 Task: Slide 55 - A Picture Of Us.
Action: Mouse moved to (217, 76)
Screenshot: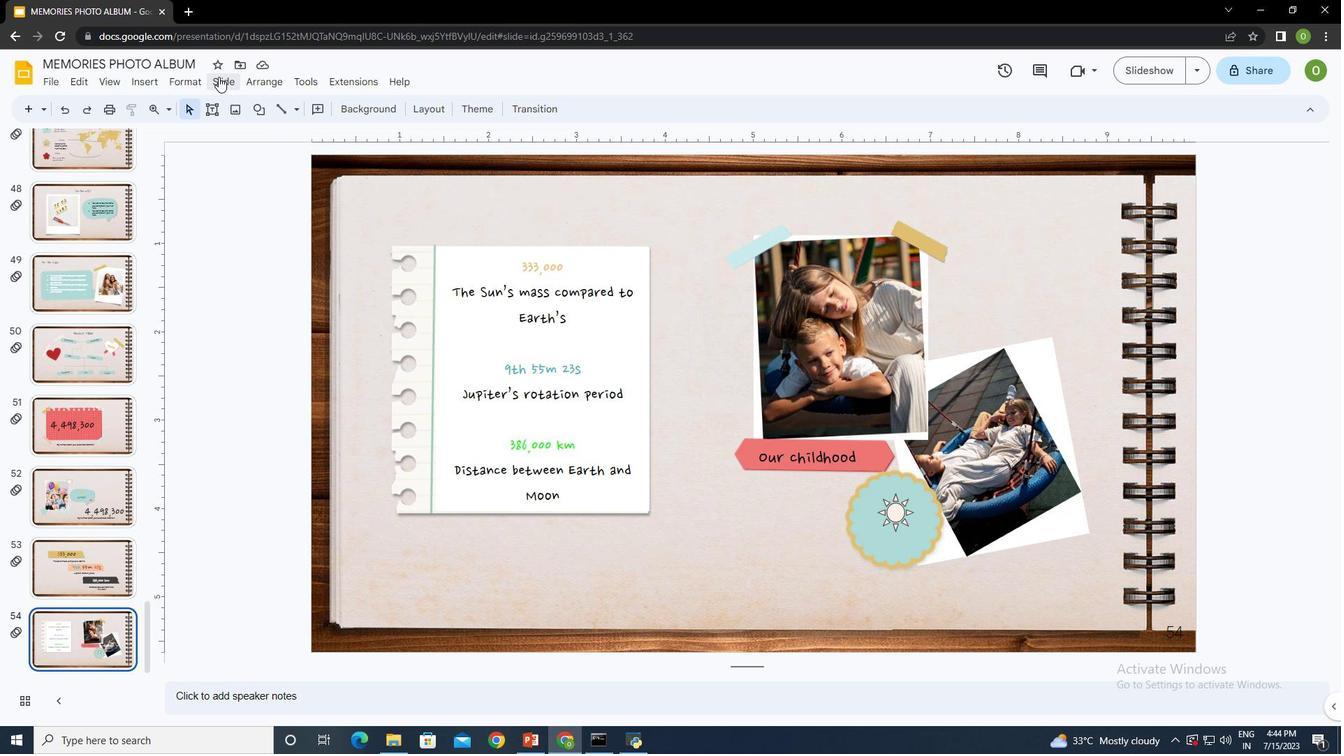 
Action: Mouse pressed left at (217, 76)
Screenshot: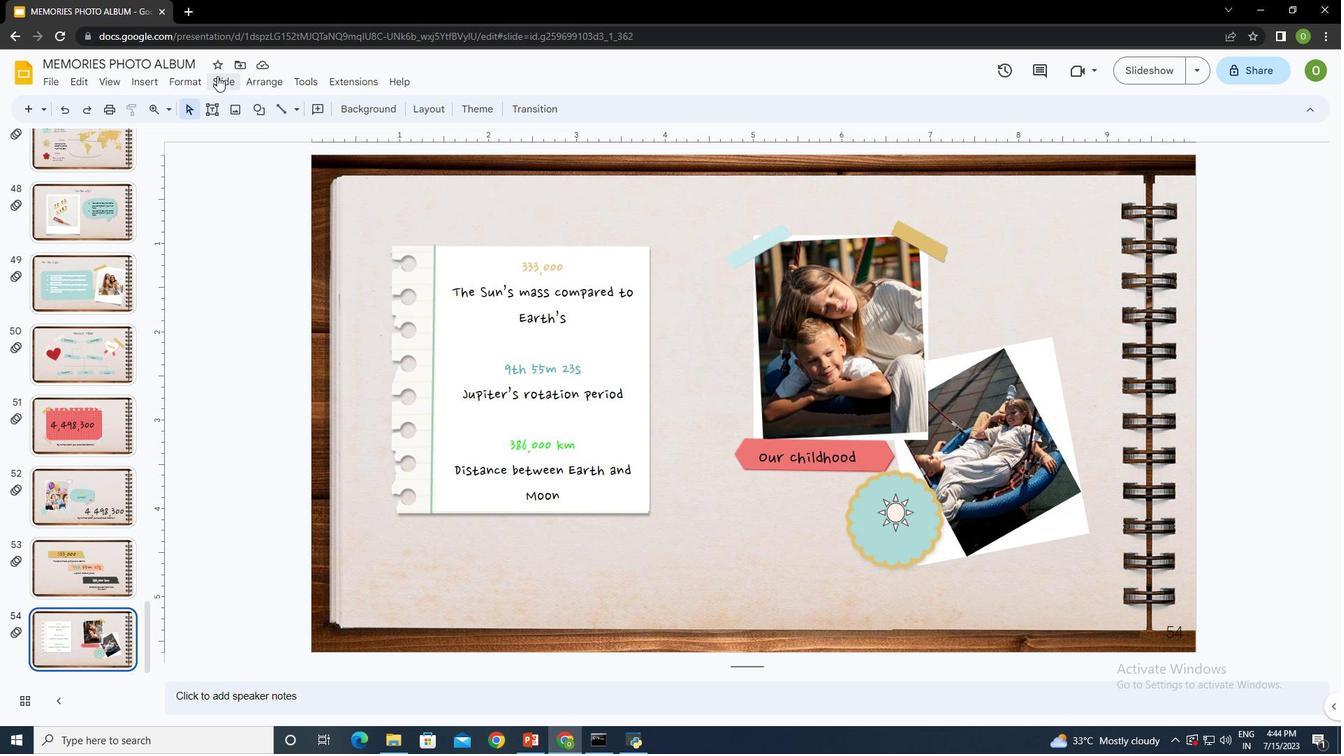 
Action: Mouse moved to (251, 109)
Screenshot: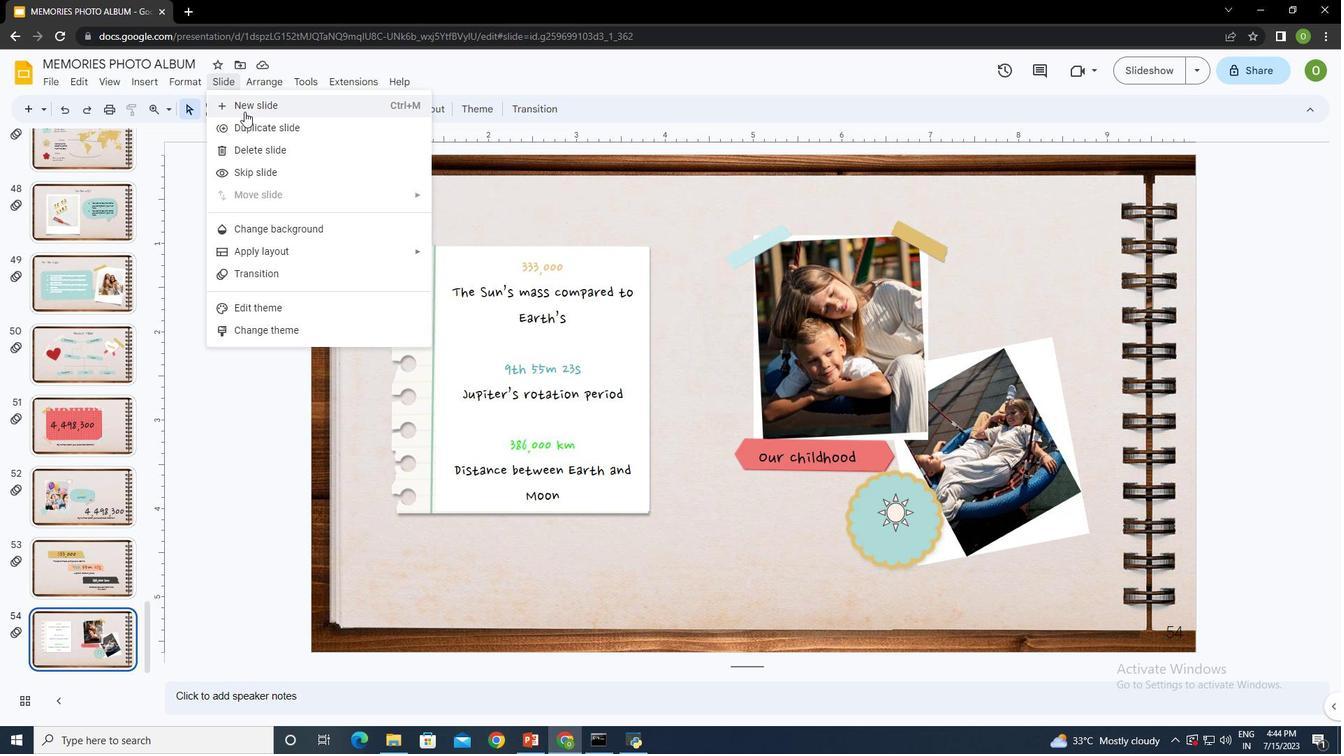 
Action: Mouse pressed left at (251, 109)
Screenshot: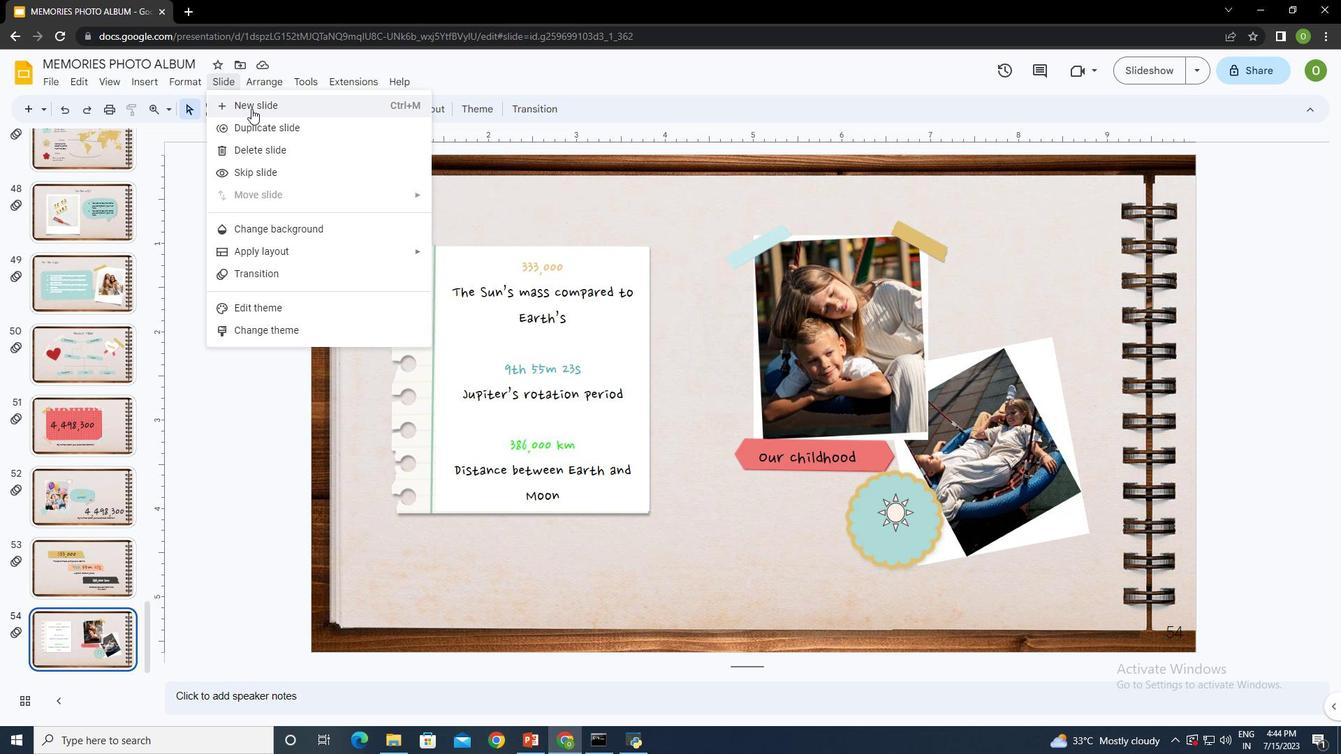 
Action: Mouse moved to (607, 301)
Screenshot: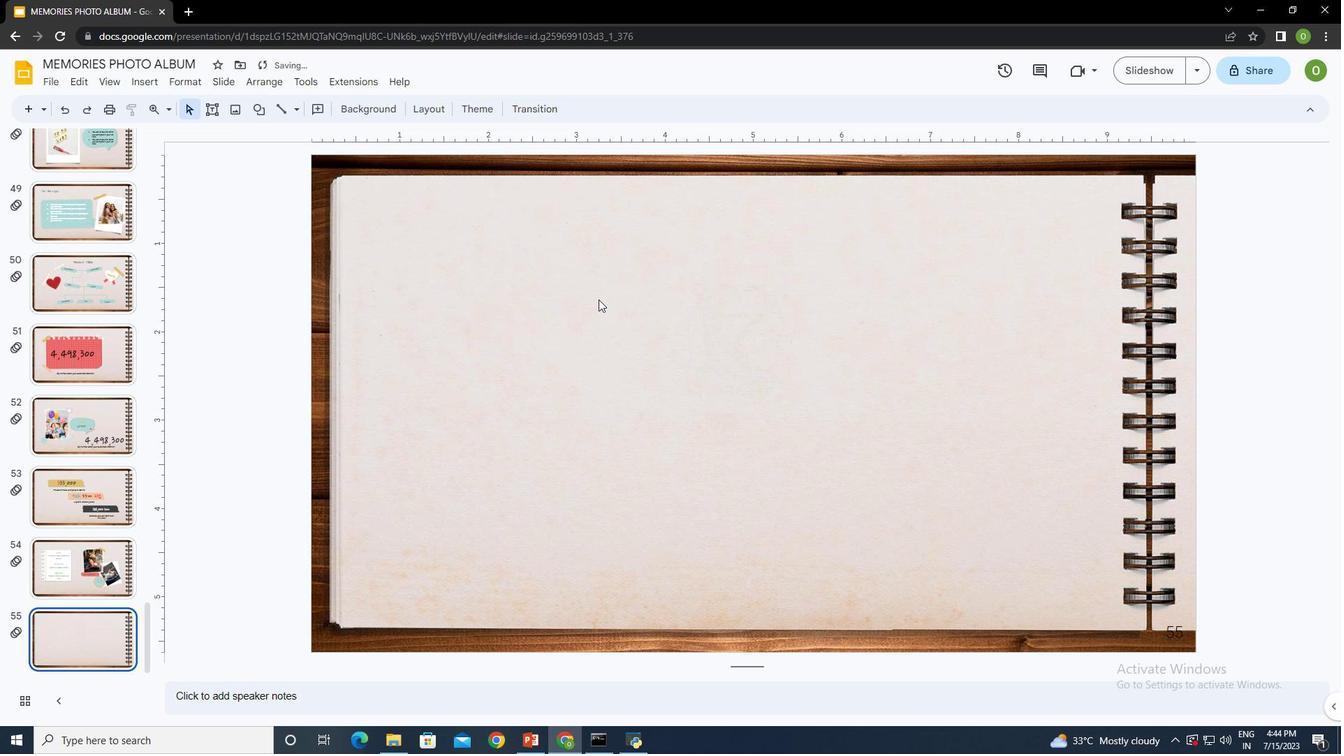 
Action: Mouse pressed left at (607, 301)
Screenshot: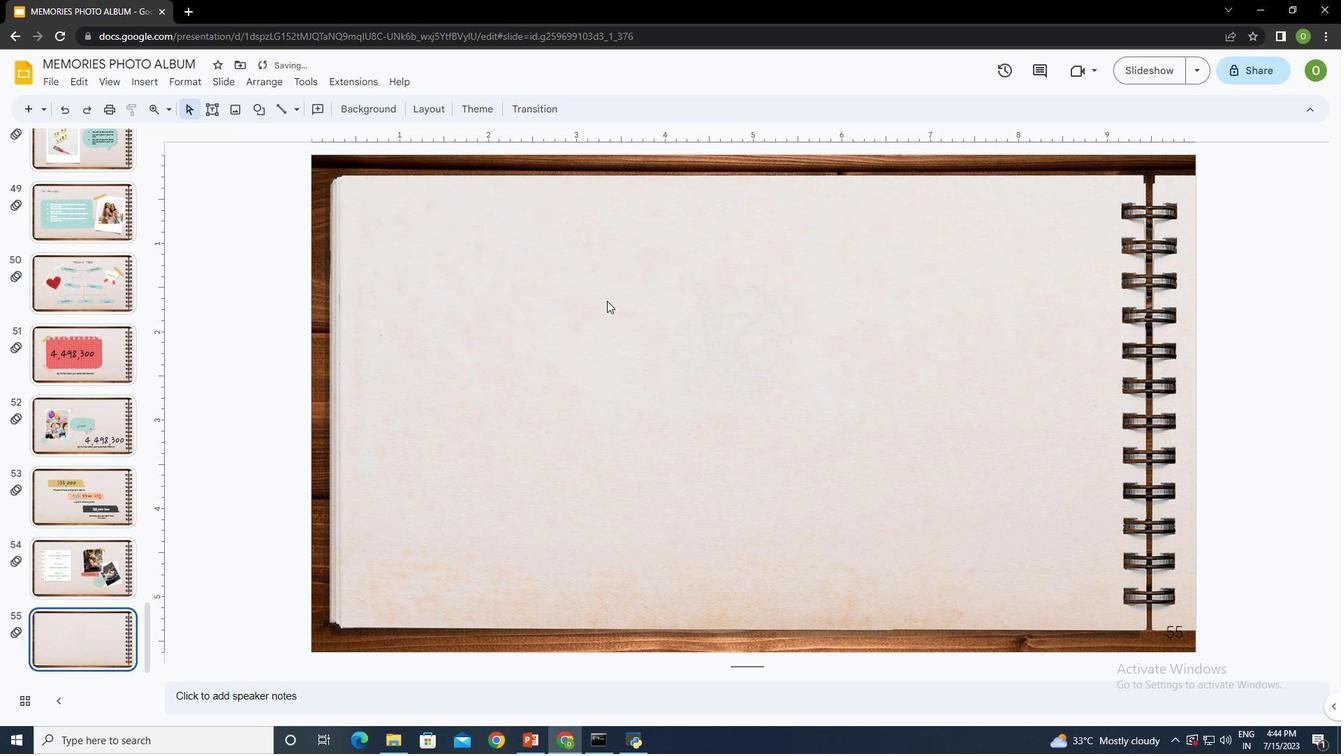 
Action: Mouse moved to (213, 111)
Screenshot: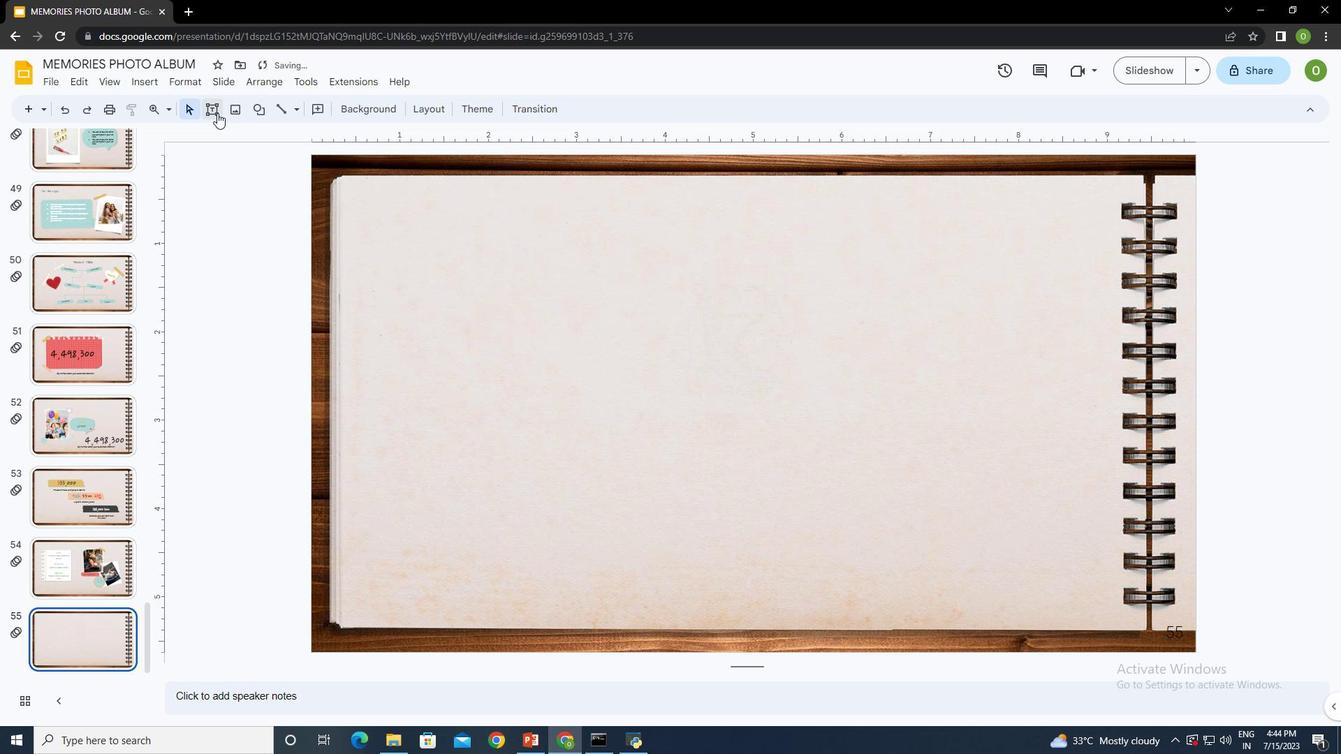 
Action: Mouse pressed left at (213, 111)
Screenshot: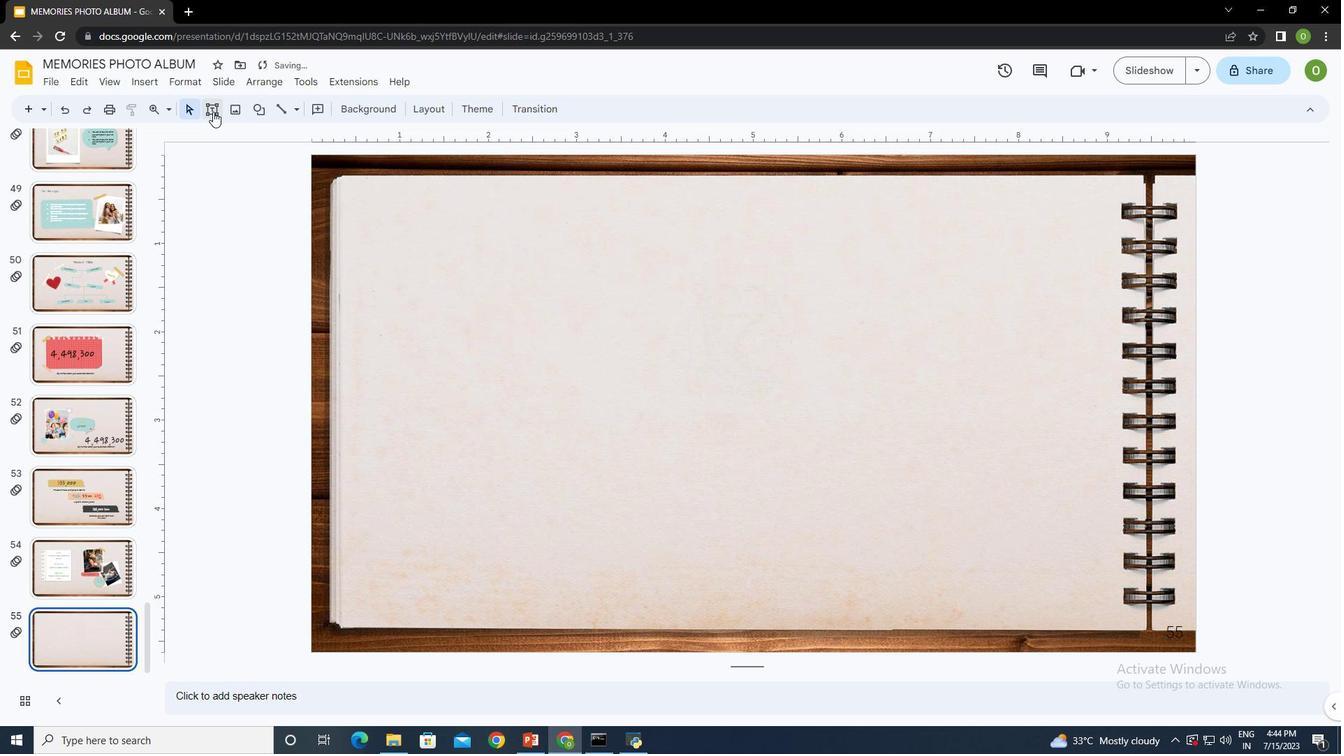 
Action: Mouse moved to (490, 186)
Screenshot: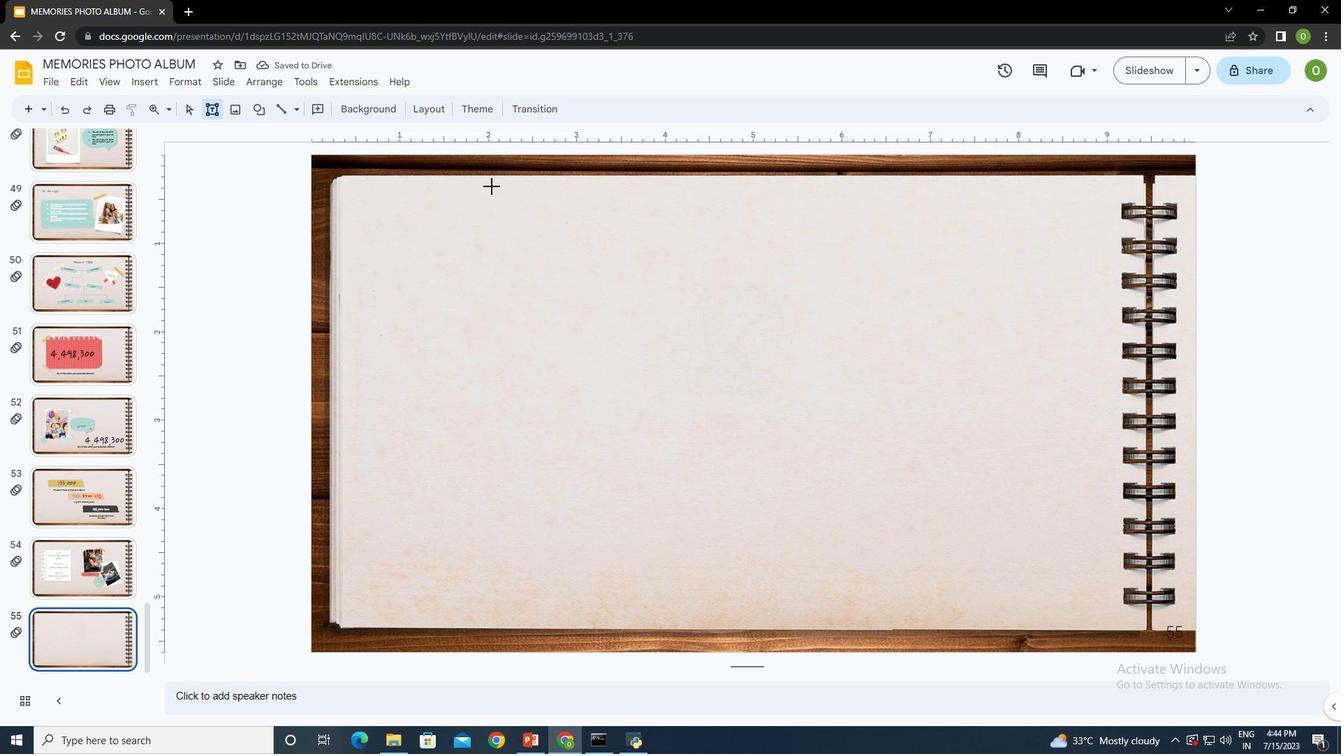 
Action: Mouse pressed left at (490, 186)
Screenshot: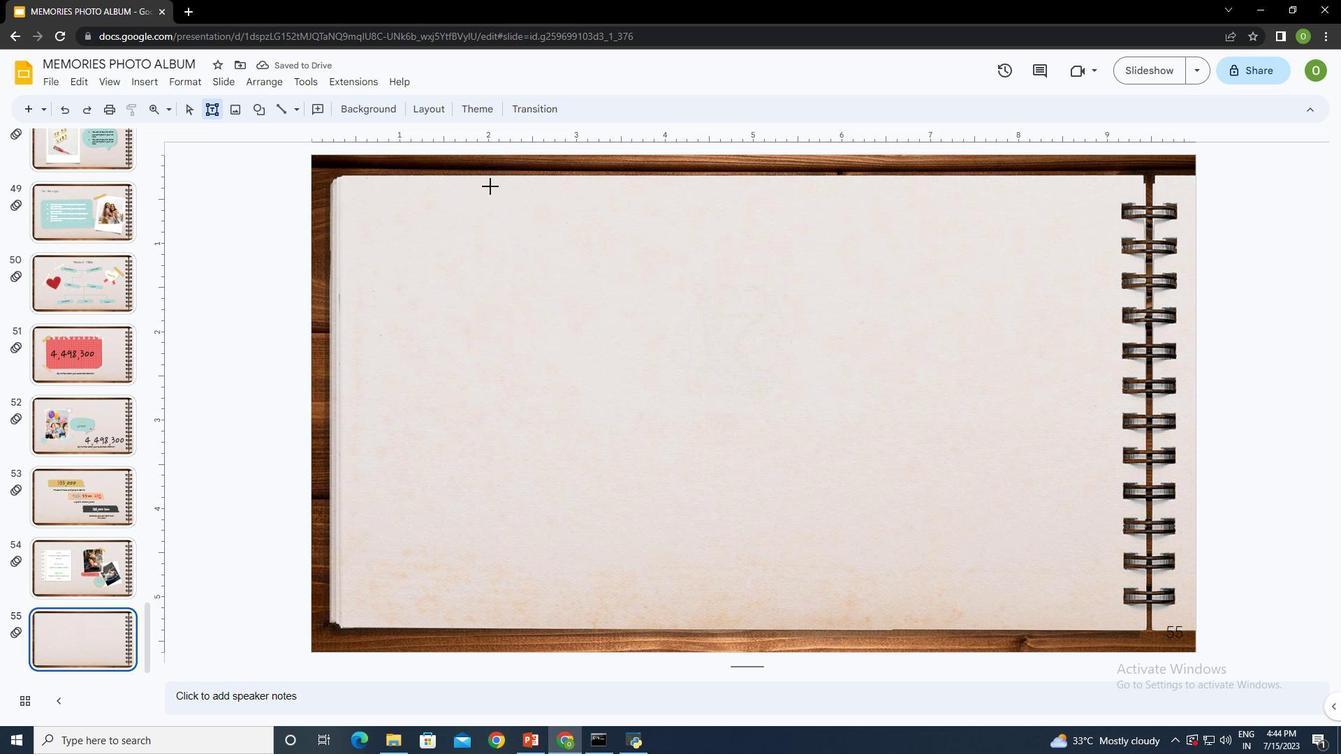 
Action: Mouse moved to (700, 234)
Screenshot: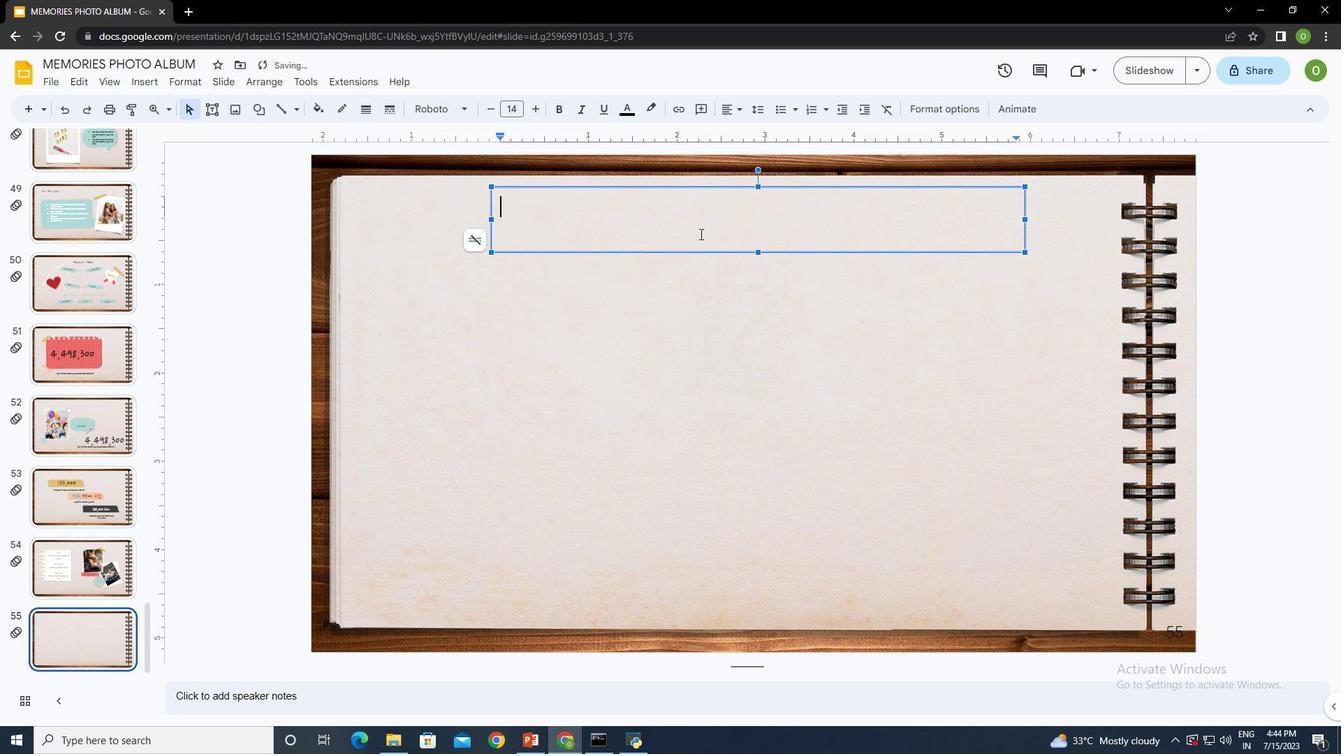 
Action: Key pressed <Key.shift>A<Key.space><Key.shift>Picture<Key.space>of<Key.space><Key.shift><Key.shift><Key.shift><Key.shift><Key.shift><Key.shift>Us
Screenshot: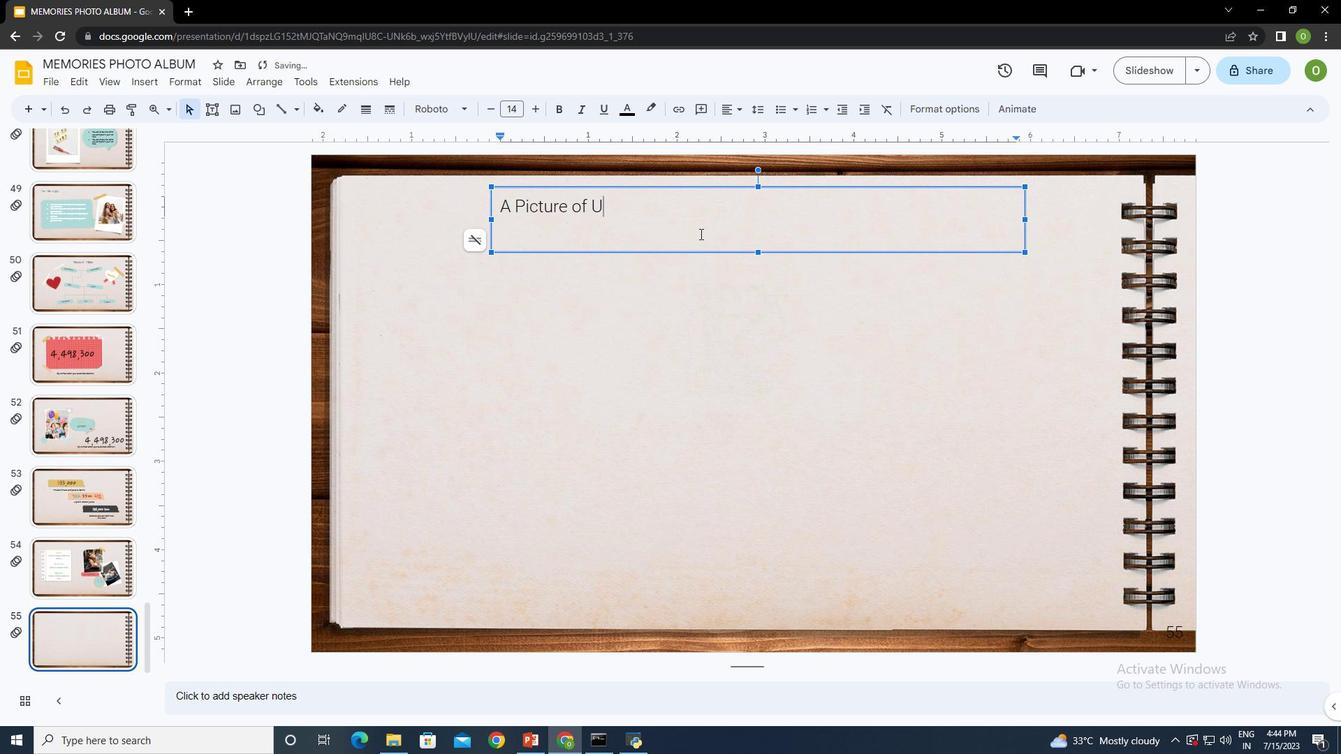 
Action: Mouse moved to (664, 309)
Screenshot: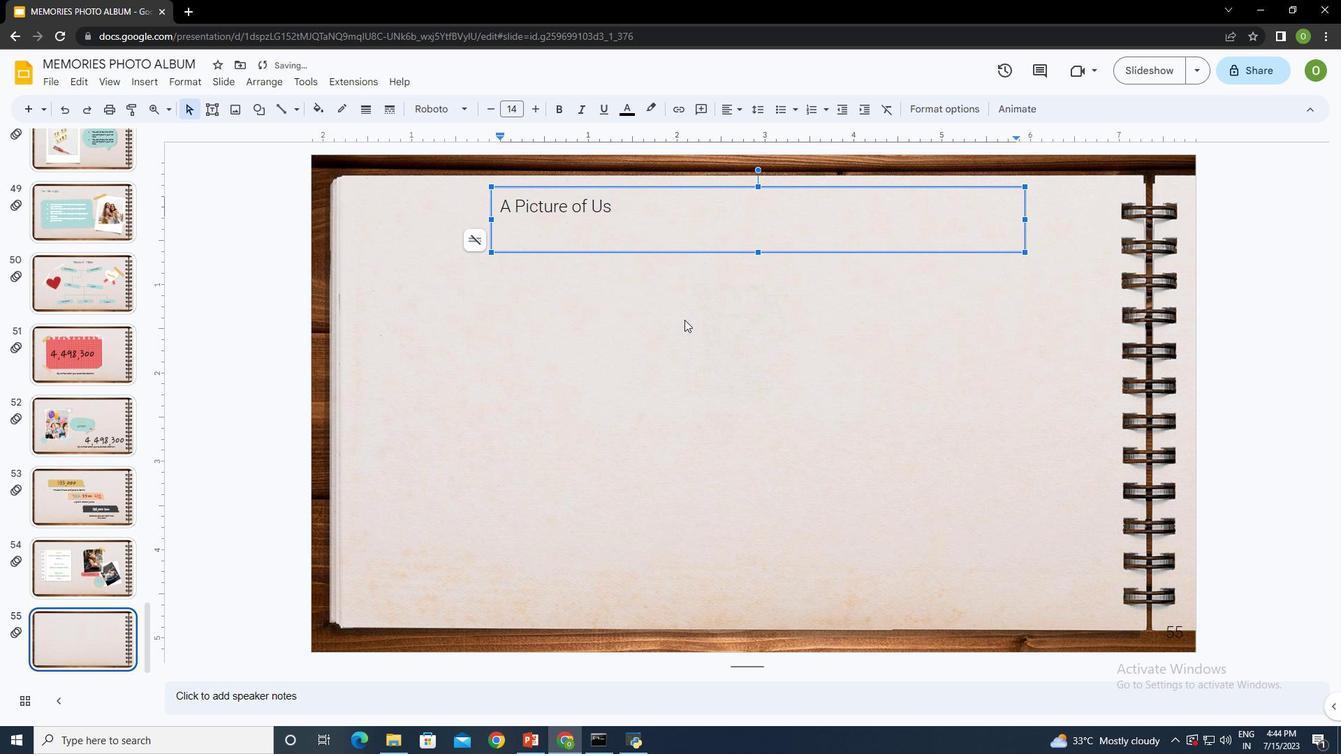 
Action: Mouse pressed left at (664, 309)
Screenshot: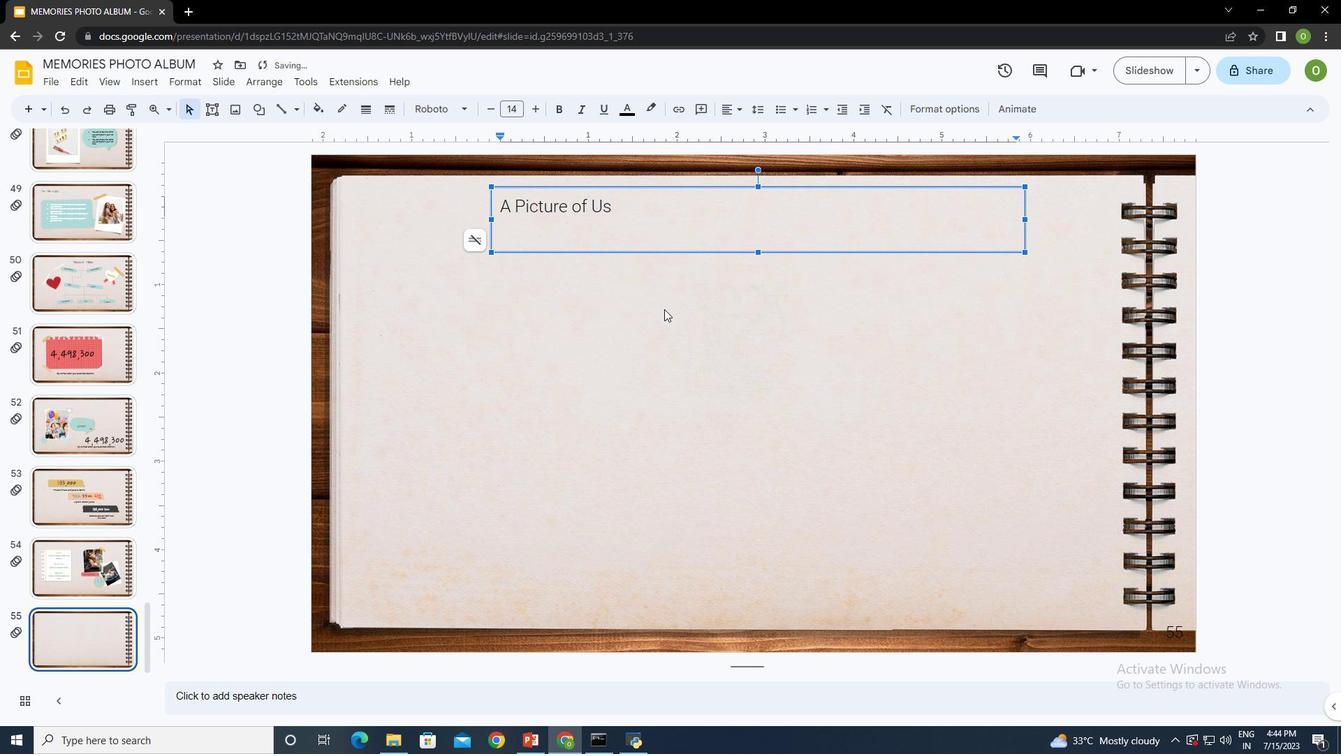 
Action: Mouse moved to (137, 77)
Screenshot: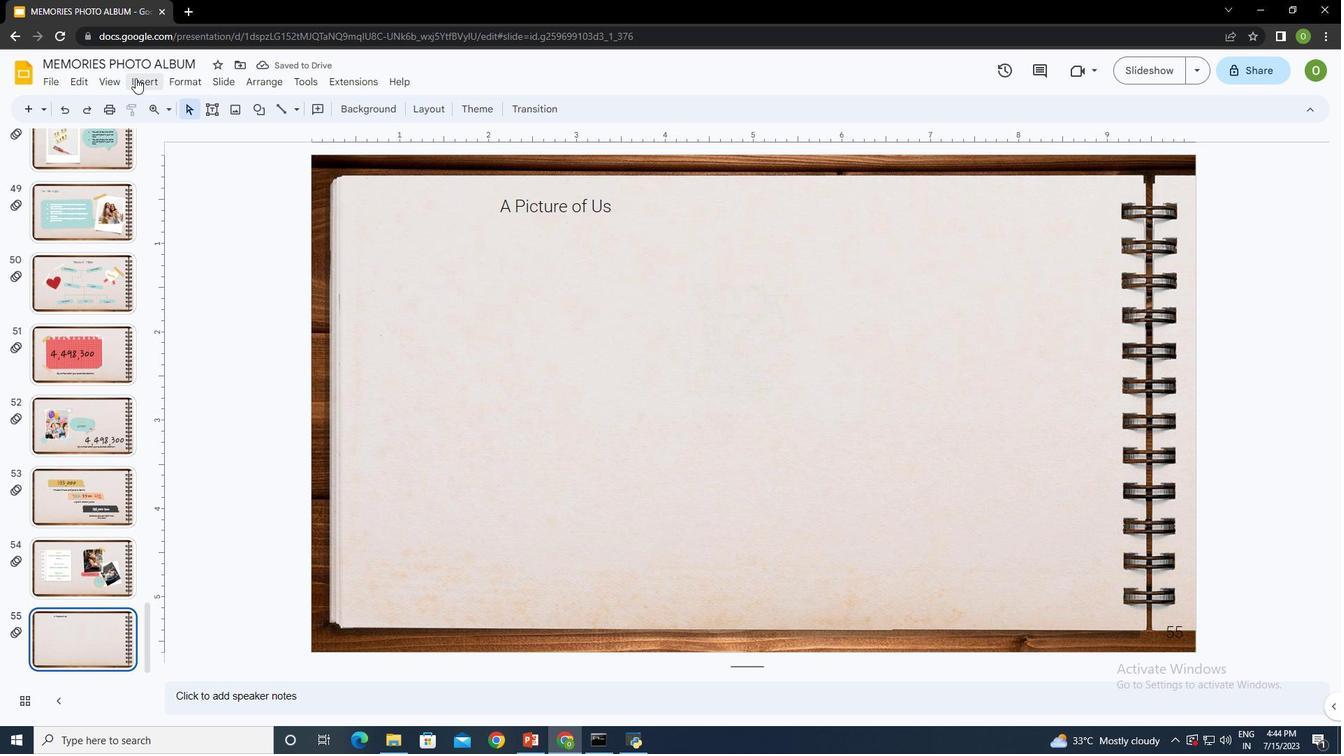 
Action: Mouse pressed left at (137, 77)
Screenshot: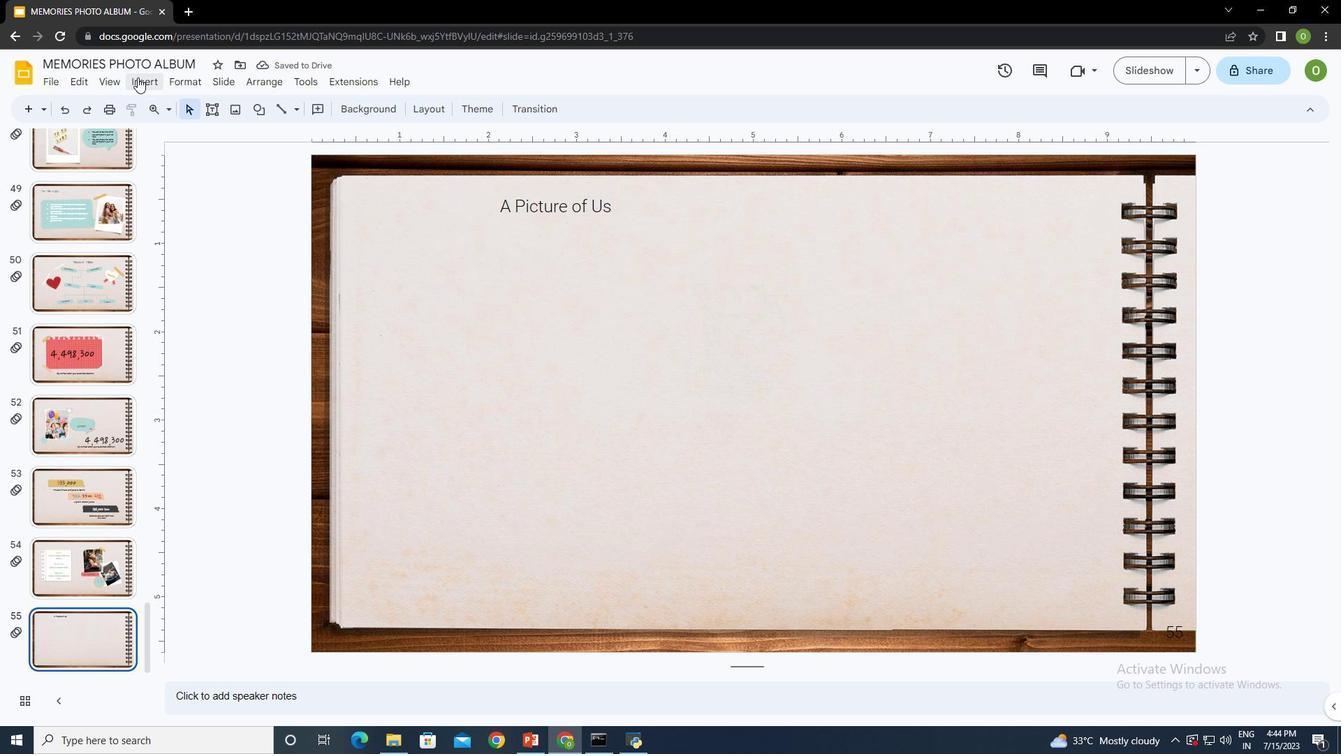 
Action: Mouse moved to (204, 105)
Screenshot: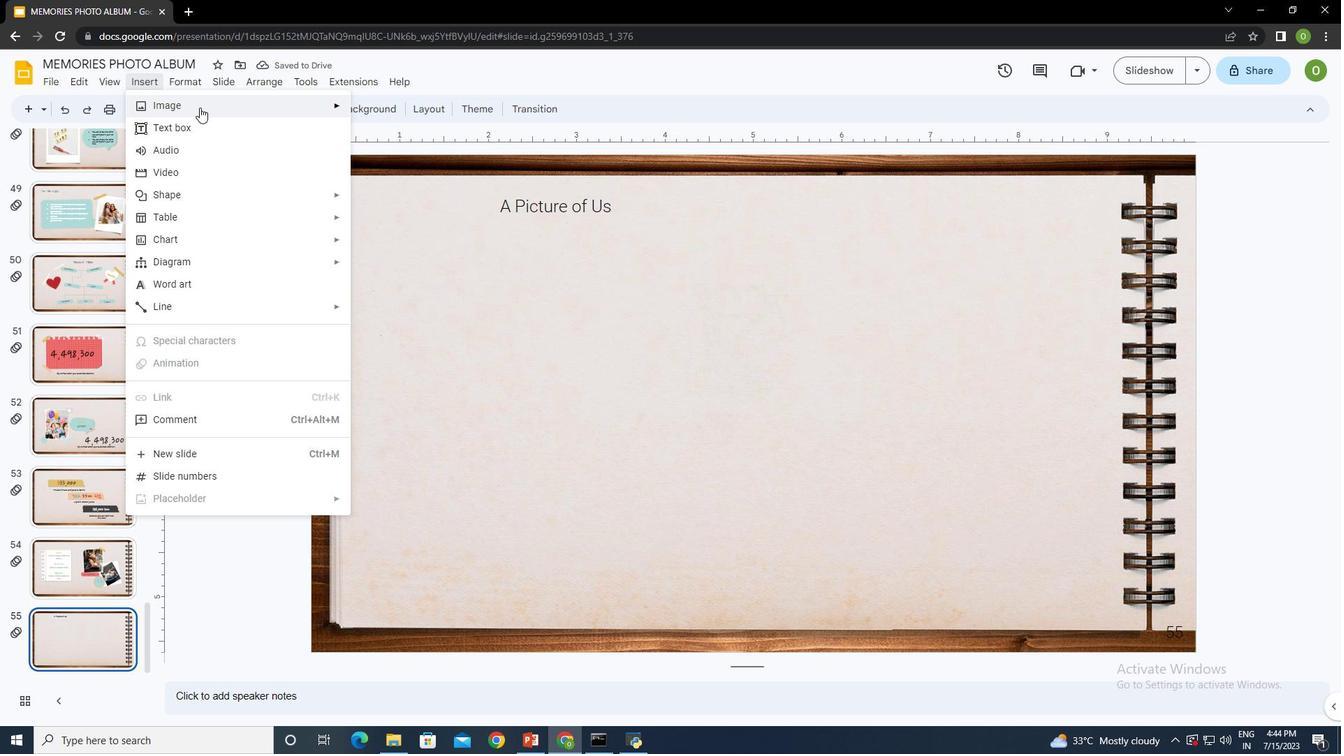 
Action: Mouse pressed left at (204, 105)
Screenshot: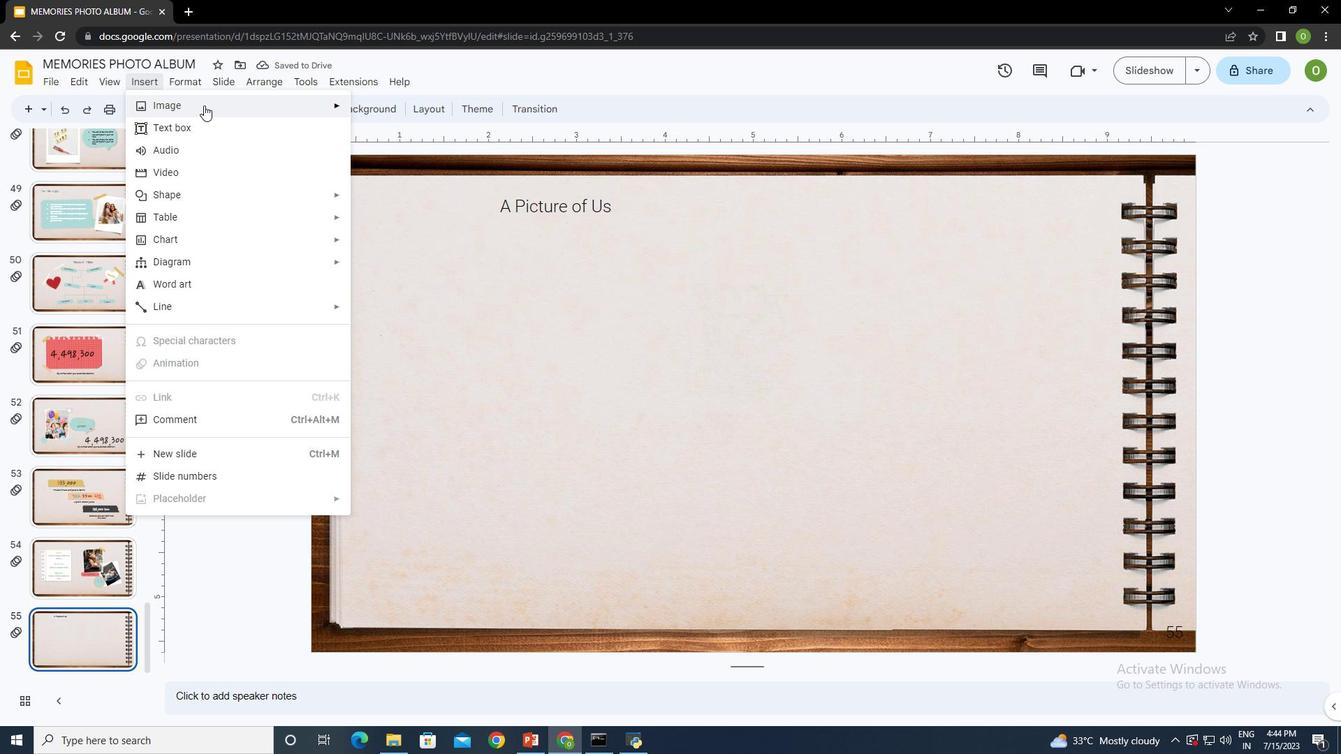 
Action: Mouse moved to (402, 109)
Screenshot: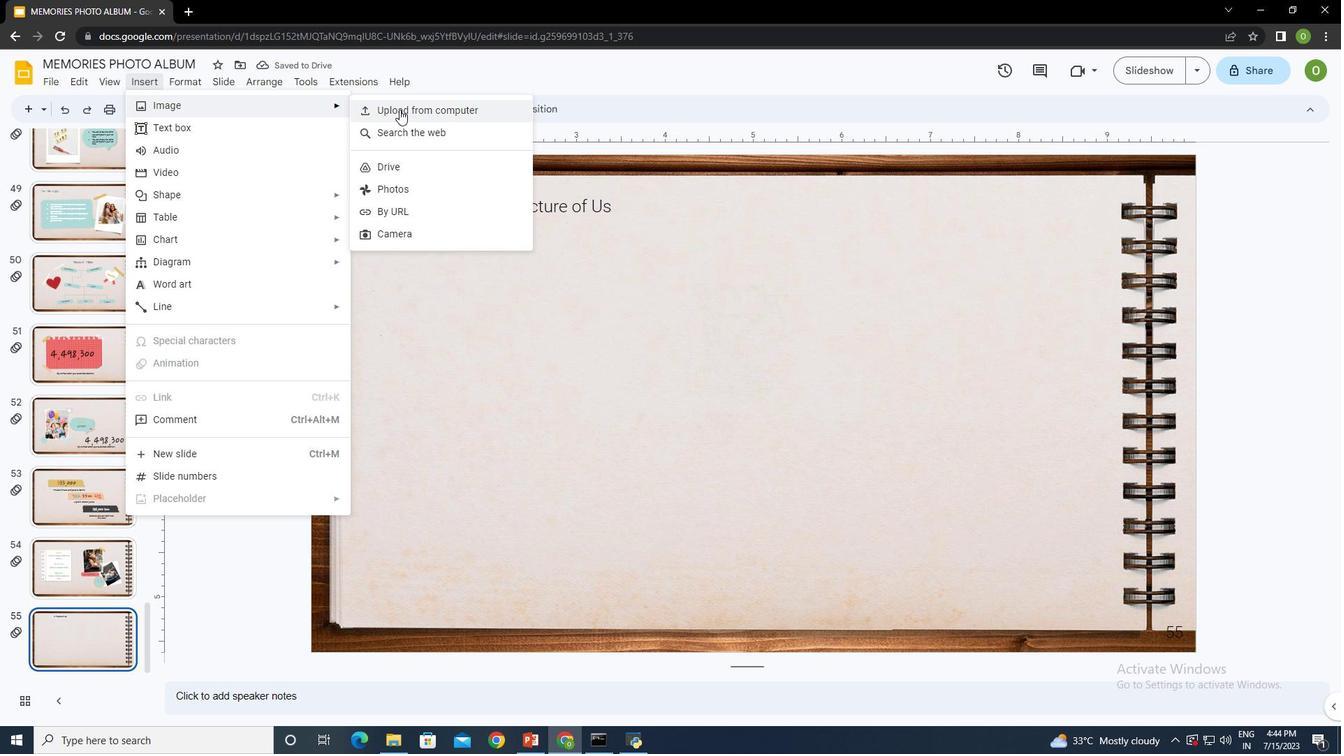 
Action: Mouse pressed left at (402, 109)
Screenshot: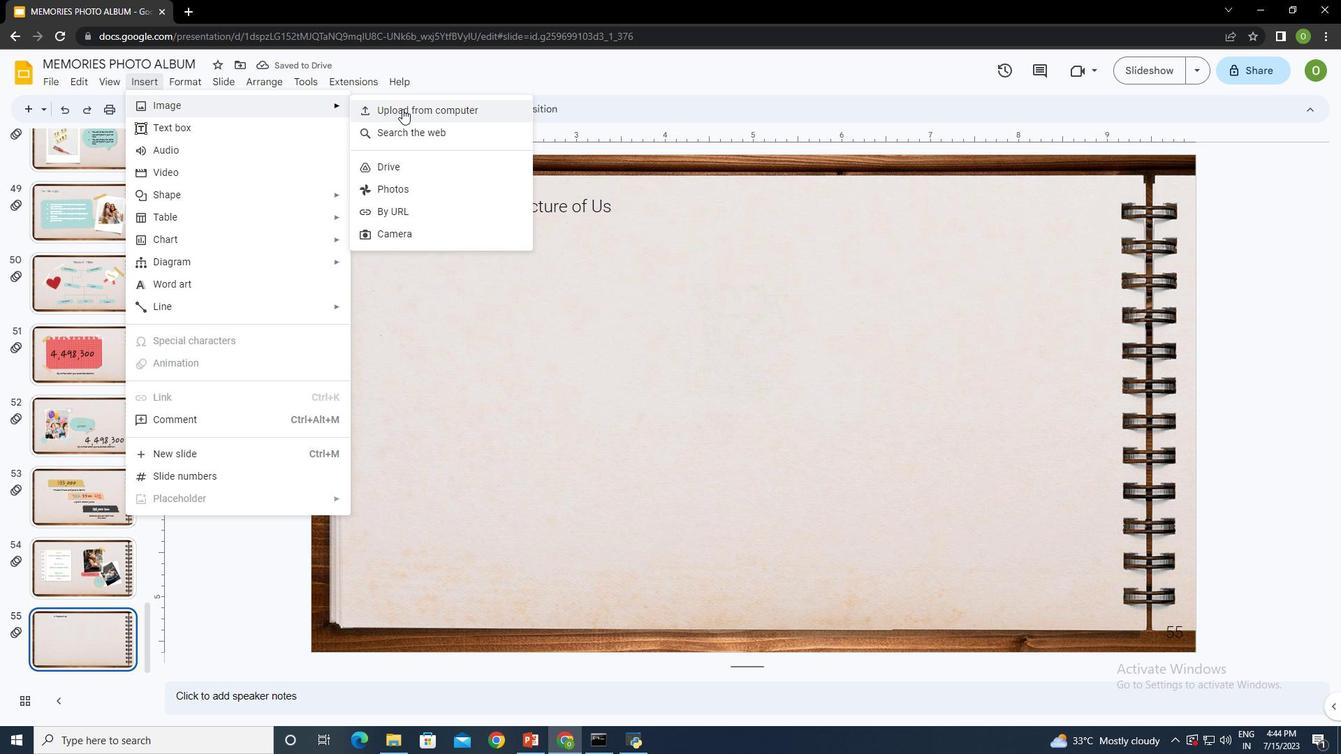 
Action: Mouse moved to (656, 312)
Screenshot: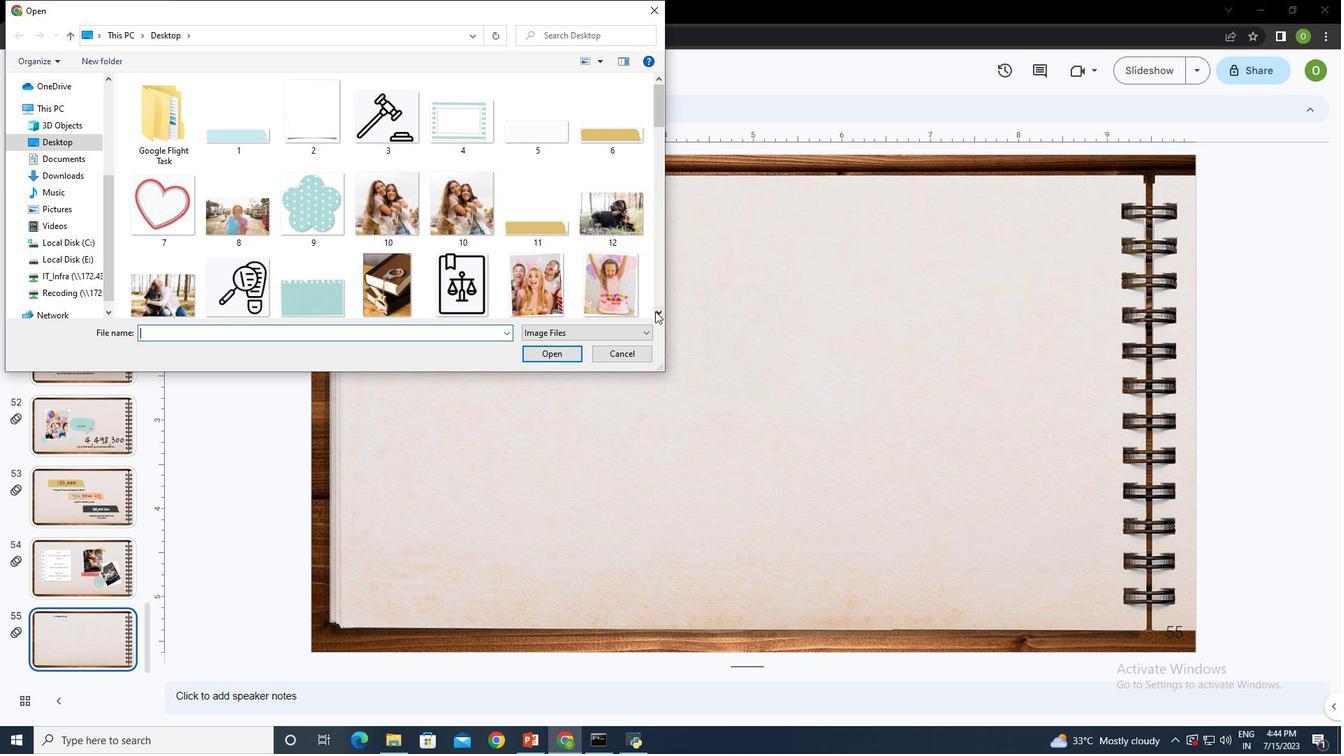 
Action: Mouse pressed left at (656, 312)
Screenshot: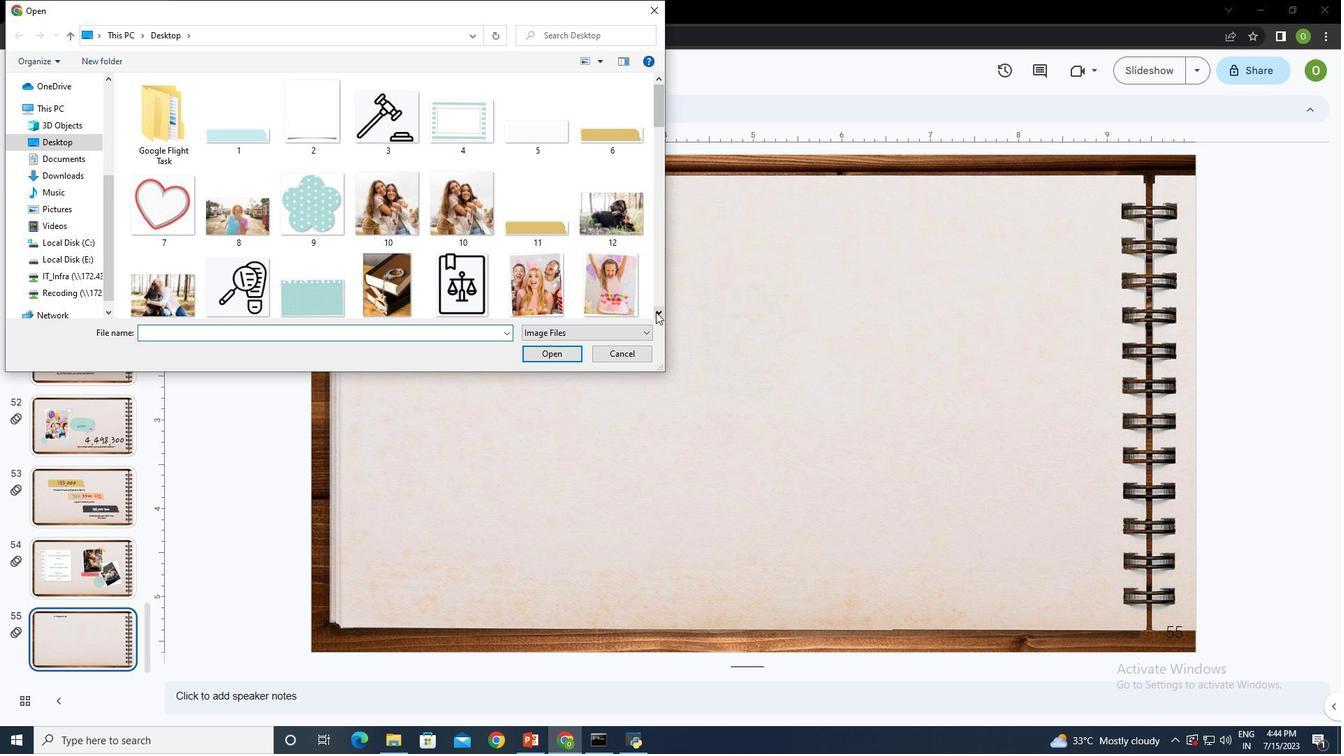 
Action: Mouse pressed left at (656, 312)
Screenshot: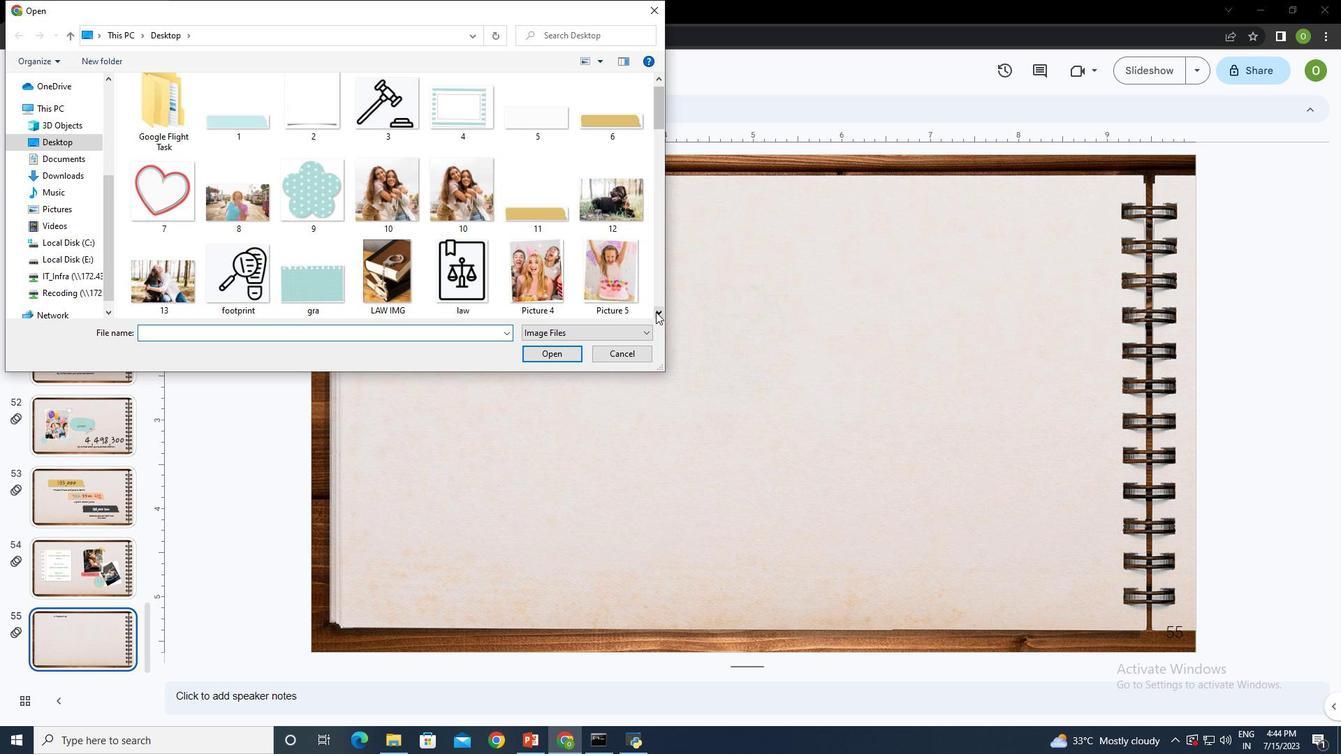 
Action: Mouse pressed left at (656, 312)
Screenshot: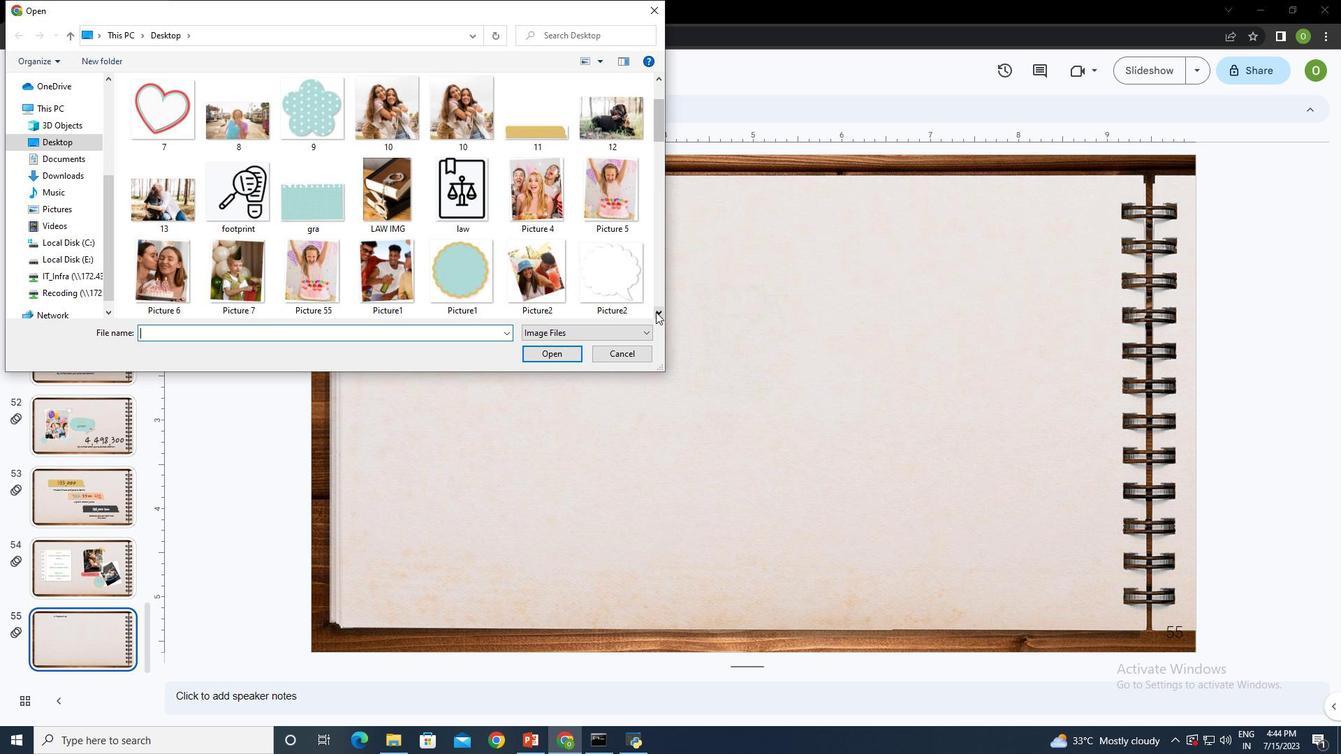 
Action: Mouse pressed left at (656, 312)
Screenshot: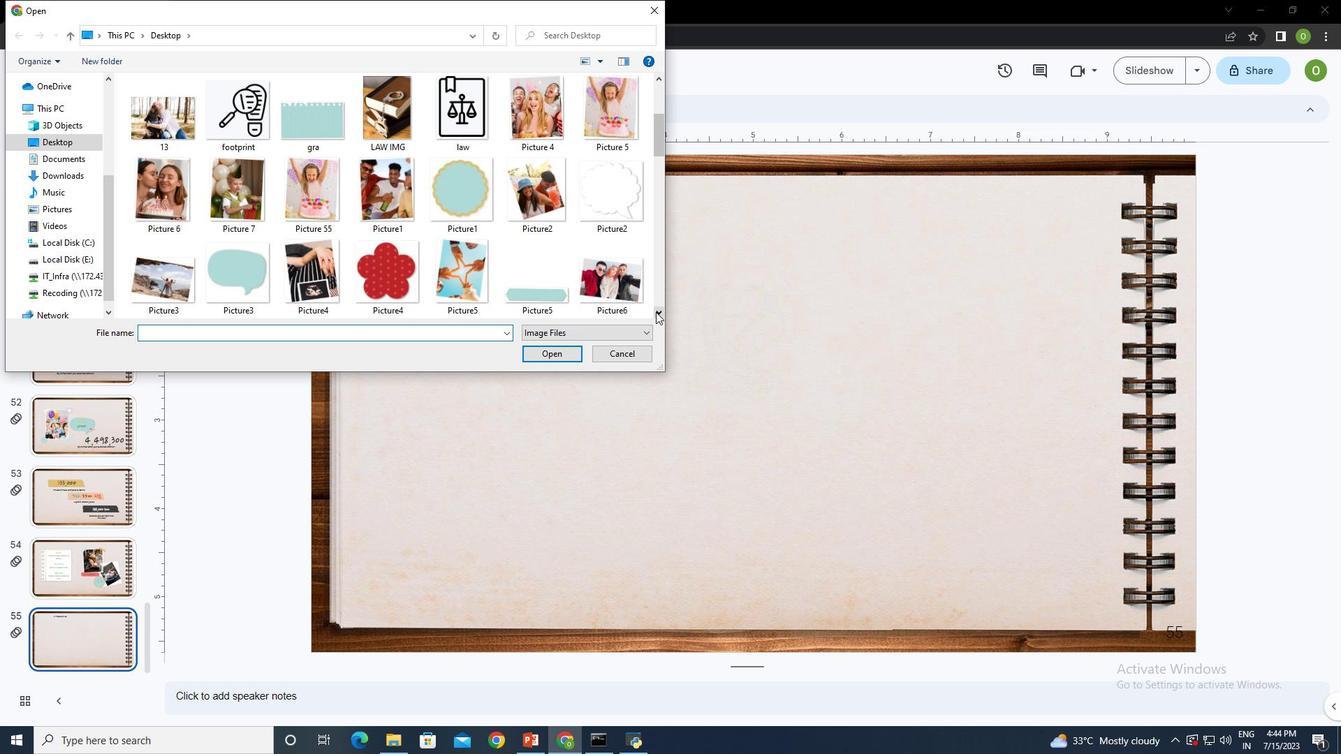 
Action: Mouse pressed left at (656, 312)
Screenshot: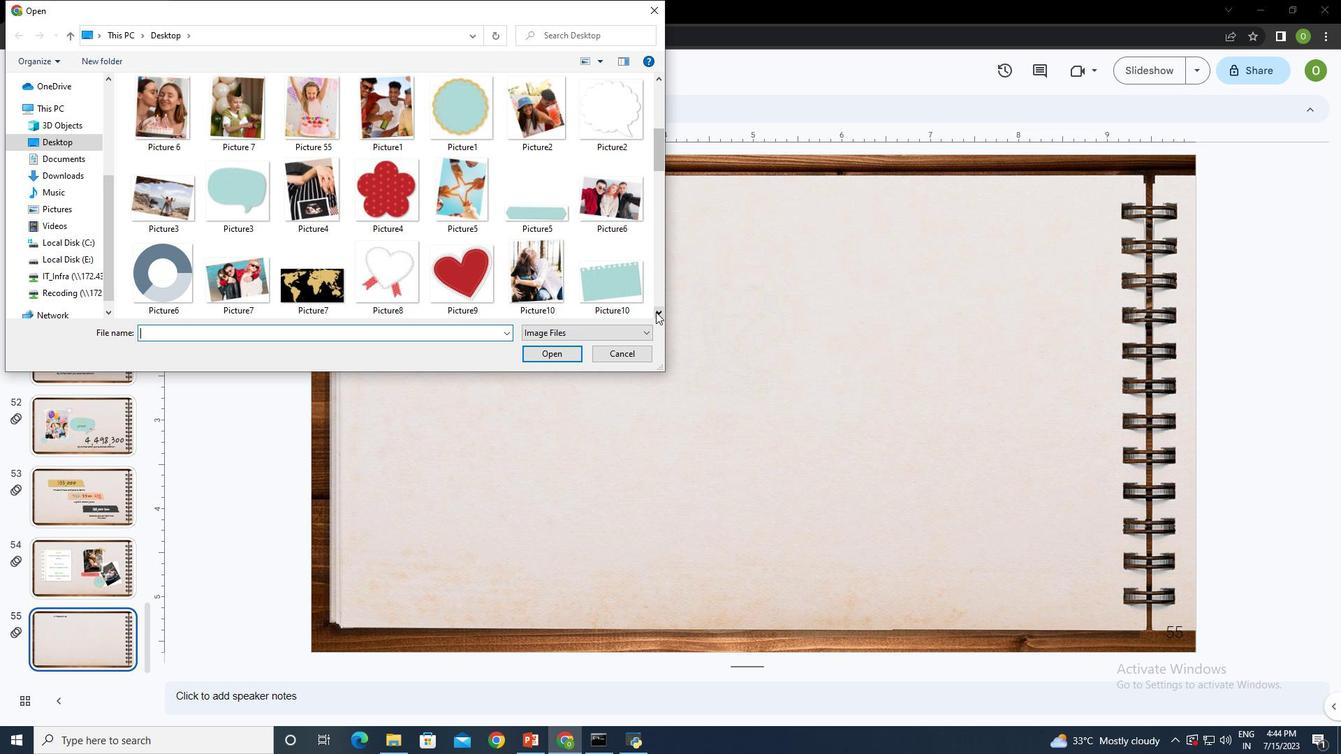 
Action: Mouse pressed left at (656, 312)
Screenshot: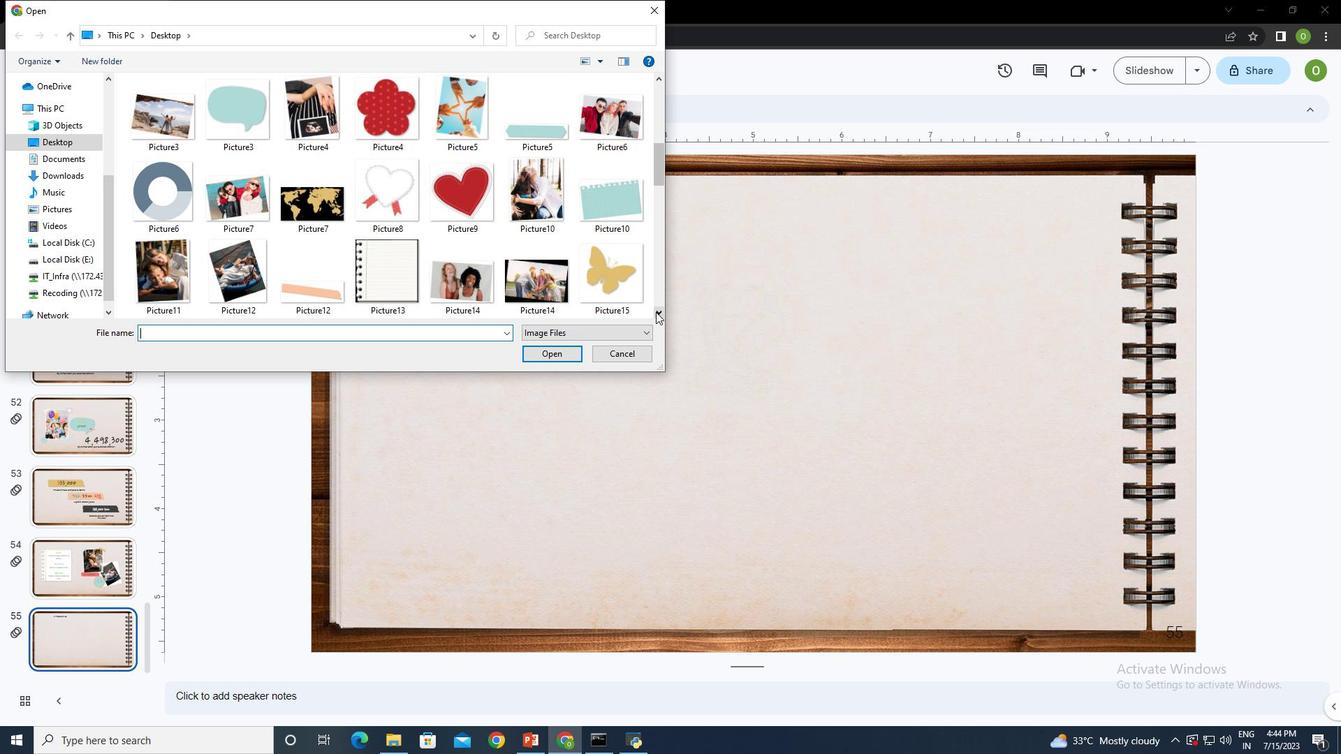 
Action: Mouse pressed left at (656, 312)
Screenshot: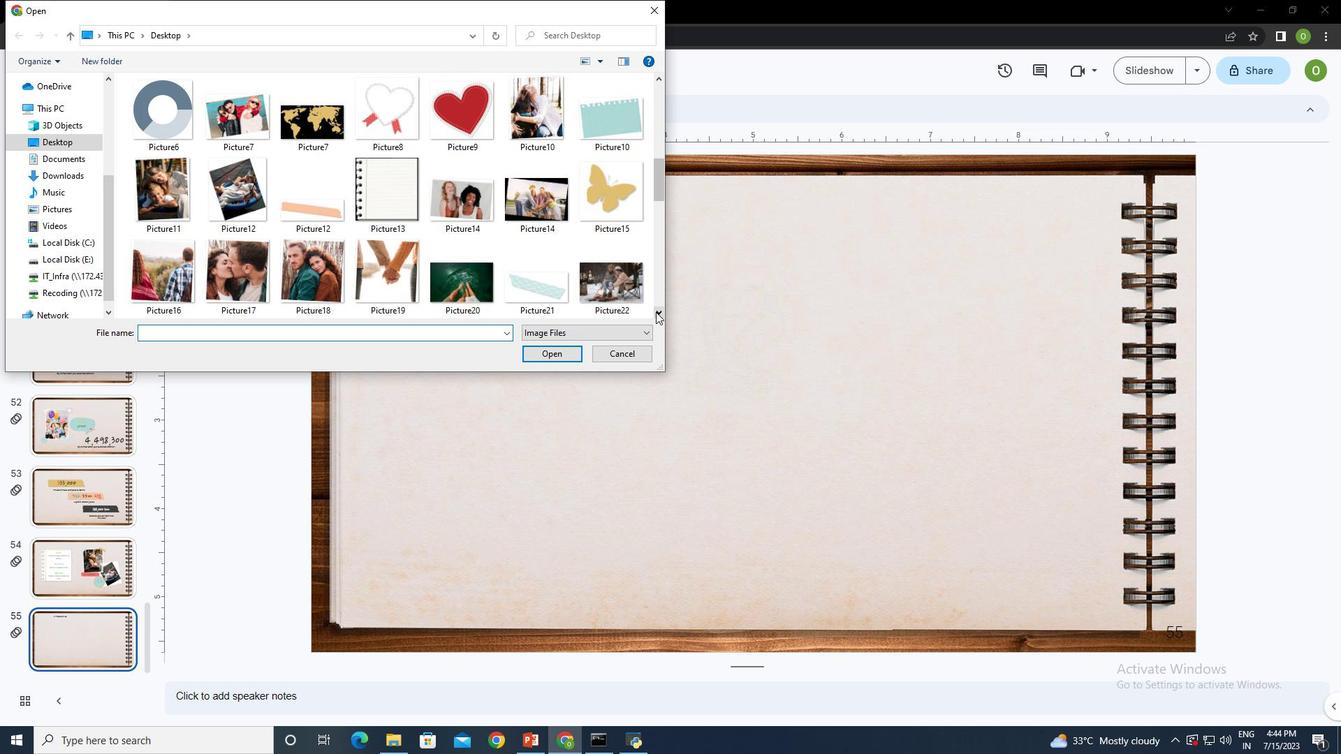 
Action: Mouse moved to (464, 110)
Screenshot: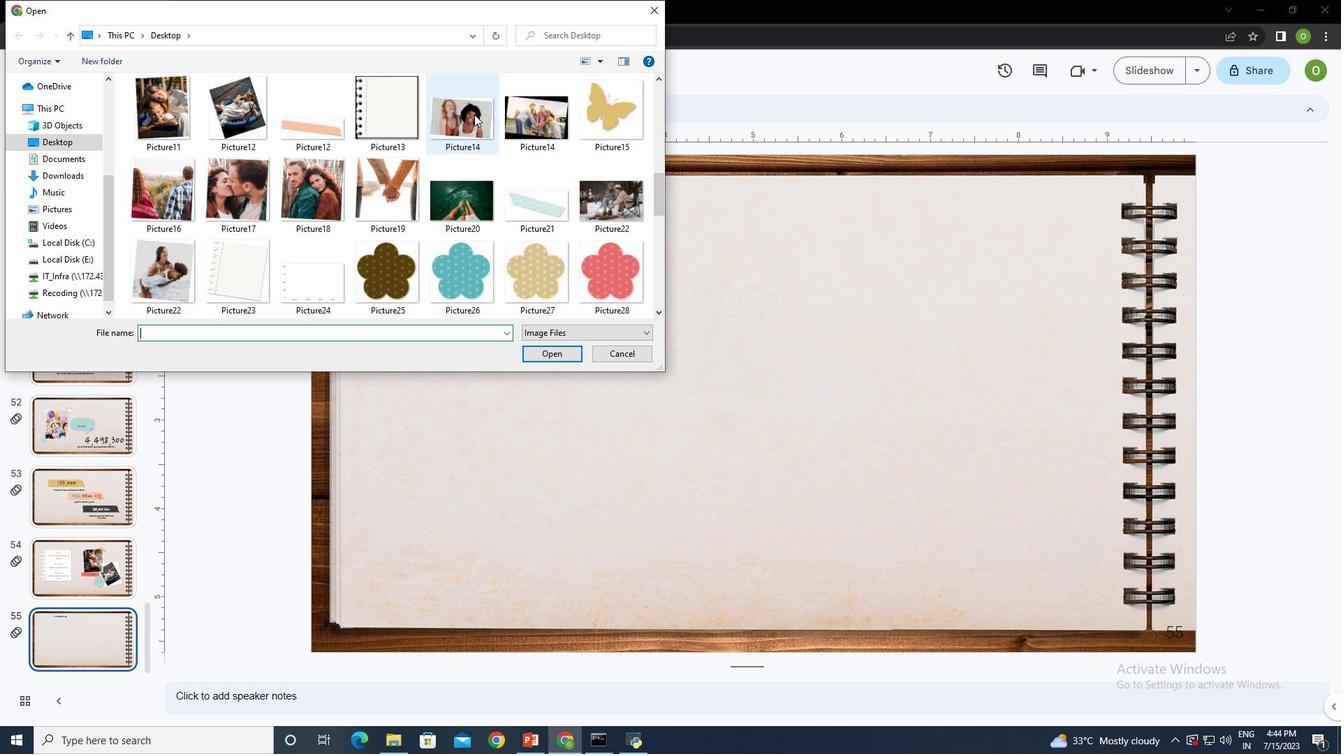 
Action: Mouse pressed left at (464, 110)
Screenshot: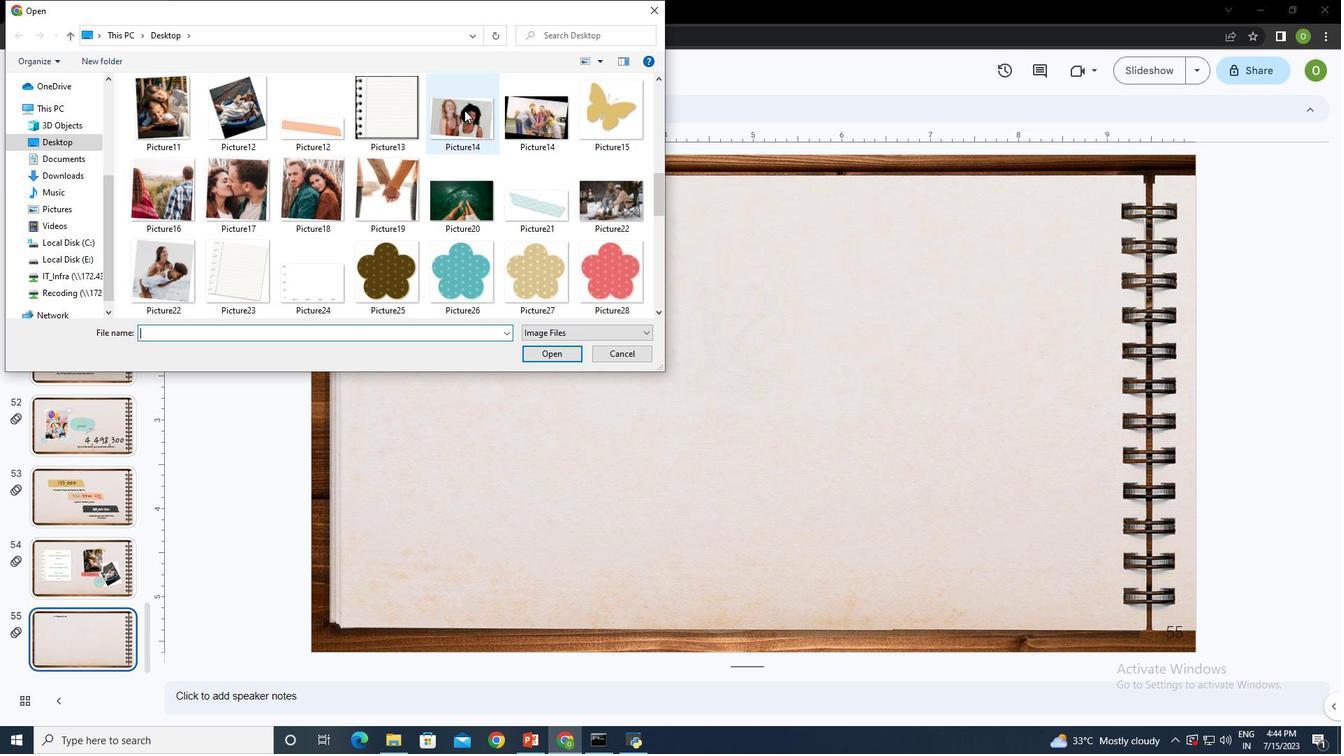
Action: Mouse moved to (563, 349)
Screenshot: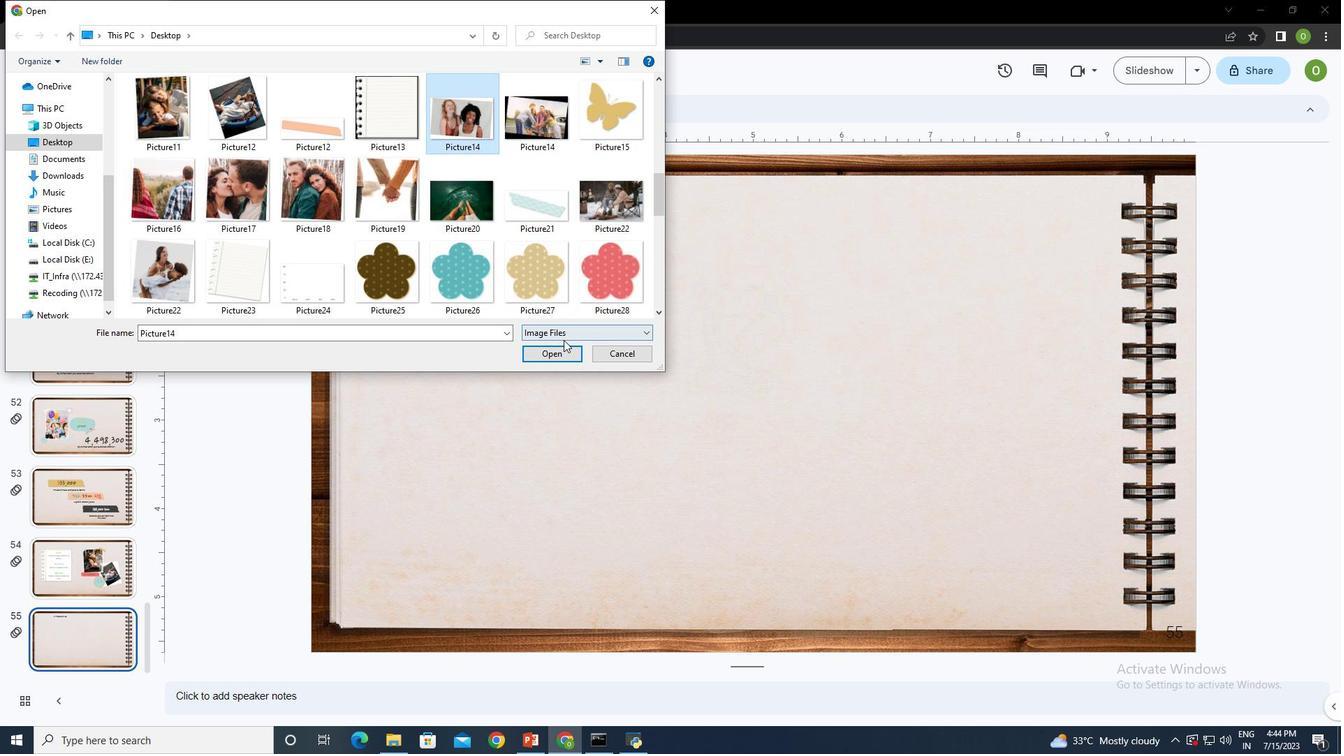 
Action: Mouse pressed left at (563, 349)
Screenshot: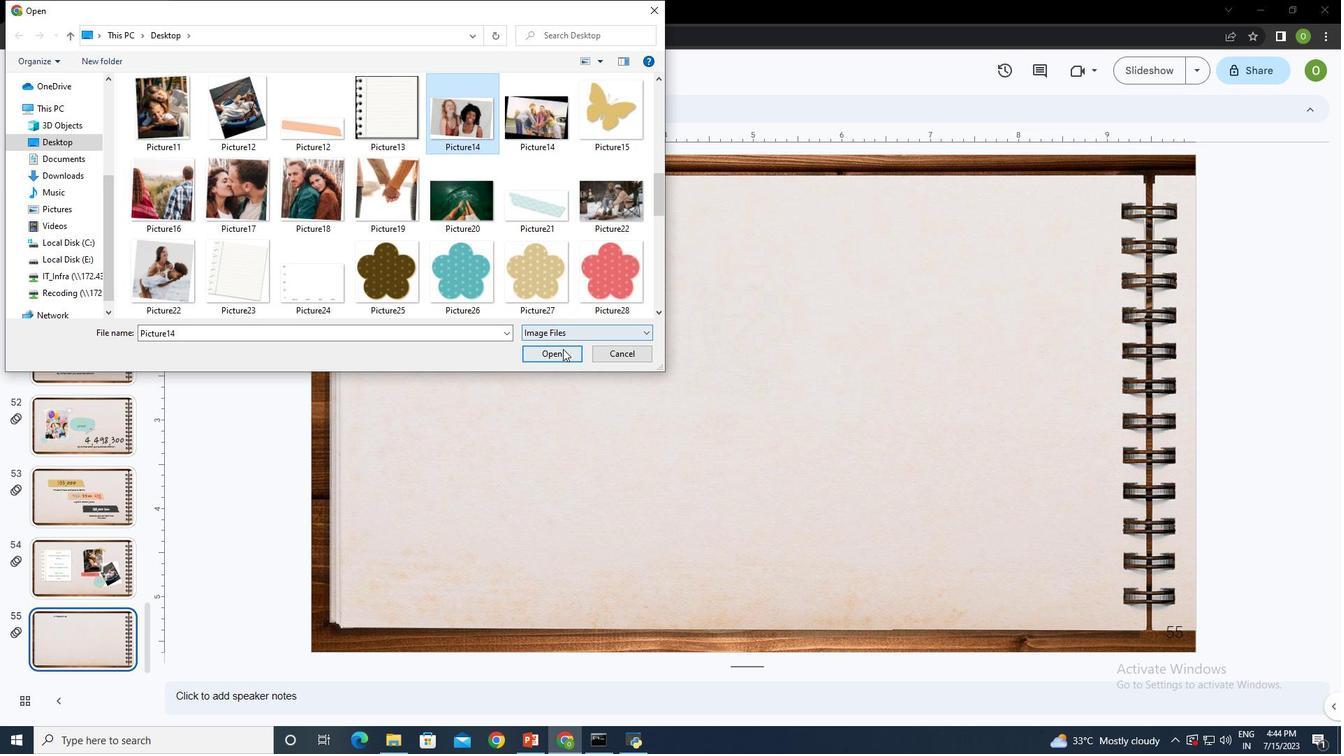 
Action: Mouse moved to (889, 637)
Screenshot: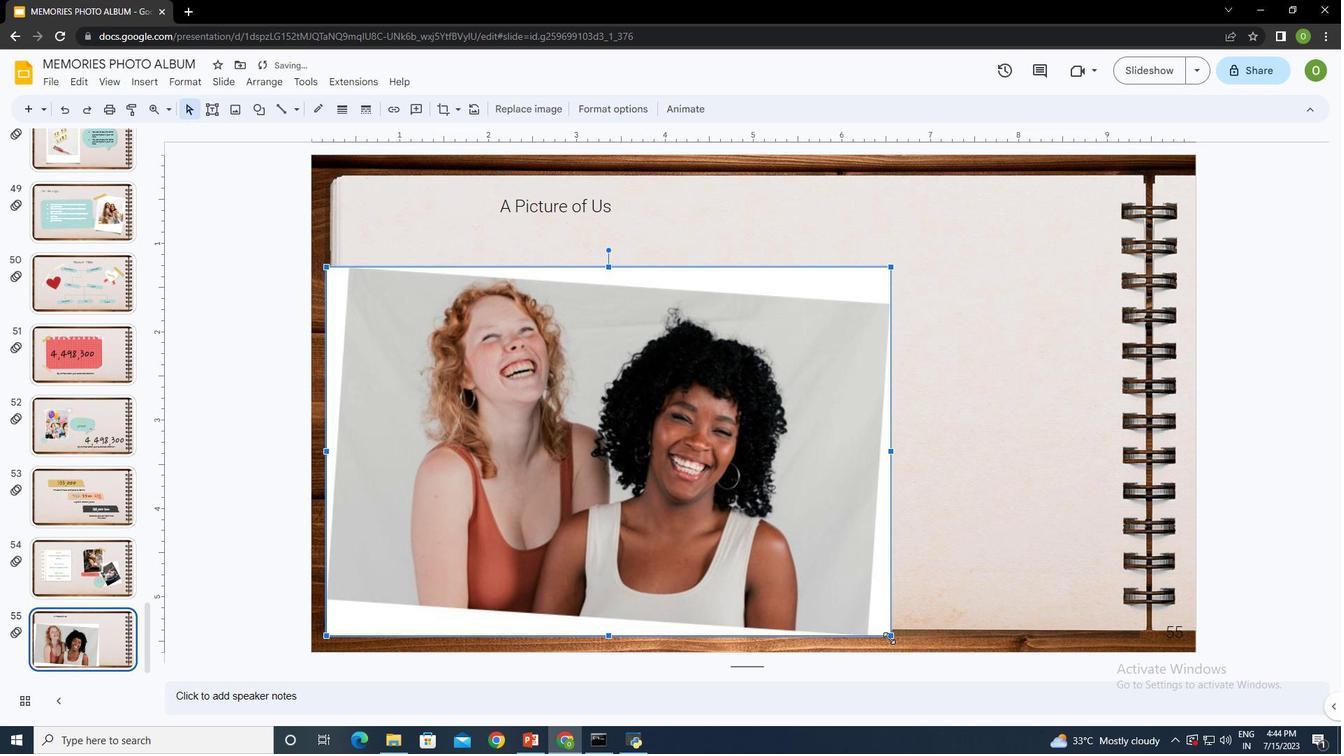 
Action: Mouse pressed left at (889, 637)
Screenshot: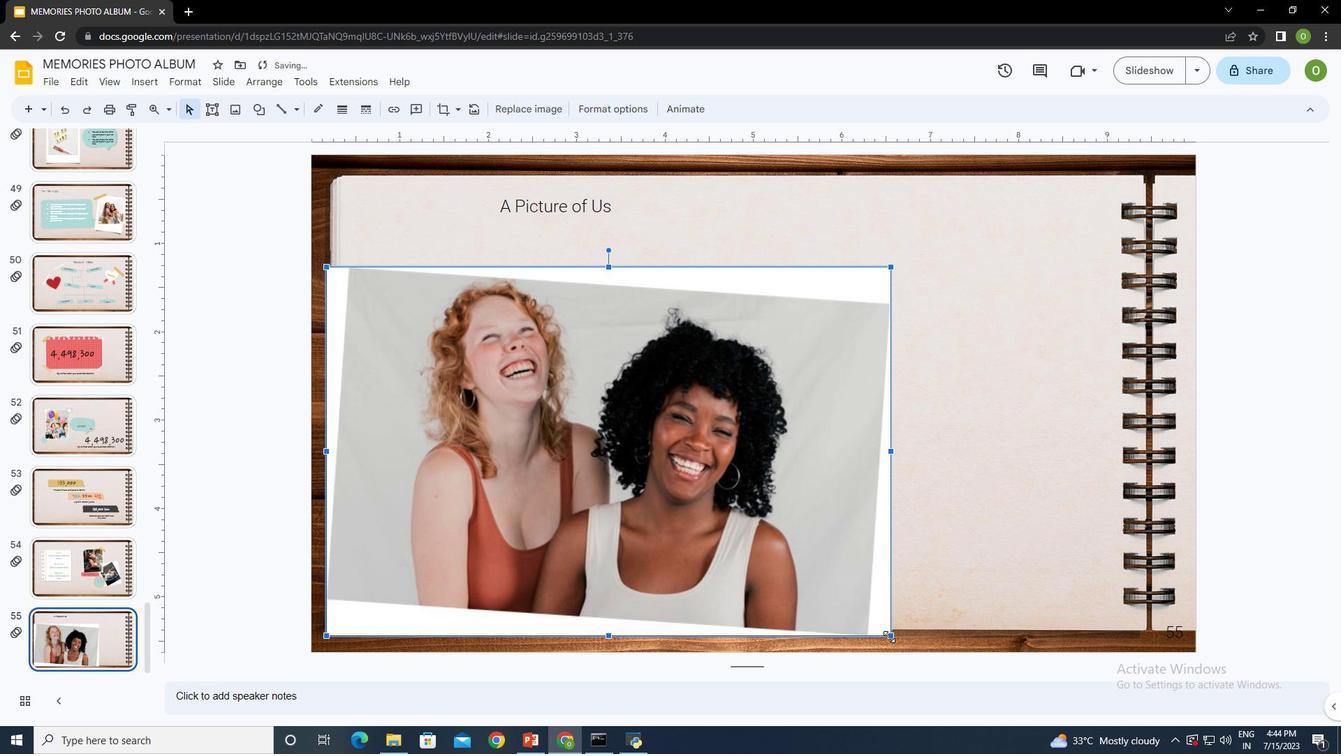 
Action: Mouse moved to (452, 358)
Screenshot: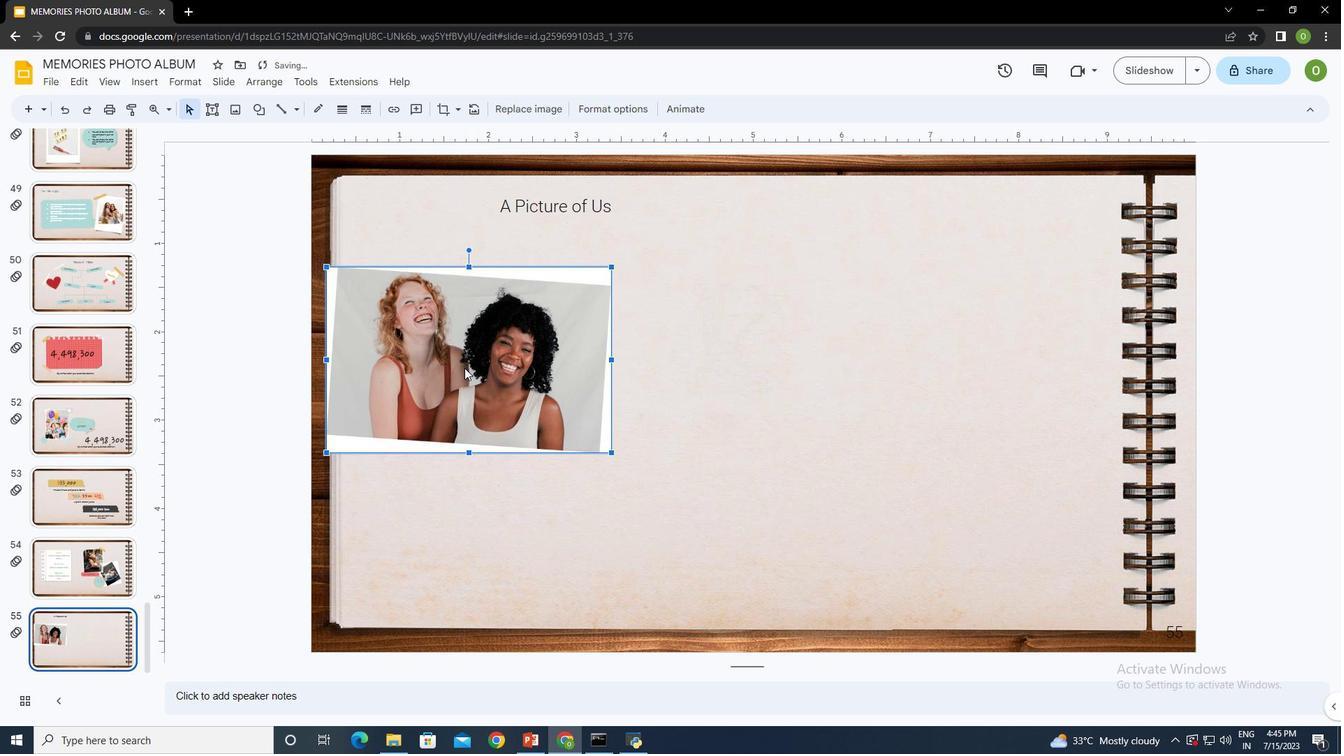 
Action: Mouse pressed left at (452, 358)
Screenshot: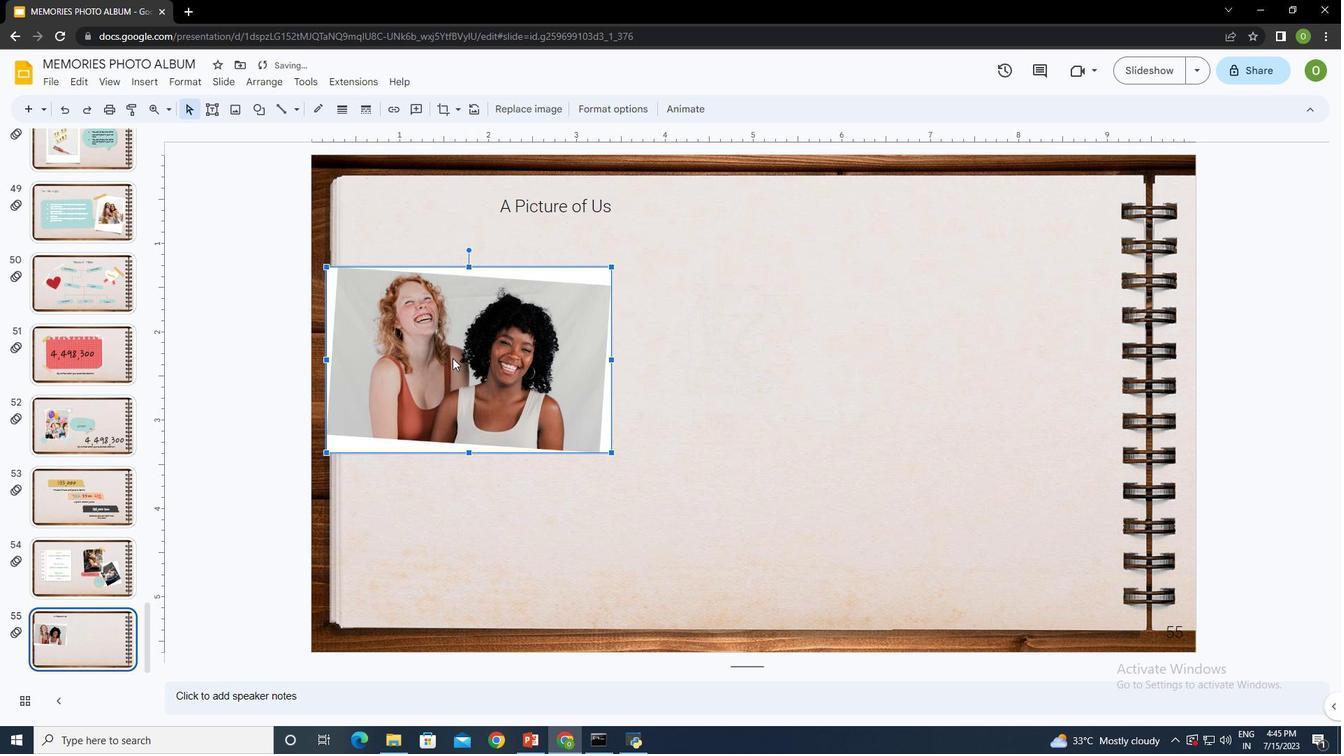 
Action: Mouse moved to (608, 382)
Screenshot: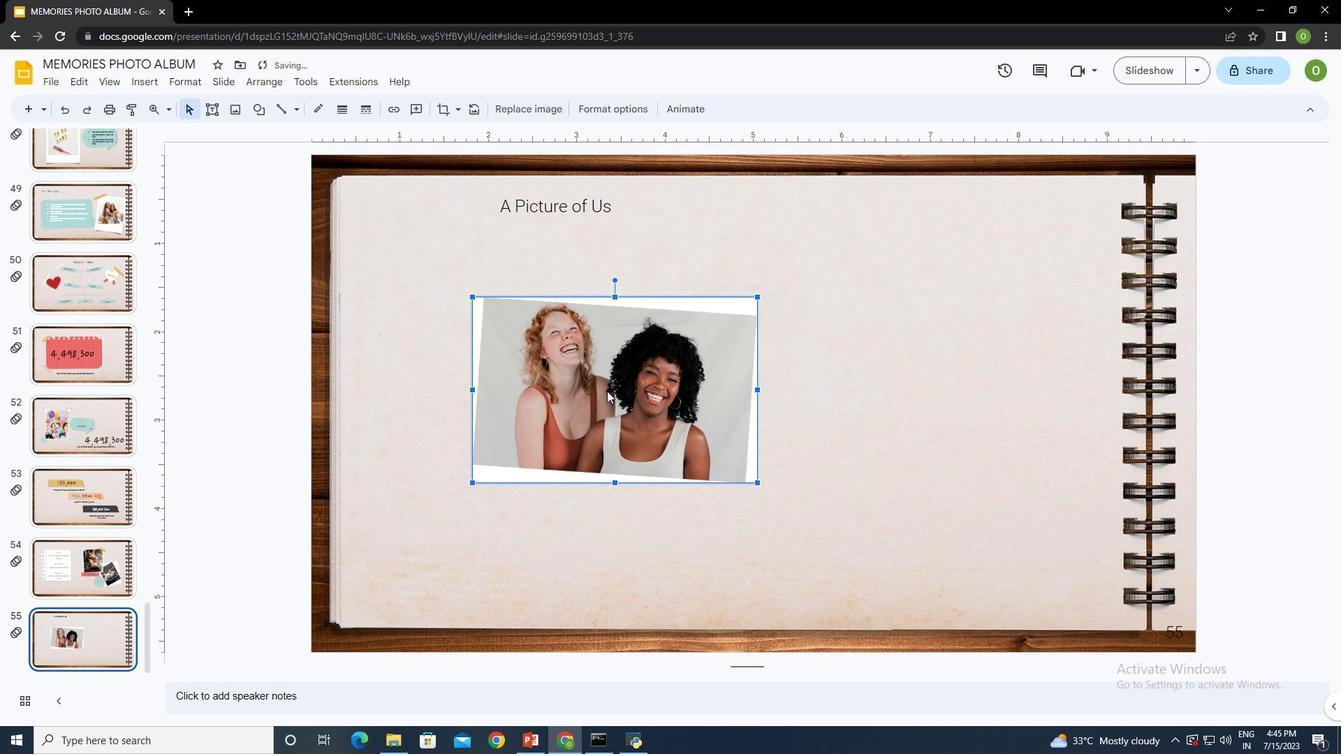 
Action: Mouse pressed left at (608, 382)
Screenshot: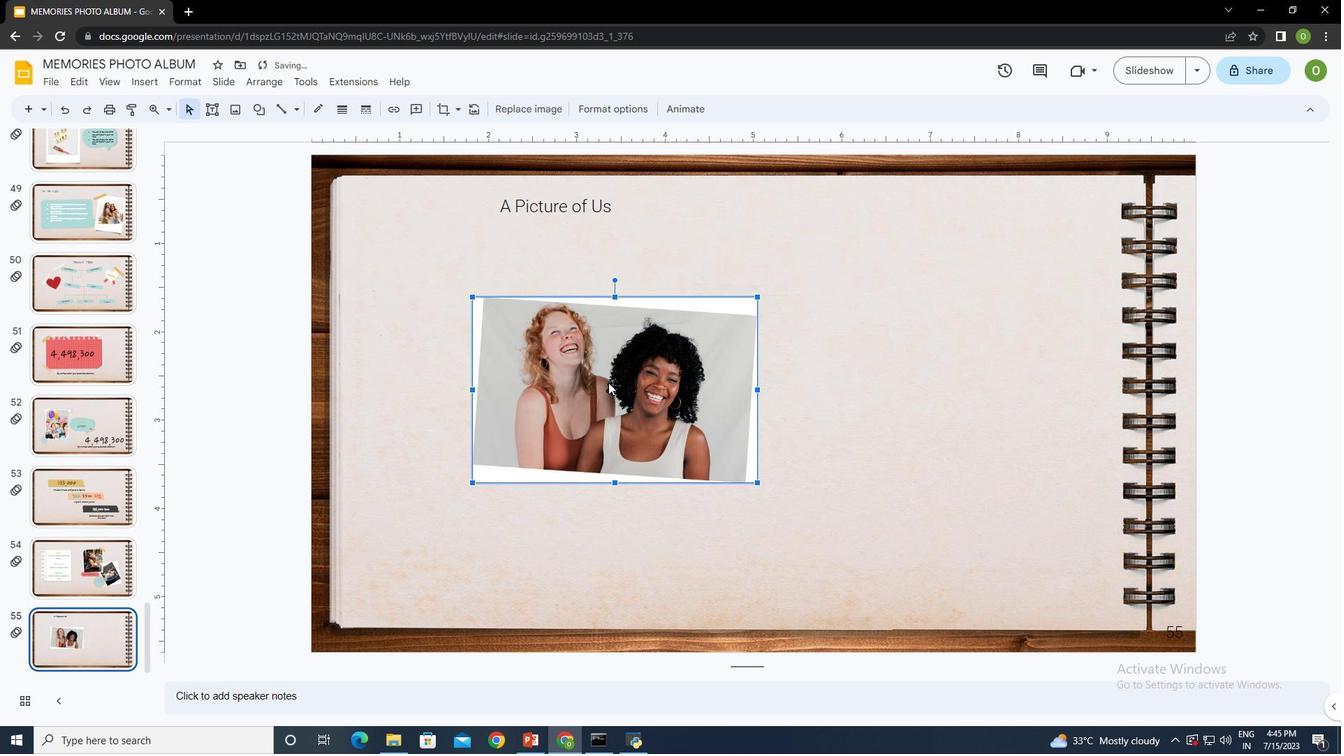 
Action: Mouse moved to (148, 74)
Screenshot: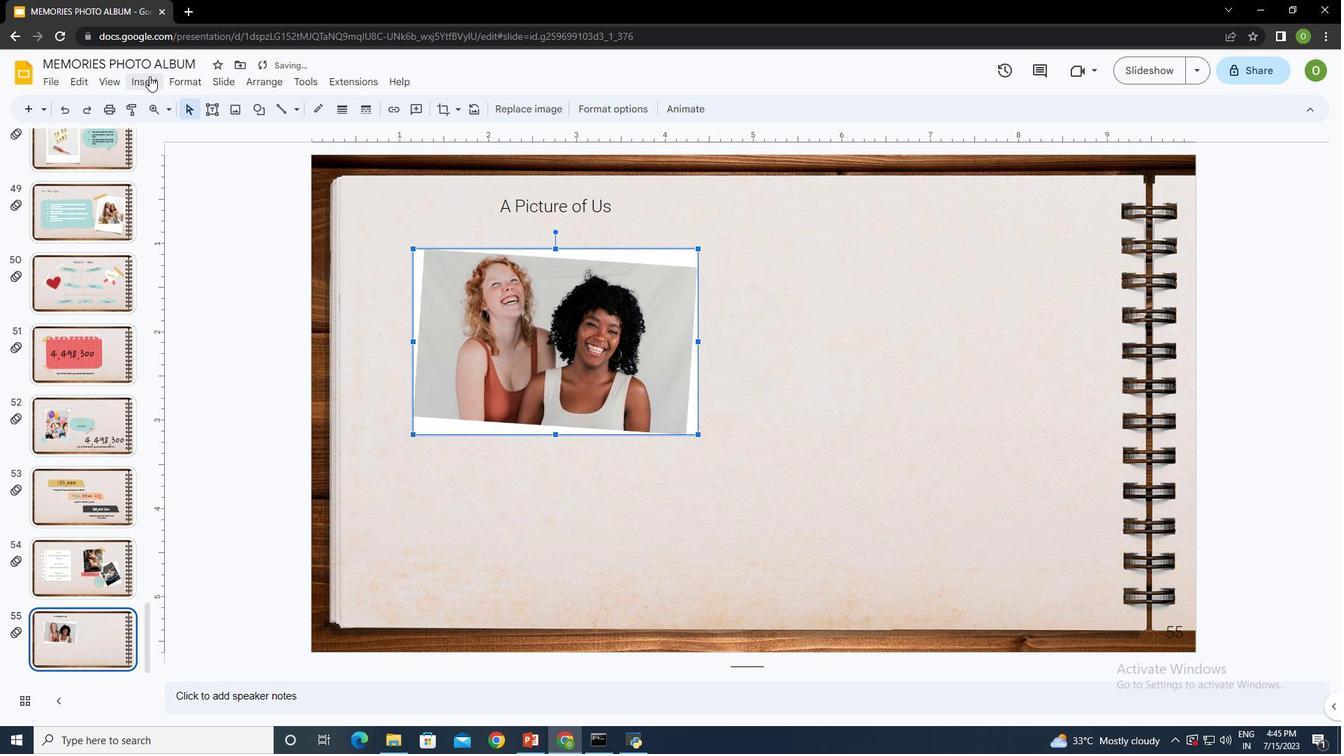 
Action: Mouse pressed left at (148, 74)
Screenshot: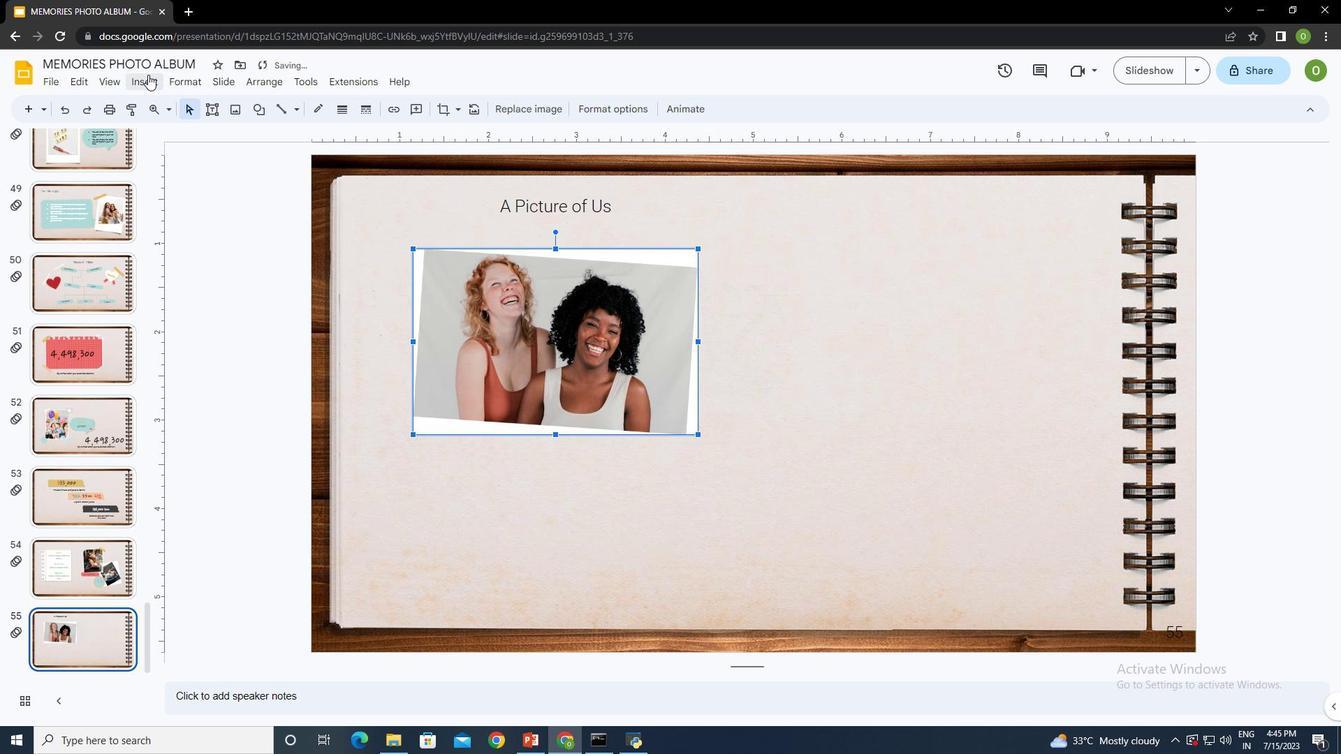 
Action: Mouse moved to (178, 99)
Screenshot: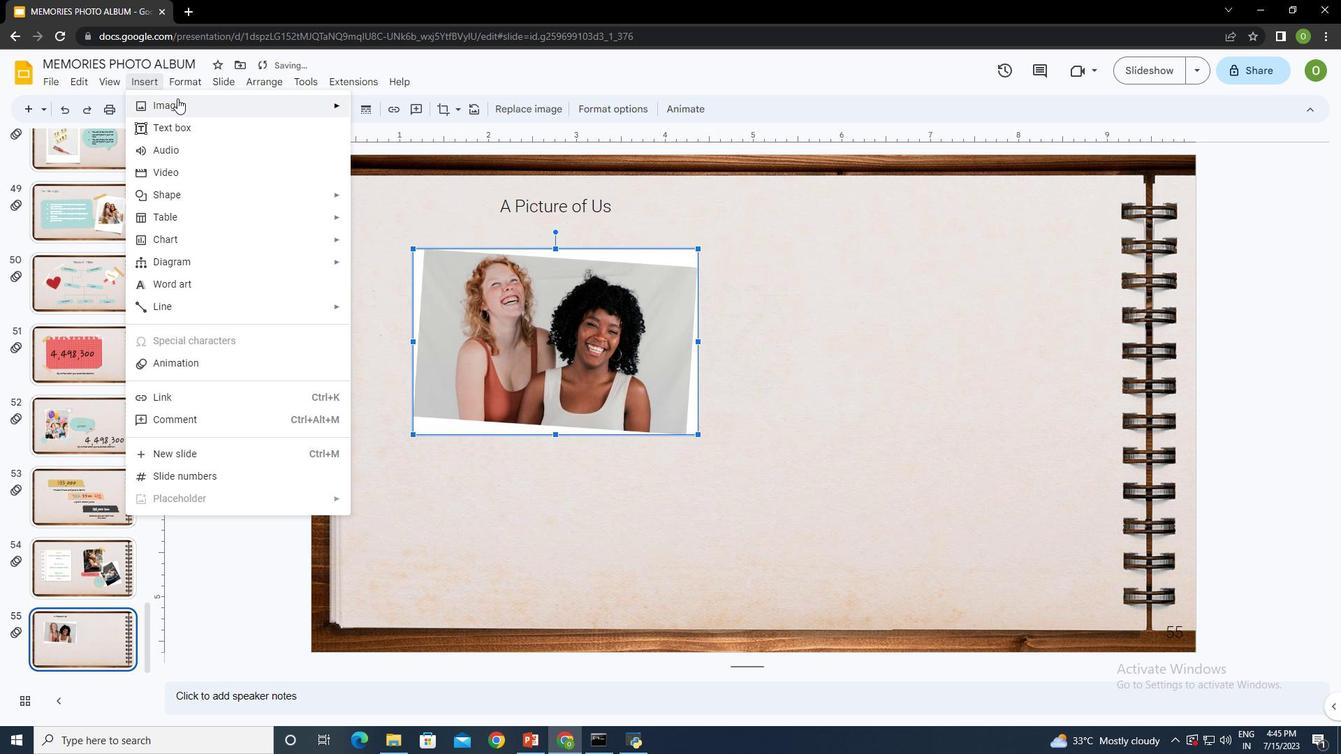 
Action: Mouse pressed left at (178, 99)
Screenshot: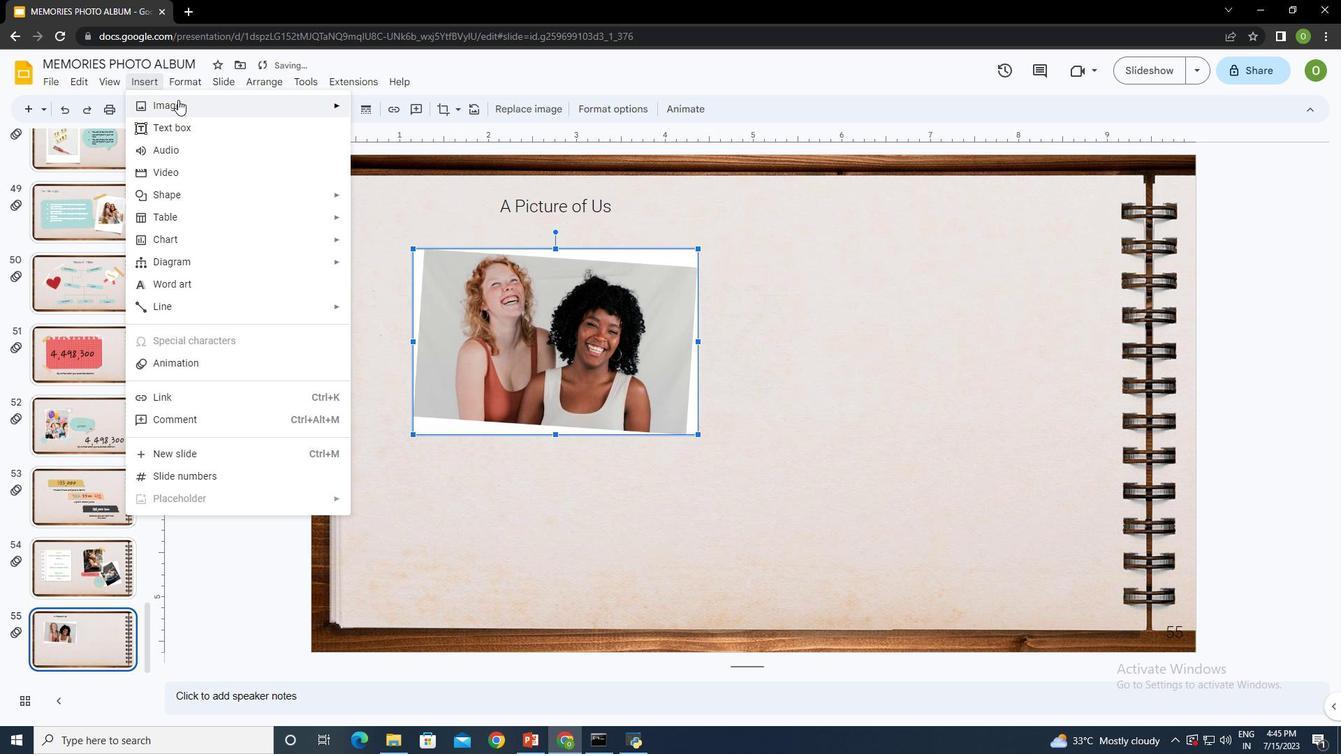 
Action: Mouse moved to (423, 113)
Screenshot: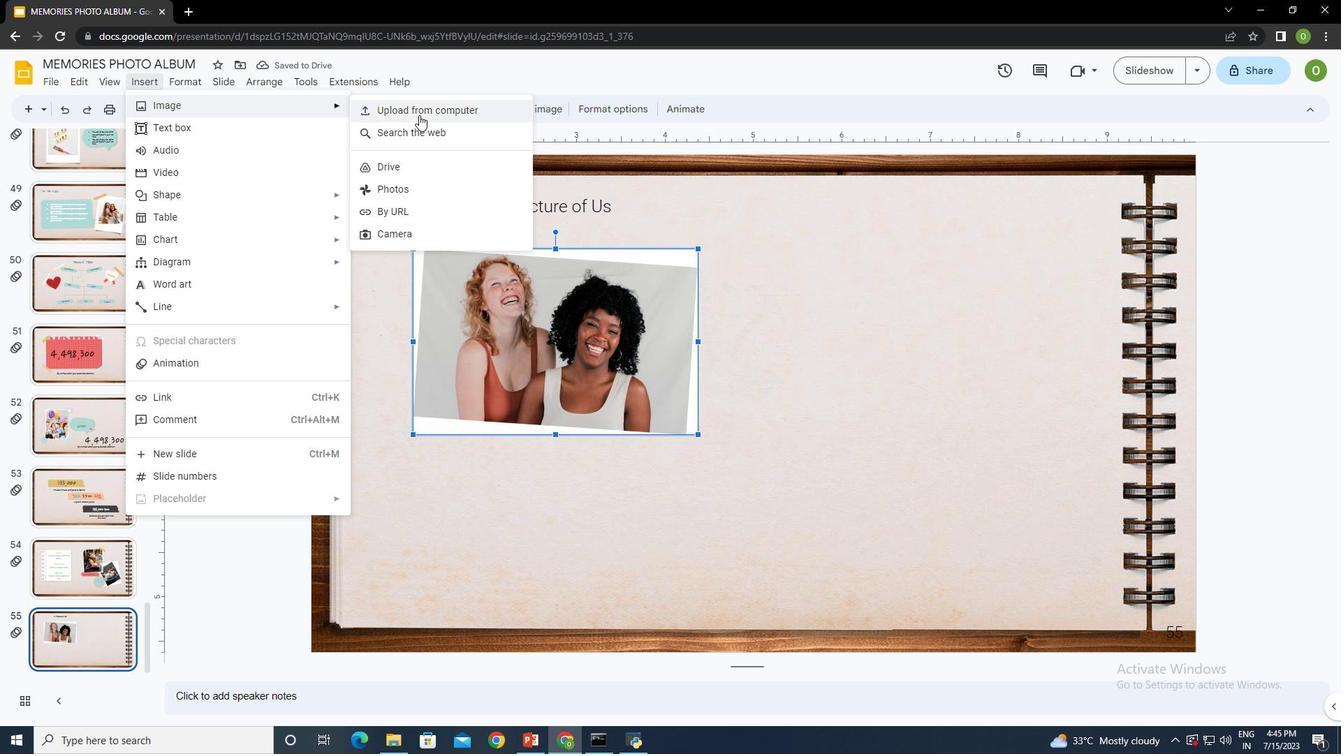 
Action: Mouse pressed left at (423, 113)
Screenshot: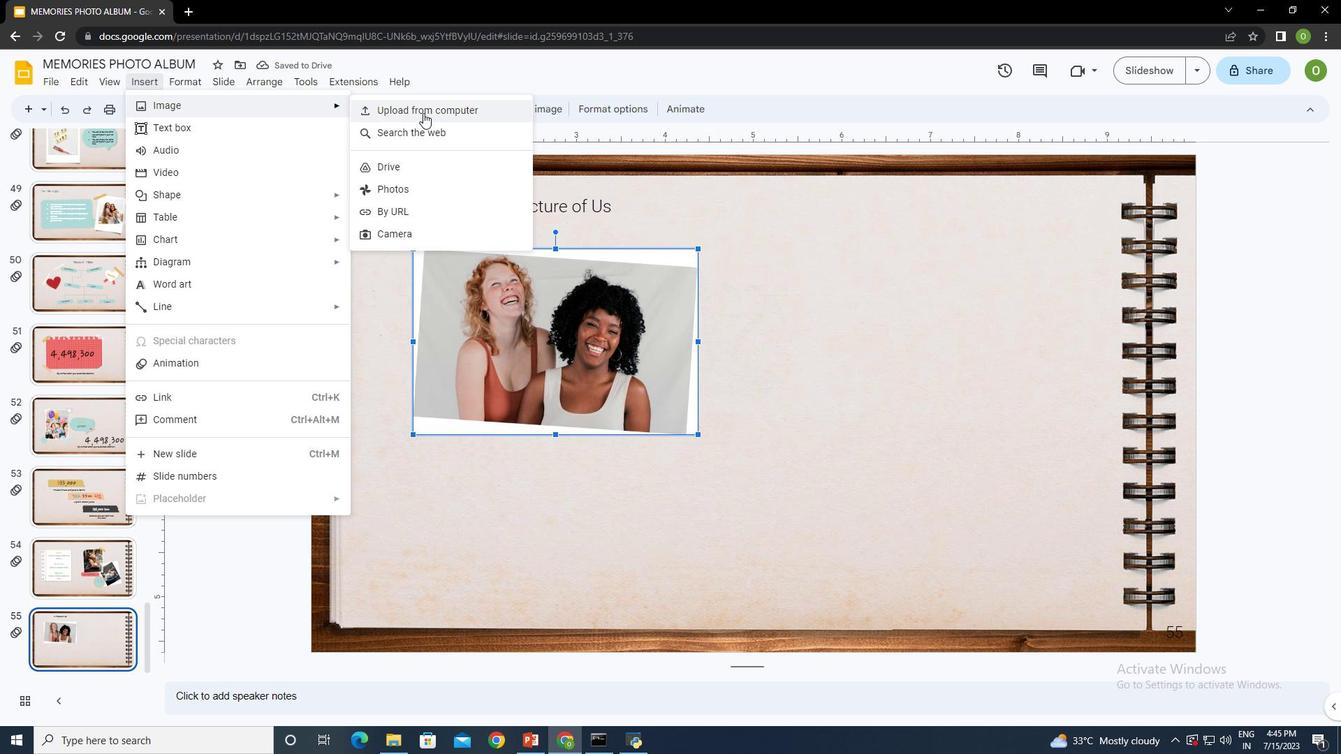 
Action: Mouse moved to (659, 315)
Screenshot: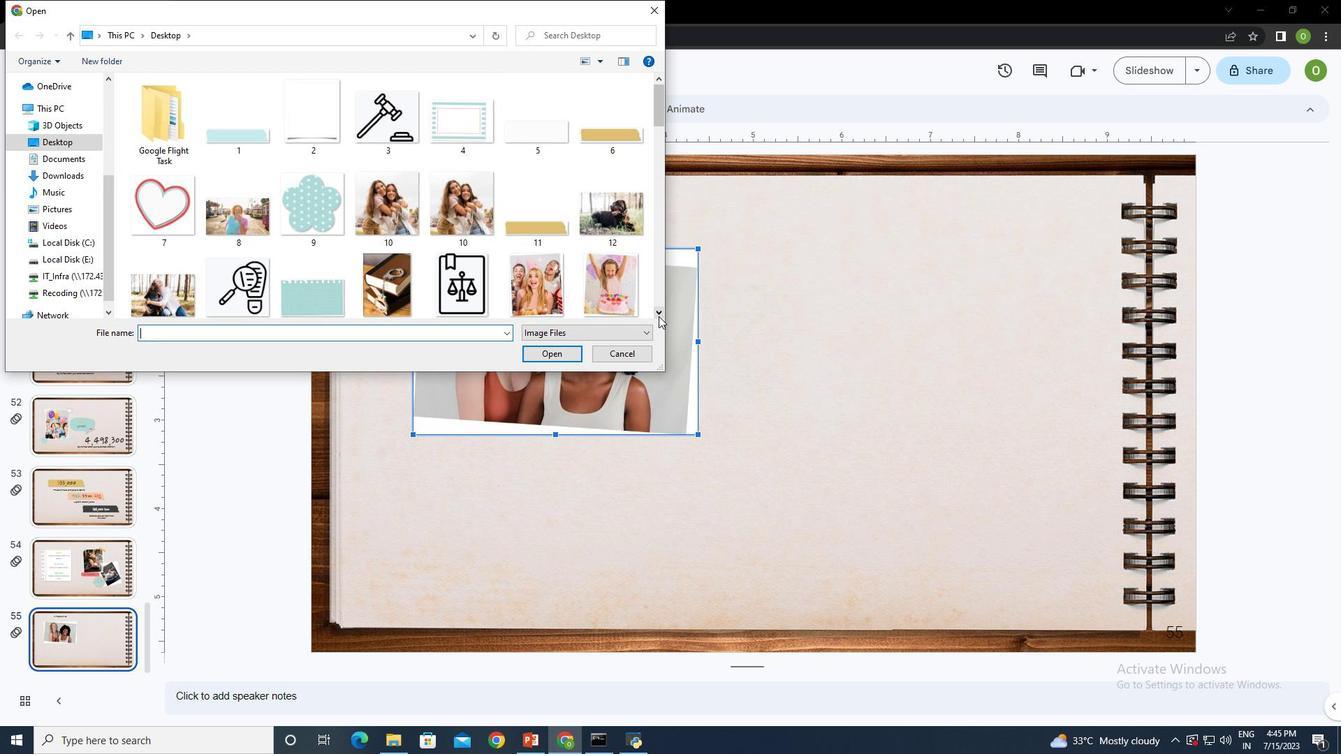 
Action: Mouse pressed left at (659, 315)
Screenshot: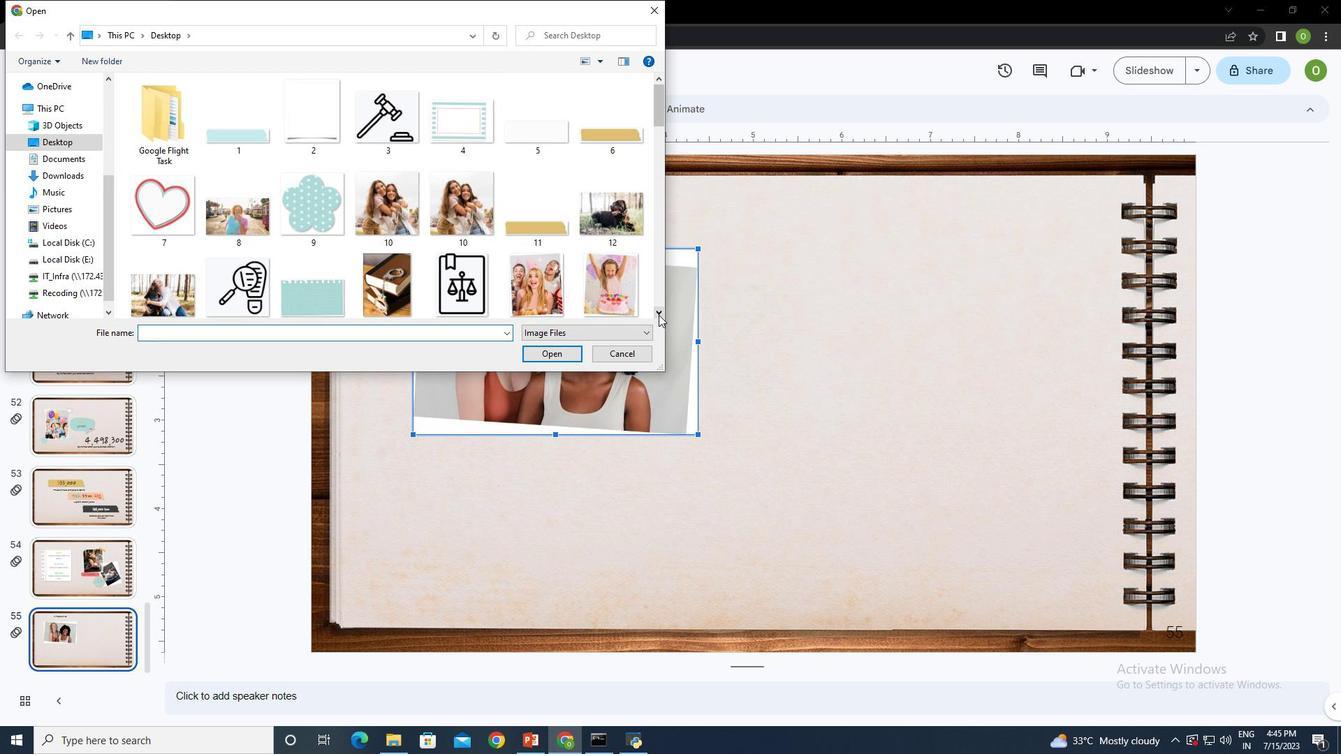 
Action: Mouse pressed left at (659, 315)
Screenshot: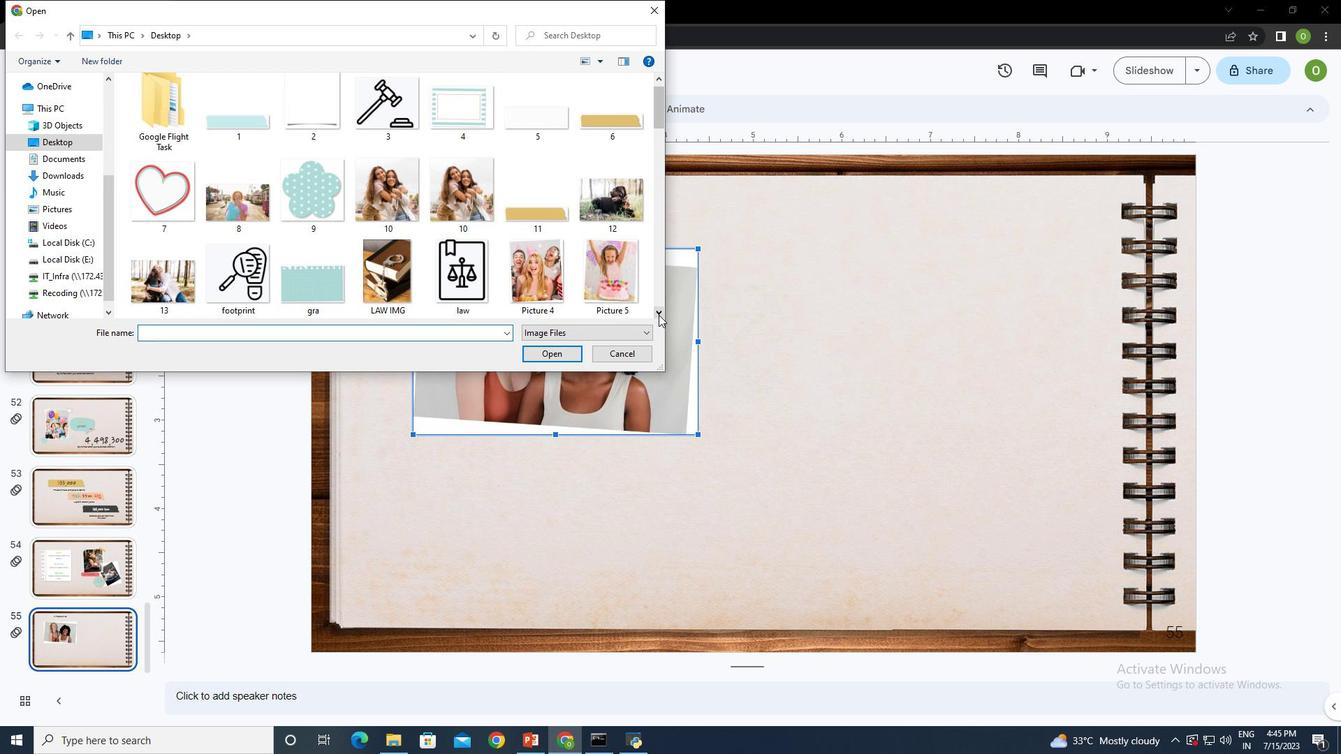 
Action: Mouse pressed left at (659, 315)
Screenshot: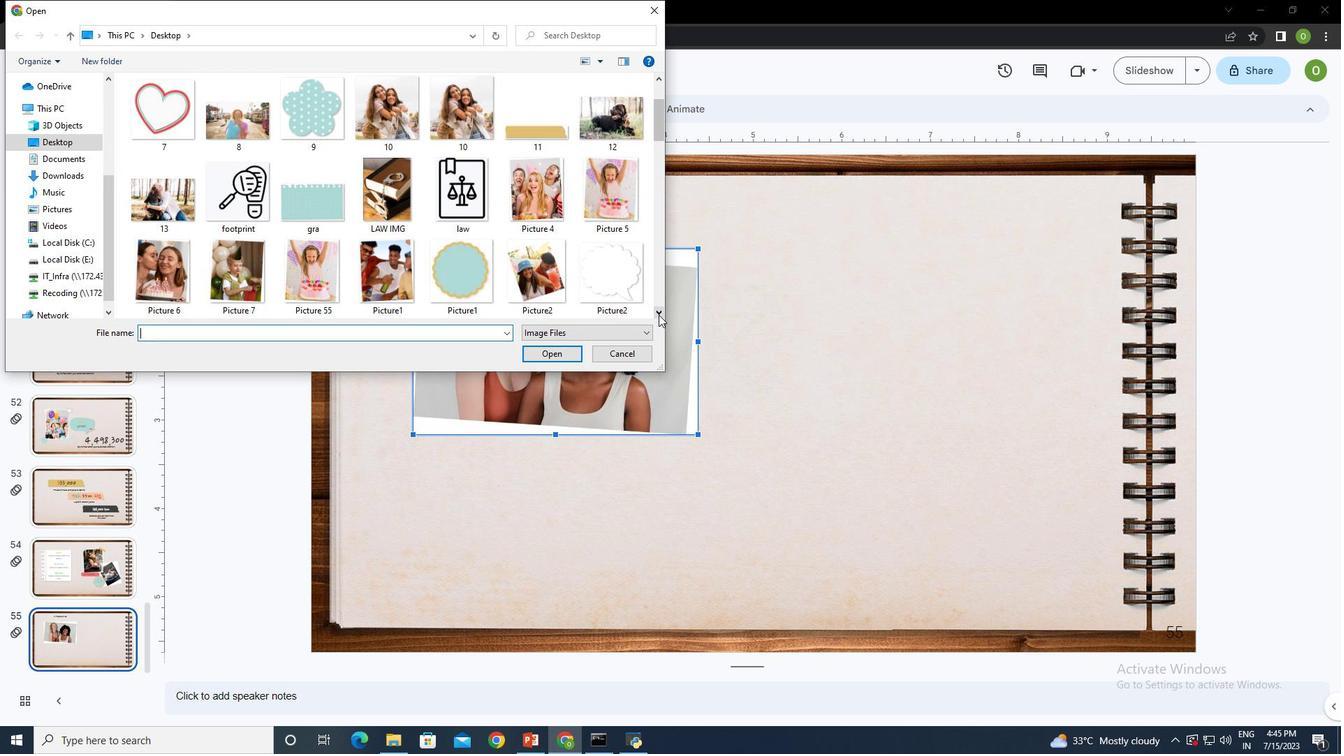 
Action: Mouse pressed left at (659, 315)
Screenshot: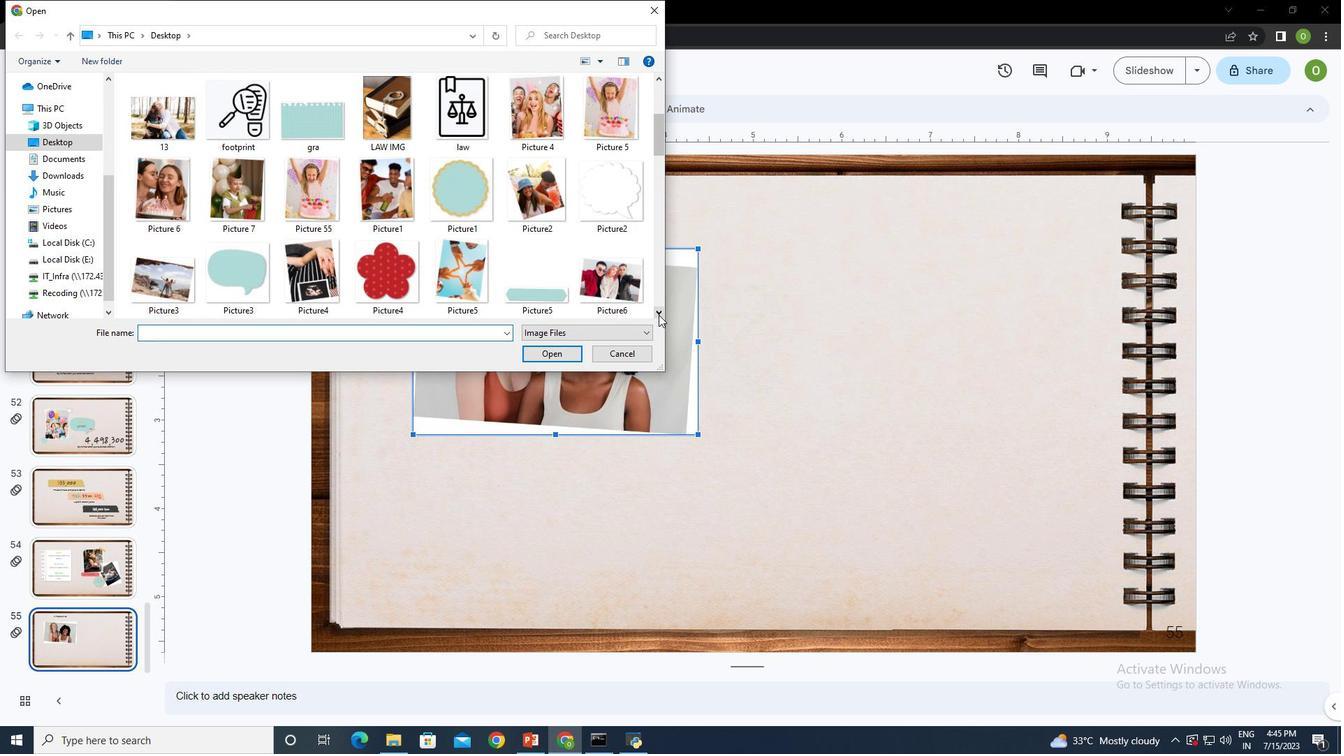 
Action: Mouse pressed left at (659, 315)
Screenshot: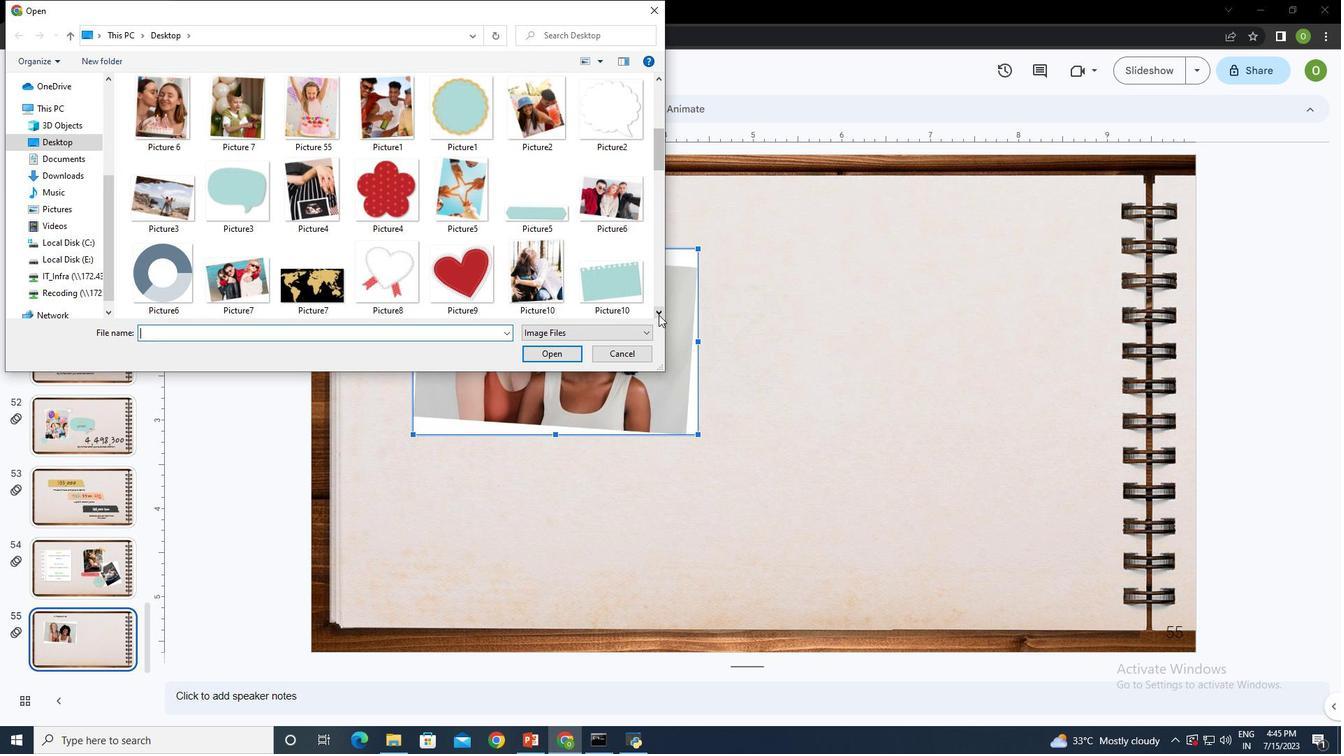 
Action: Mouse moved to (601, 97)
Screenshot: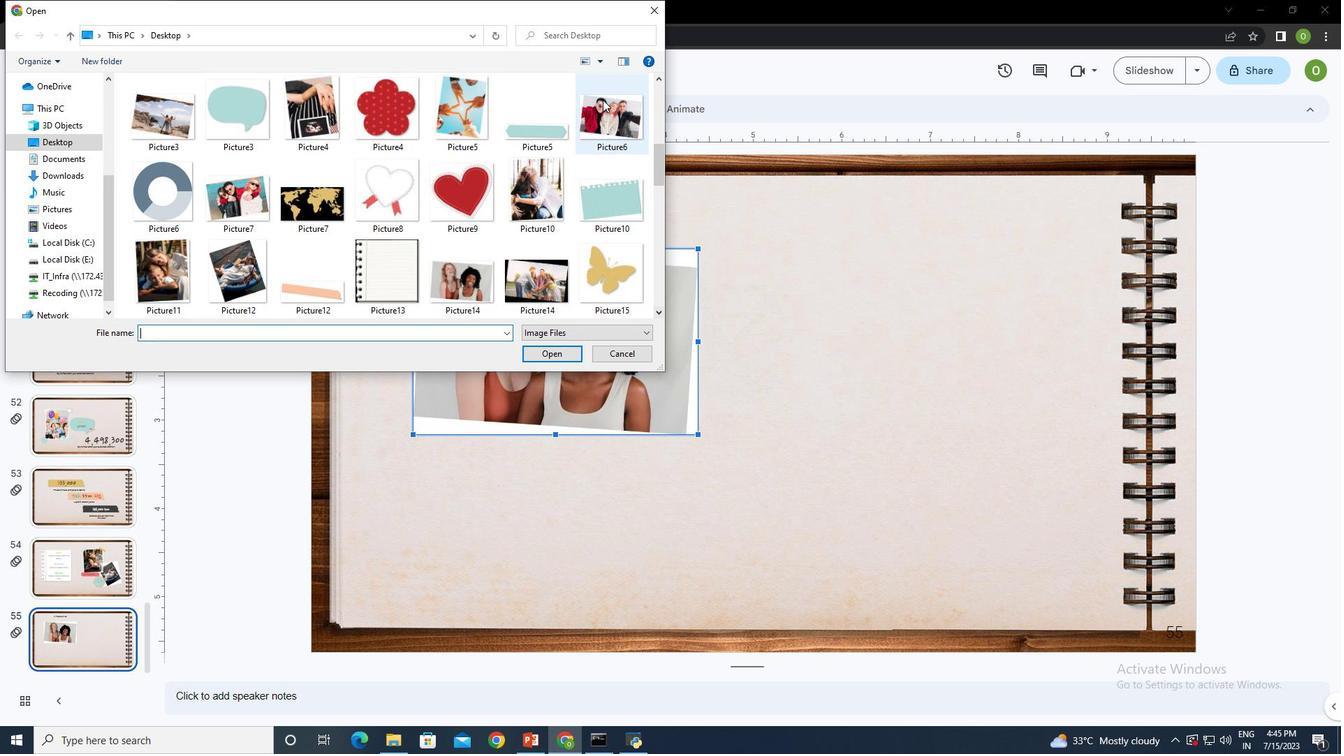 
Action: Mouse pressed left at (601, 97)
Screenshot: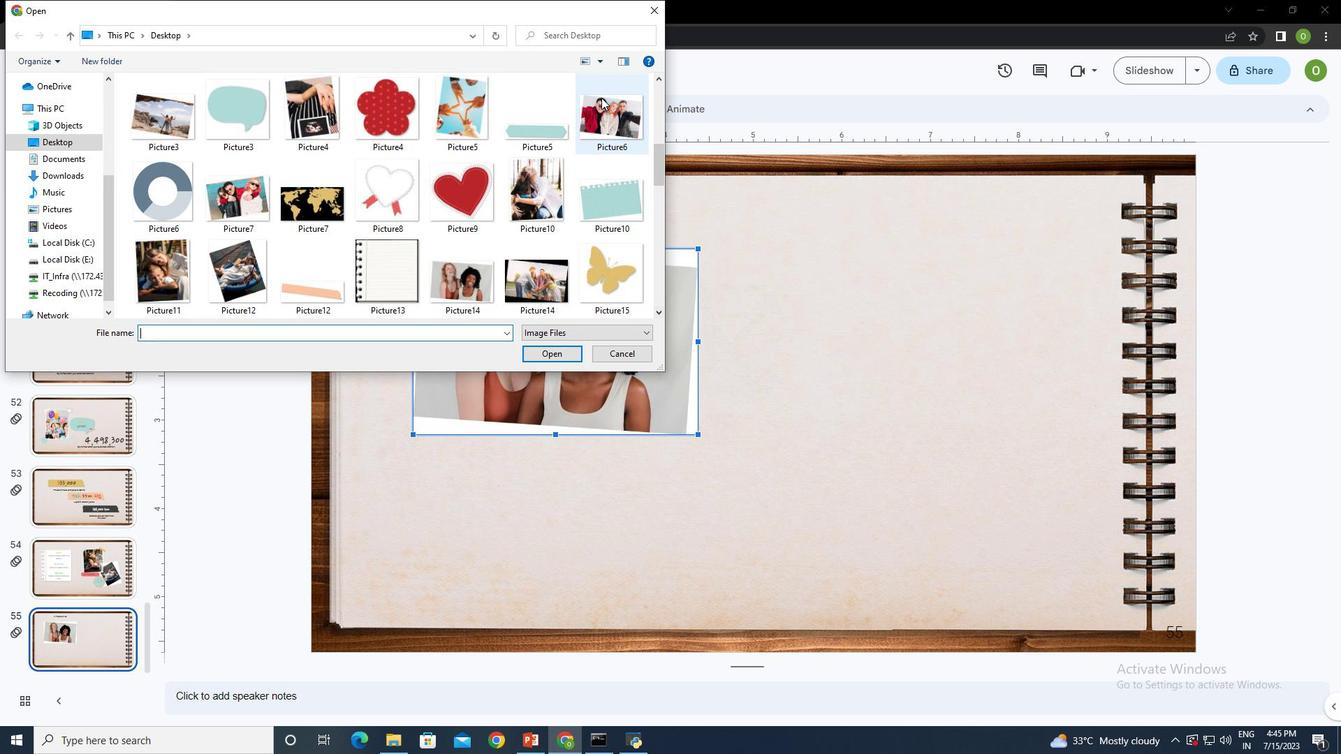 
Action: Mouse moved to (559, 350)
Screenshot: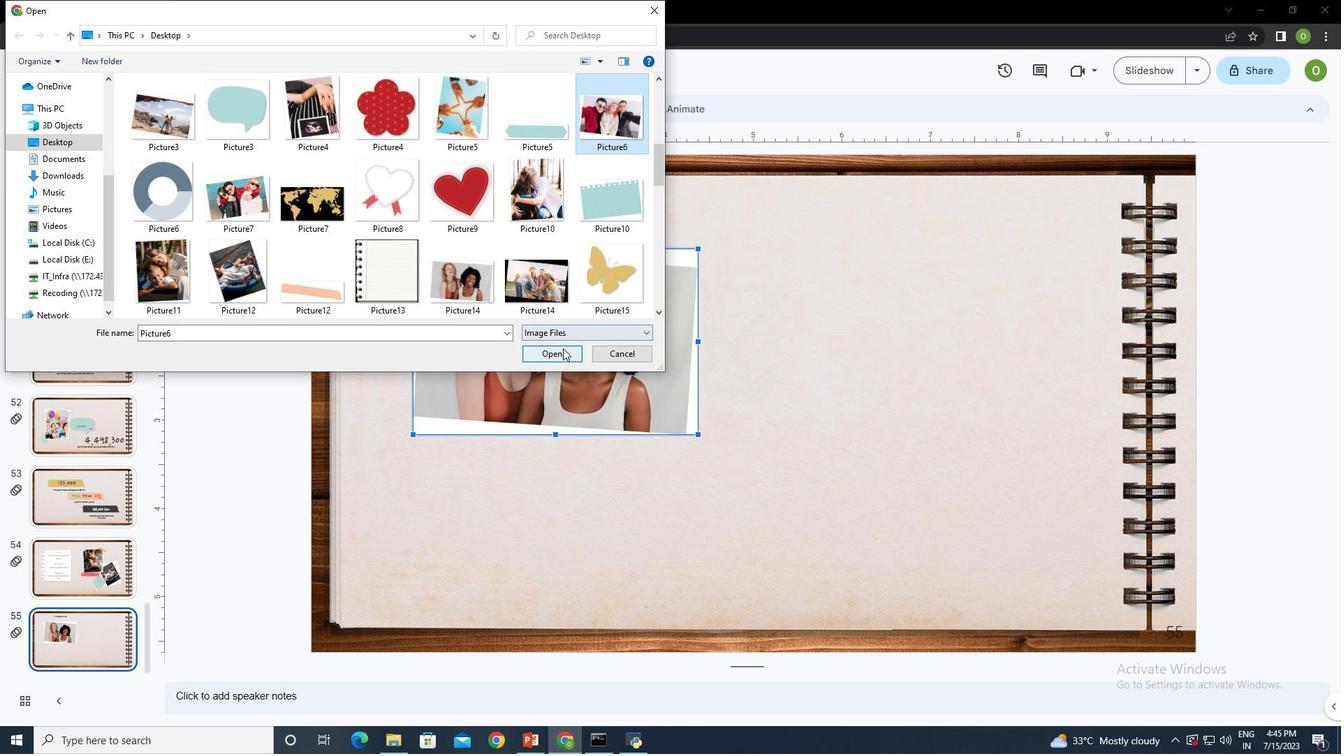 
Action: Mouse pressed left at (559, 350)
Screenshot: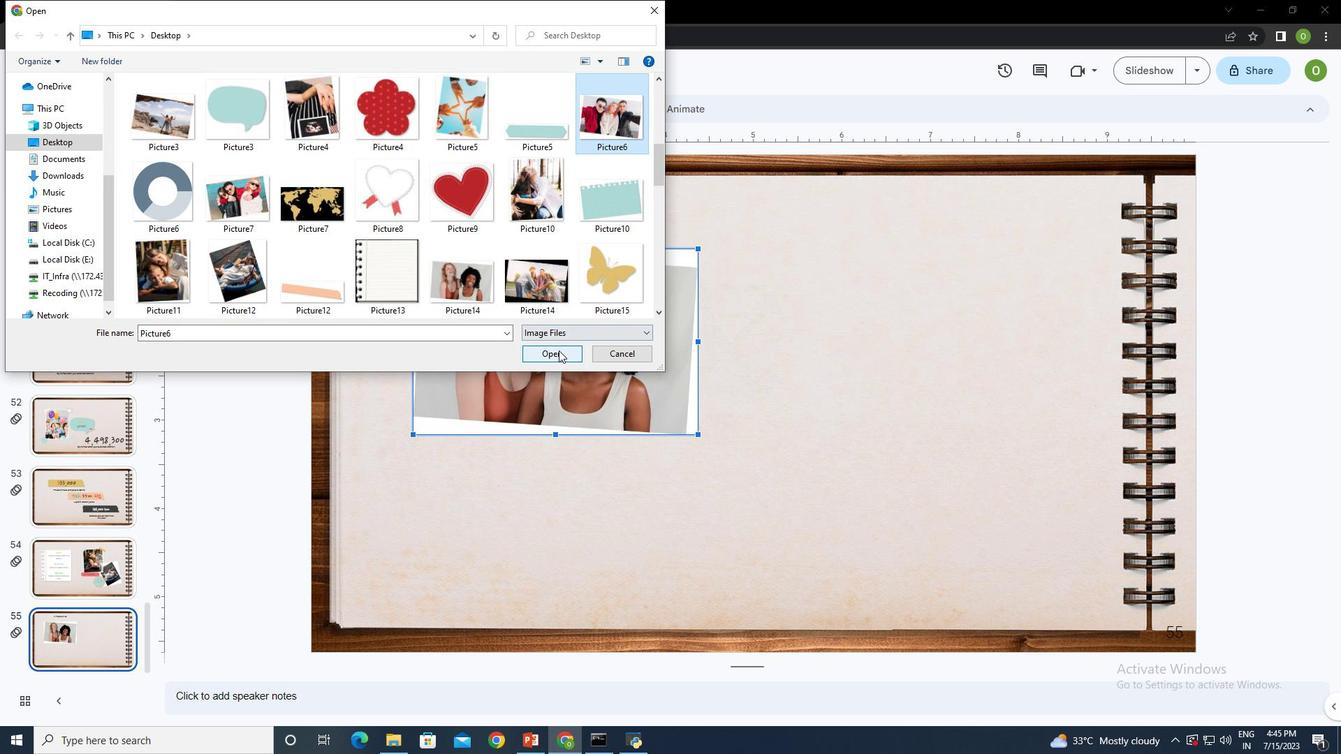 
Action: Mouse moved to (1045, 501)
Screenshot: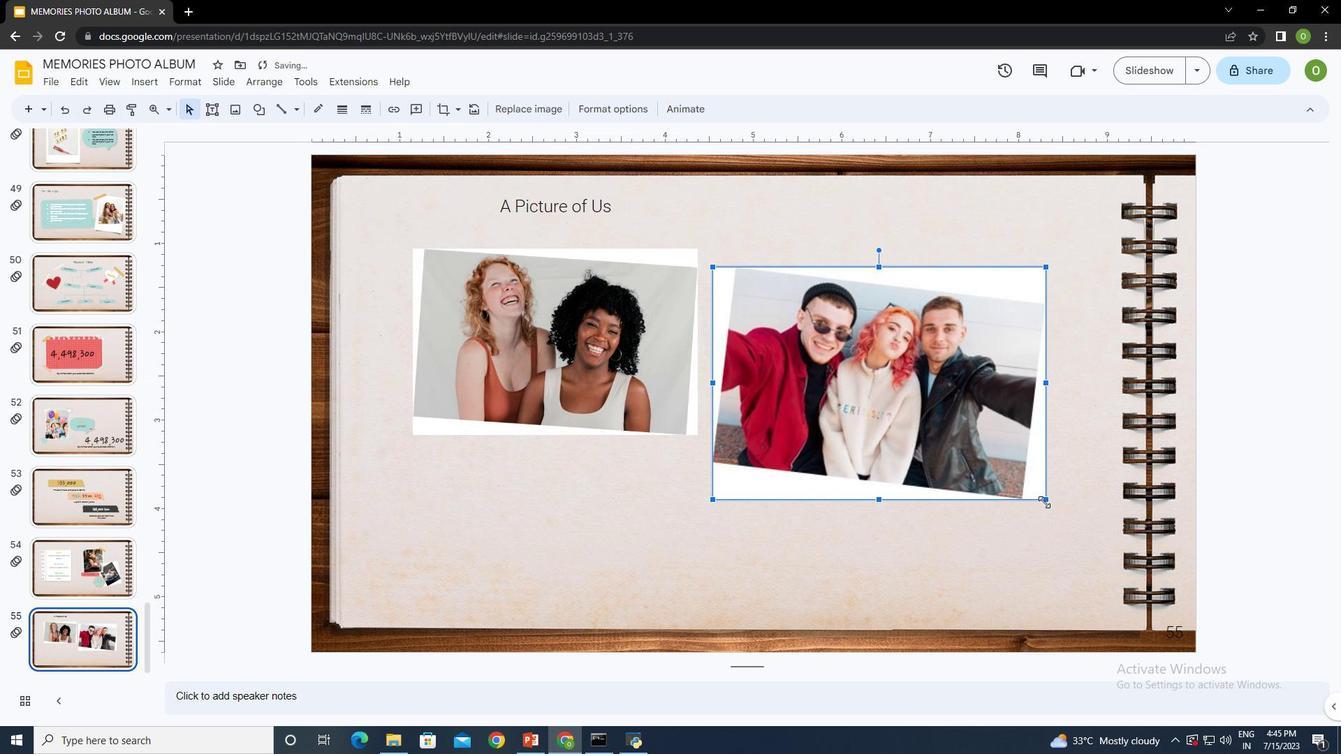 
Action: Mouse pressed left at (1045, 501)
Screenshot: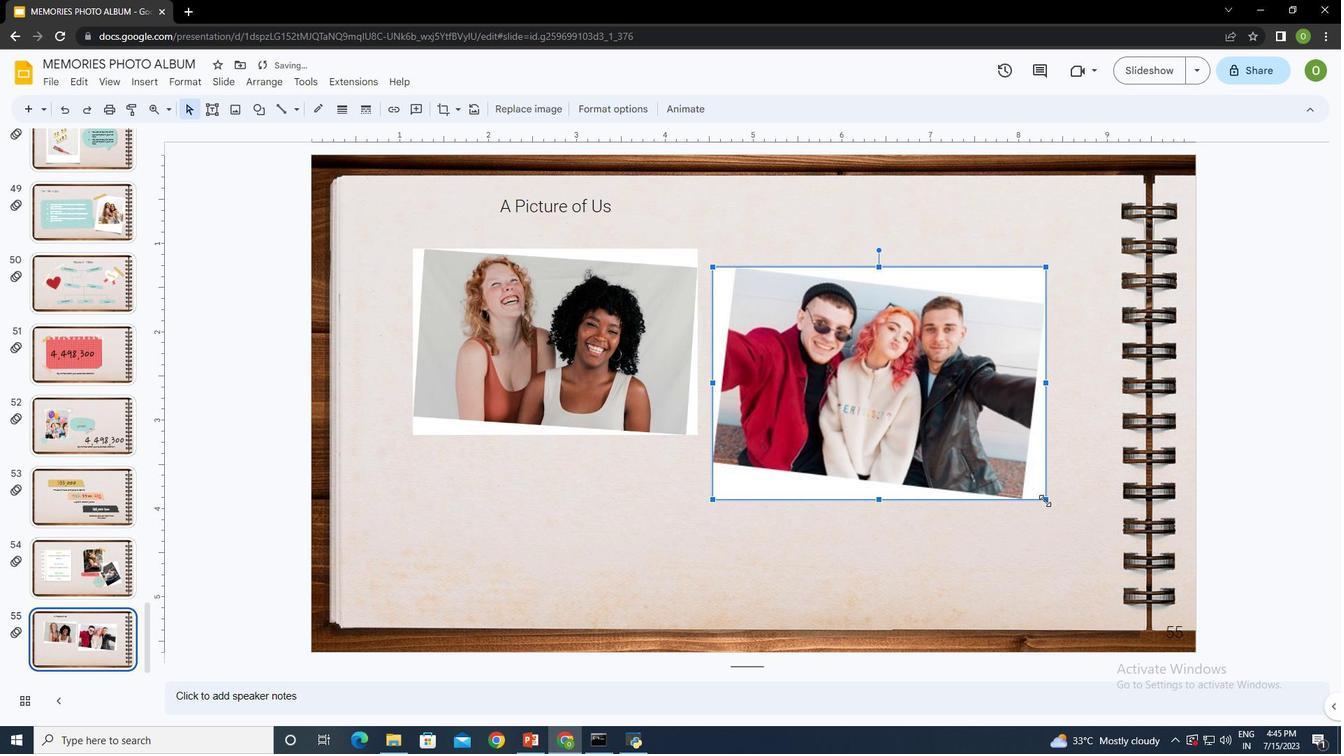 
Action: Mouse moved to (837, 299)
Screenshot: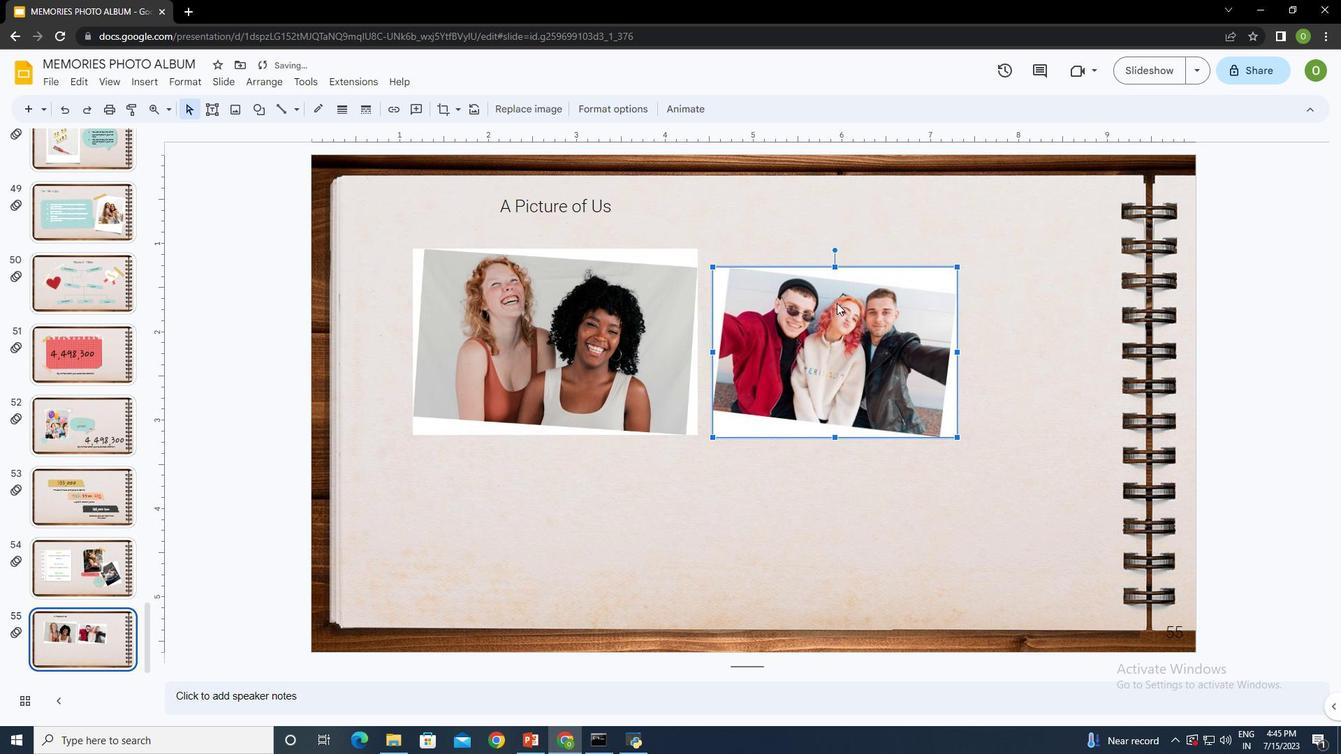 
Action: Mouse pressed left at (837, 299)
Screenshot: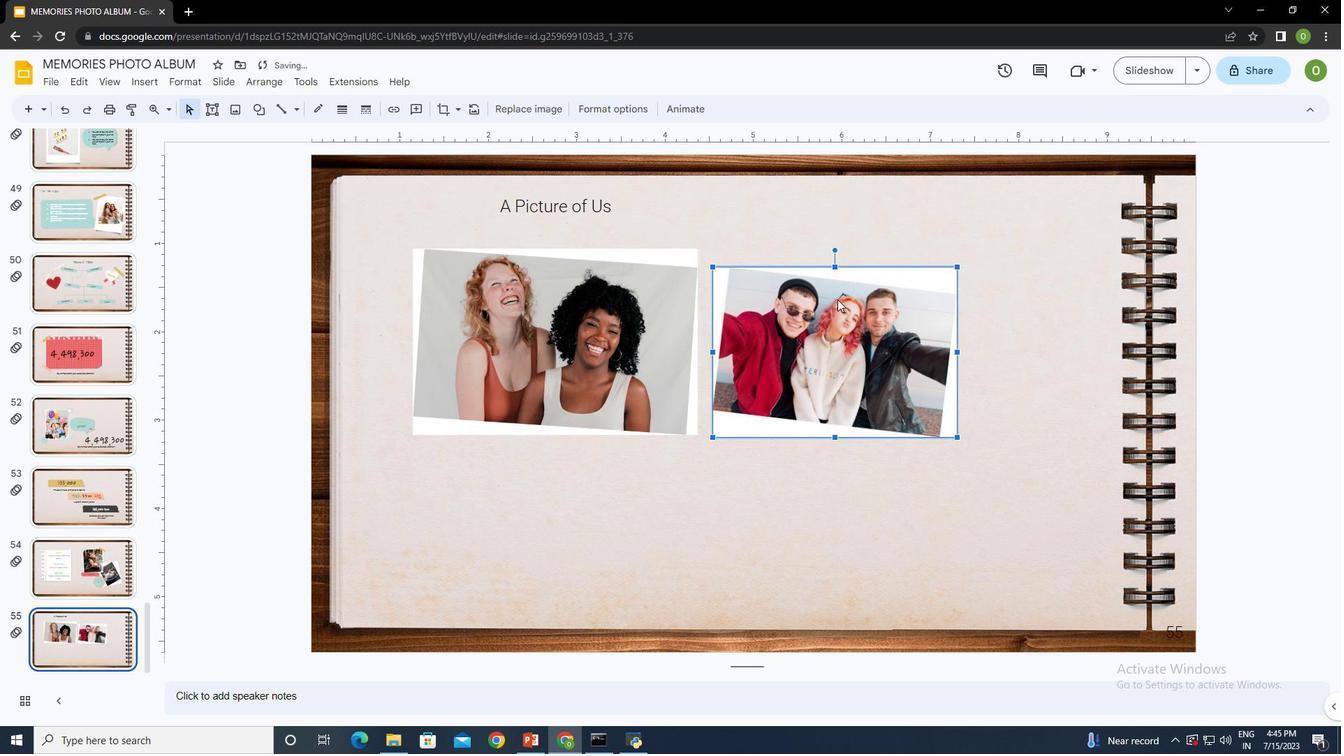 
Action: Mouse moved to (1009, 265)
Screenshot: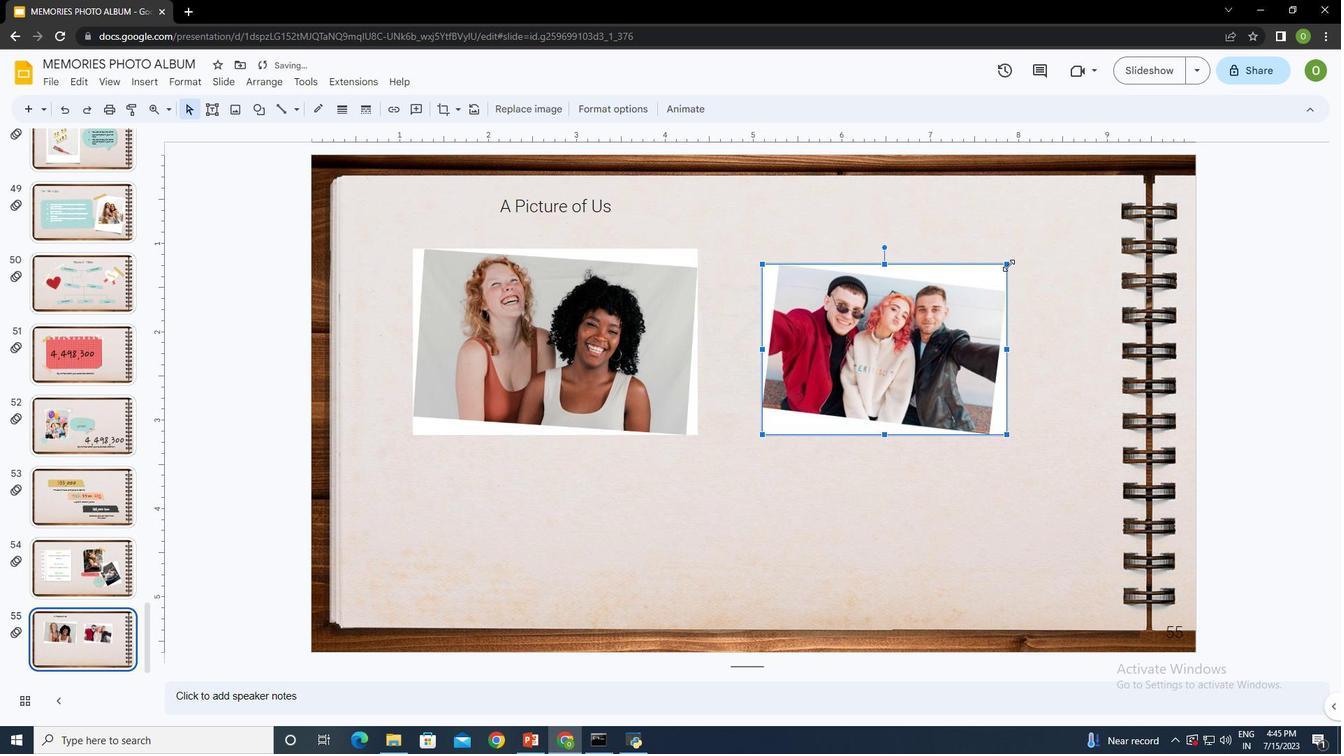 
Action: Mouse pressed left at (1009, 265)
Screenshot: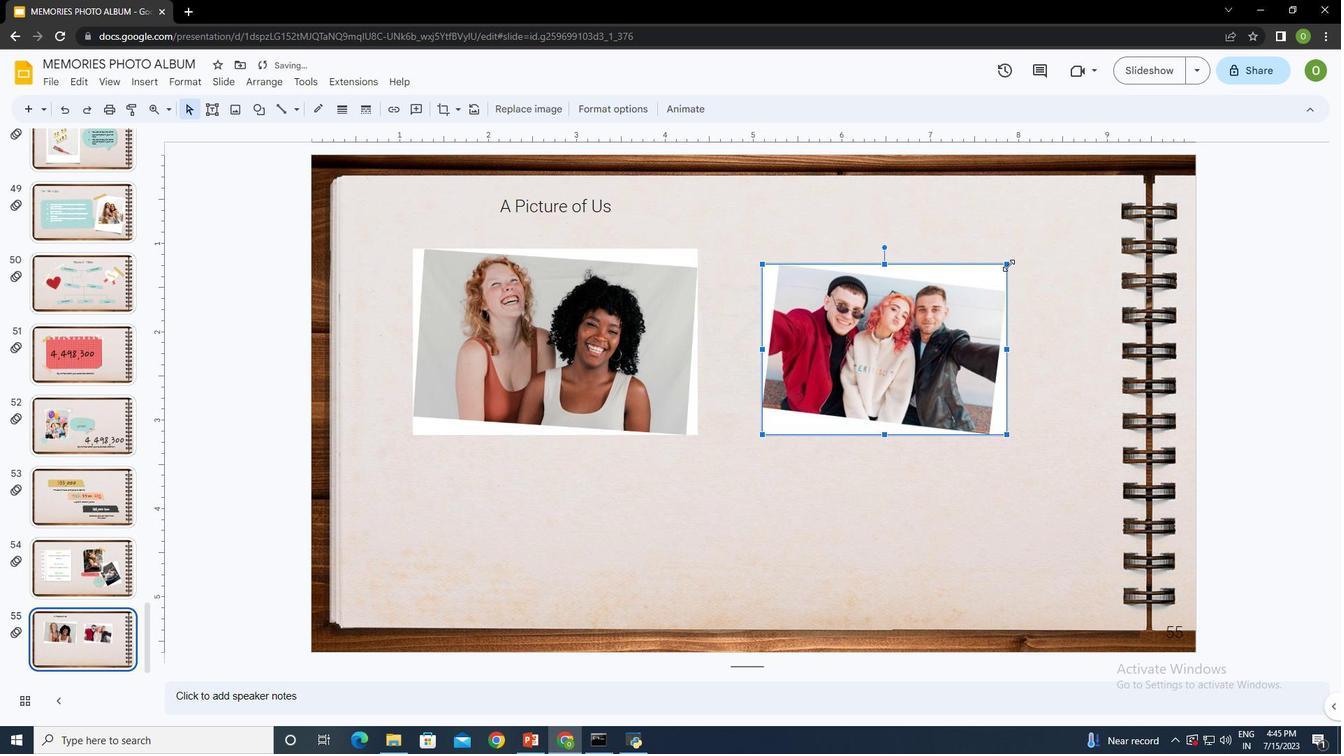 
Action: Mouse moved to (895, 306)
Screenshot: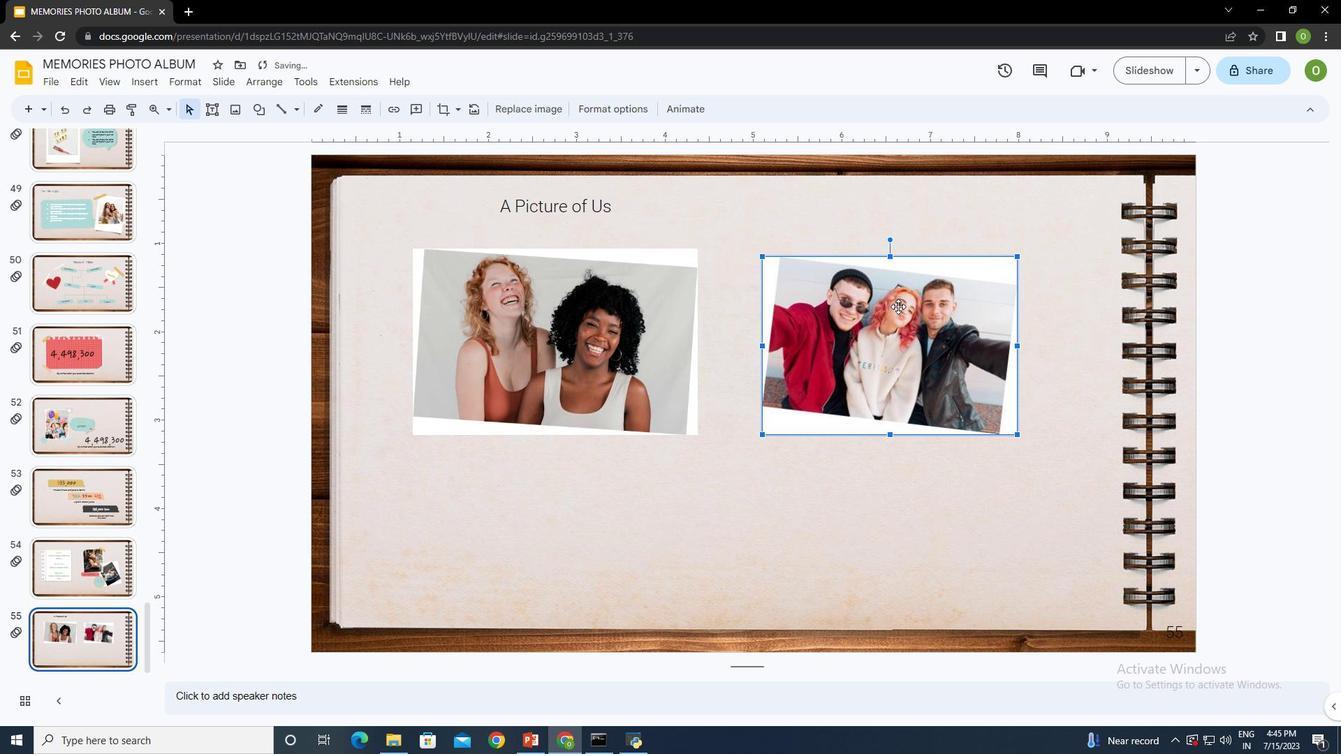 
Action: Mouse pressed left at (895, 306)
Screenshot: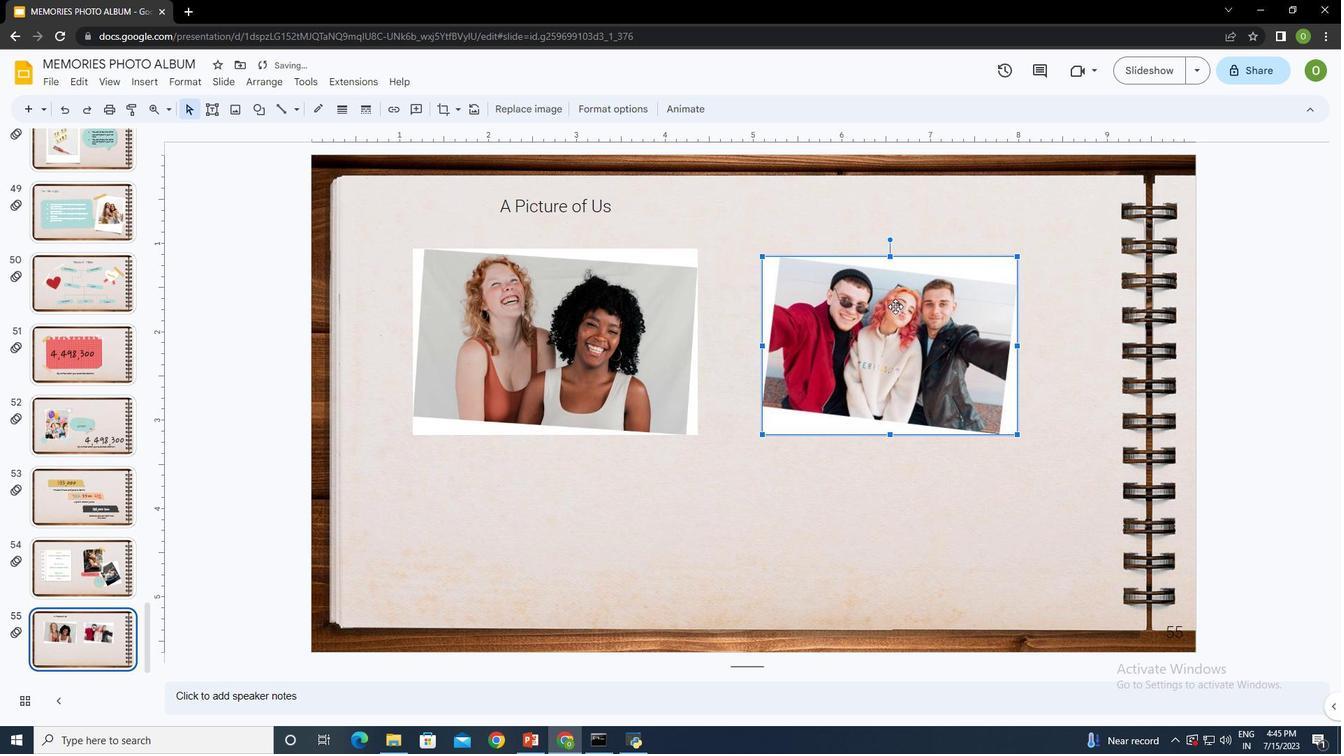 
Action: Mouse moved to (680, 484)
Screenshot: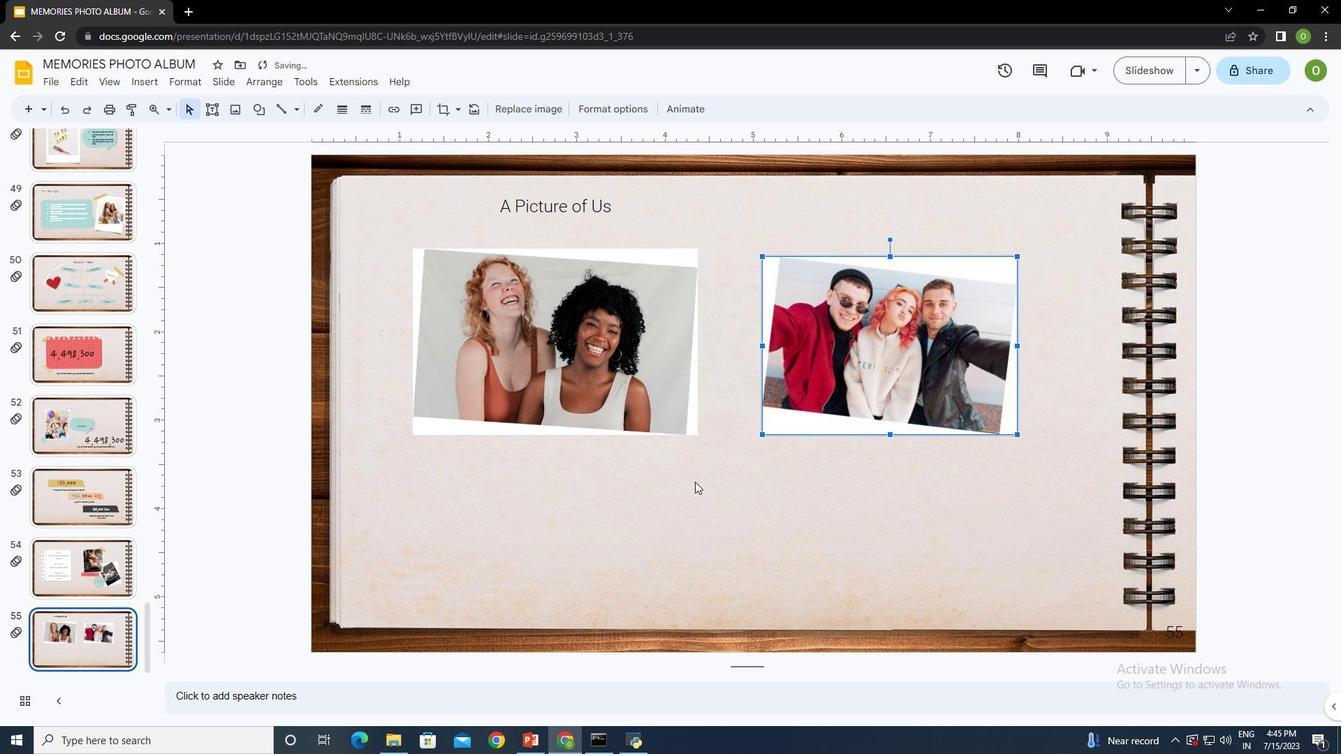 
Action: Mouse pressed left at (680, 484)
Screenshot: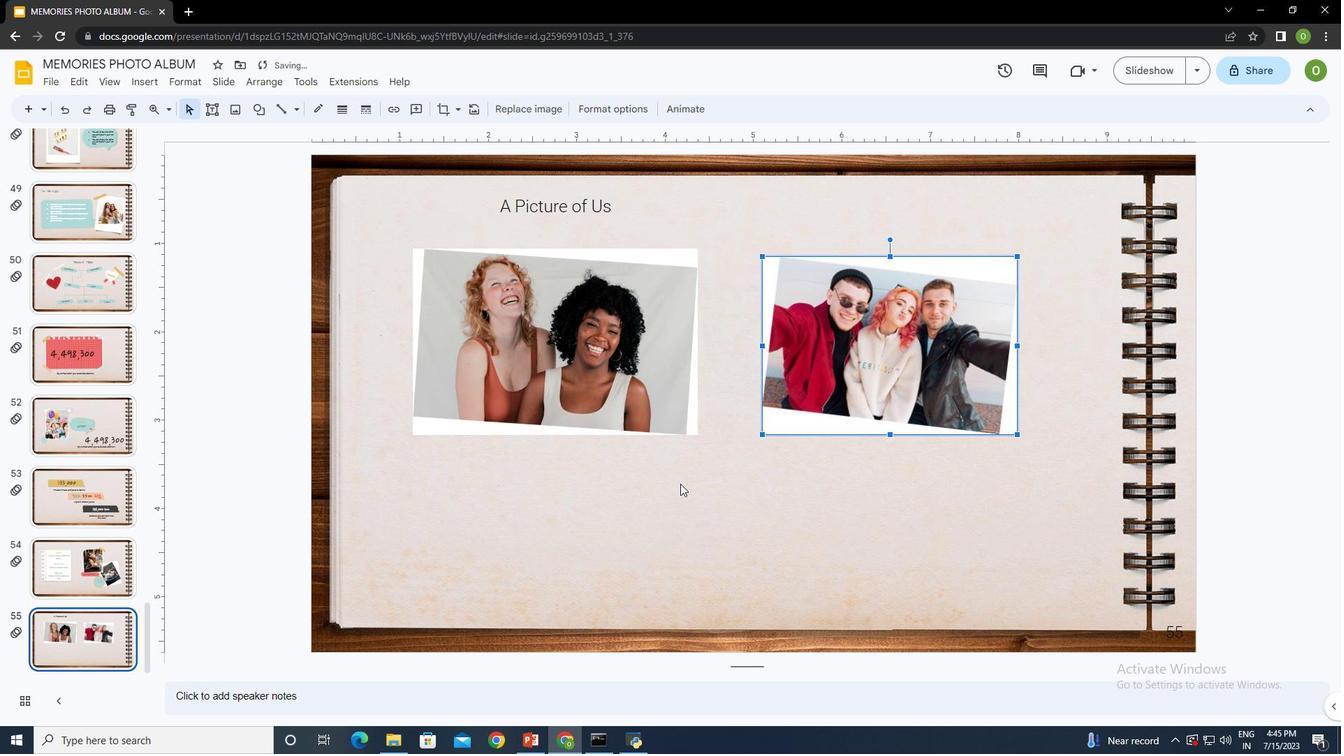 
Action: Mouse moved to (138, 77)
Screenshot: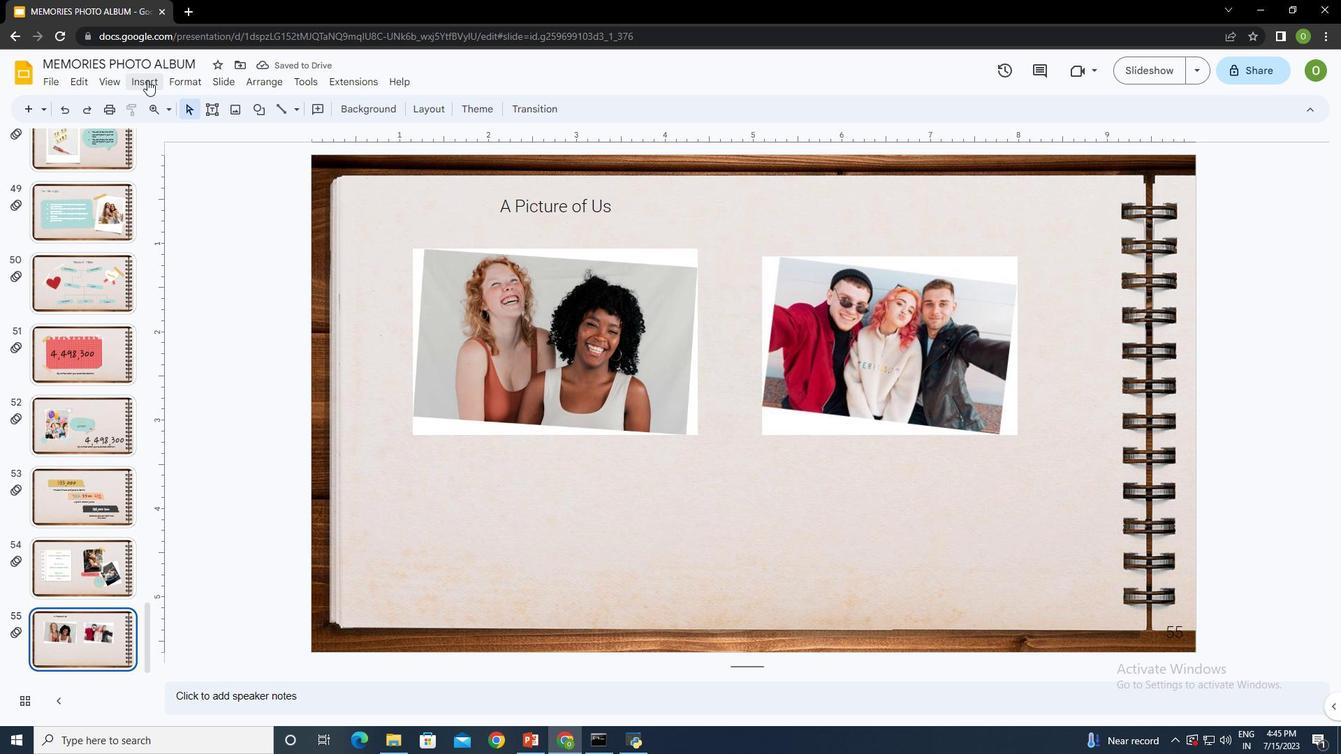 
Action: Mouse pressed left at (138, 77)
Screenshot: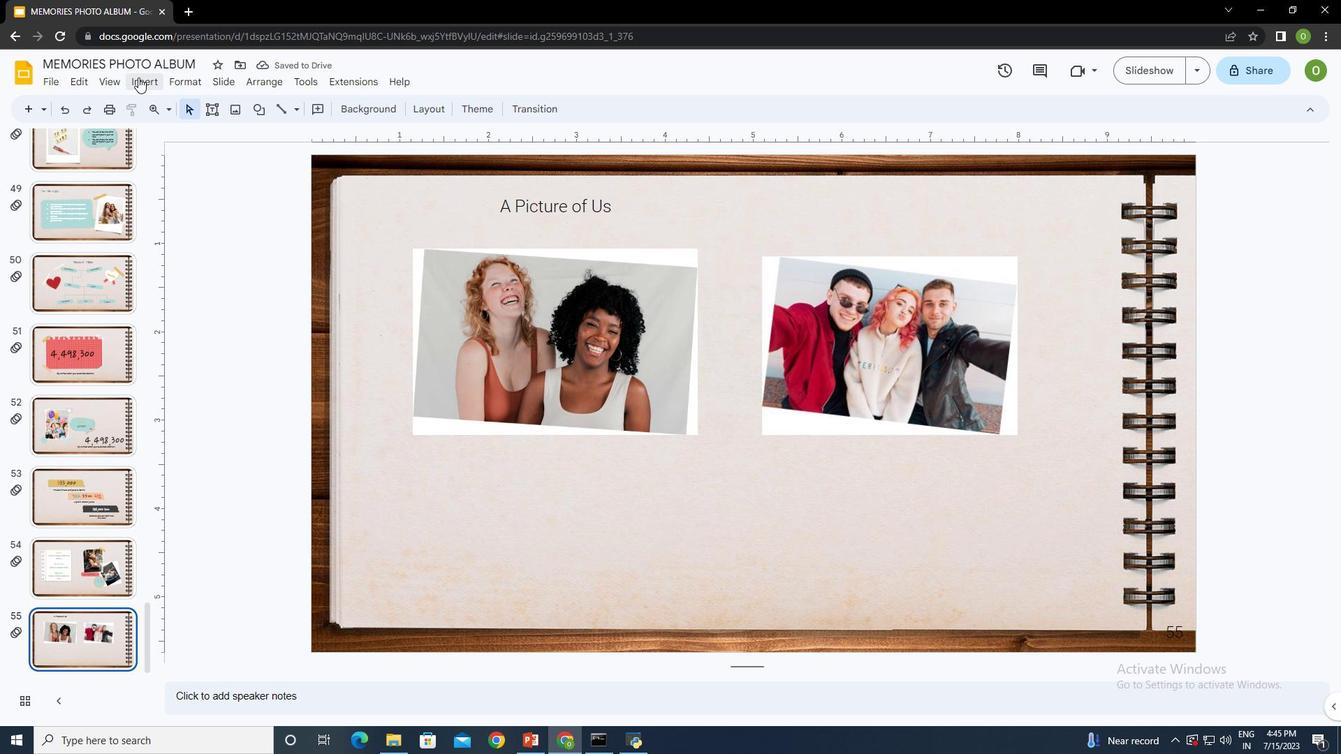 
Action: Mouse moved to (195, 97)
Screenshot: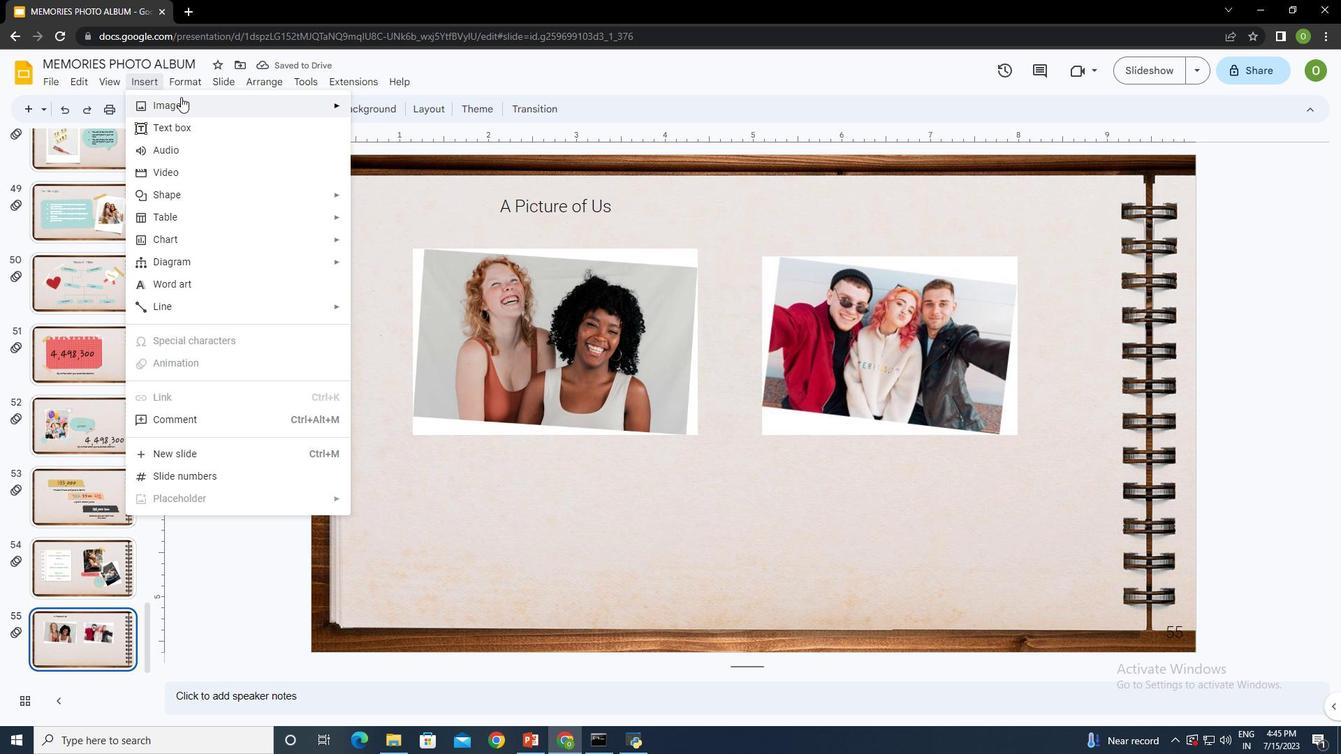 
Action: Mouse pressed left at (195, 97)
Screenshot: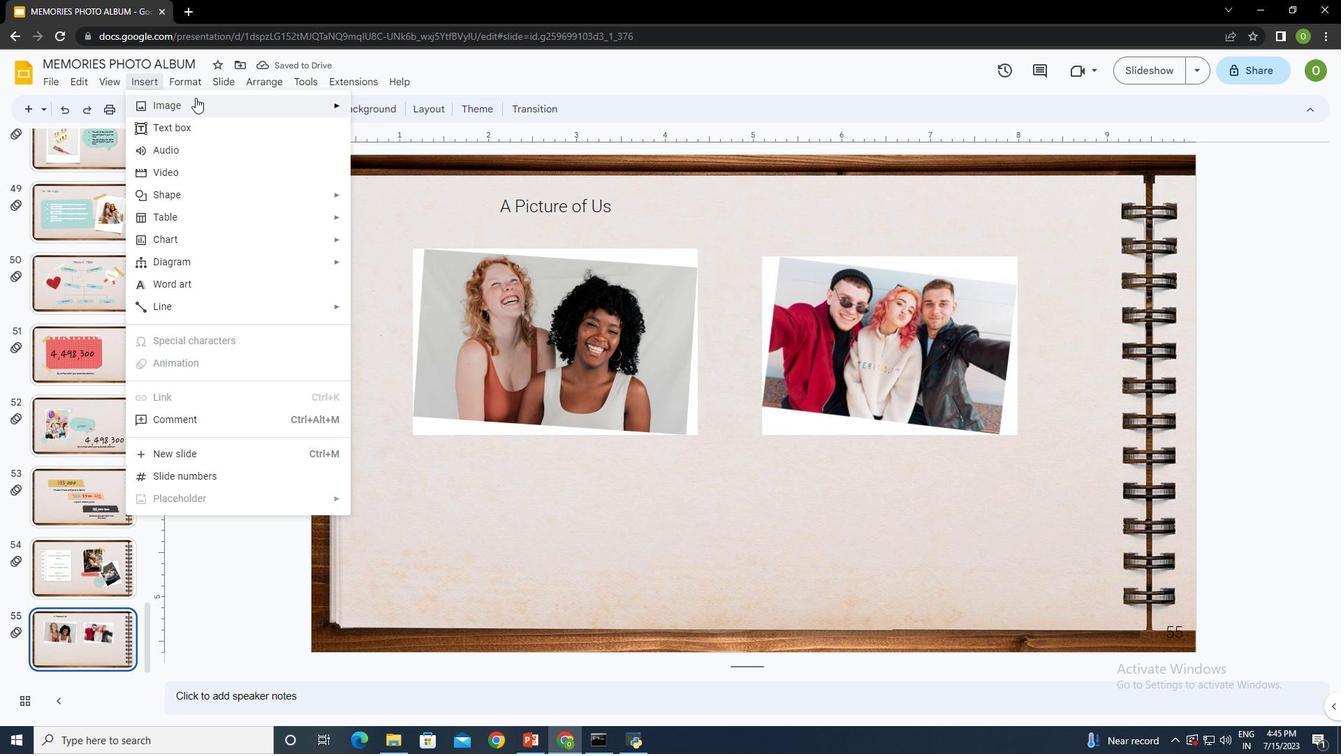 
Action: Mouse moved to (408, 104)
Screenshot: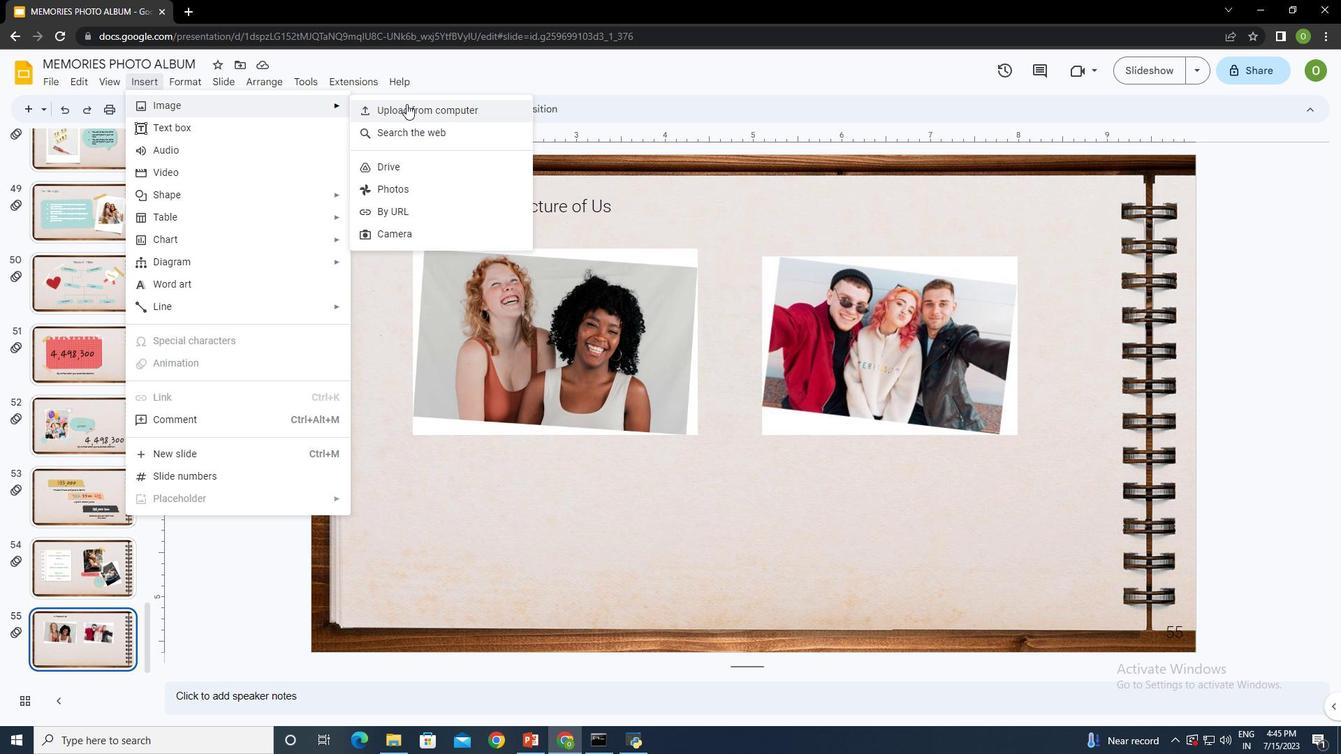 
Action: Mouse pressed left at (408, 104)
Screenshot: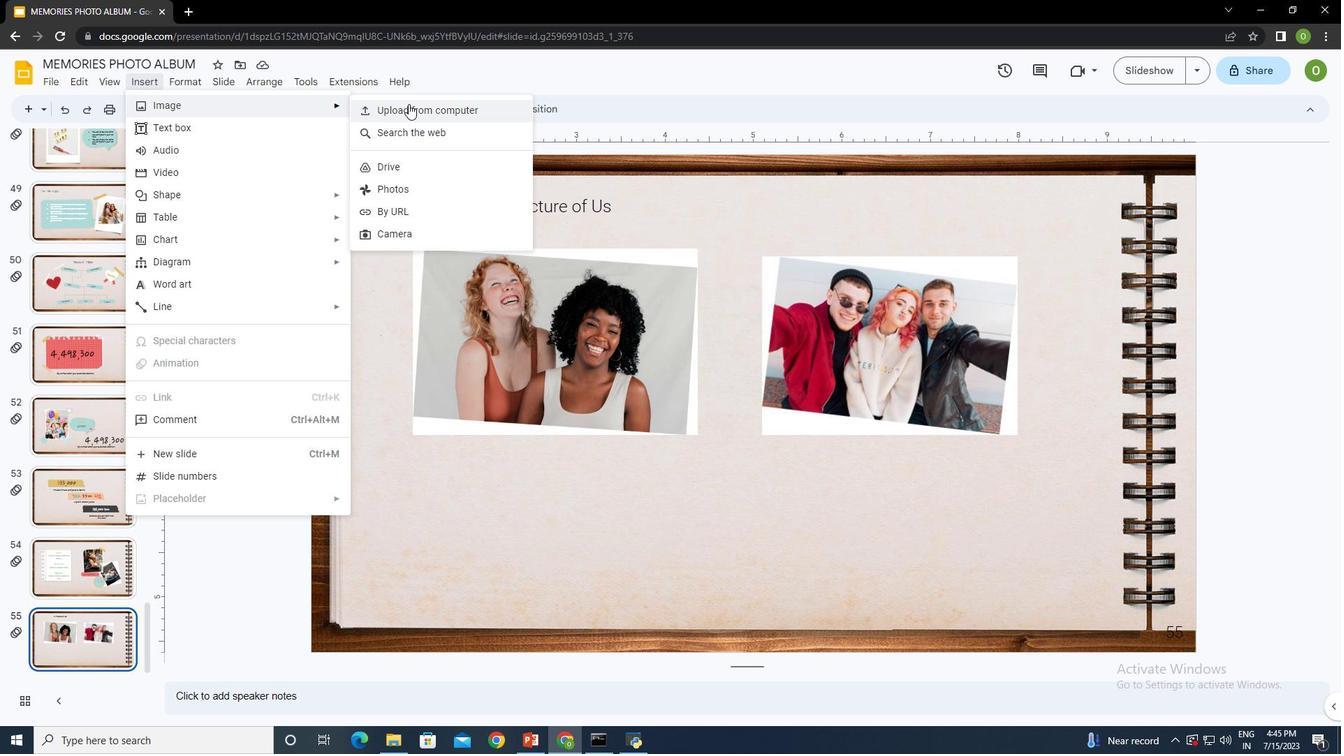 
Action: Mouse moved to (546, 280)
Screenshot: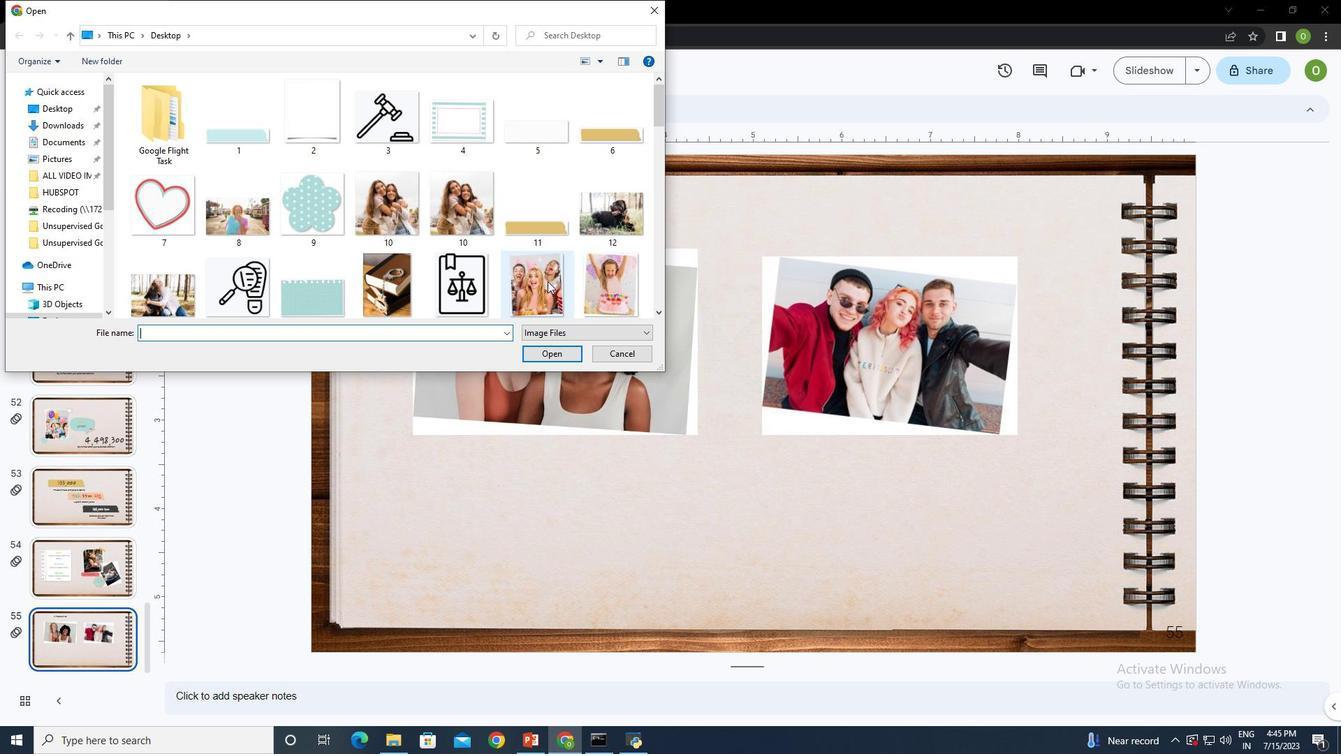 
Action: Mouse pressed left at (546, 280)
Screenshot: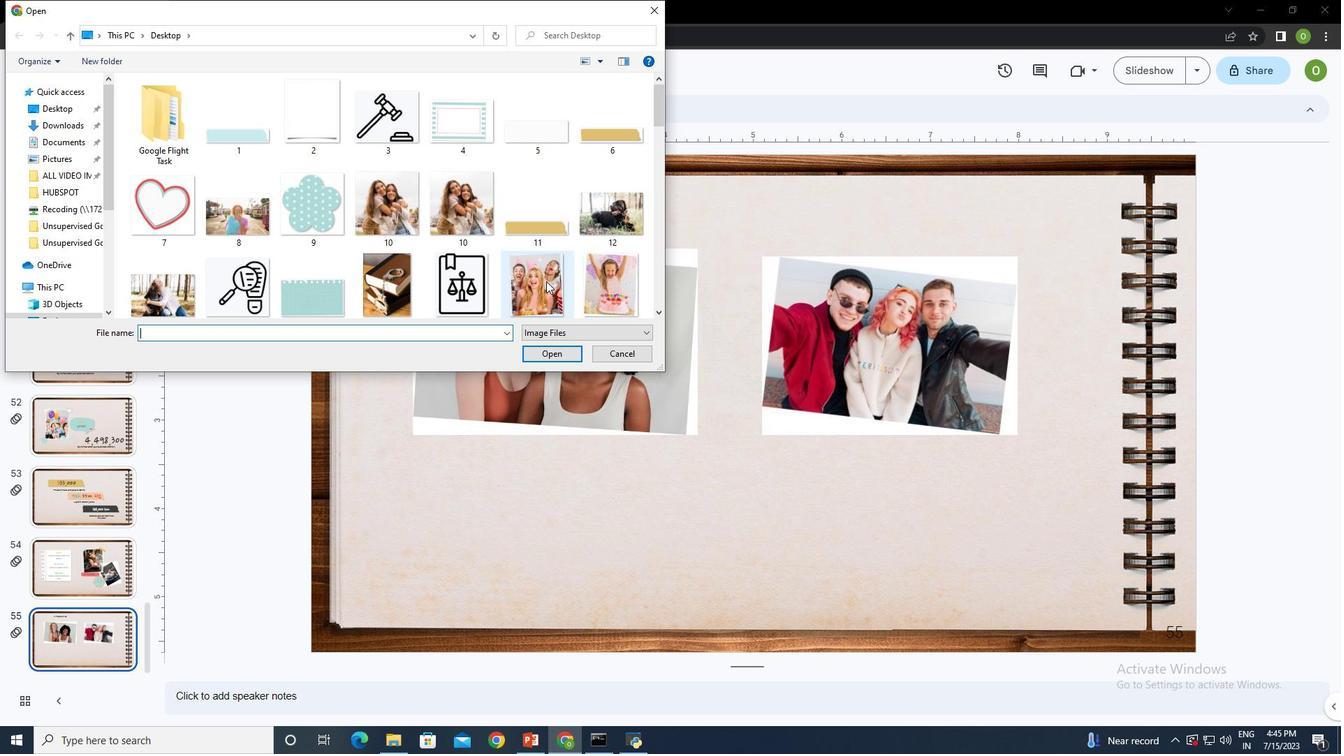 
Action: Mouse moved to (557, 353)
Screenshot: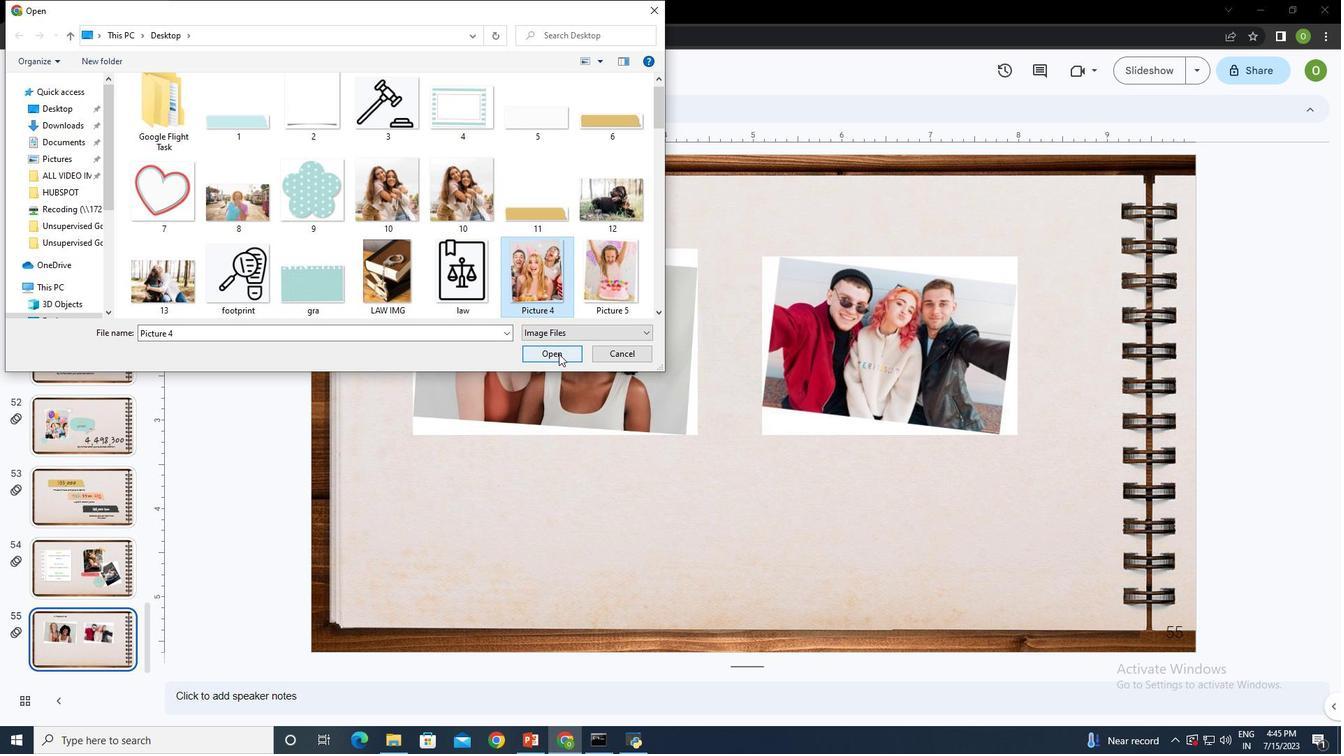 
Action: Mouse pressed left at (557, 353)
Screenshot: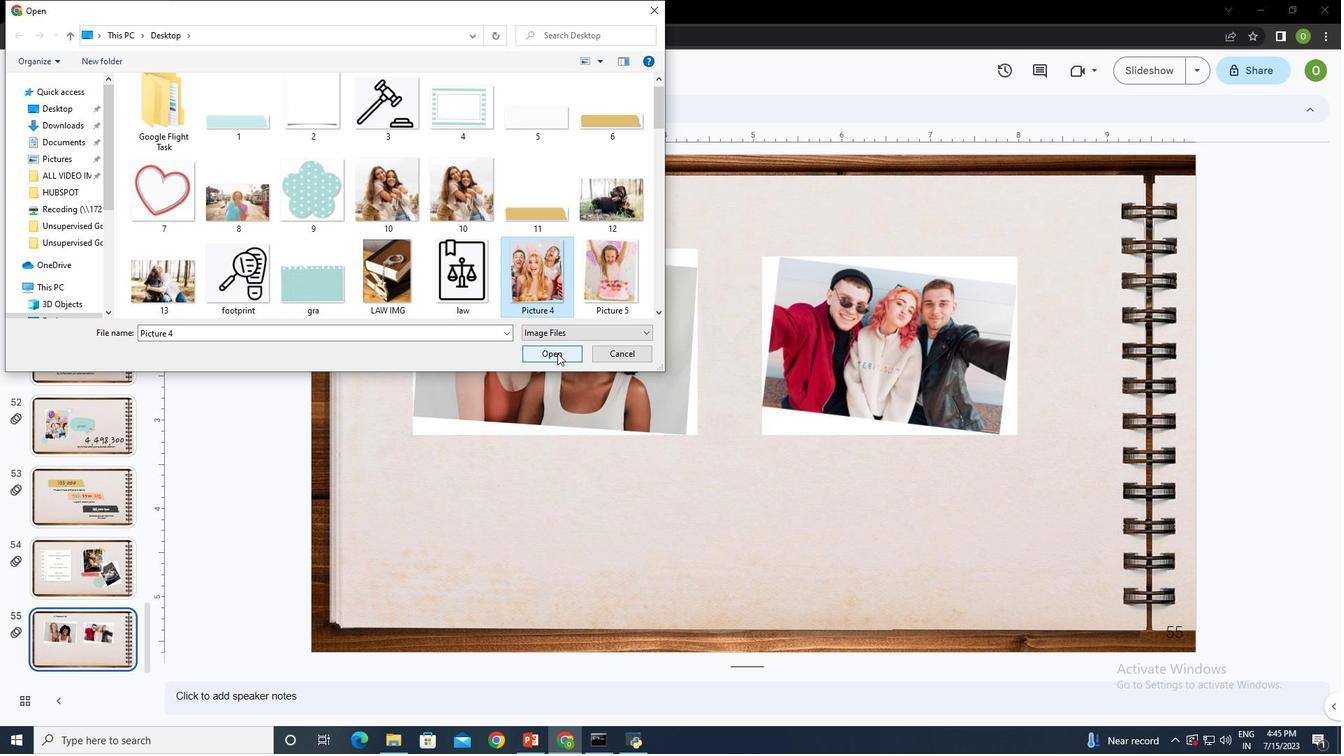 
Action: Mouse moved to (854, 524)
Screenshot: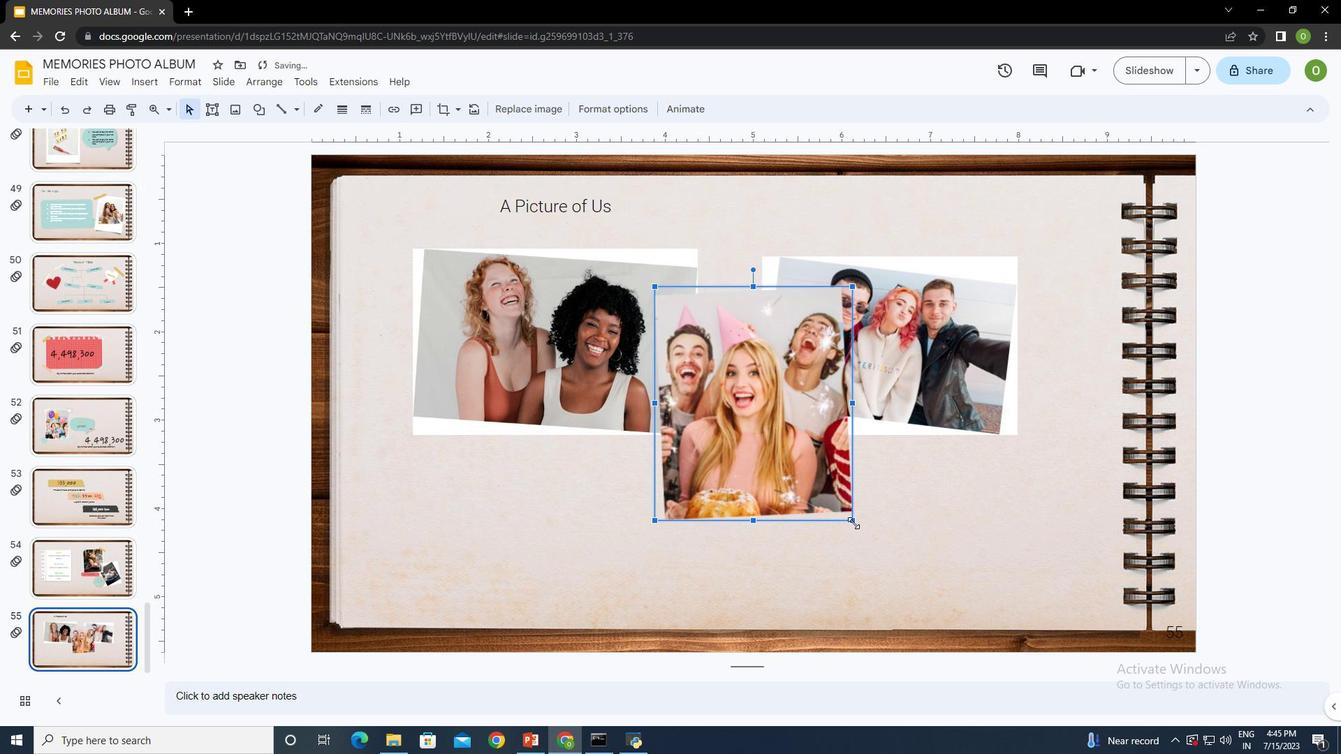 
Action: Mouse pressed left at (854, 524)
Screenshot: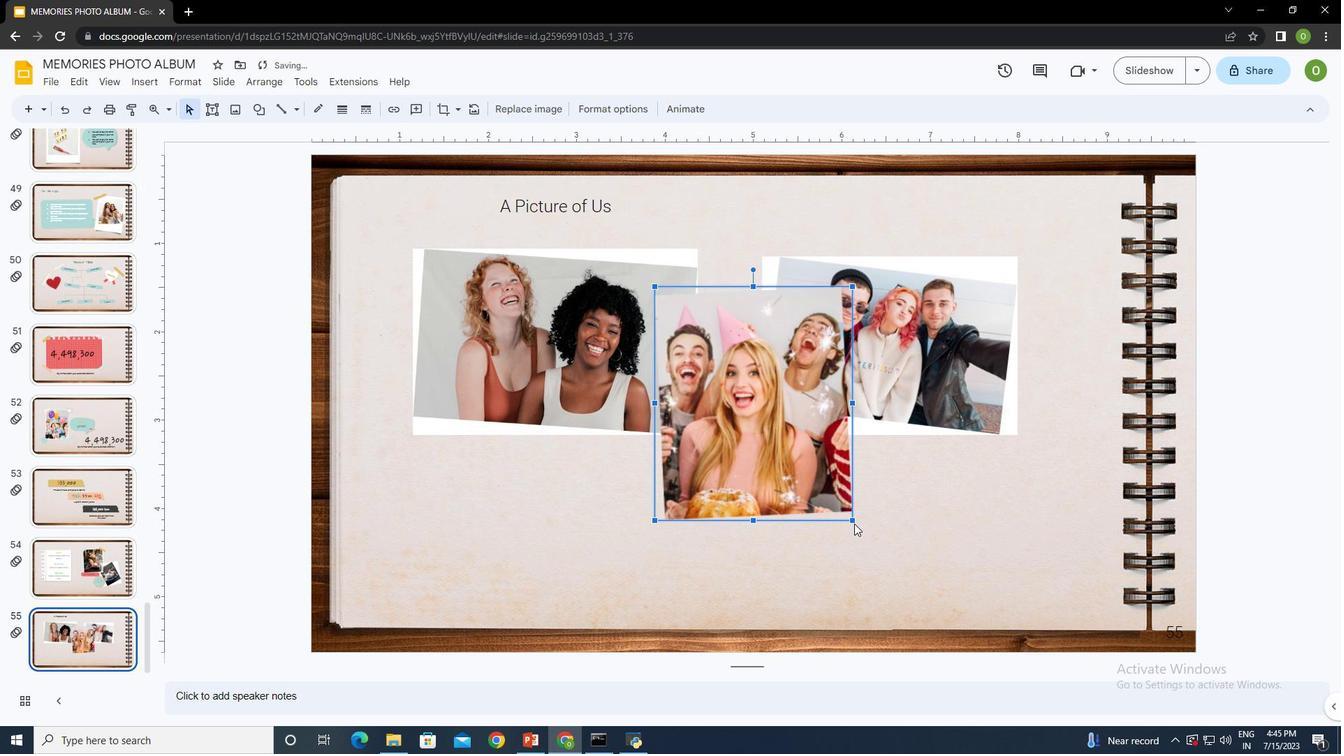 
Action: Mouse moved to (830, 485)
Screenshot: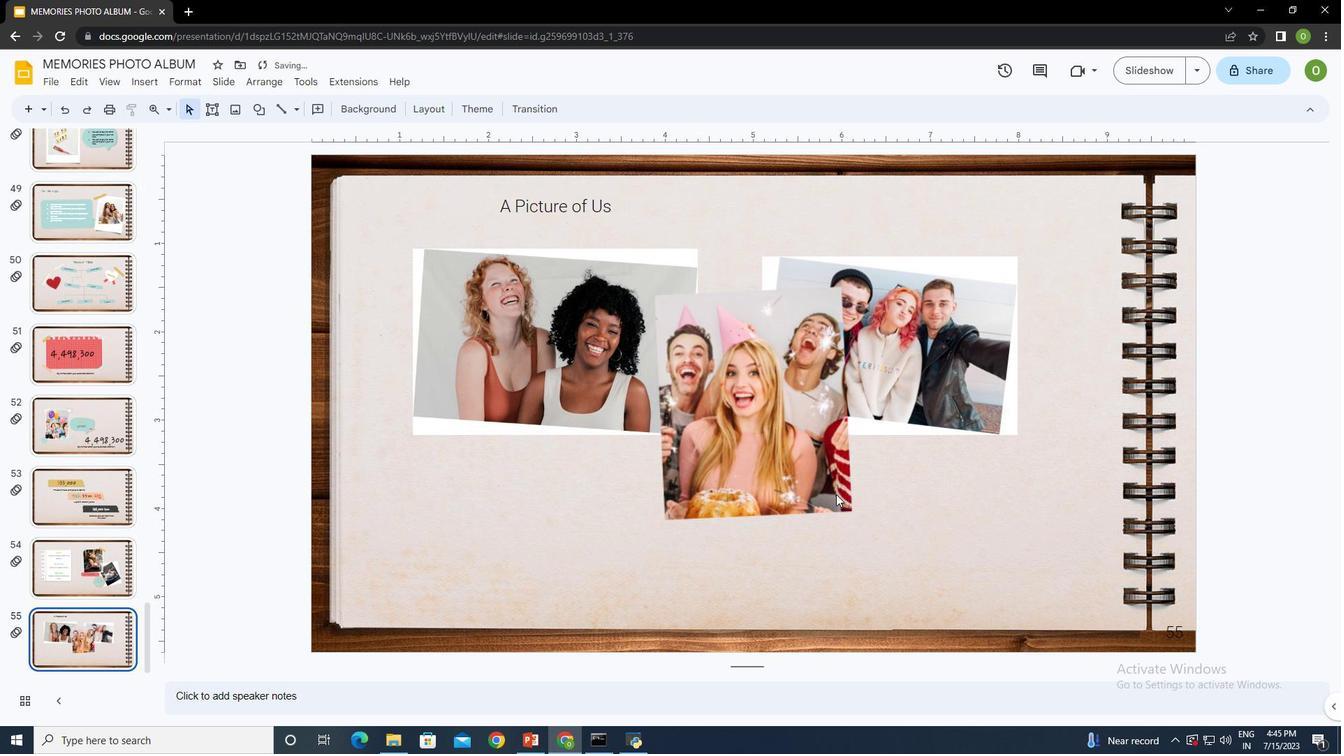 
Action: Mouse pressed left at (830, 485)
Screenshot: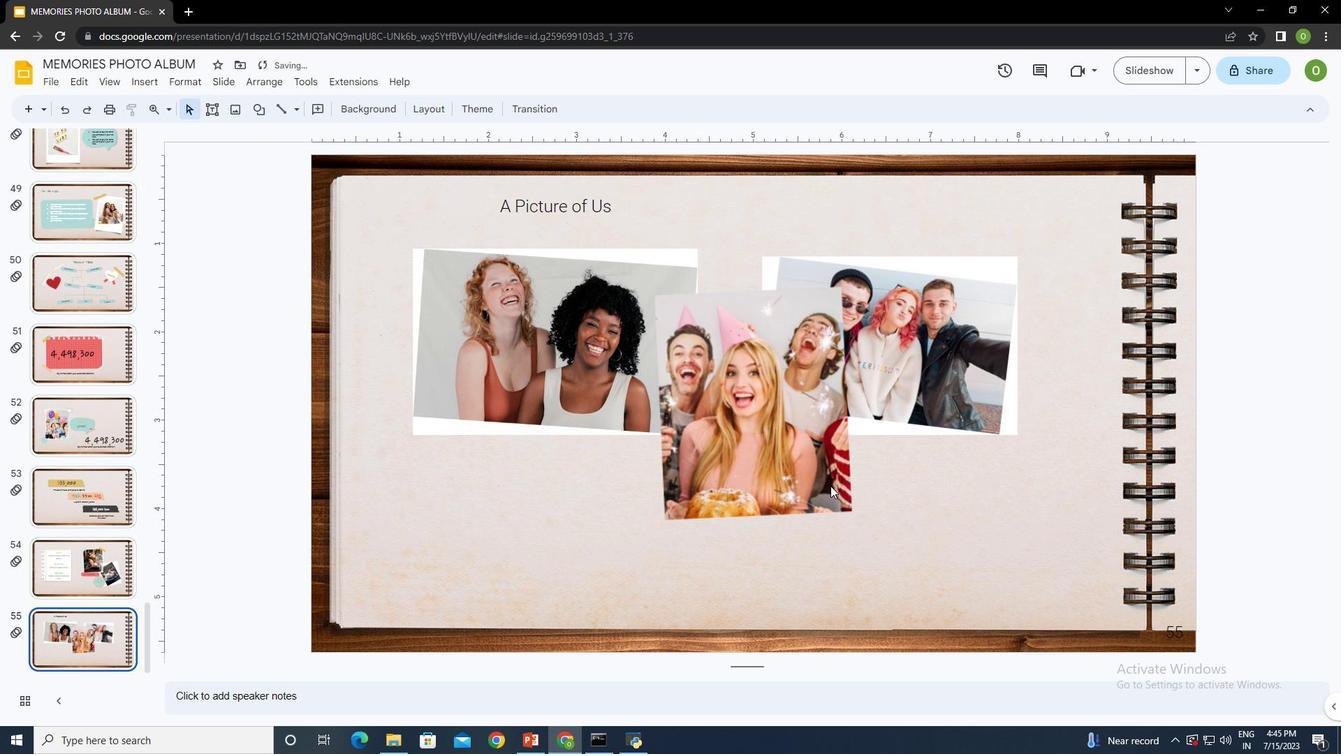 
Action: Mouse moved to (852, 519)
Screenshot: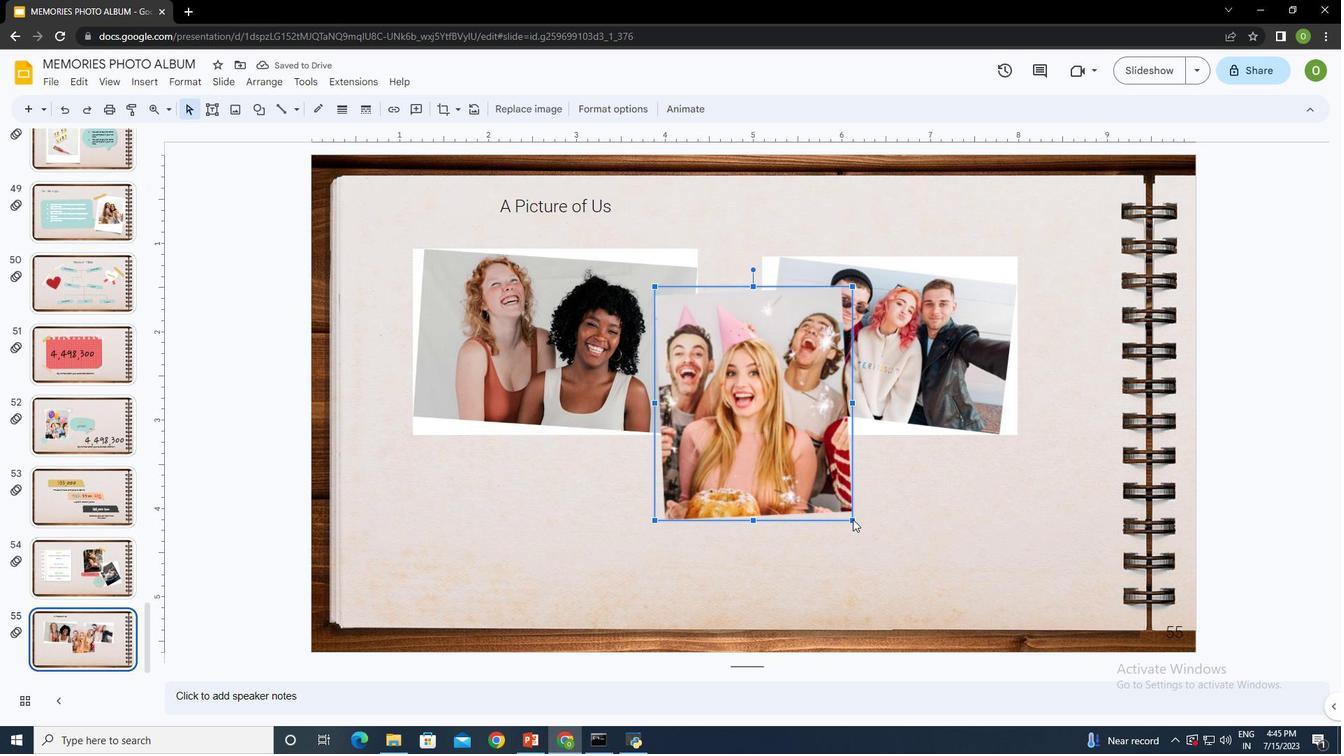 
Action: Mouse pressed left at (852, 519)
Screenshot: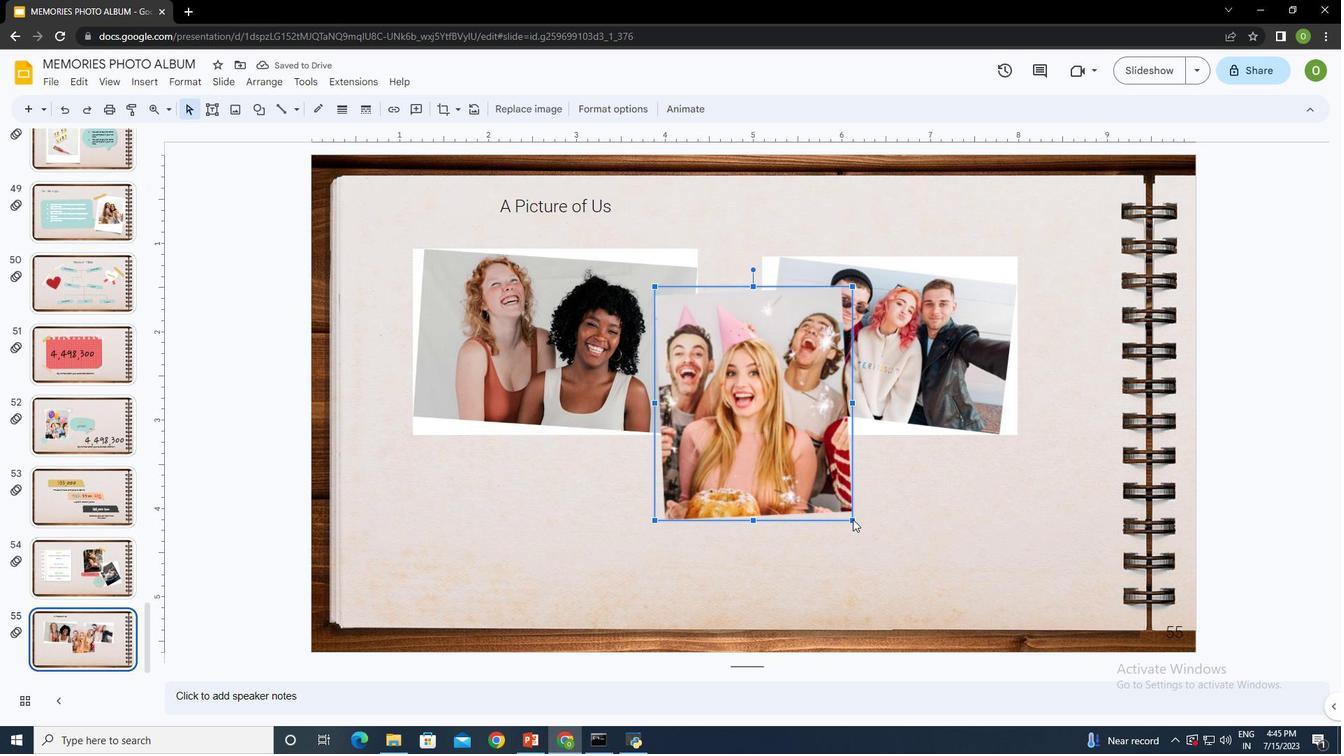 
Action: Mouse moved to (719, 342)
Screenshot: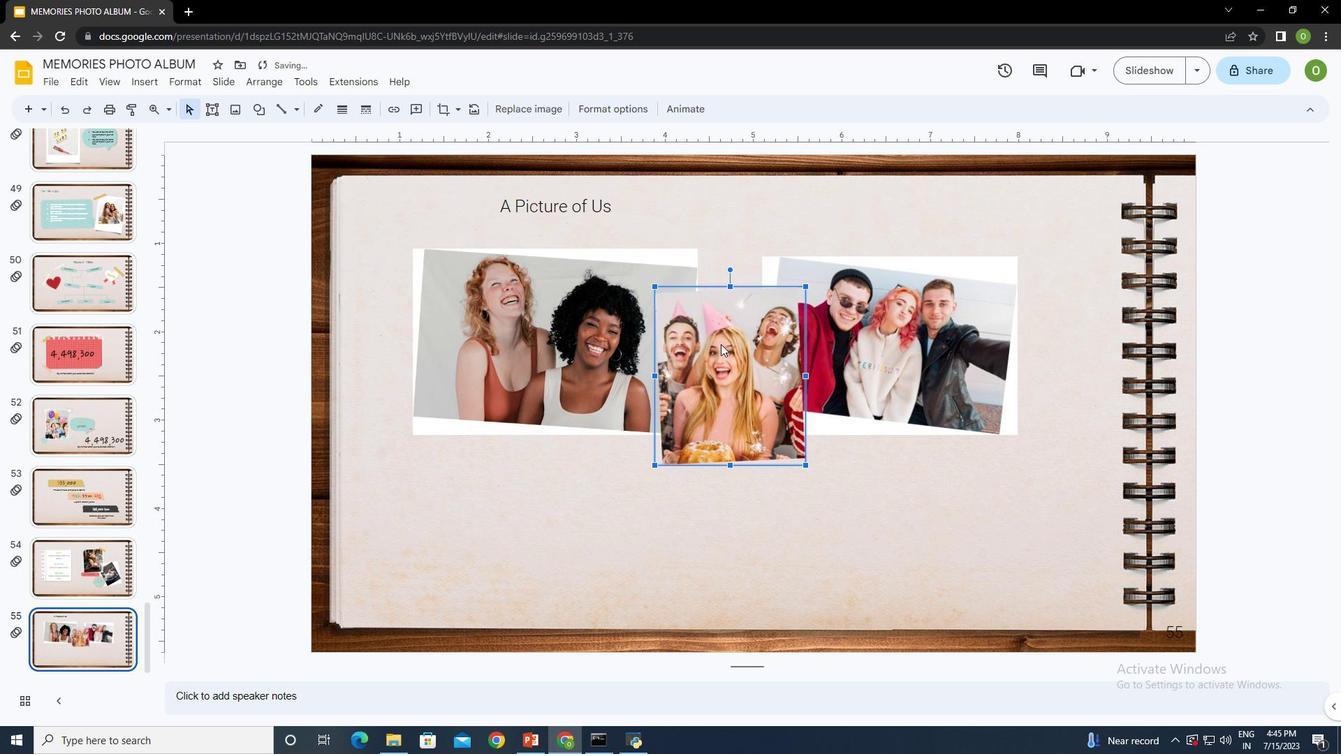 
Action: Mouse pressed left at (719, 342)
Screenshot: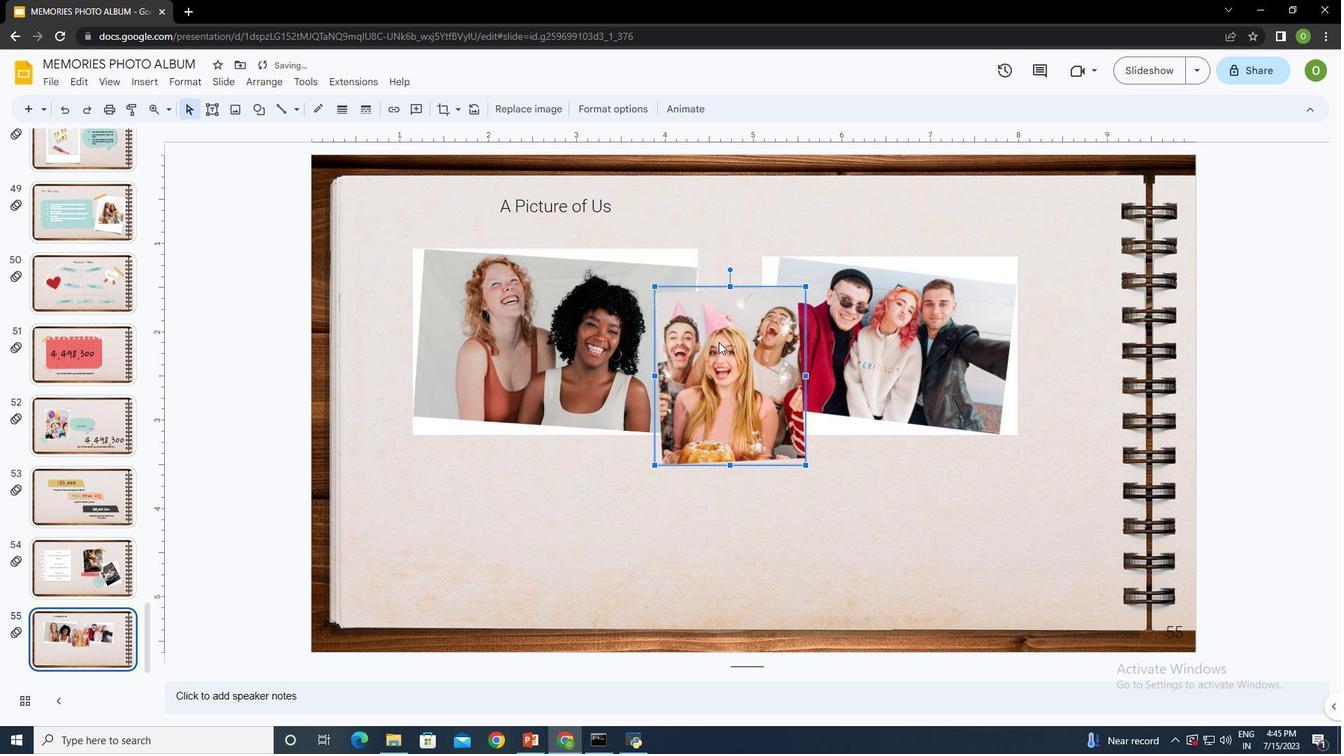 
Action: Mouse moved to (767, 482)
Screenshot: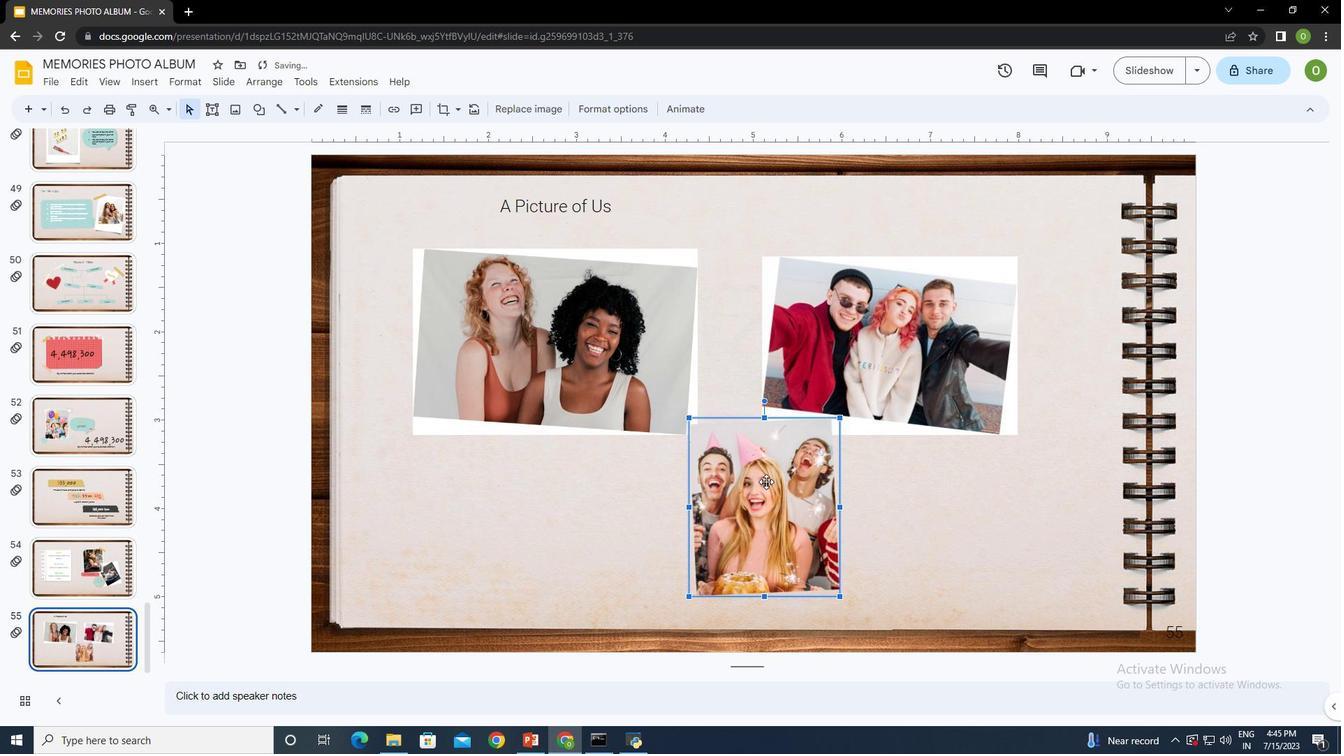 
Action: Mouse pressed left at (767, 482)
Screenshot: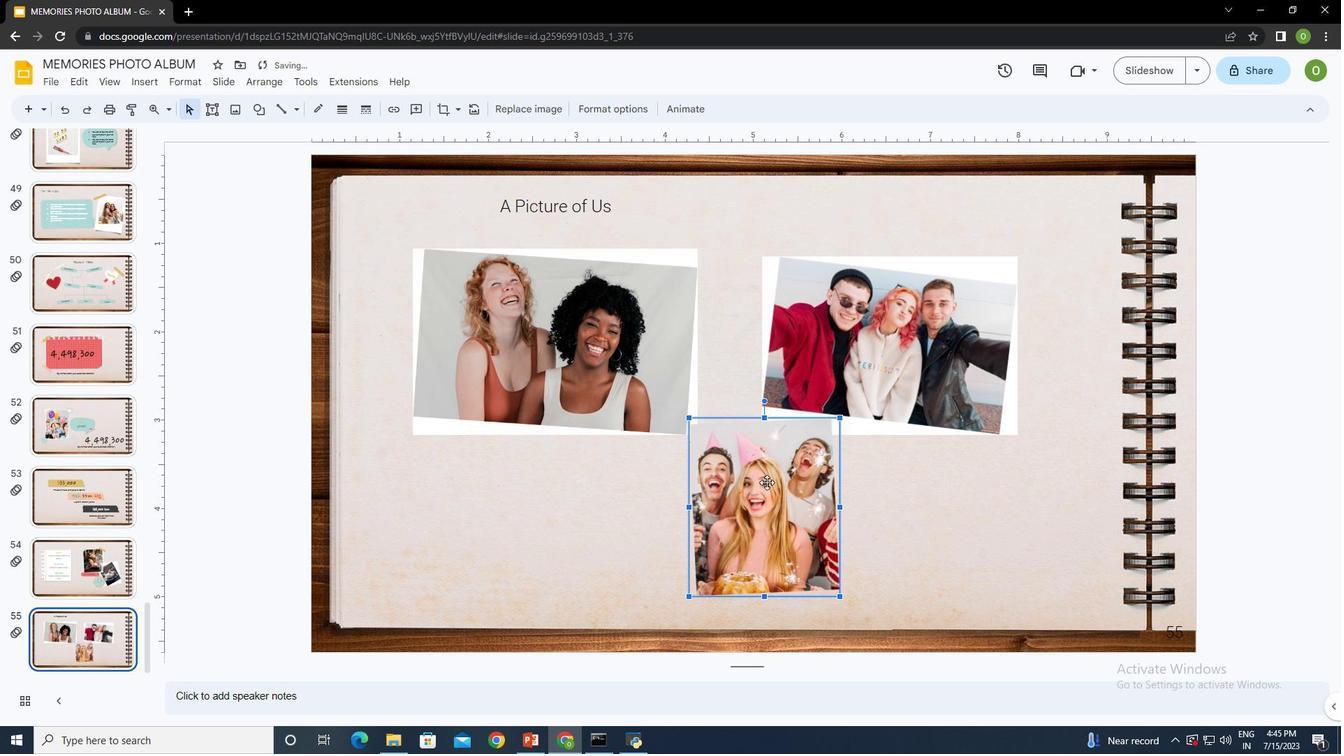 
Action: Mouse moved to (744, 461)
Screenshot: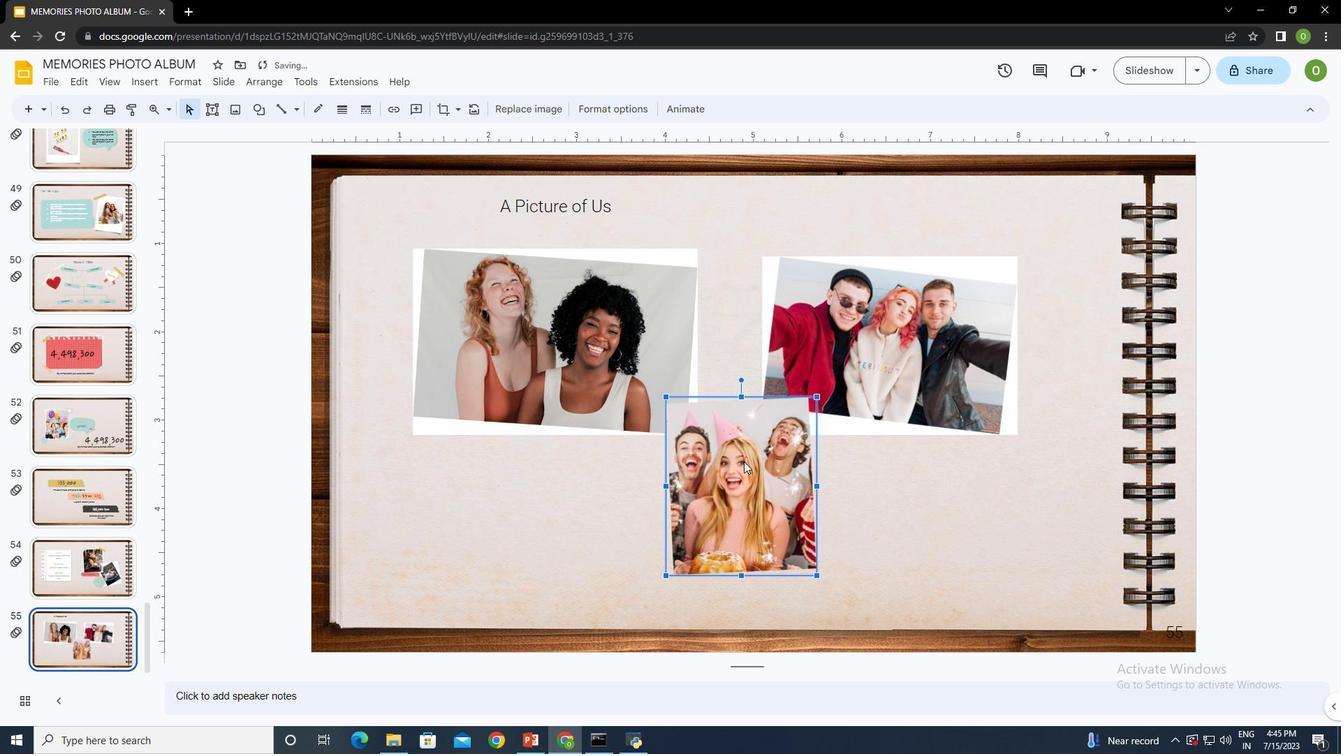 
Action: Mouse pressed left at (744, 461)
Screenshot: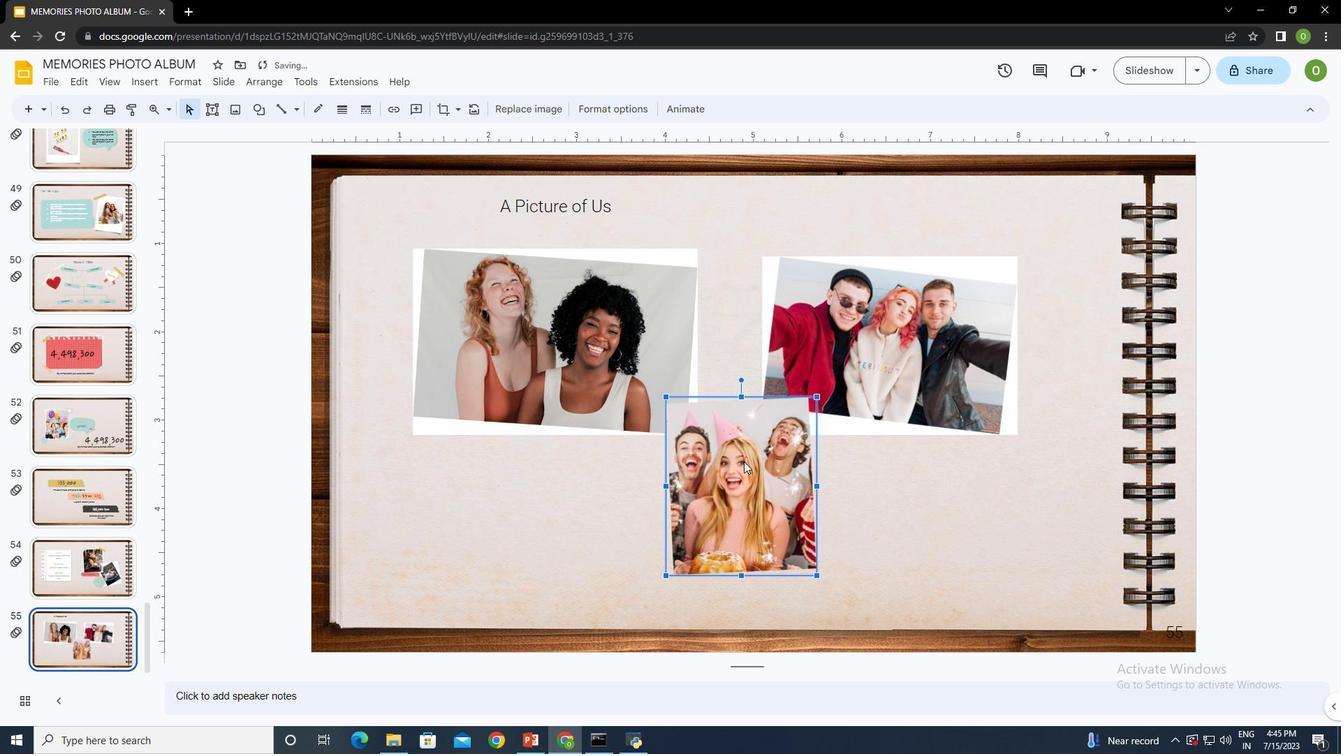 
Action: Mouse moved to (868, 486)
Screenshot: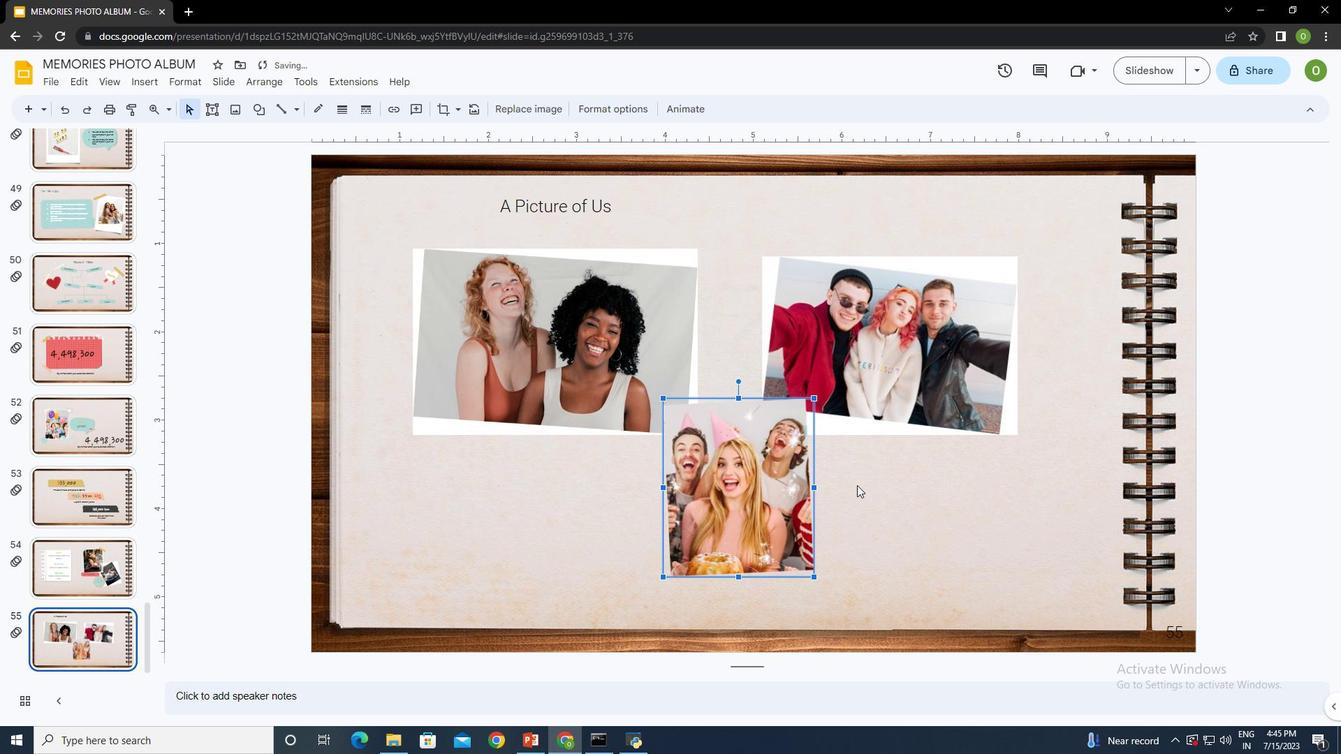 
Action: Mouse pressed left at (868, 486)
Screenshot: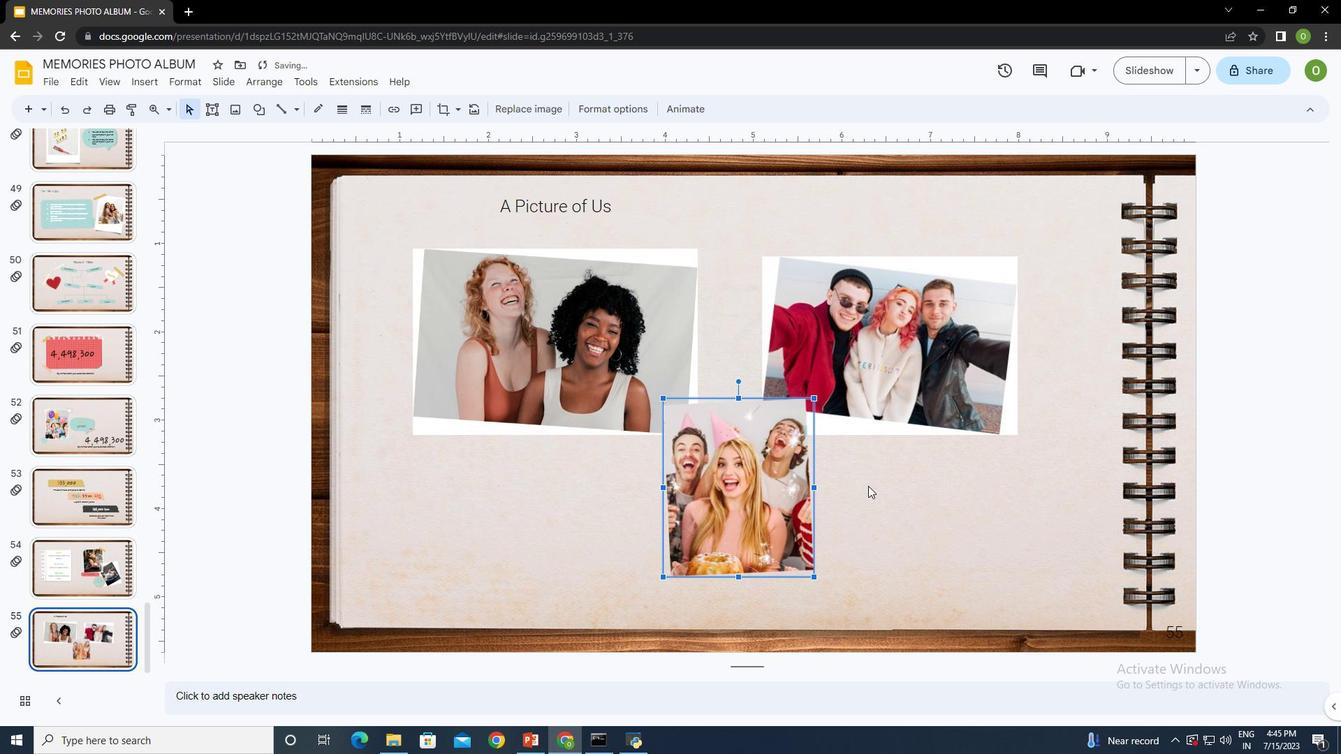 
Action: Mouse moved to (150, 79)
Screenshot: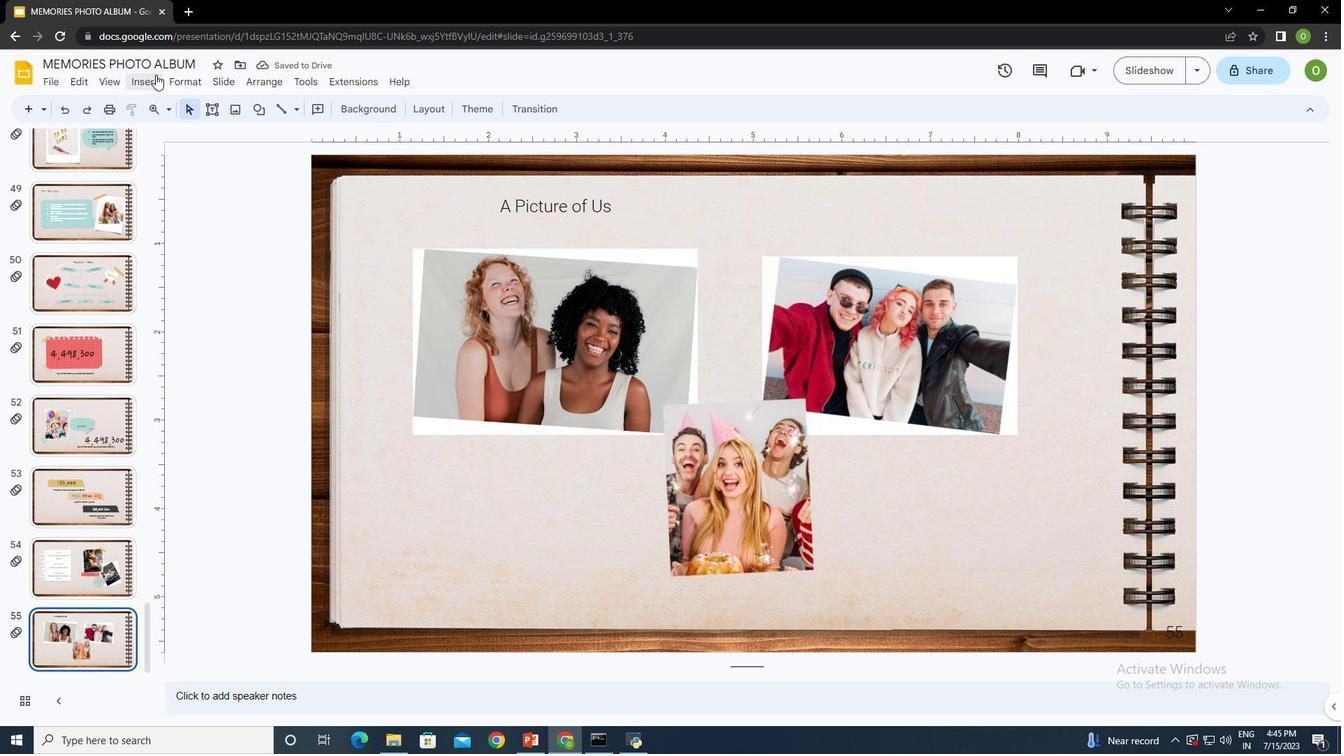 
Action: Mouse pressed left at (150, 79)
Screenshot: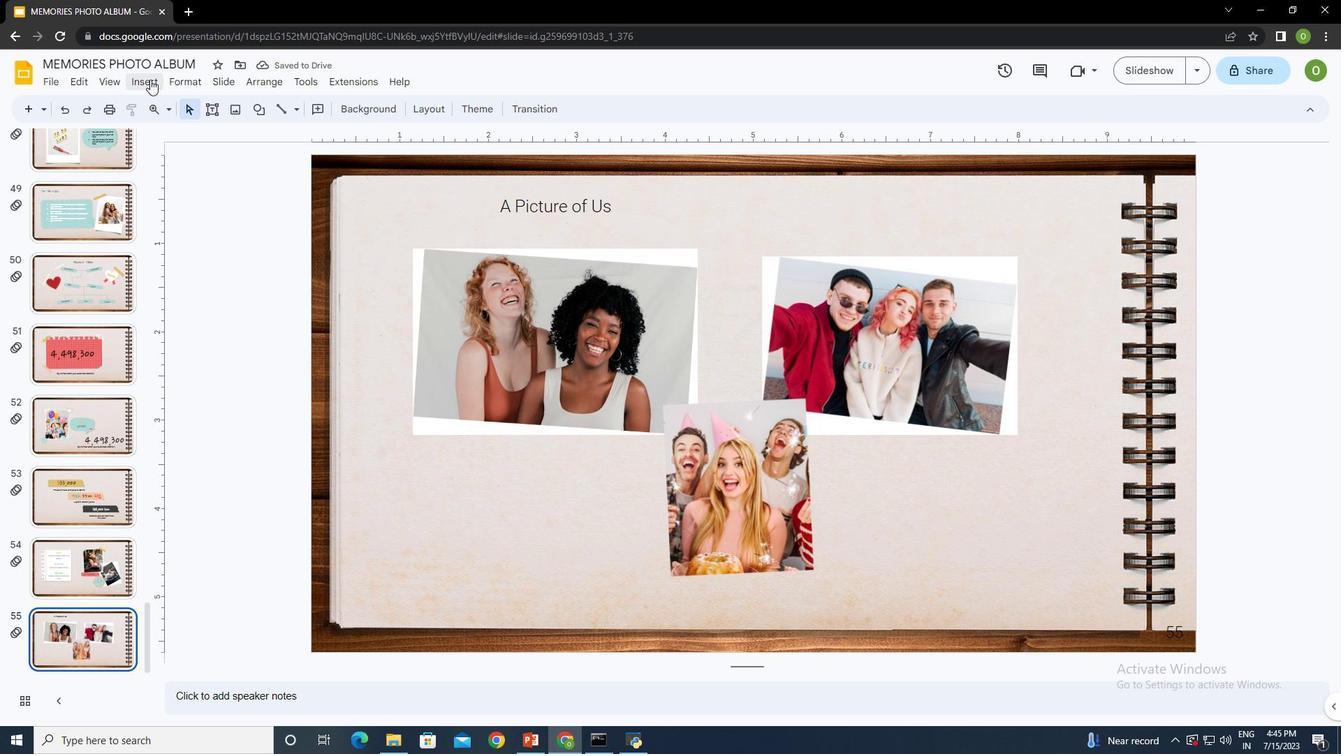 
Action: Mouse moved to (196, 103)
Screenshot: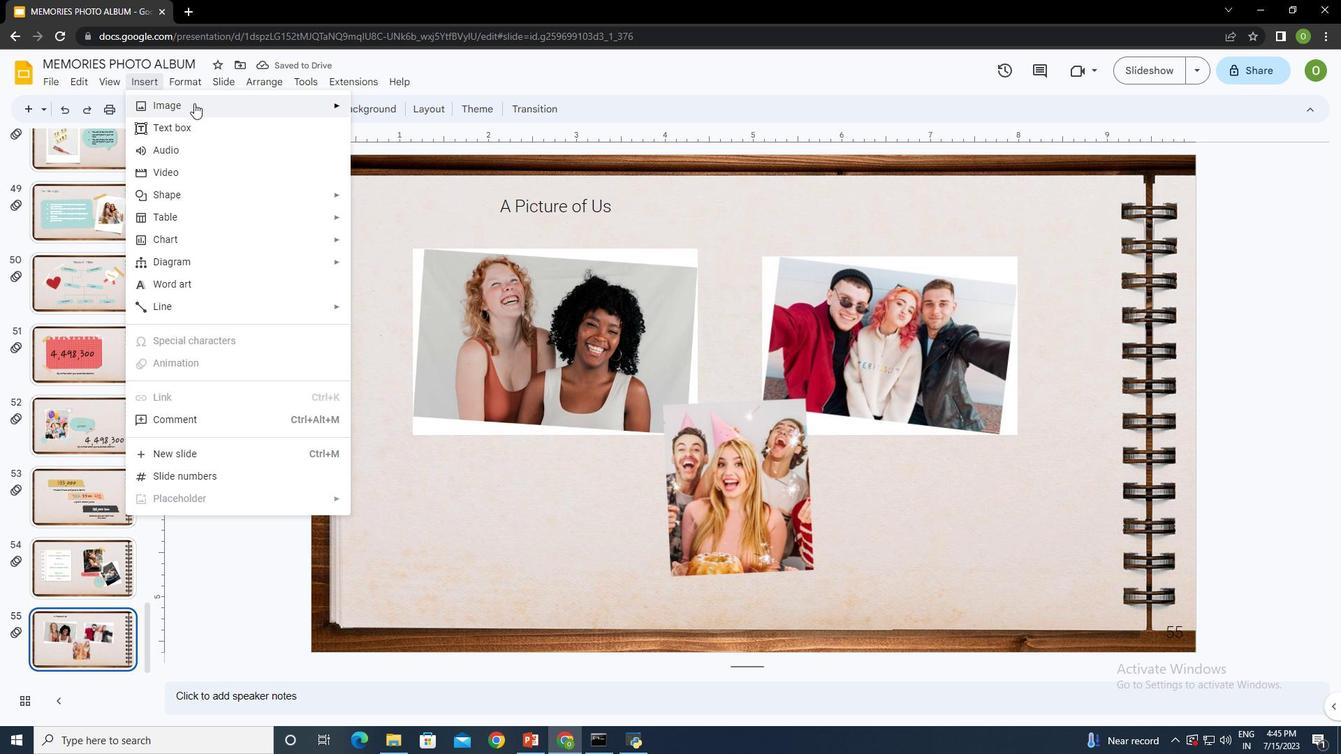 
Action: Mouse pressed left at (196, 103)
Screenshot: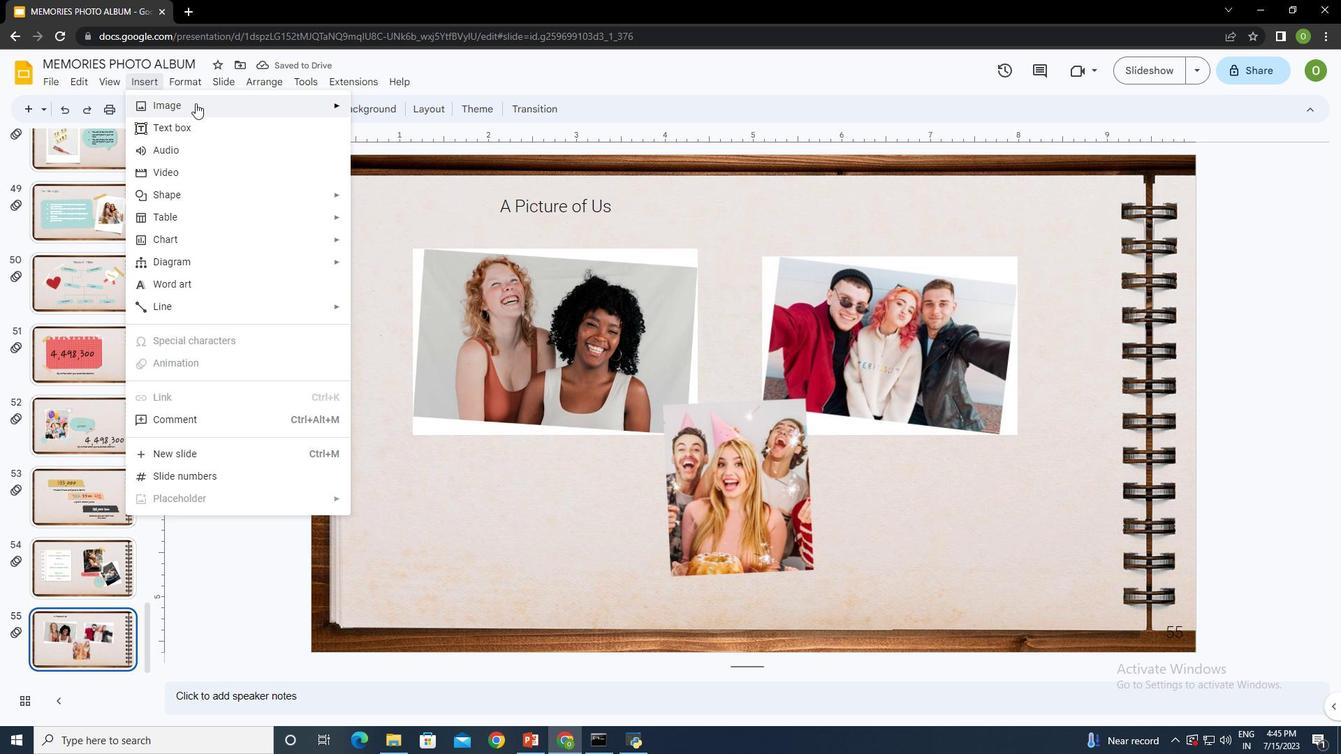 
Action: Mouse moved to (419, 113)
Screenshot: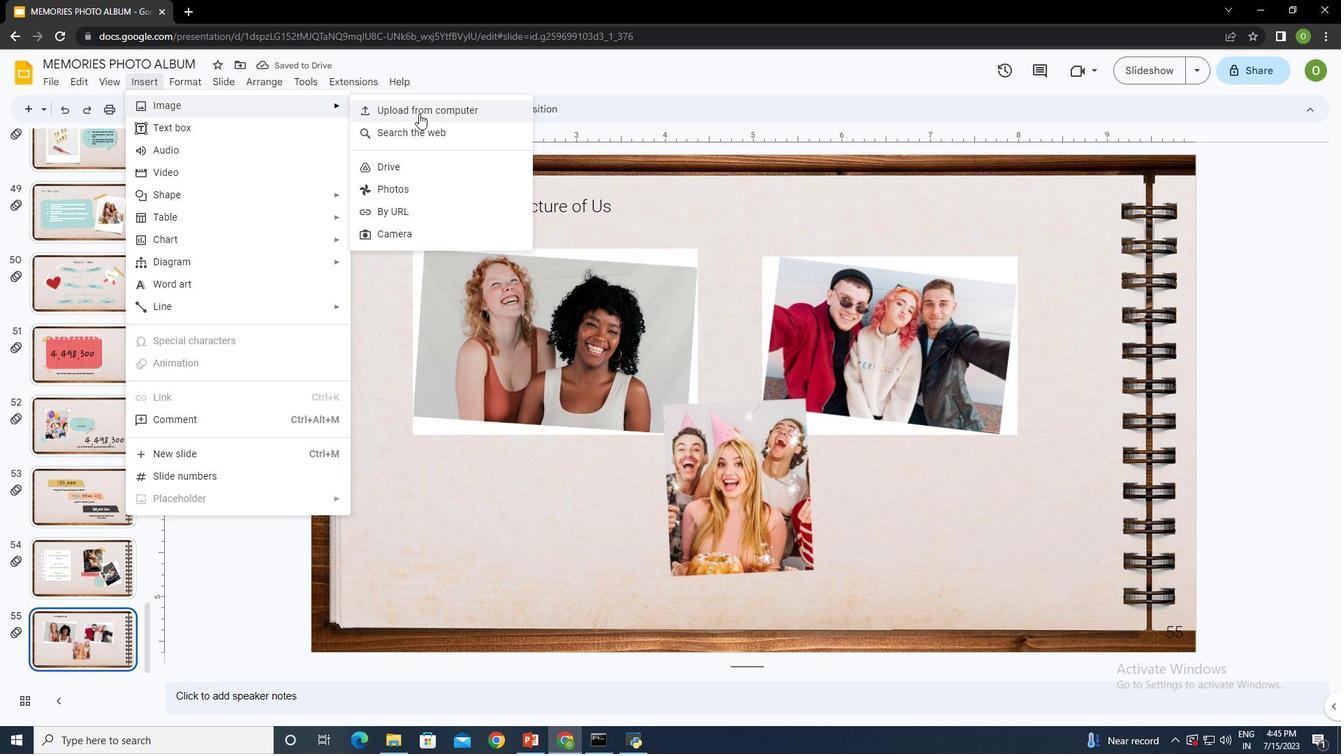 
Action: Mouse pressed left at (419, 113)
Screenshot: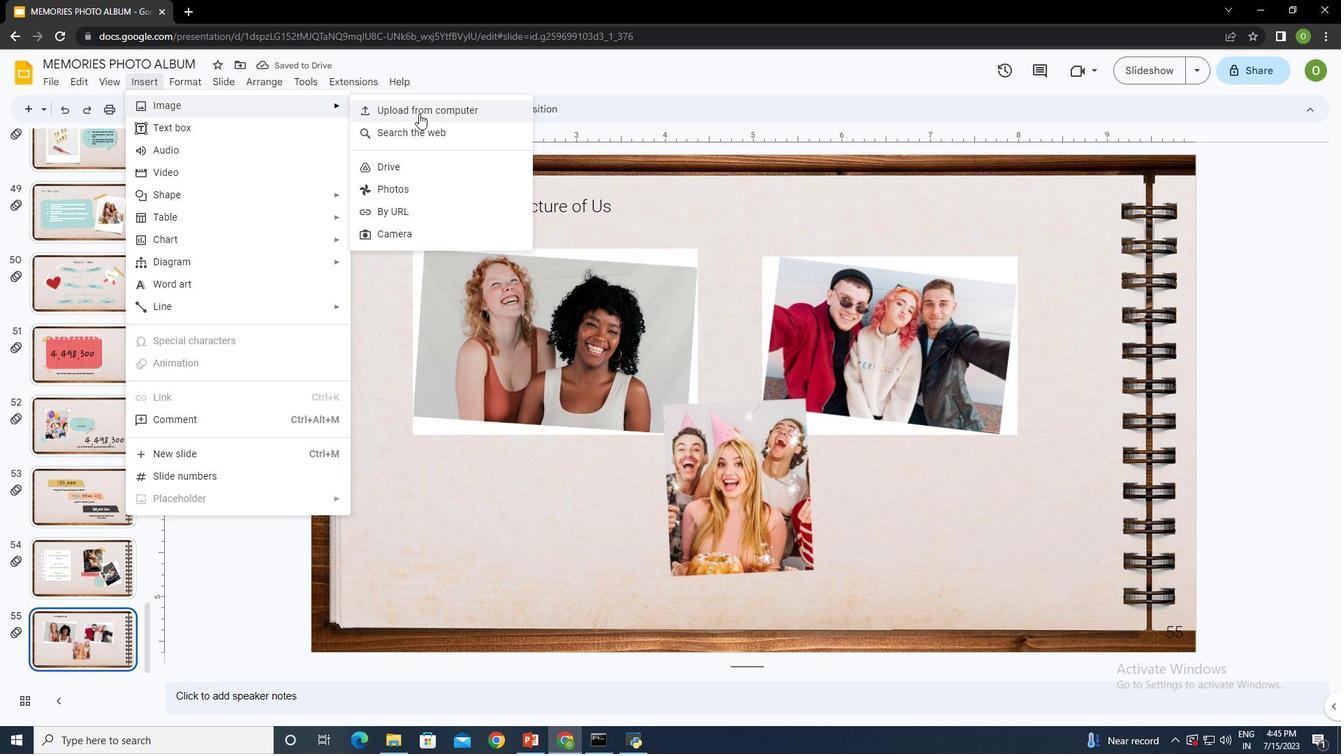 
Action: Mouse moved to (656, 312)
Screenshot: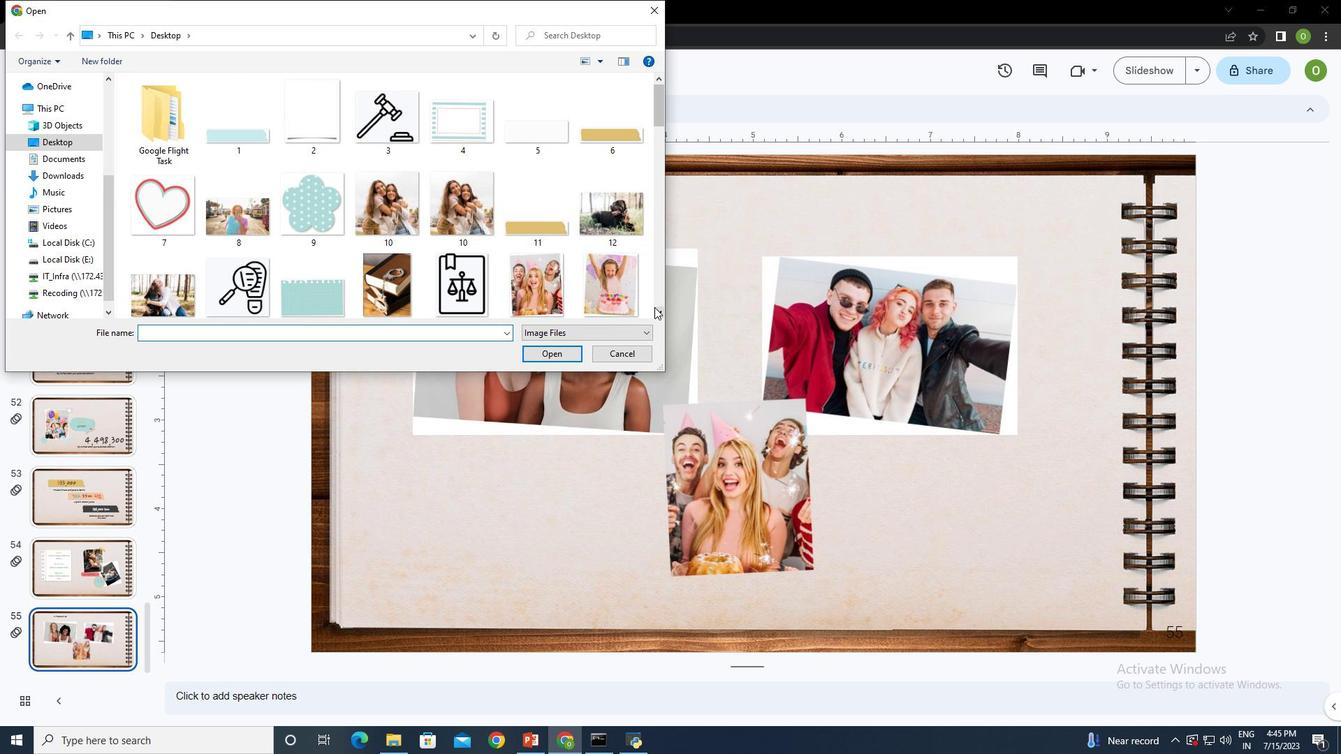 
Action: Mouse pressed left at (656, 312)
Screenshot: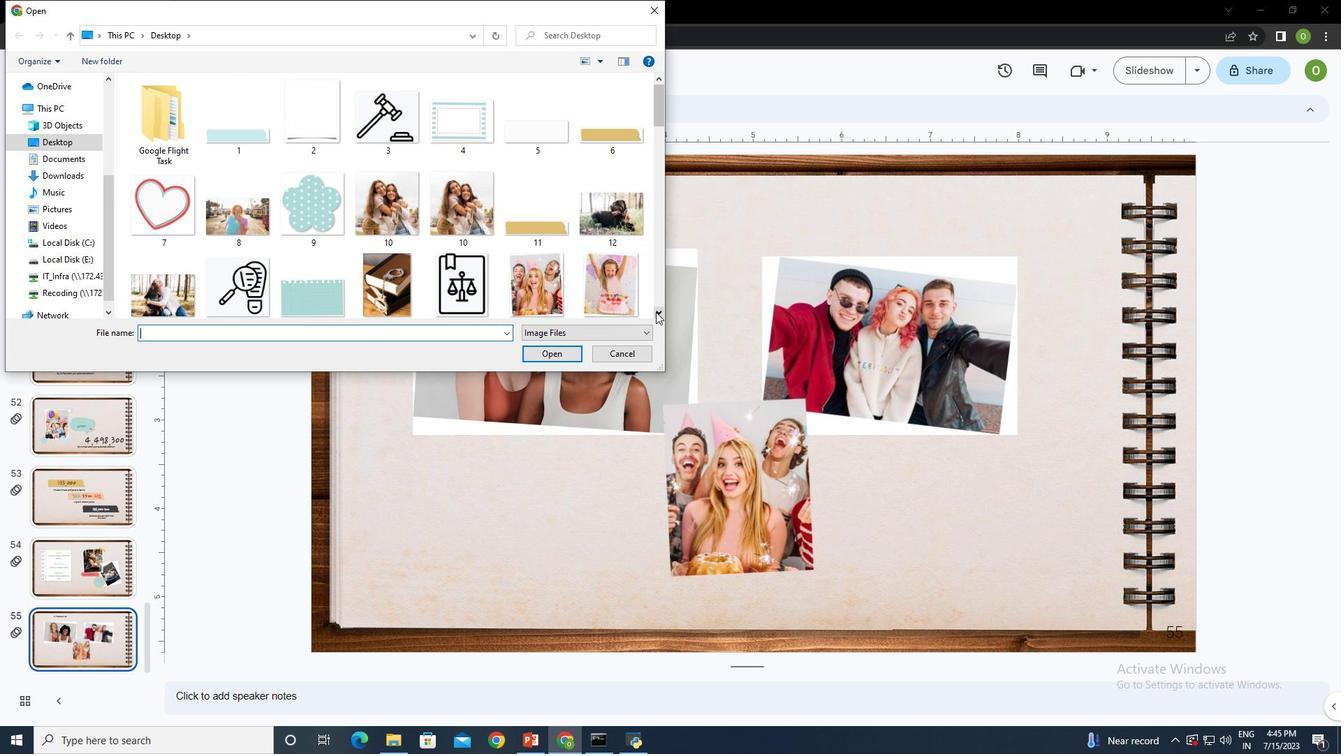 
Action: Mouse pressed left at (656, 312)
Screenshot: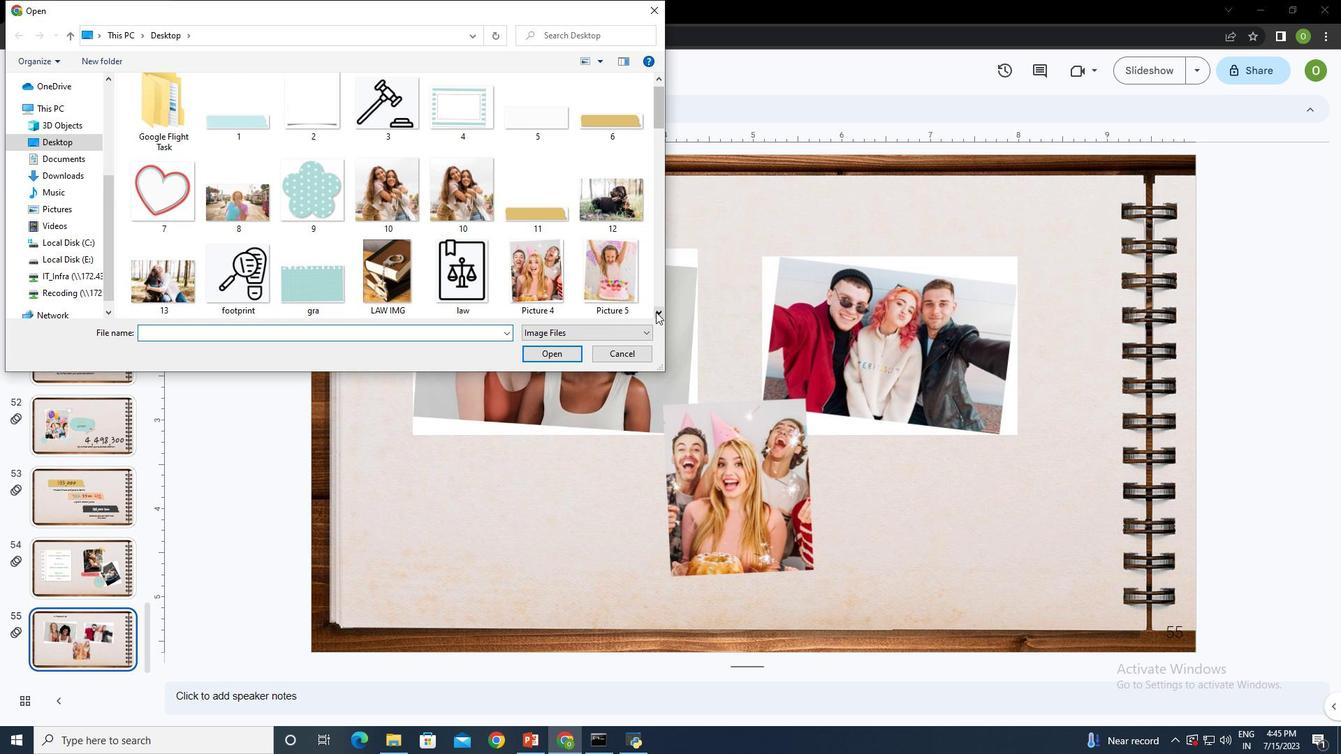 
Action: Mouse pressed left at (656, 312)
Screenshot: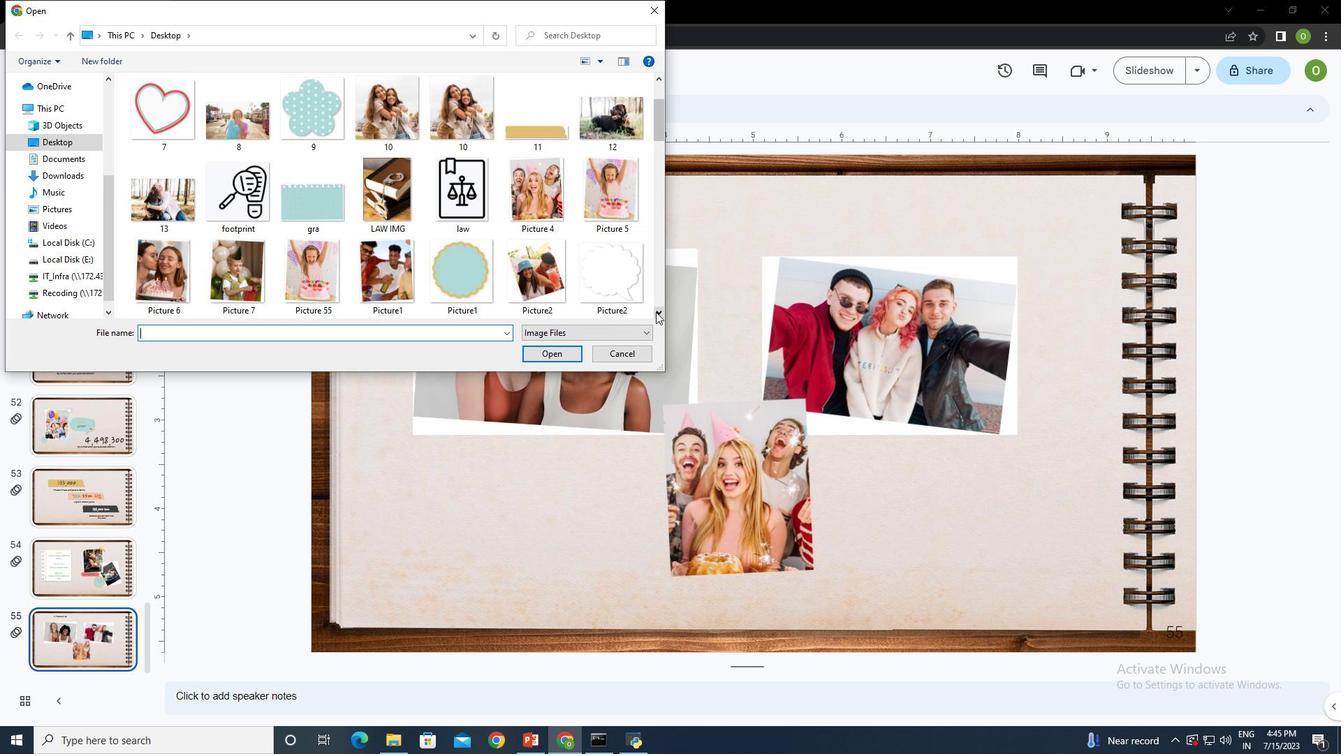 
Action: Mouse pressed left at (656, 312)
Screenshot: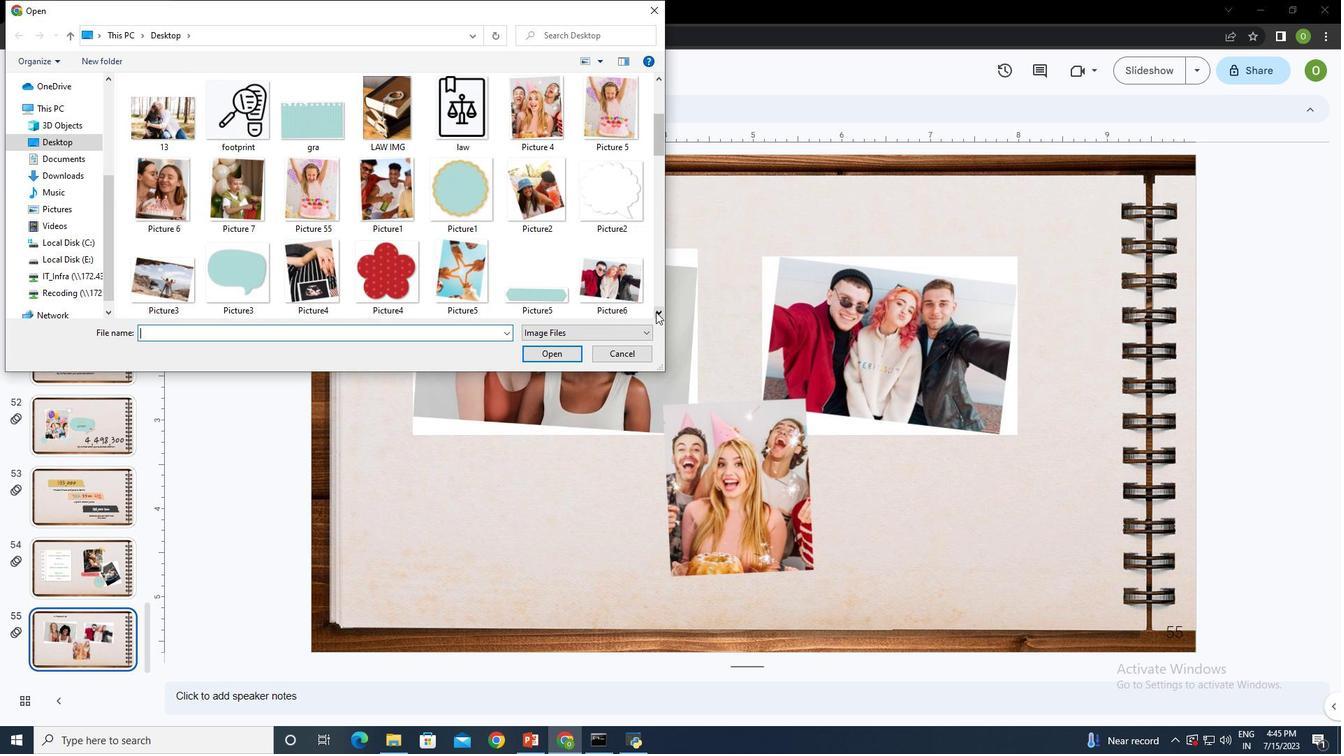 
Action: Mouse pressed left at (656, 312)
Screenshot: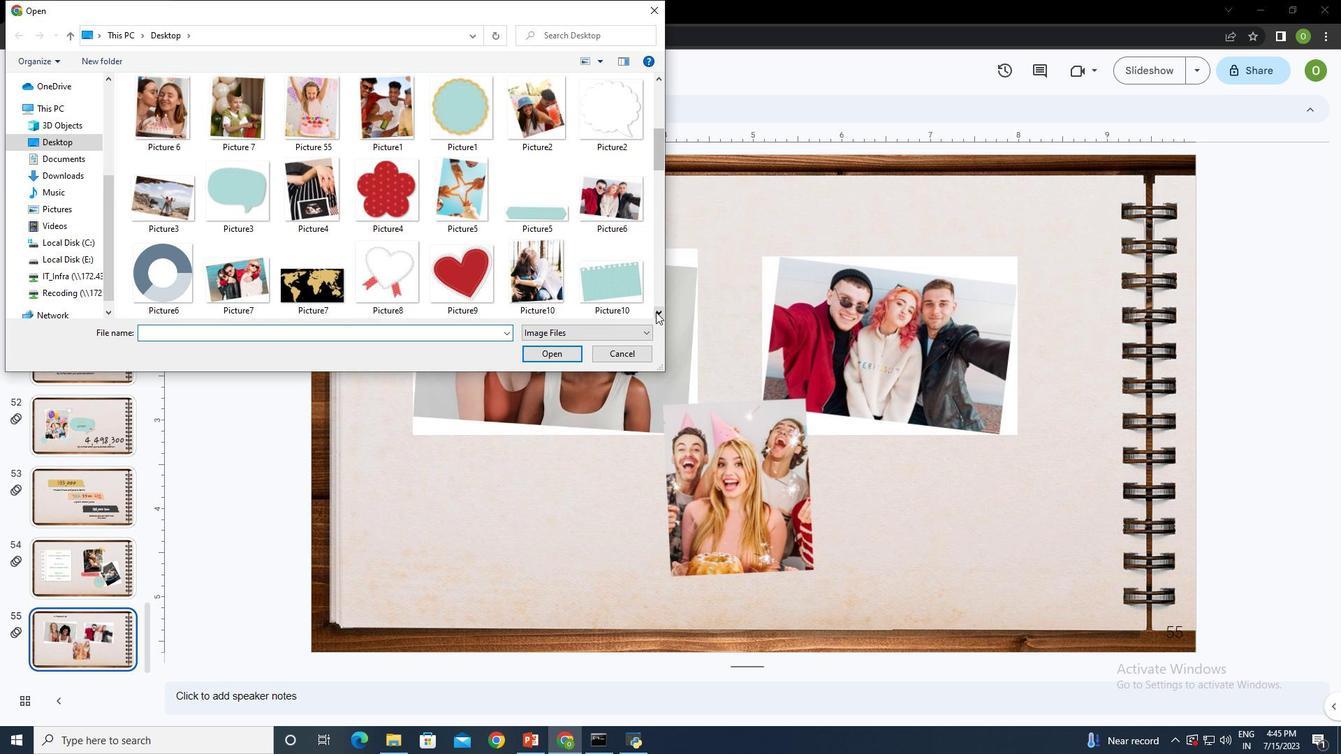 
Action: Mouse pressed left at (656, 312)
Screenshot: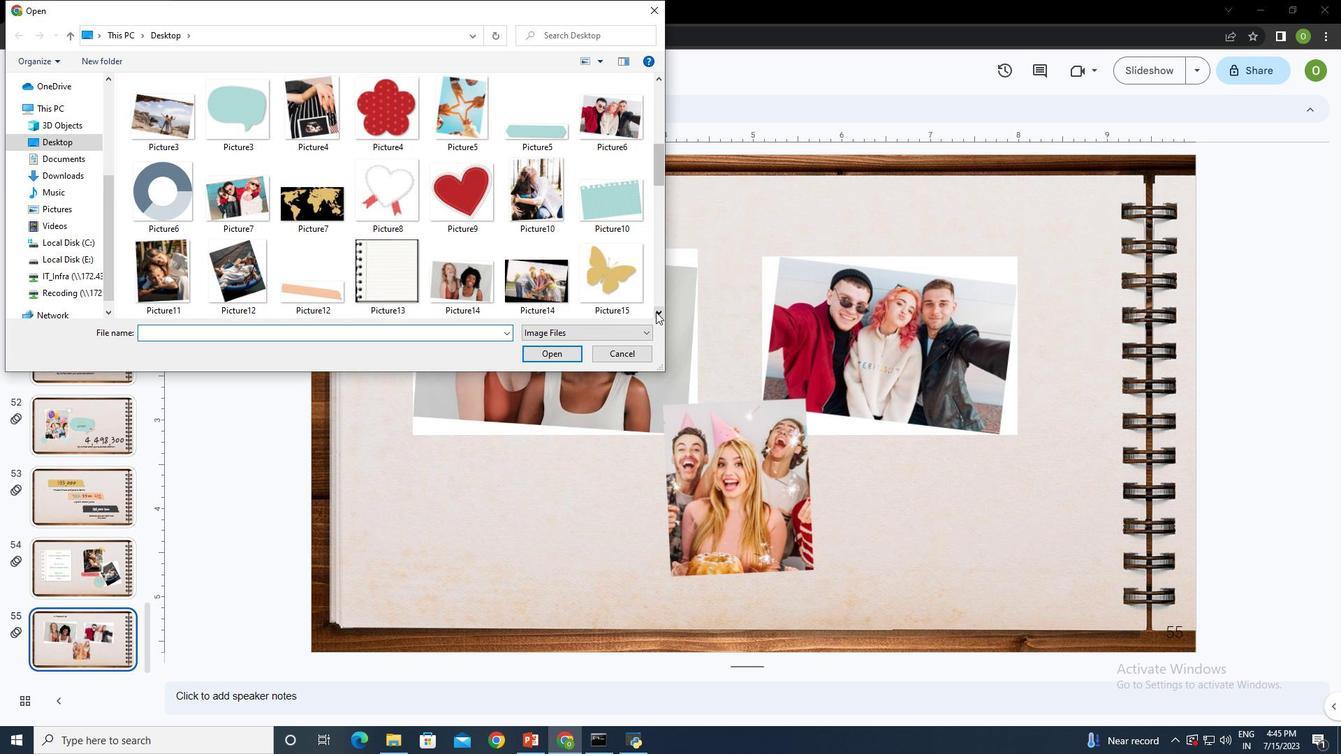 
Action: Mouse moved to (615, 192)
Screenshot: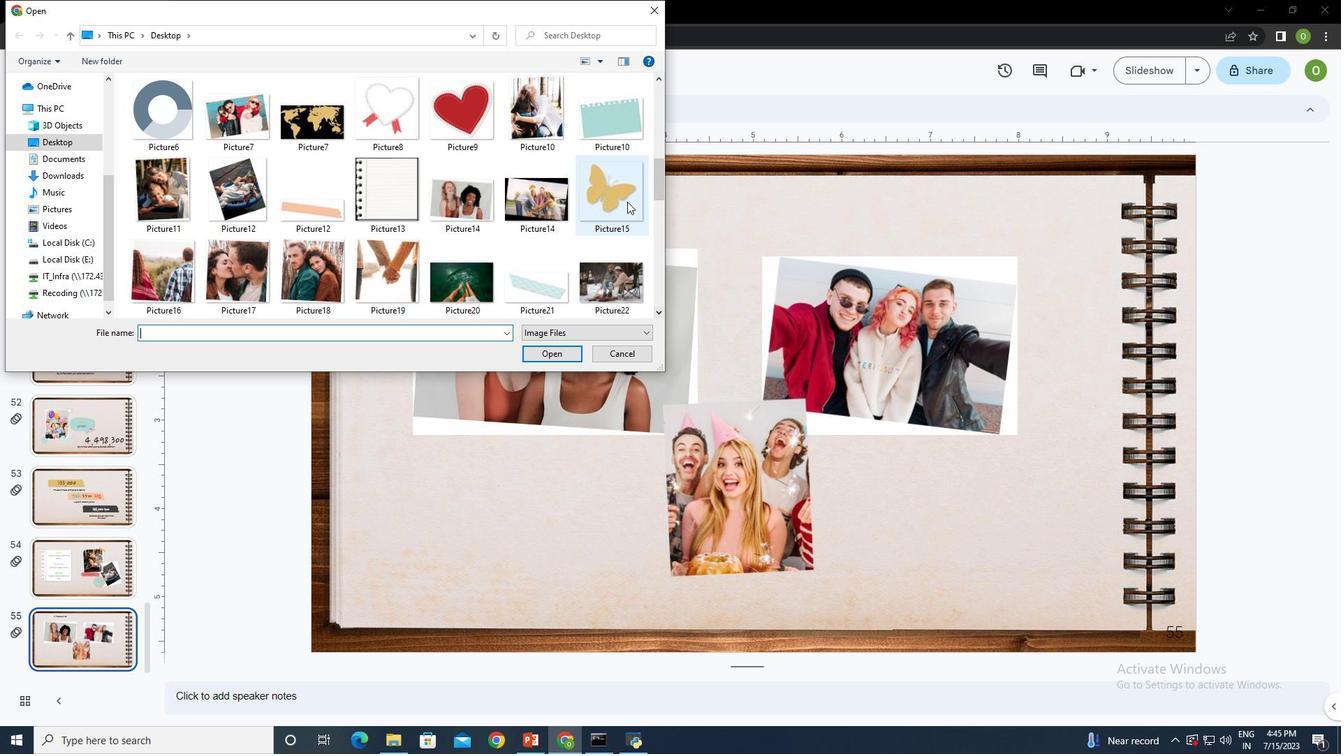 
Action: Mouse pressed left at (615, 192)
Screenshot: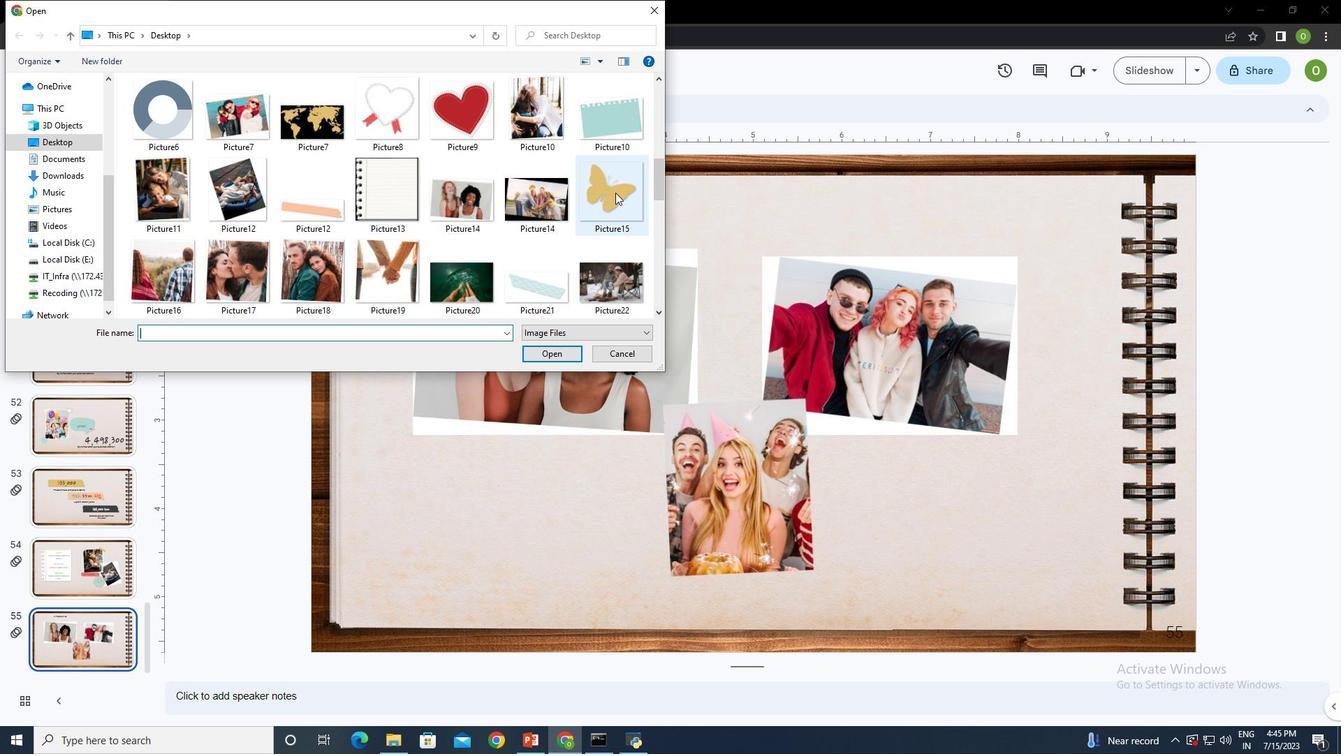 
Action: Mouse moved to (569, 354)
Screenshot: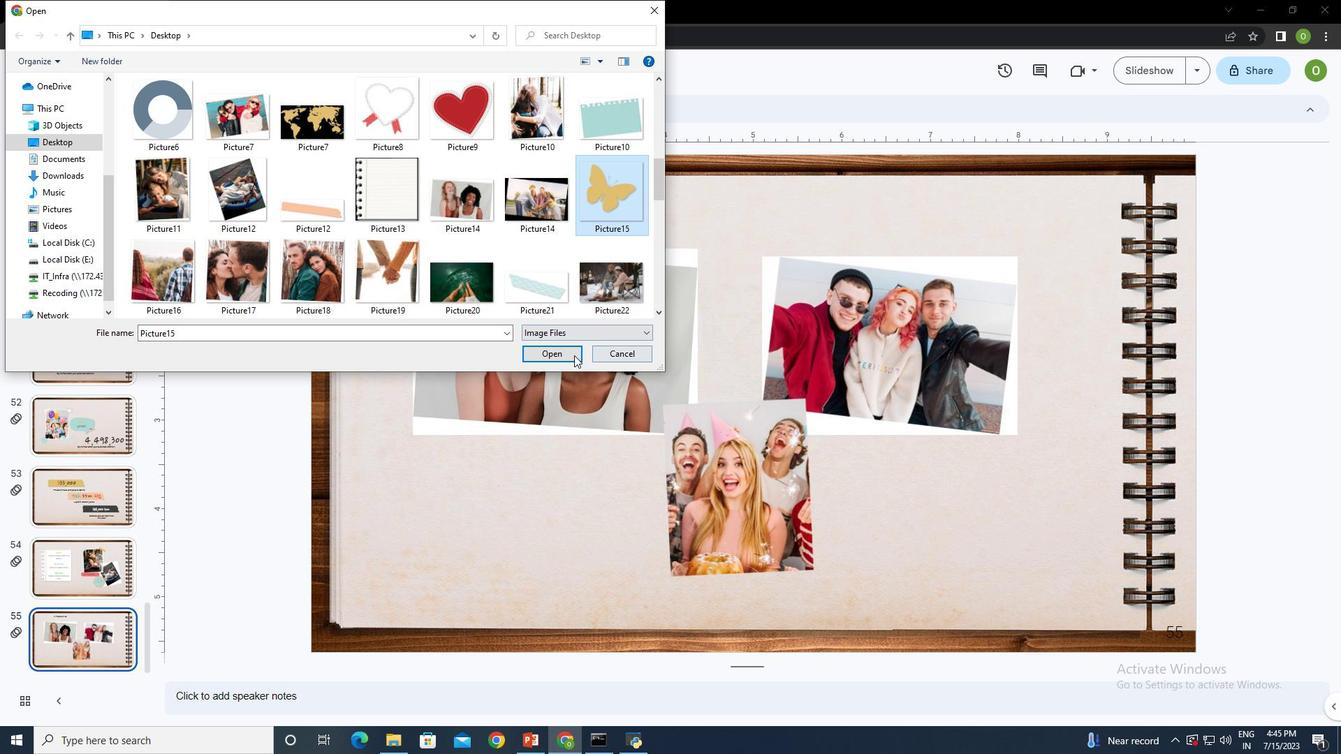 
Action: Mouse pressed left at (569, 354)
Screenshot: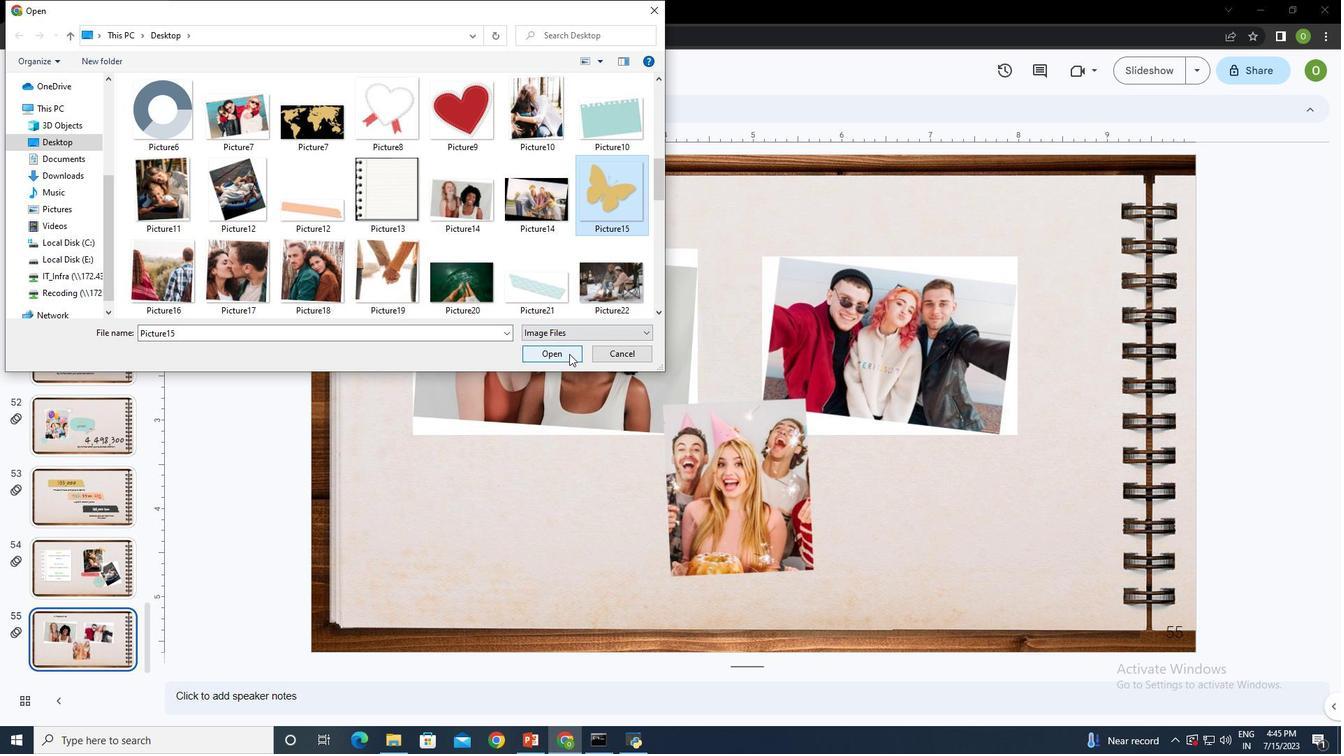 
Action: Mouse moved to (1183, 303)
Screenshot: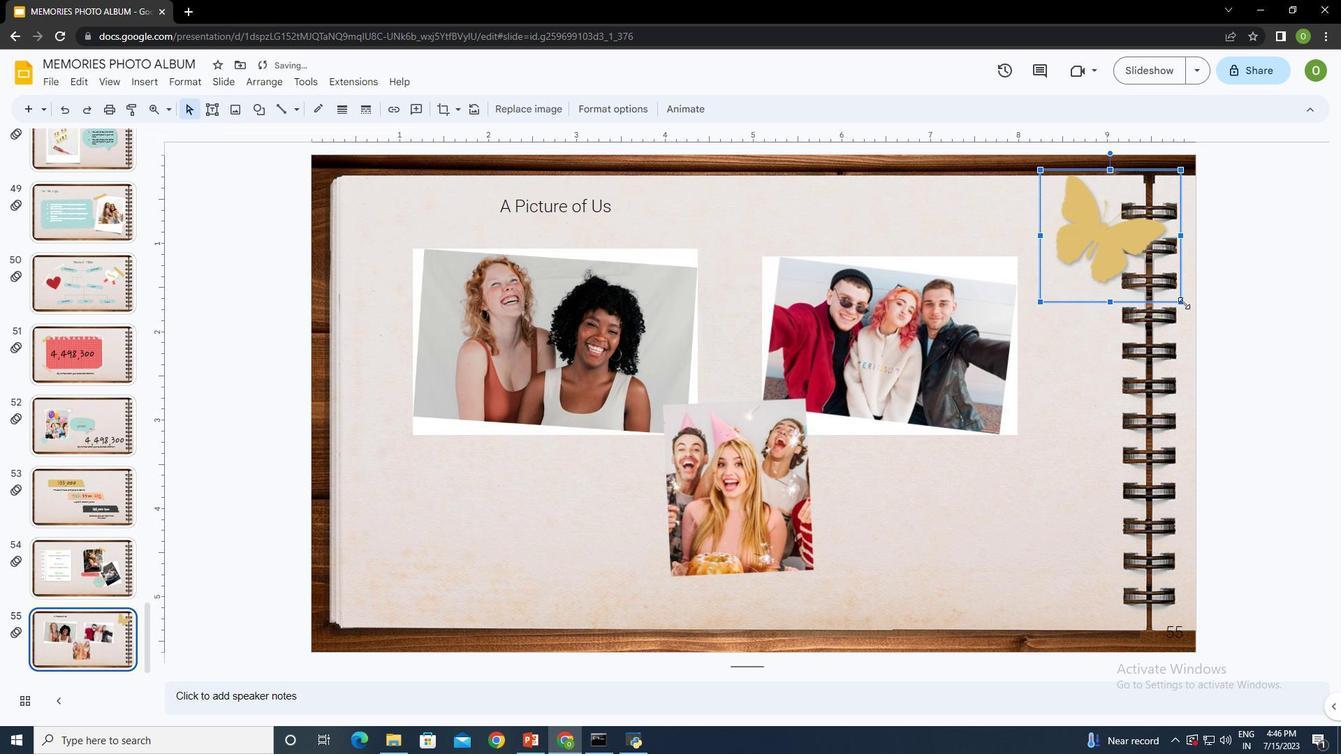 
Action: Mouse pressed left at (1183, 303)
Screenshot: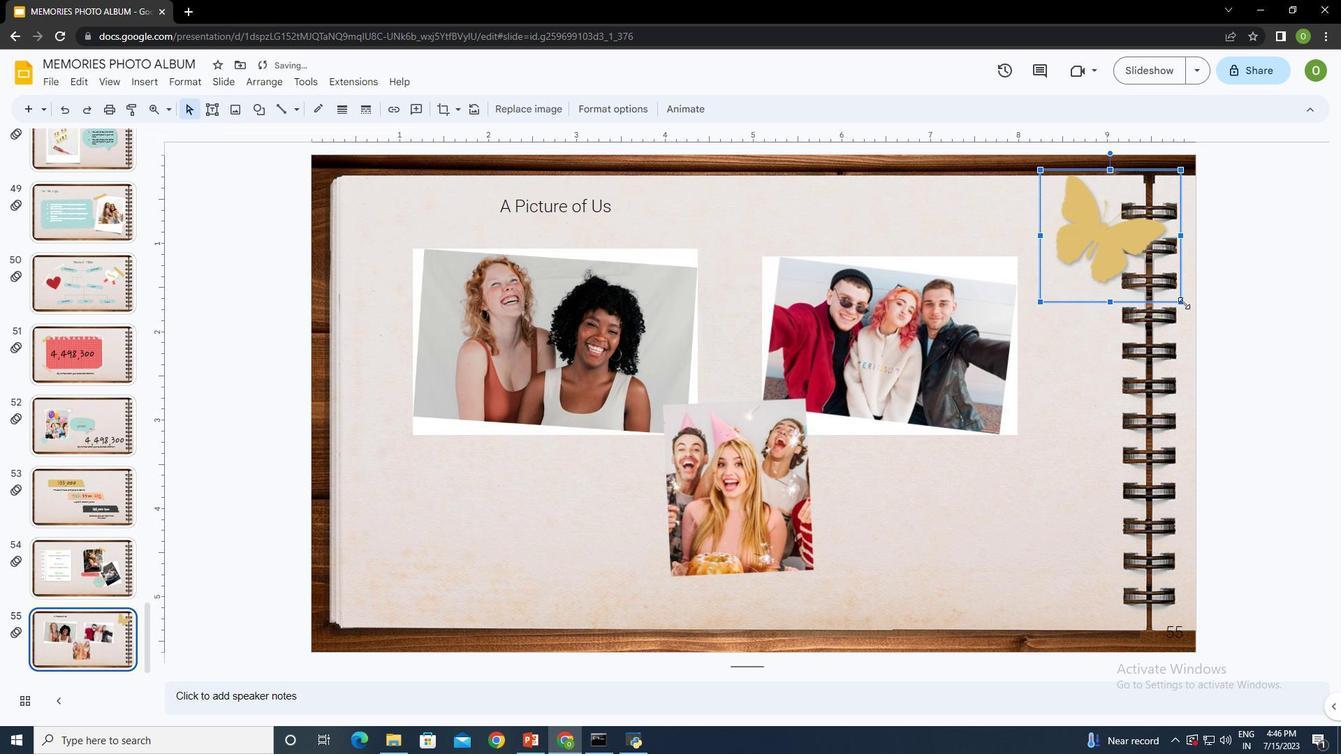 
Action: Mouse moved to (1085, 211)
Screenshot: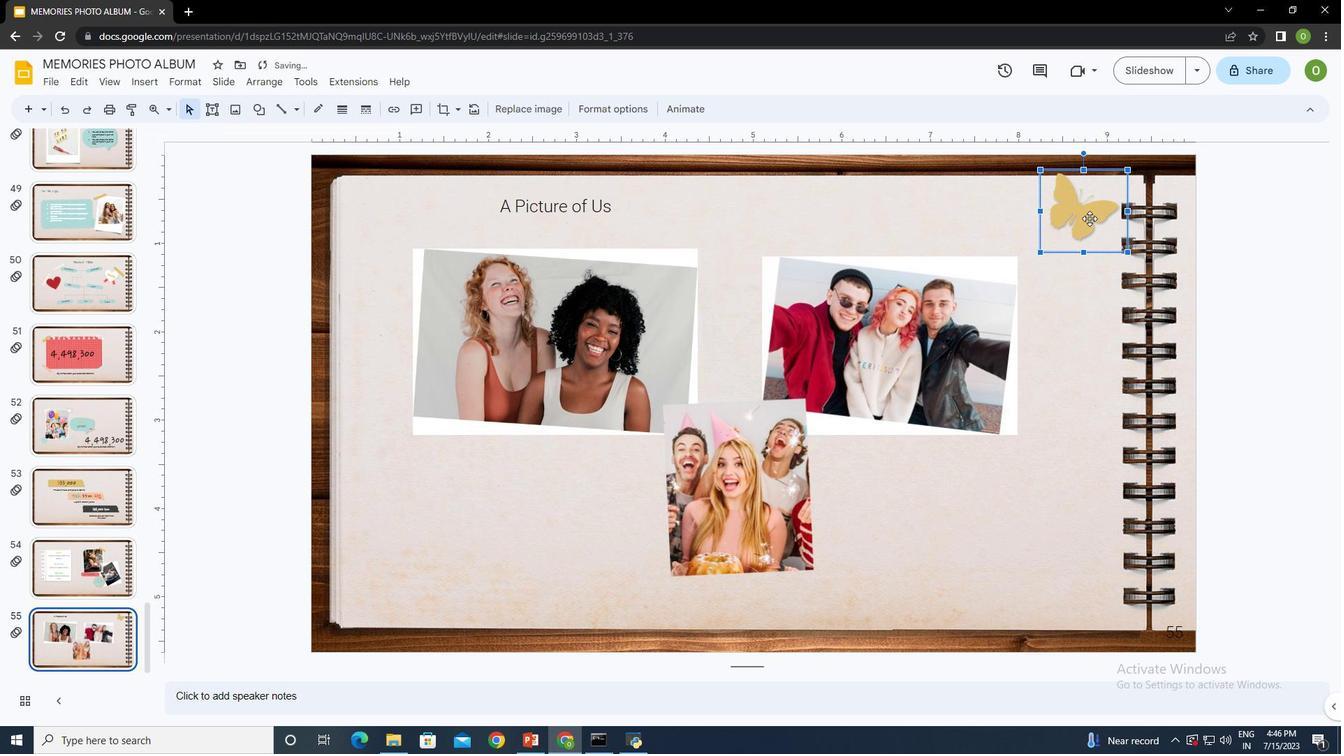 
Action: Mouse pressed left at (1085, 211)
Screenshot: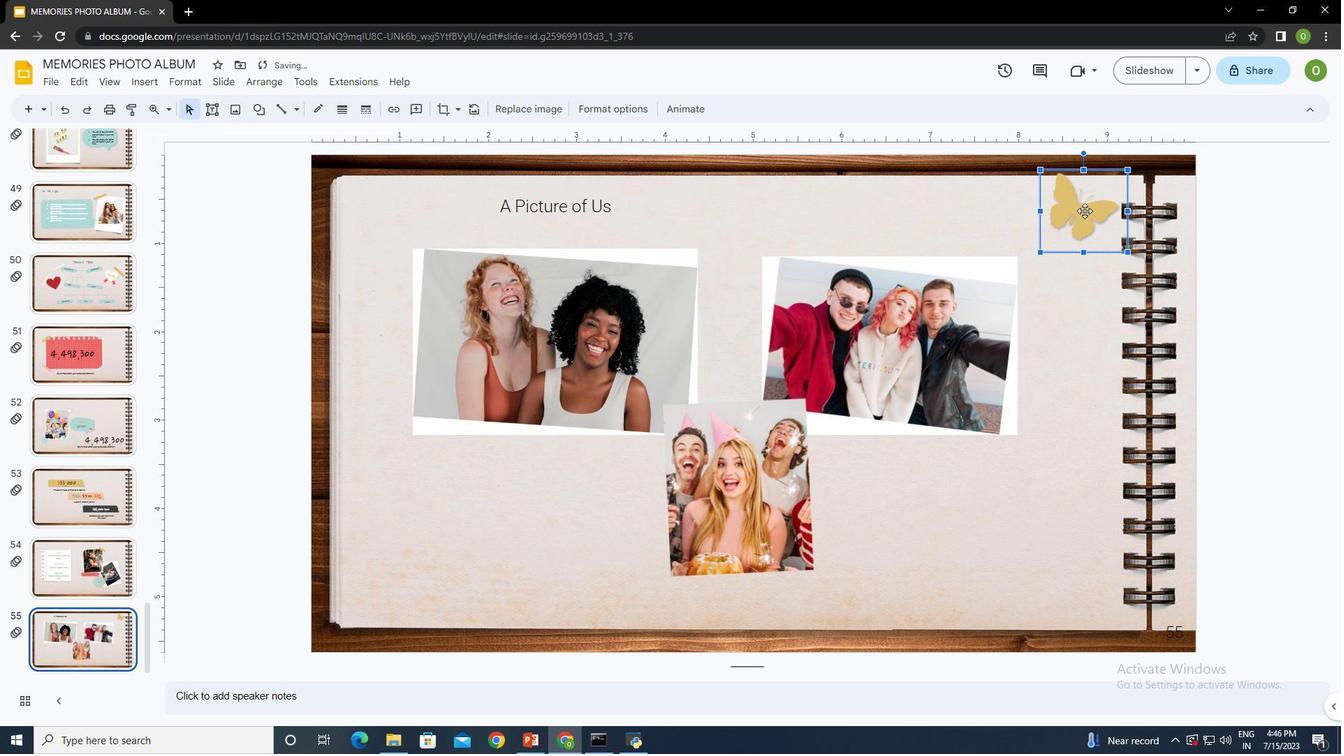 
Action: Mouse moved to (382, 375)
Screenshot: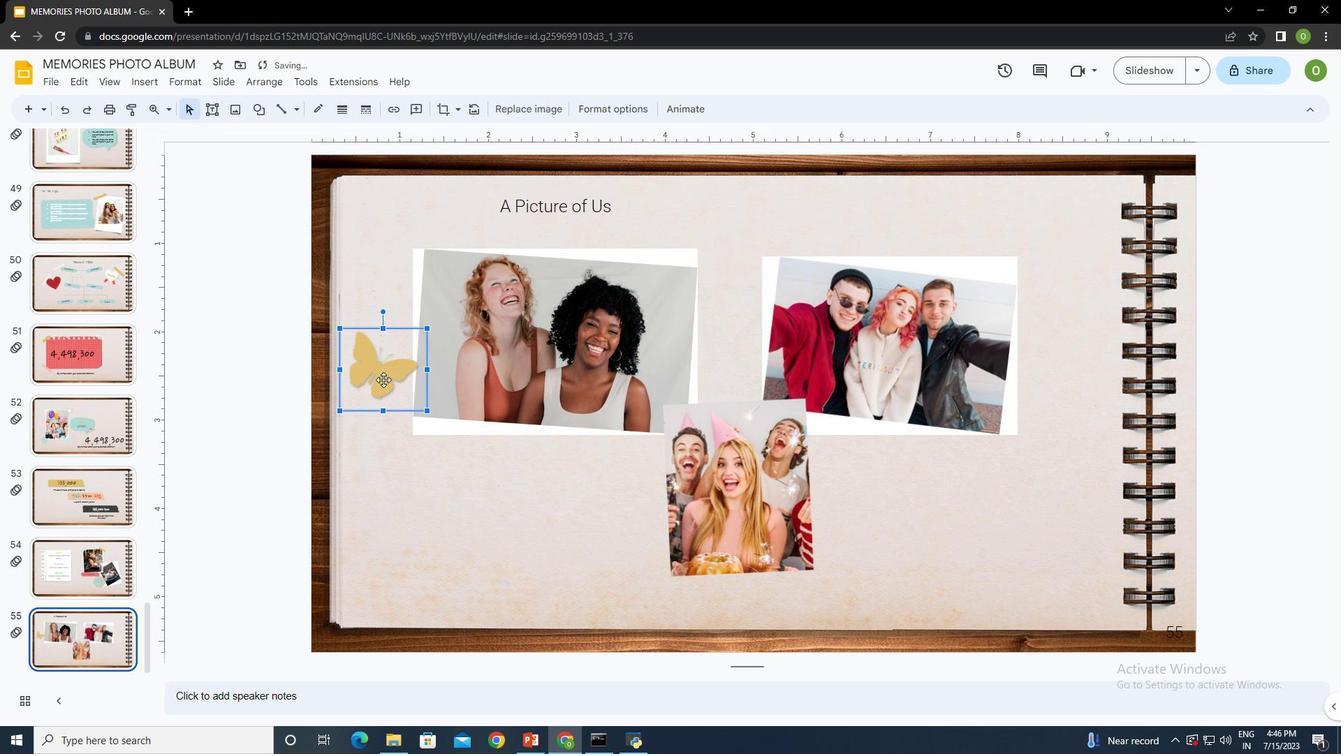 
Action: Mouse pressed left at (382, 375)
Screenshot: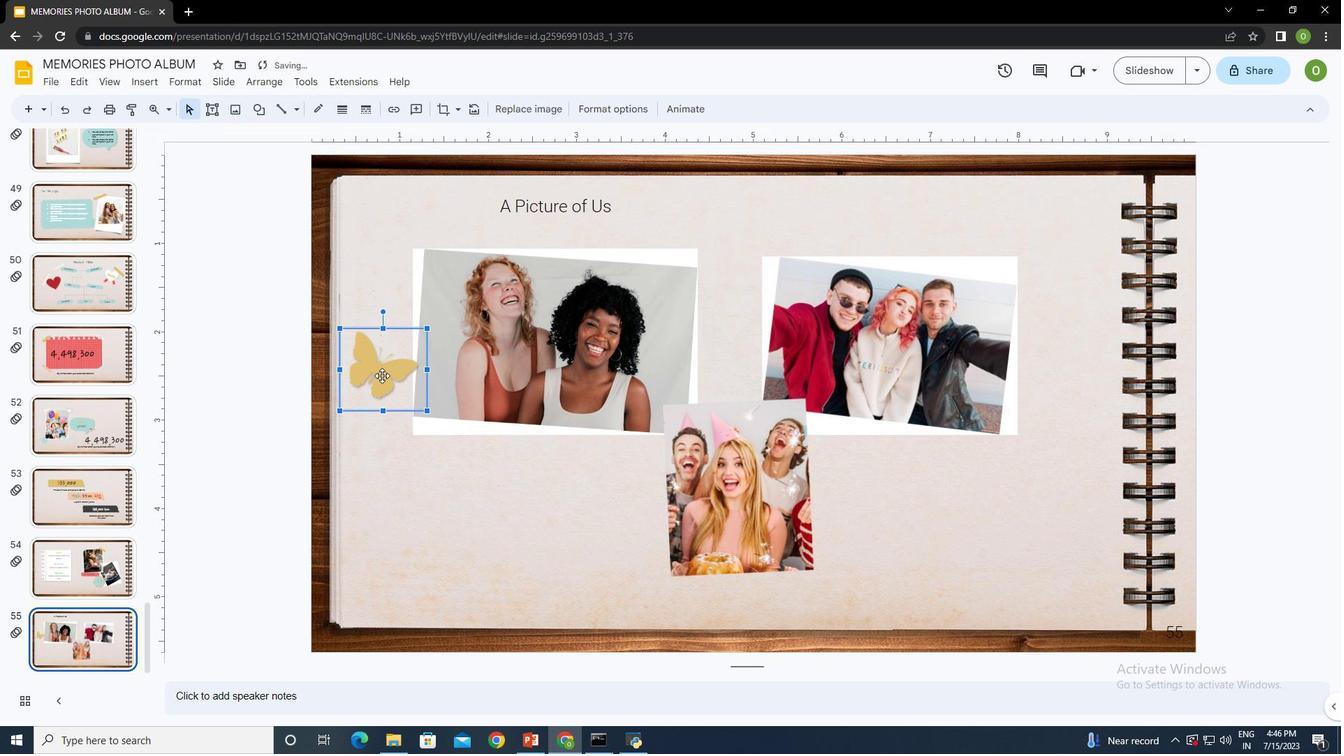 
Action: Mouse moved to (393, 364)
Screenshot: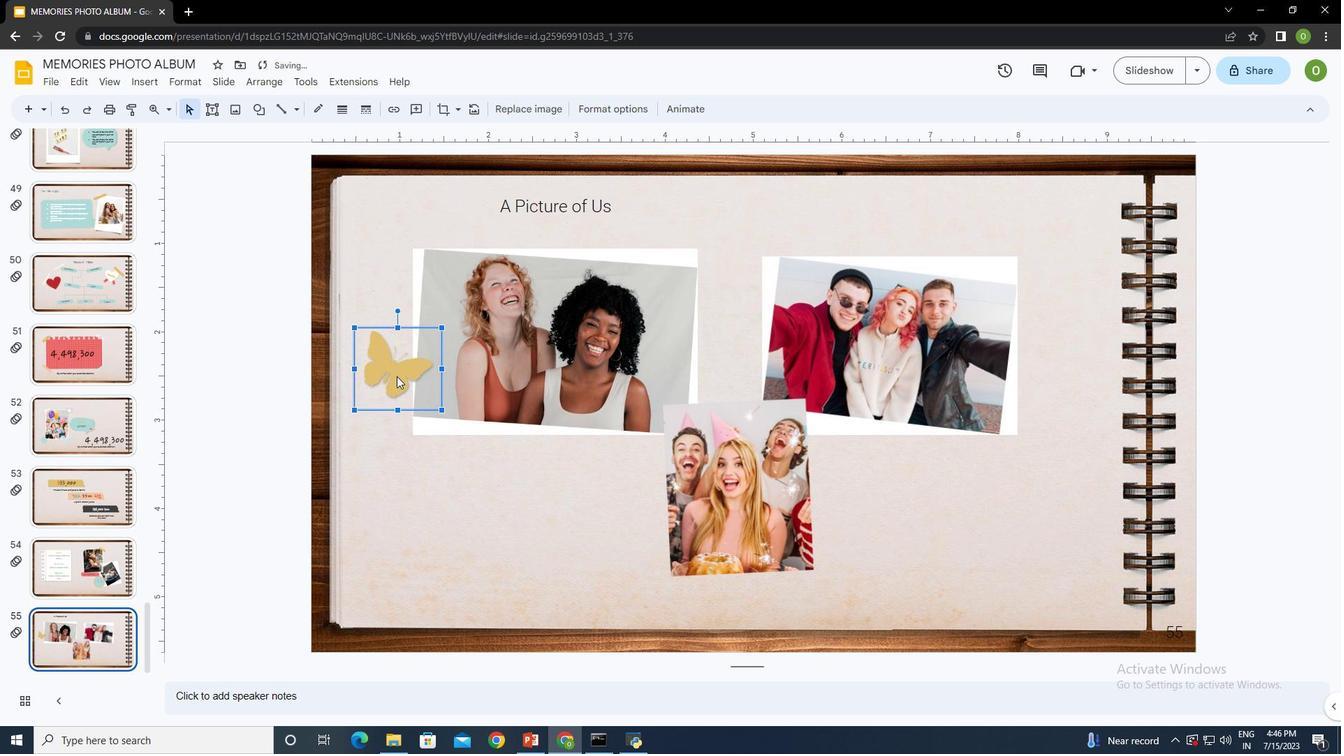 
Action: Mouse pressed left at (393, 364)
Screenshot: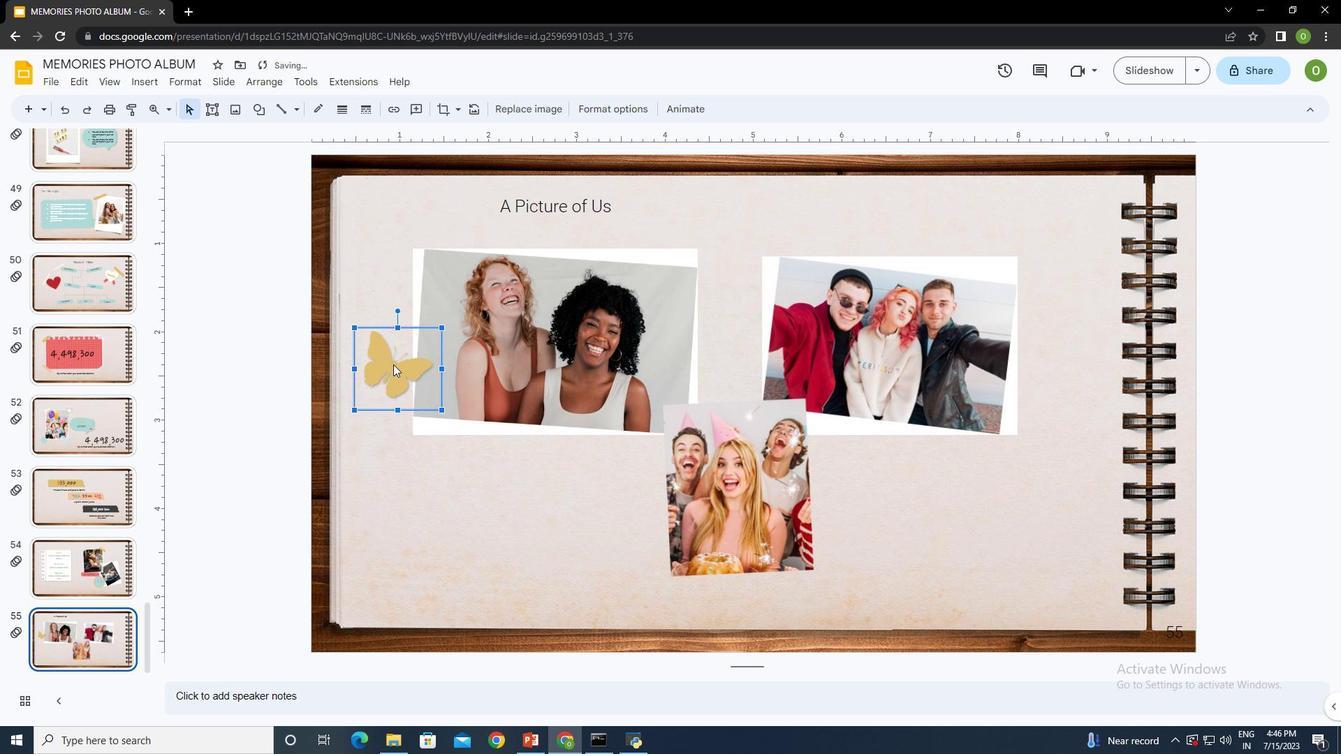 
Action: Mouse pressed right at (393, 364)
Screenshot: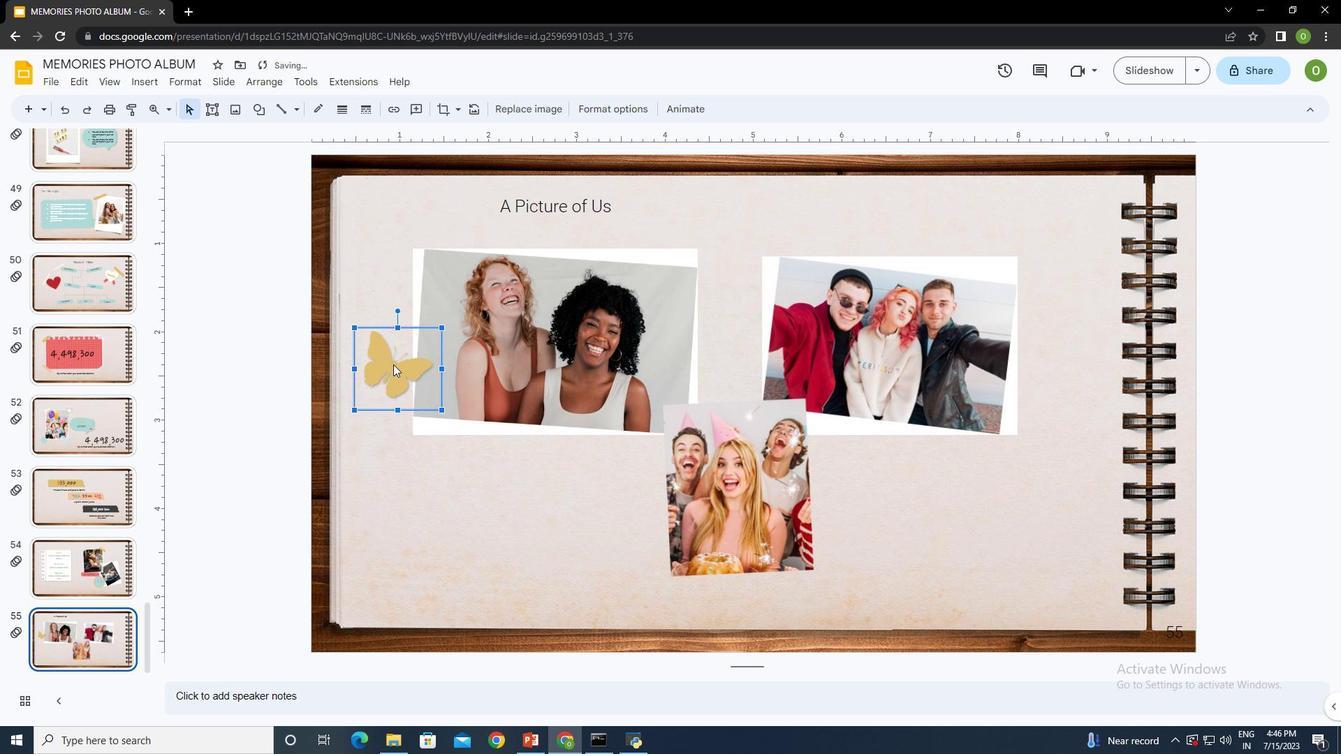 
Action: Mouse moved to (408, 359)
Screenshot: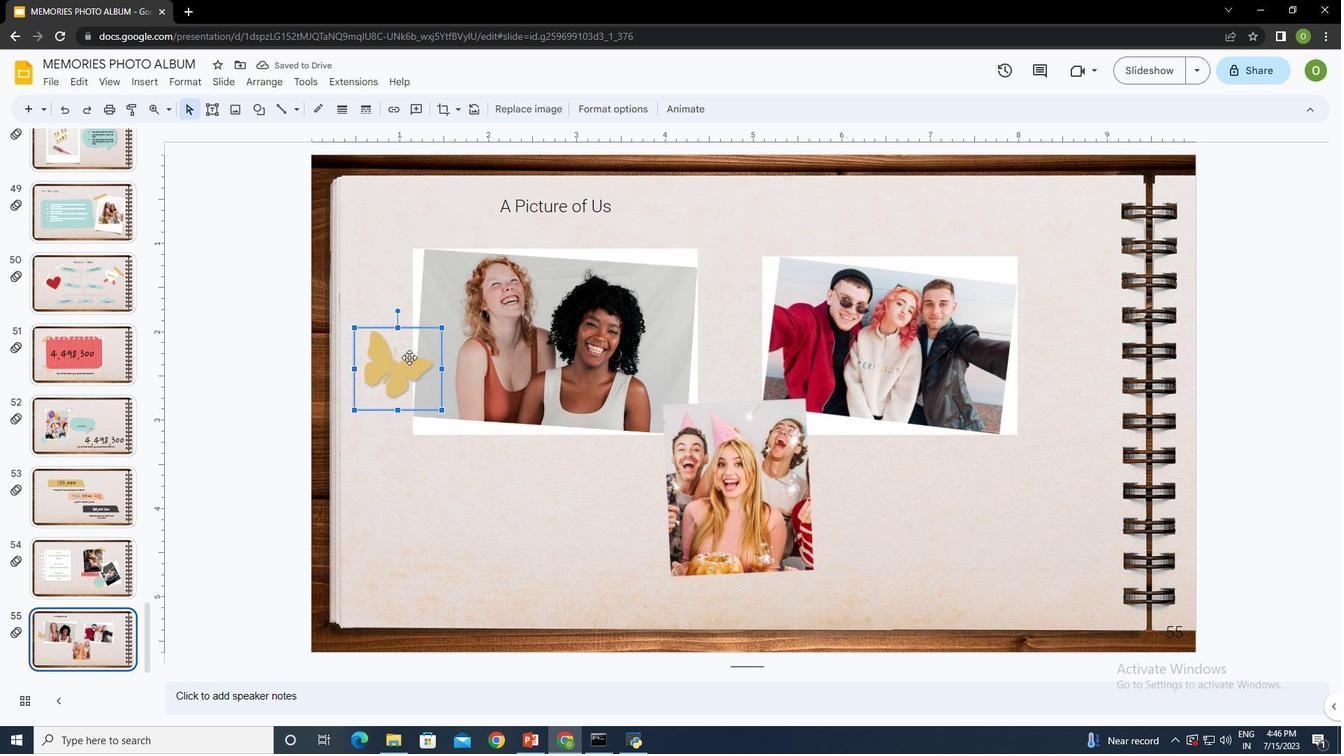 
Action: Mouse pressed right at (408, 359)
Screenshot: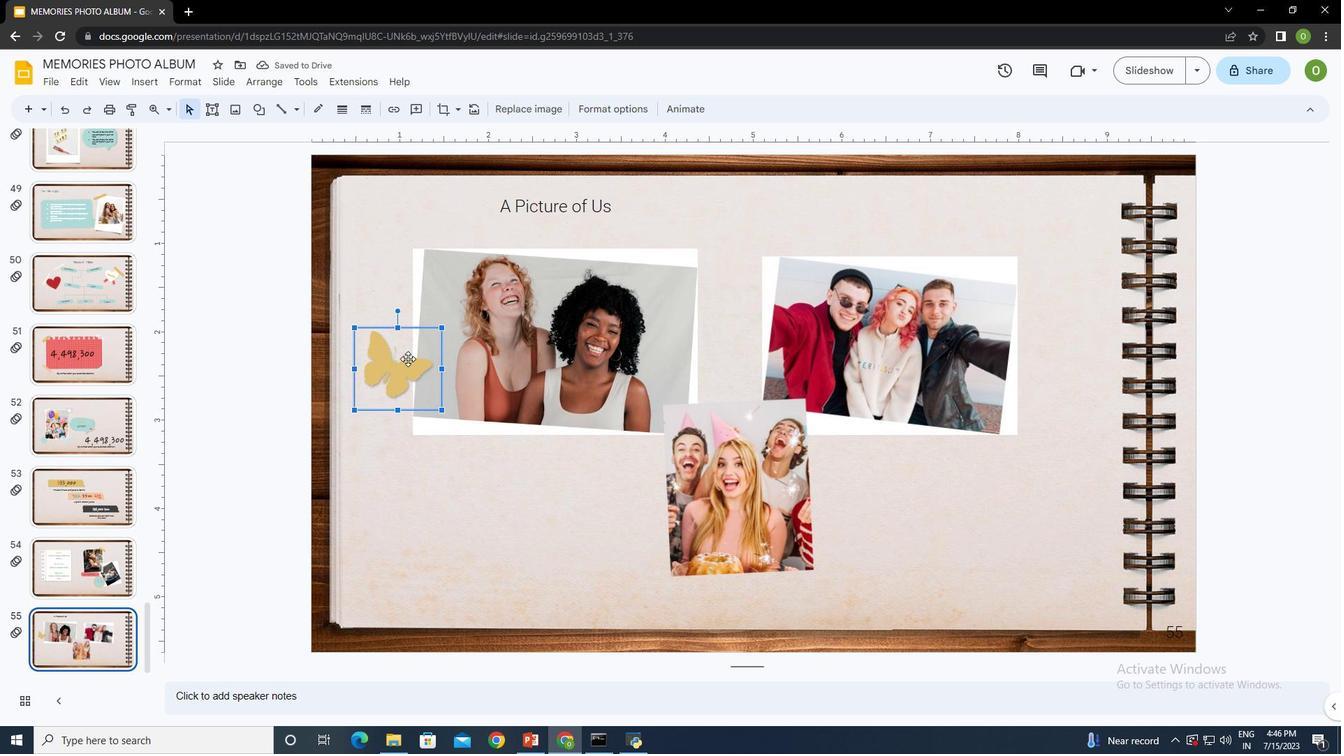 
Action: Mouse moved to (453, 278)
Screenshot: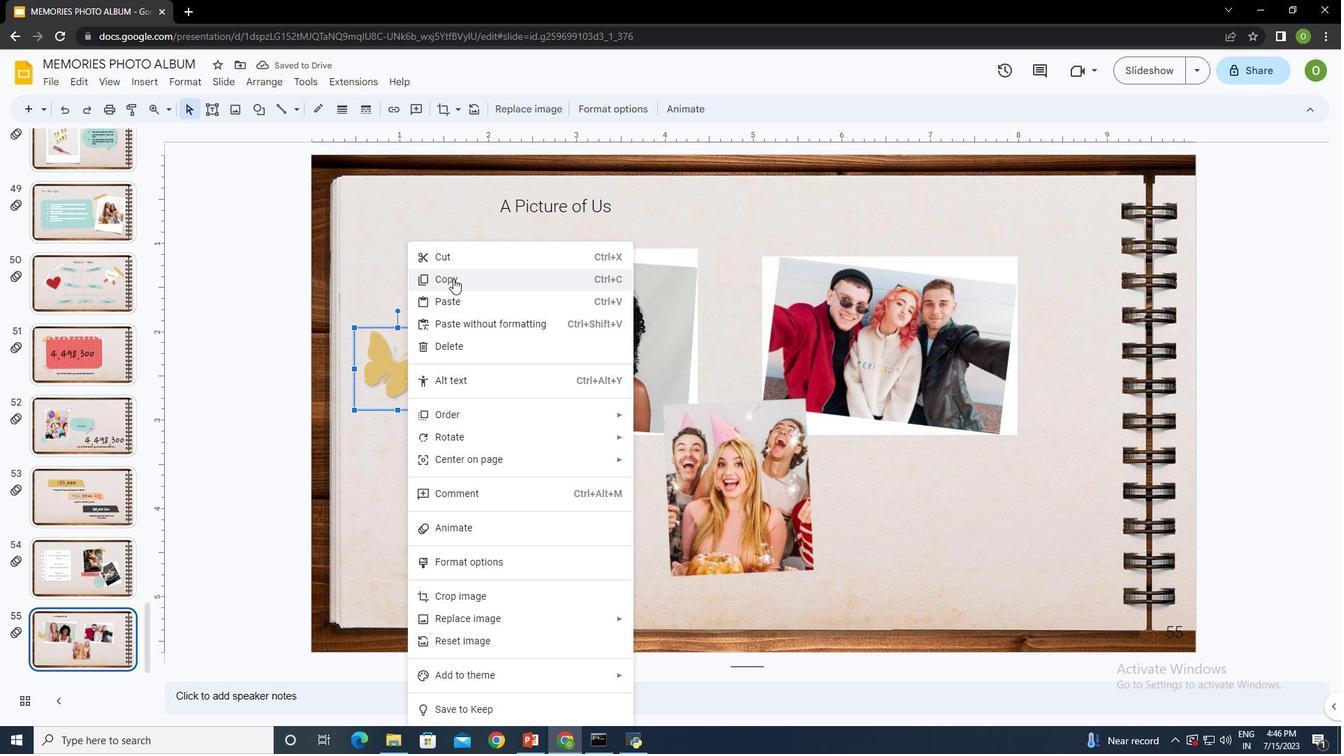 
Action: Mouse pressed left at (453, 278)
Screenshot: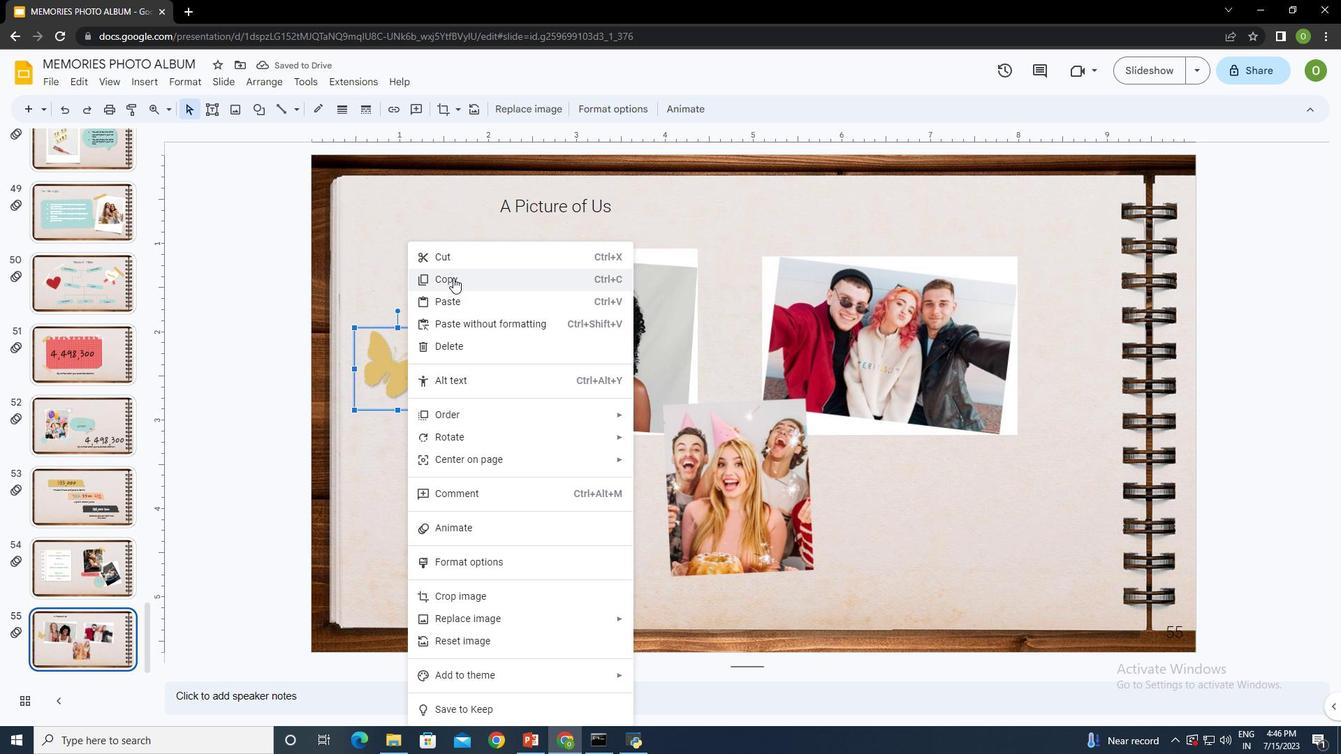 
Action: Mouse moved to (788, 234)
Screenshot: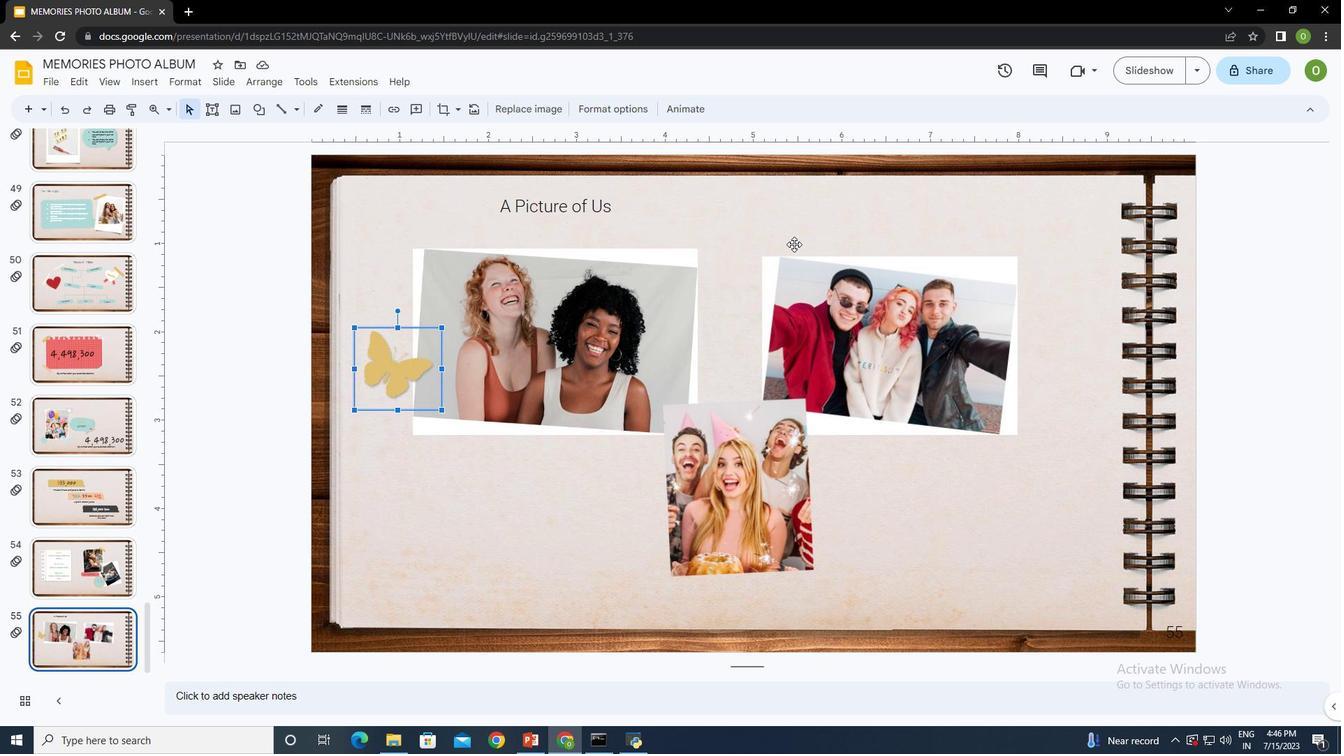 
Action: Mouse pressed left at (788, 234)
Screenshot: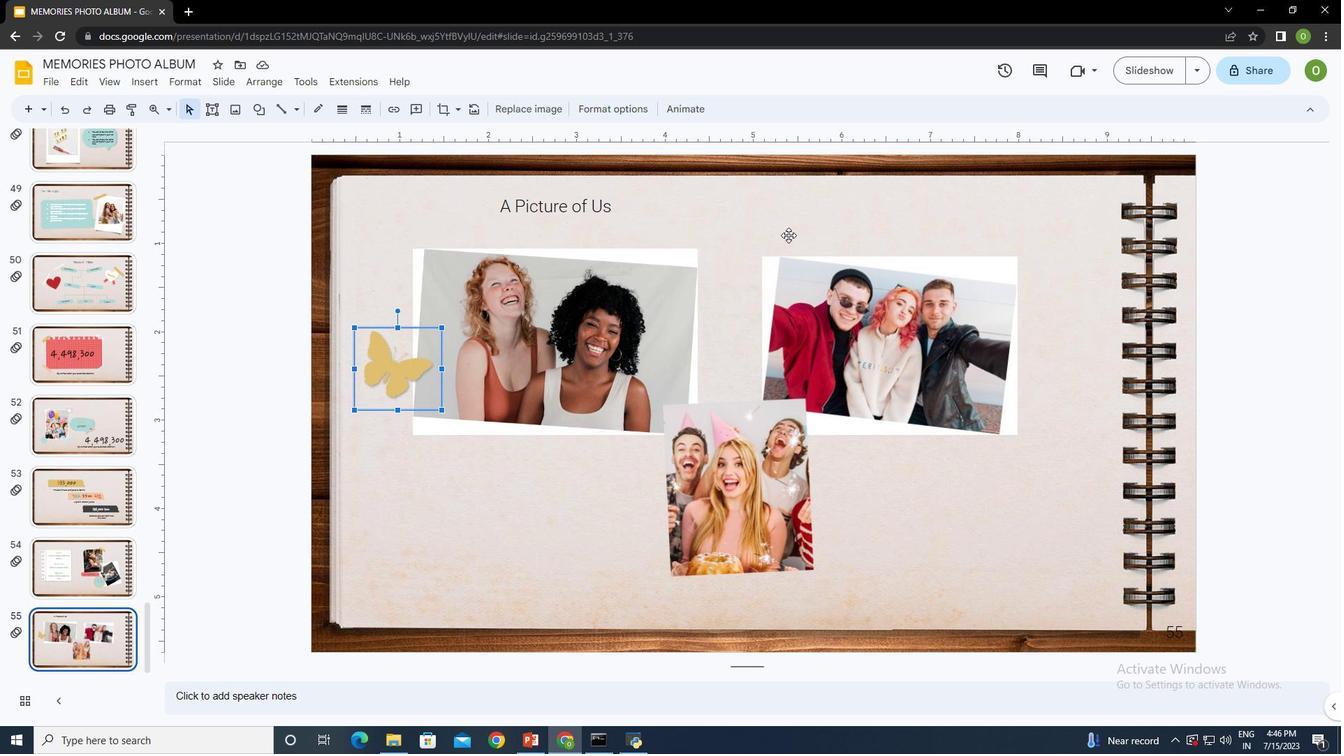 
Action: Mouse pressed right at (788, 234)
Screenshot: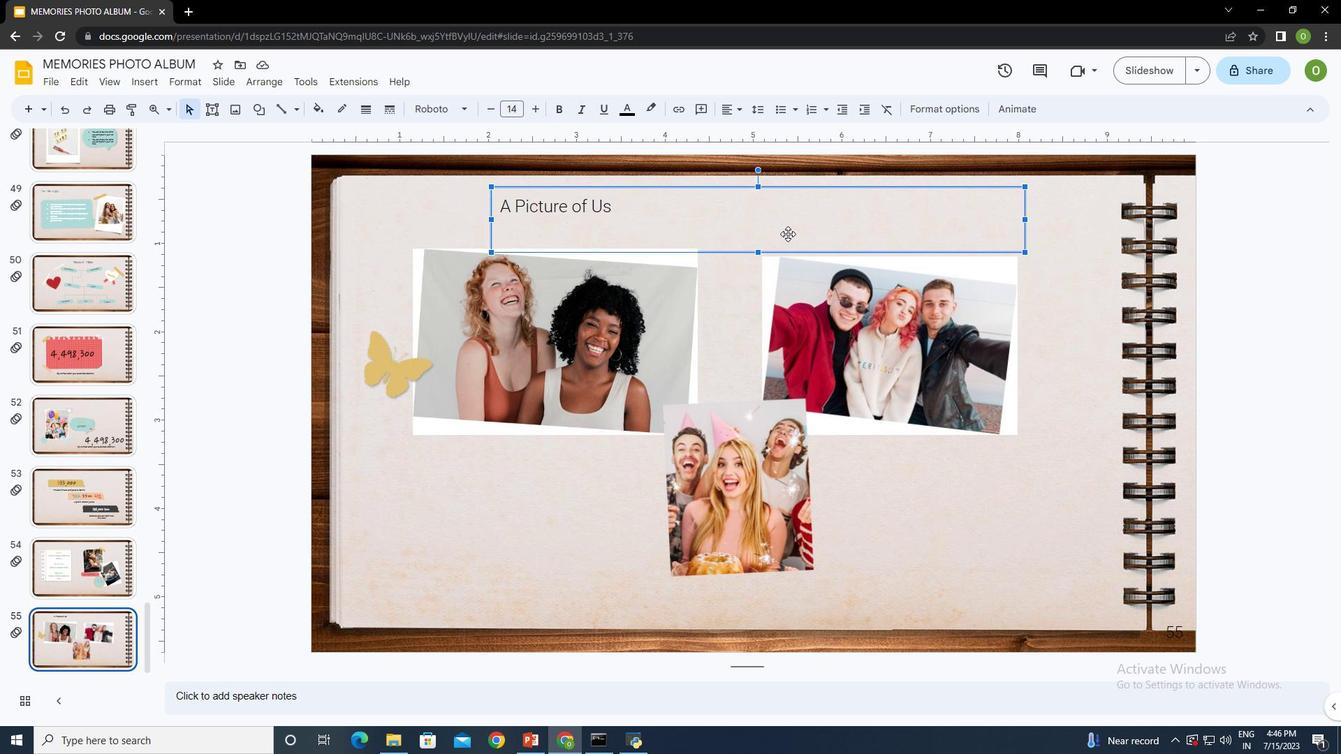
Action: Mouse moved to (748, 287)
Screenshot: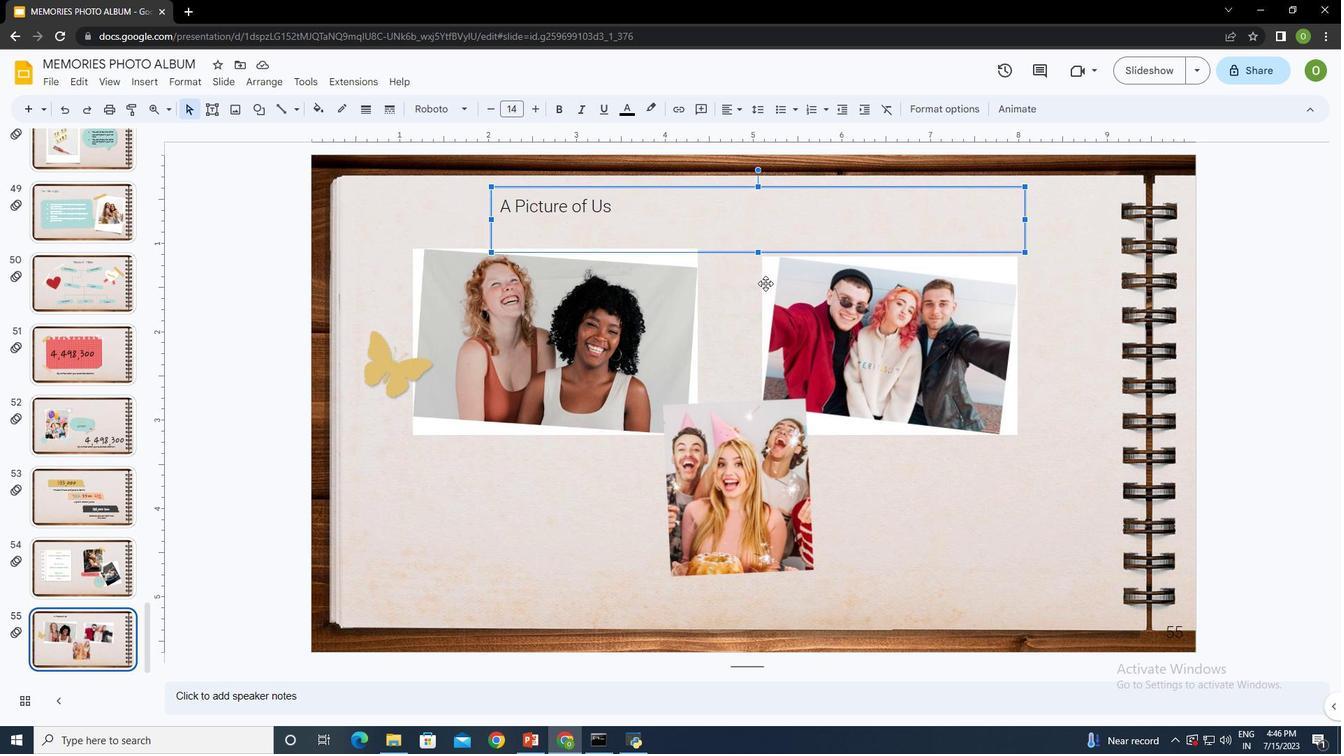 
Action: Mouse pressed left at (748, 287)
Screenshot: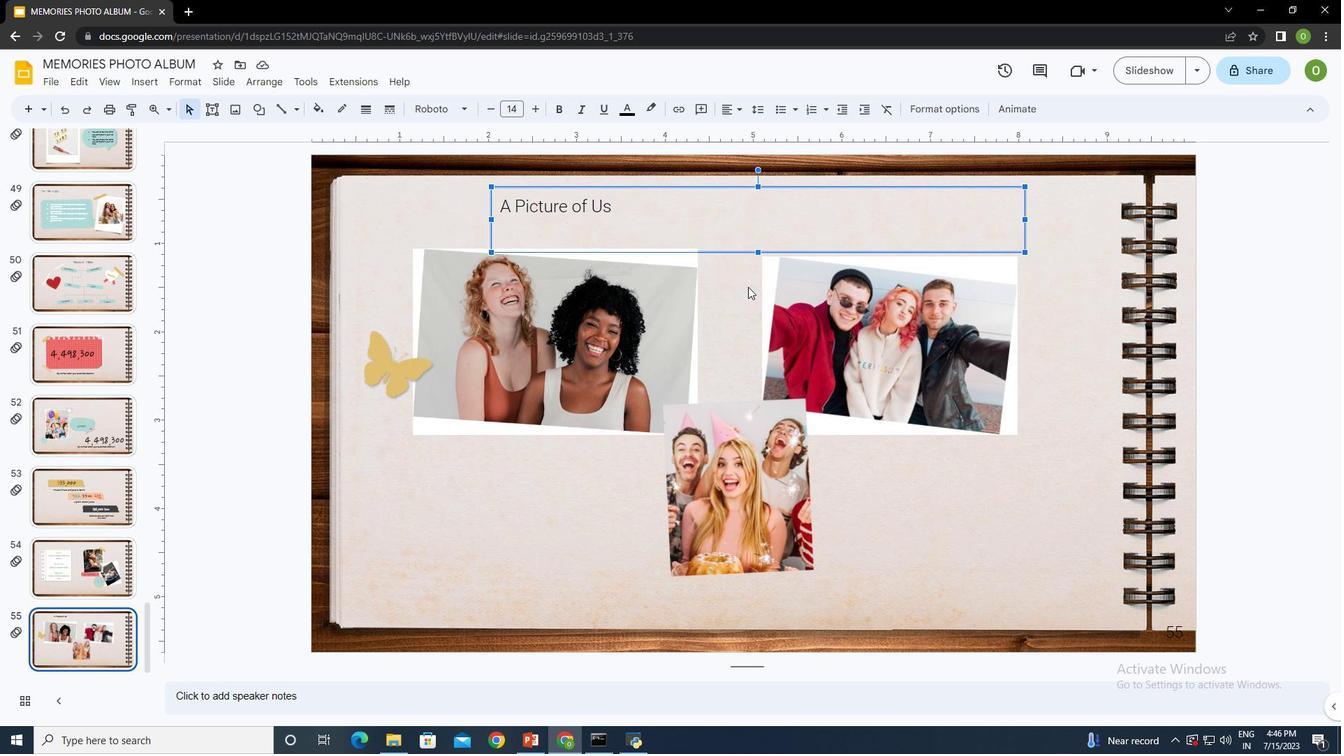 
Action: Mouse pressed right at (748, 287)
Screenshot: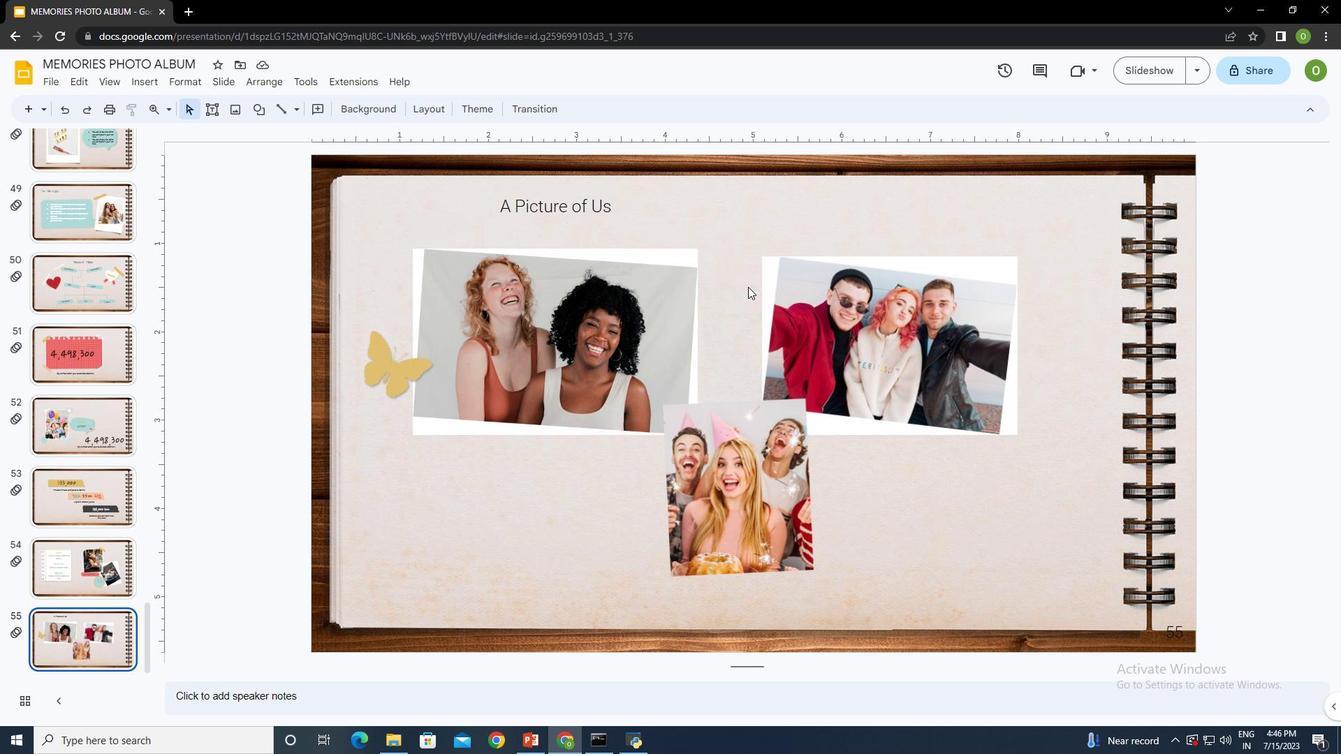 
Action: Mouse pressed right at (748, 287)
Screenshot: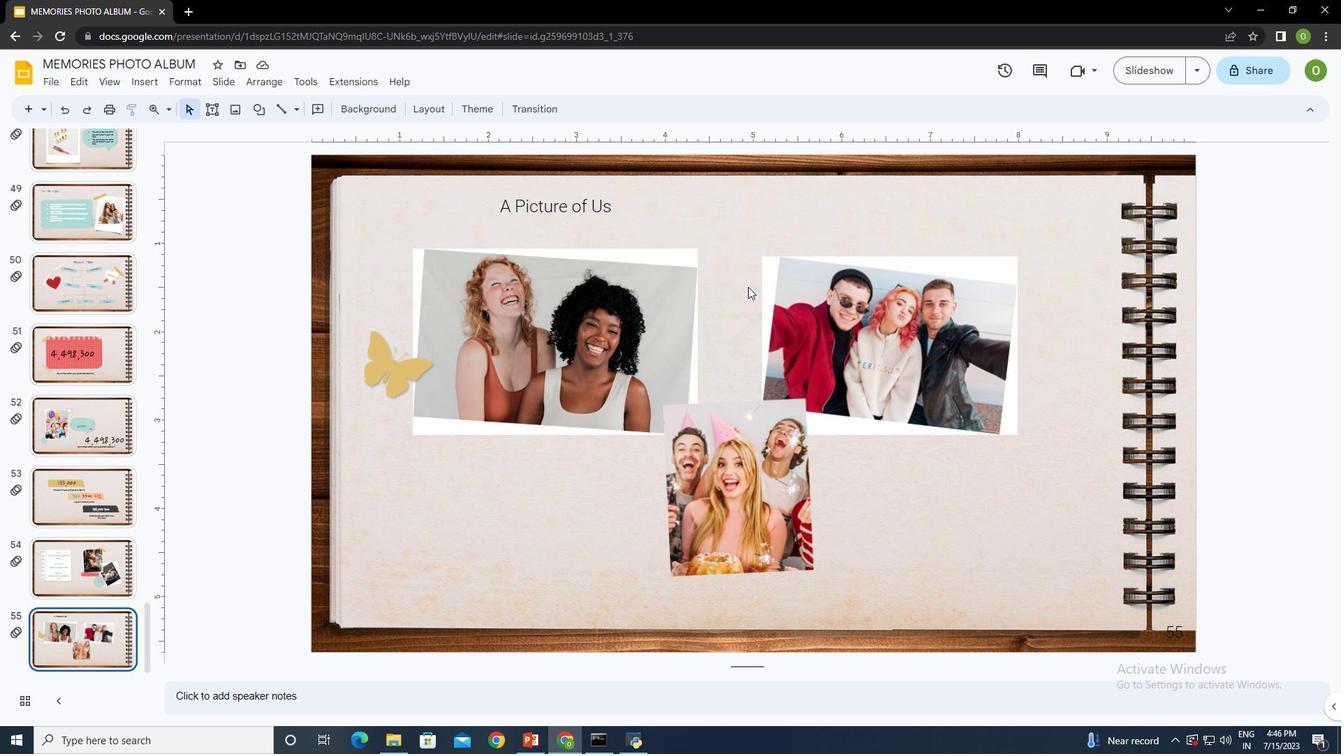 
Action: Mouse moved to (782, 346)
Screenshot: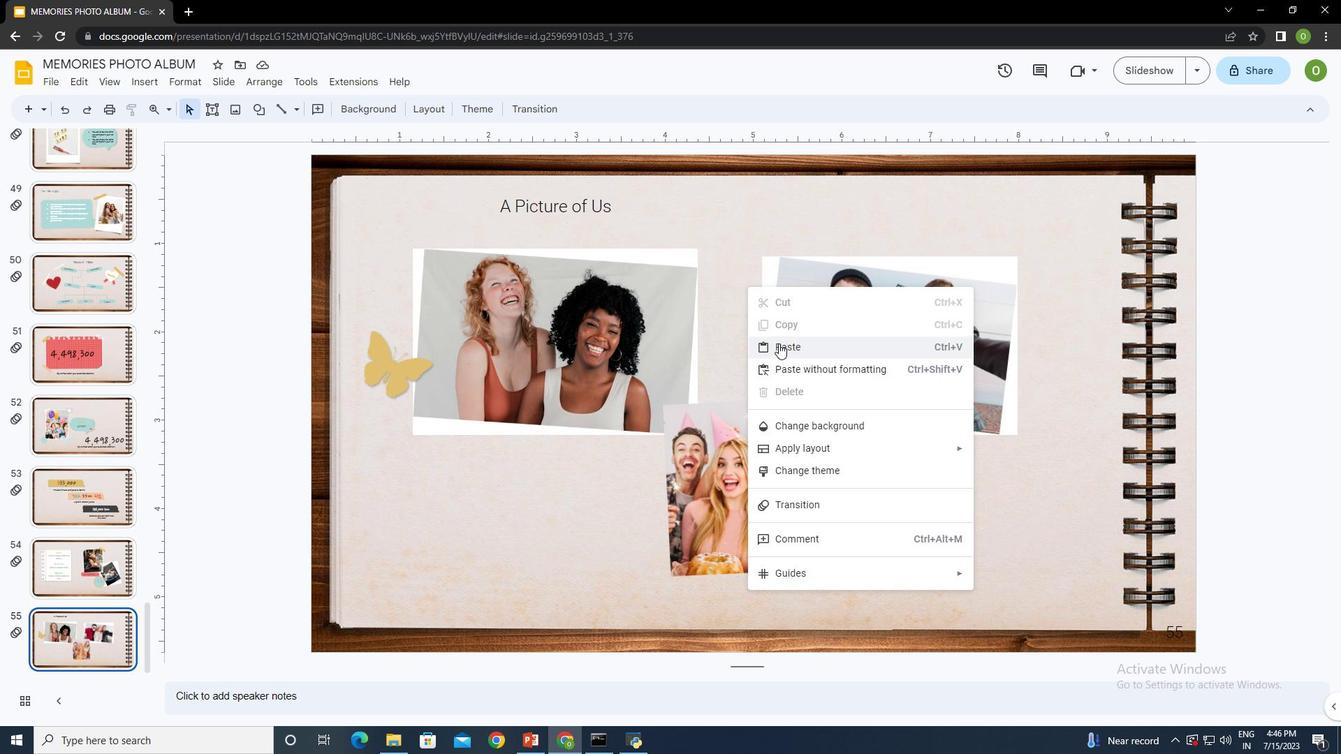 
Action: Mouse pressed left at (782, 346)
Screenshot: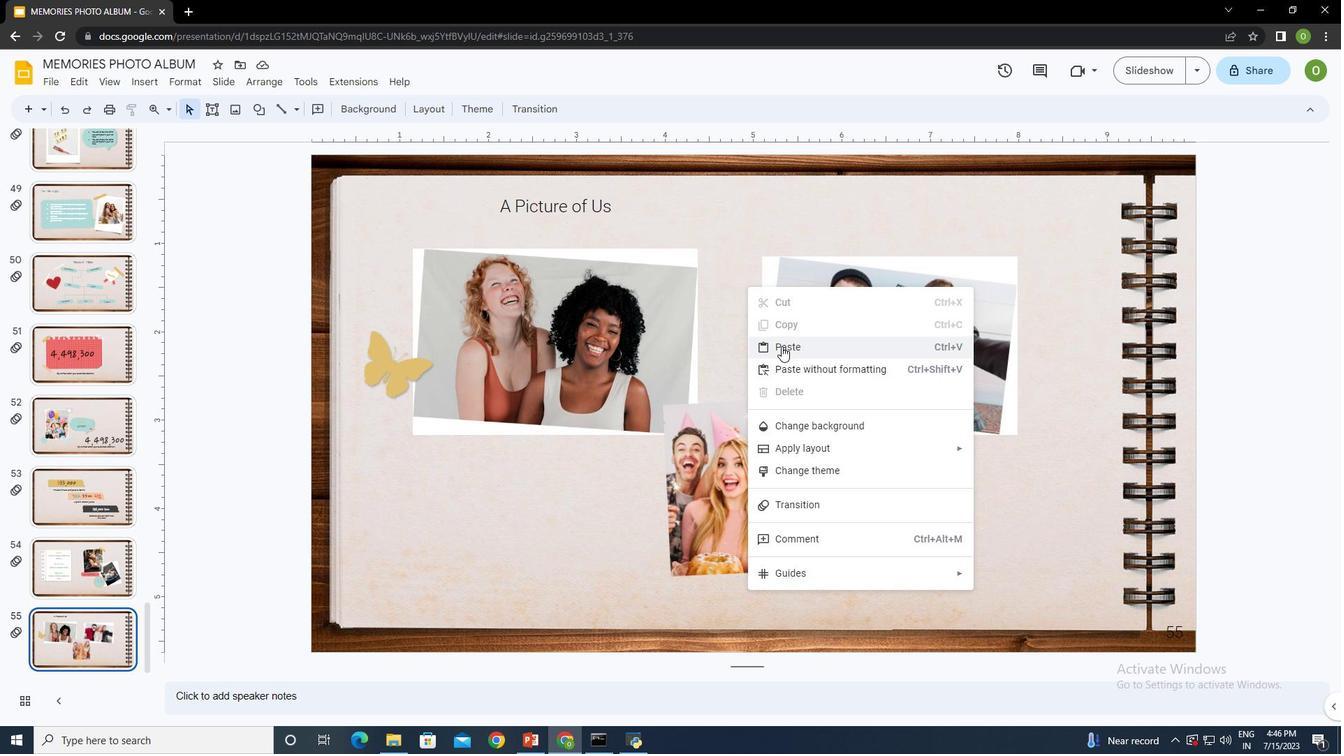 
Action: Mouse moved to (425, 386)
Screenshot: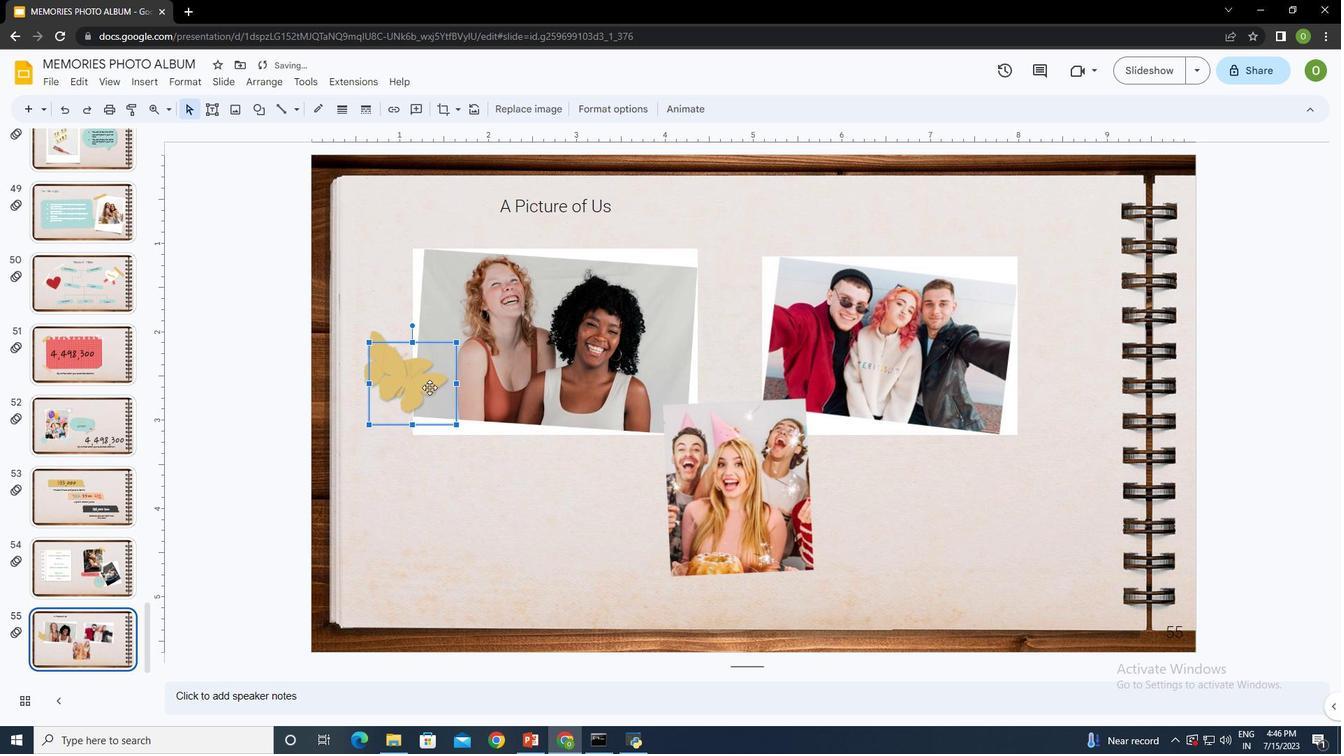 
Action: Mouse pressed left at (425, 386)
Screenshot: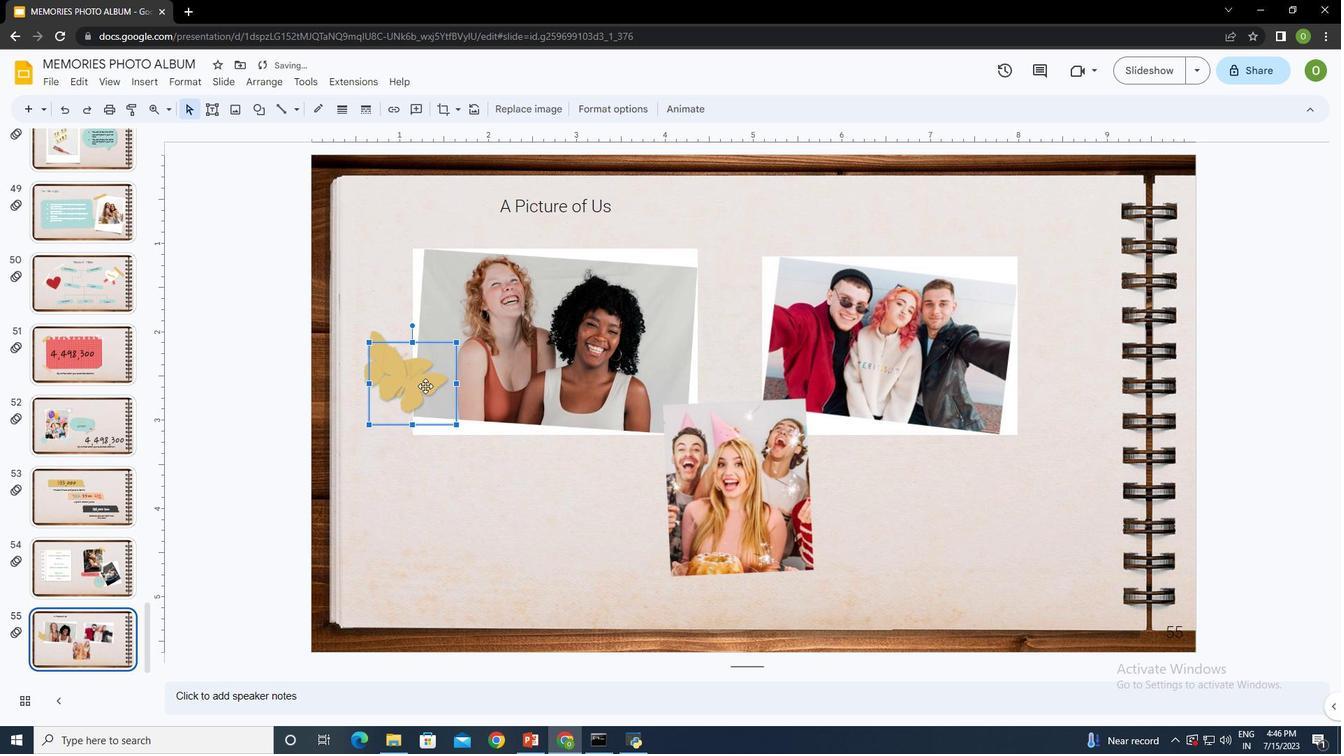 
Action: Mouse moved to (741, 346)
Screenshot: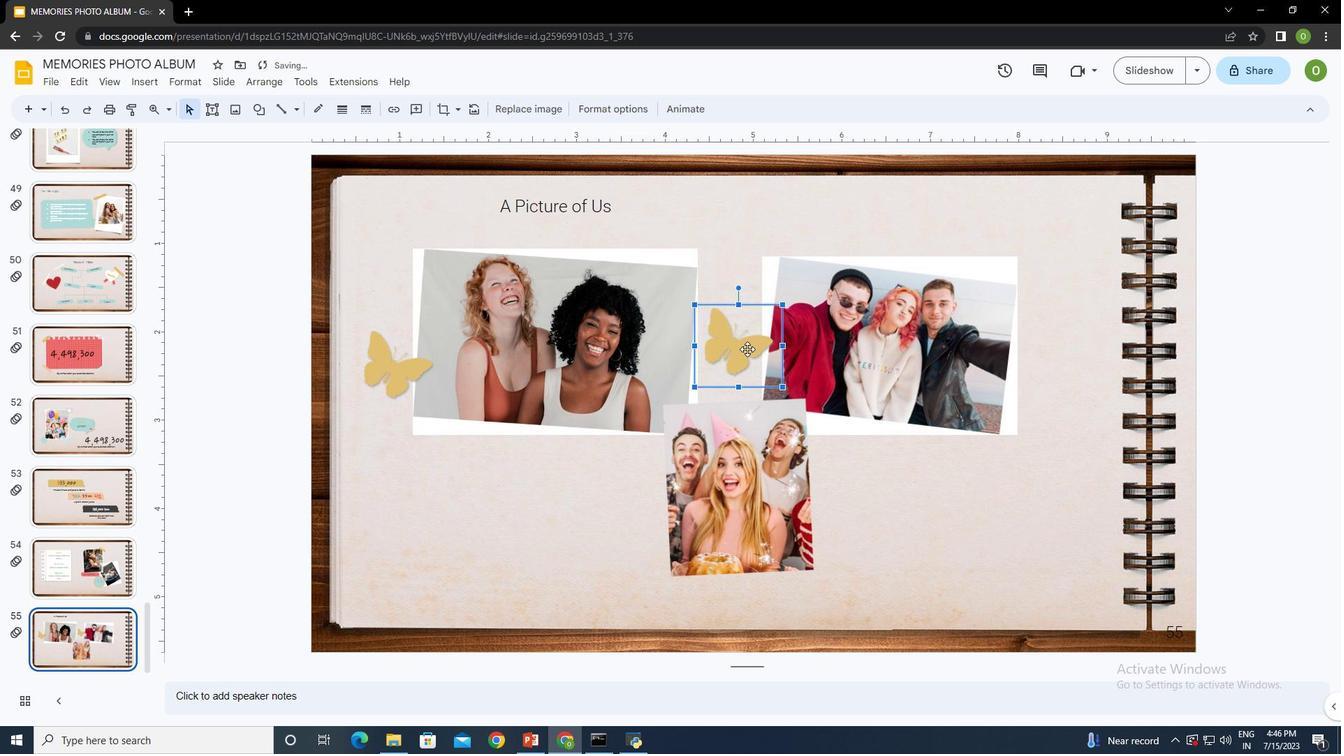 
Action: Mouse pressed left at (741, 346)
Screenshot: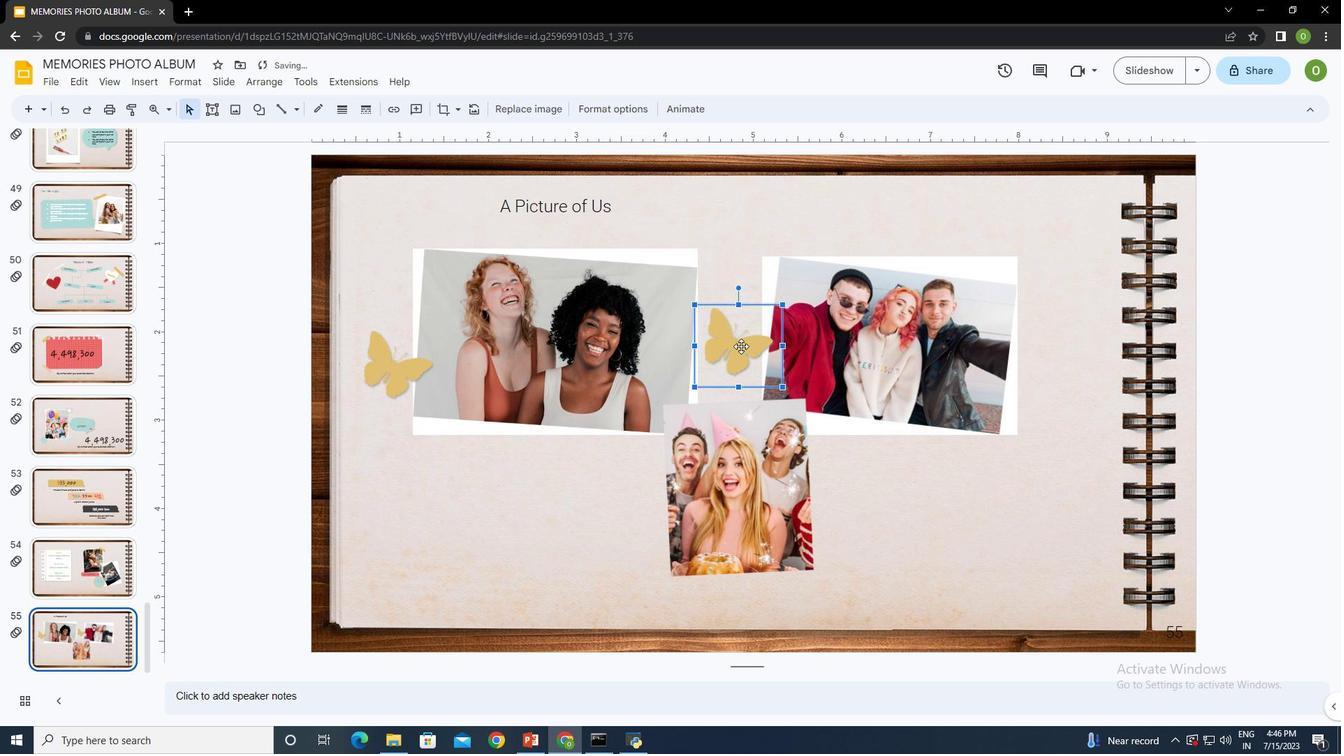 
Action: Mouse moved to (1035, 434)
Screenshot: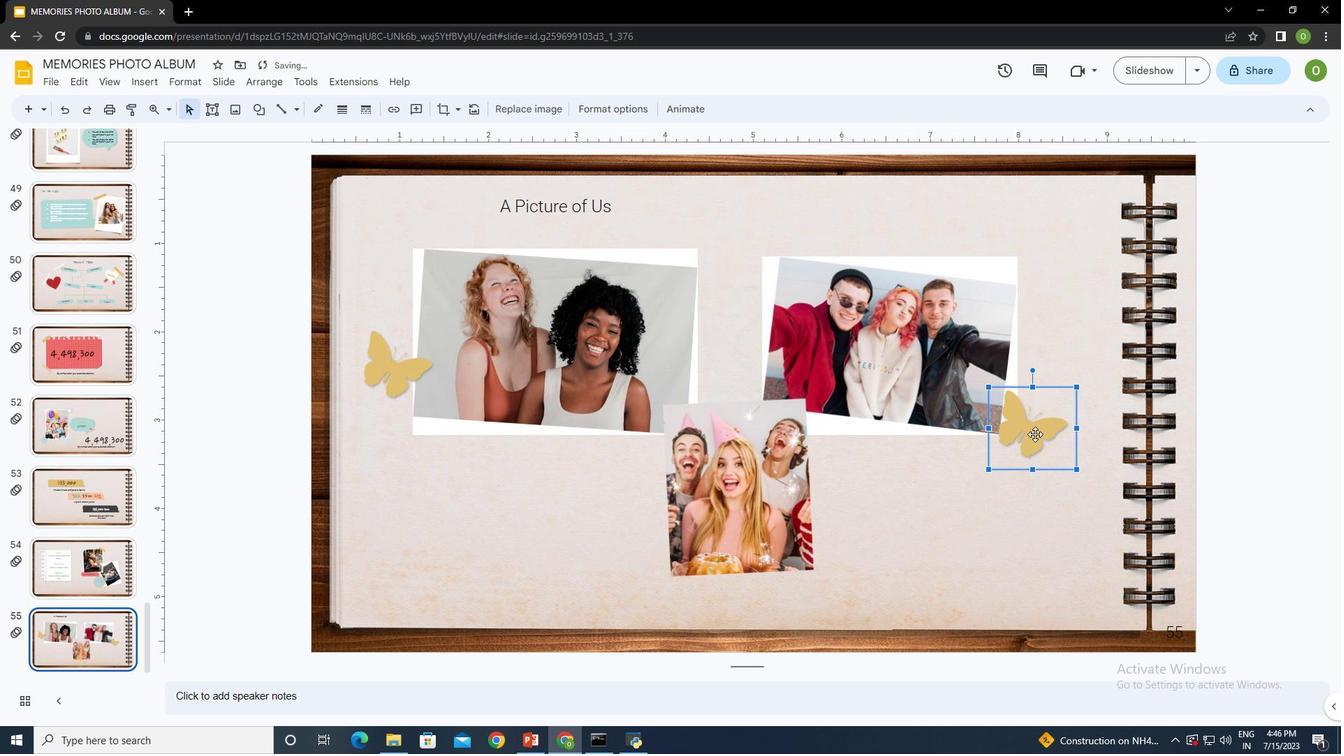 
Action: Mouse pressed left at (1035, 434)
Screenshot: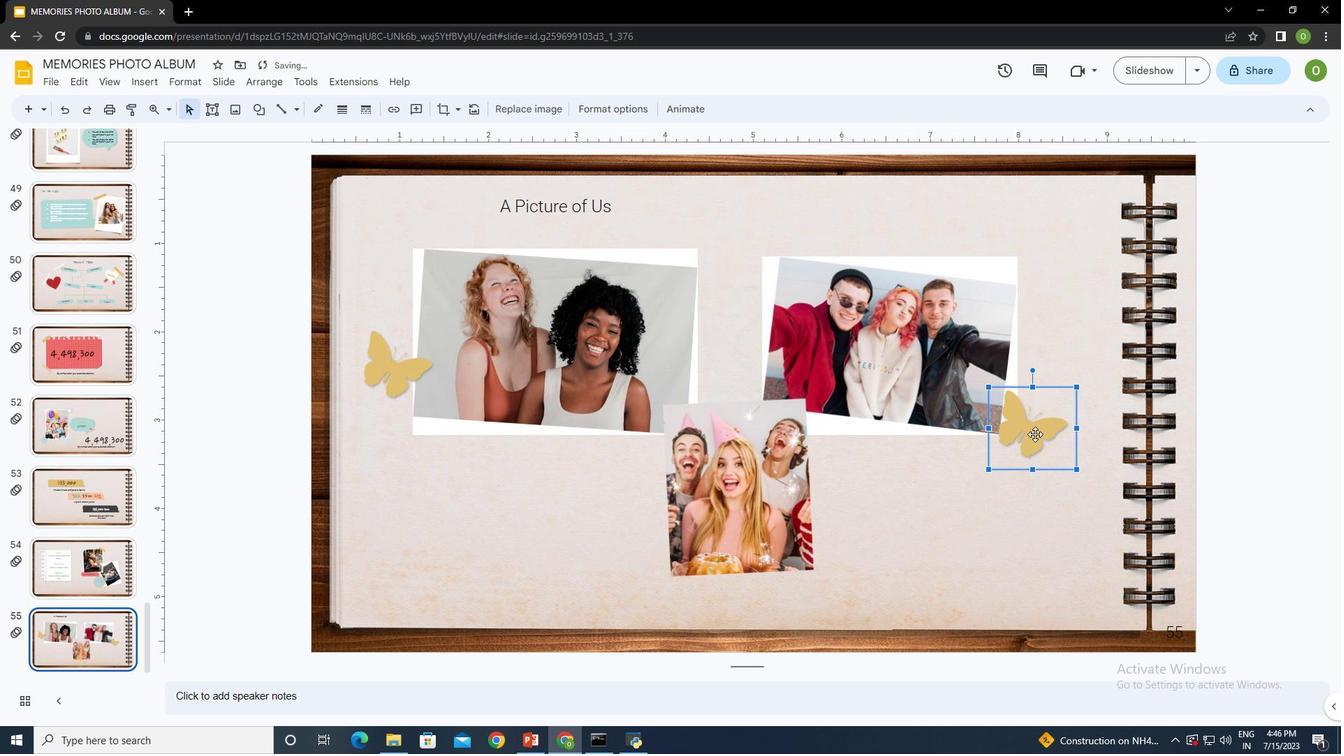 
Action: Mouse moved to (892, 507)
Screenshot: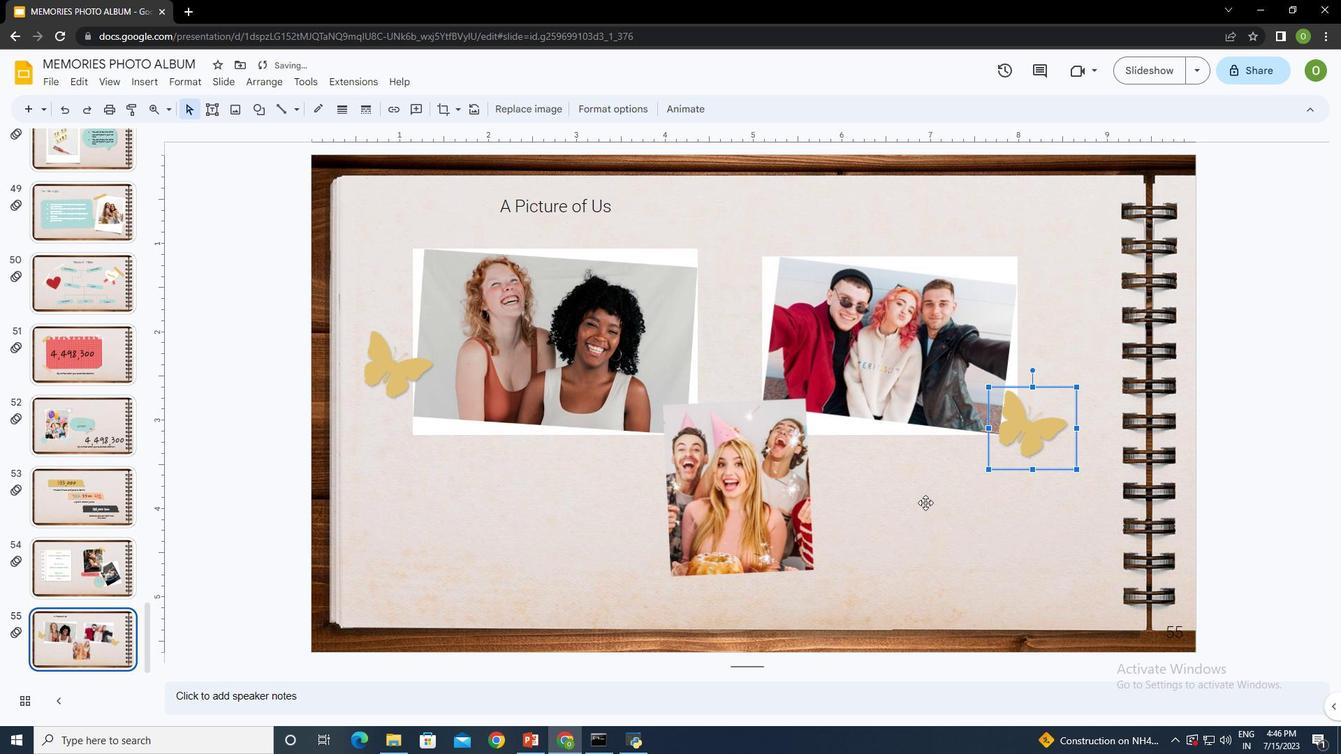 
Action: Mouse pressed left at (892, 507)
Screenshot: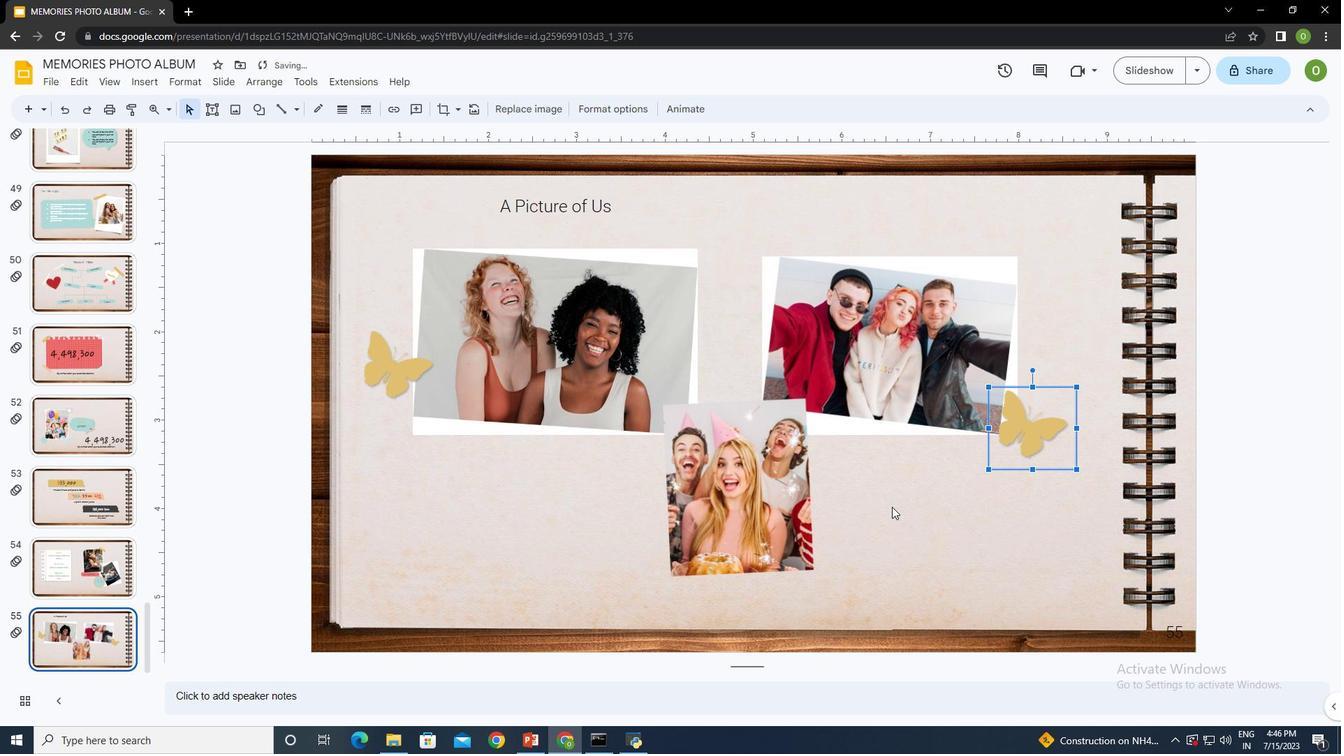 
Action: Mouse pressed right at (892, 507)
Screenshot: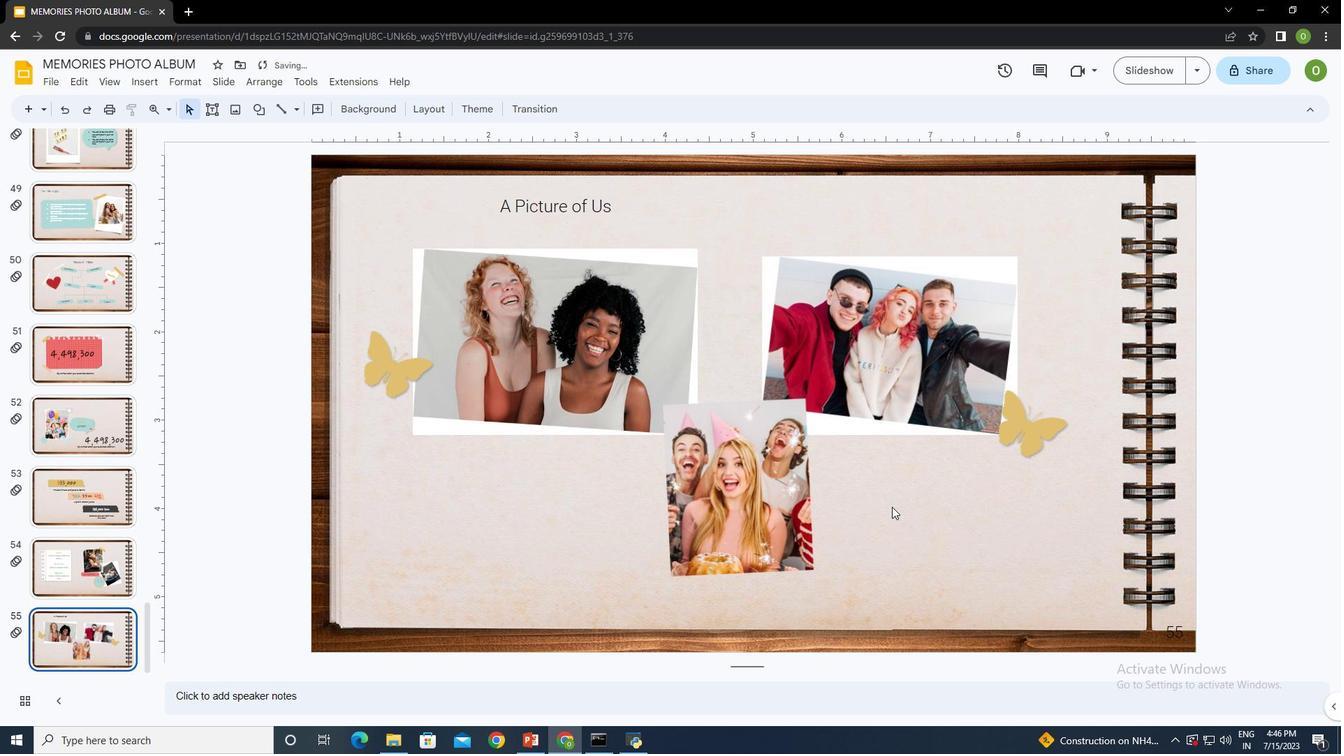 
Action: Mouse moved to (892, 507)
Screenshot: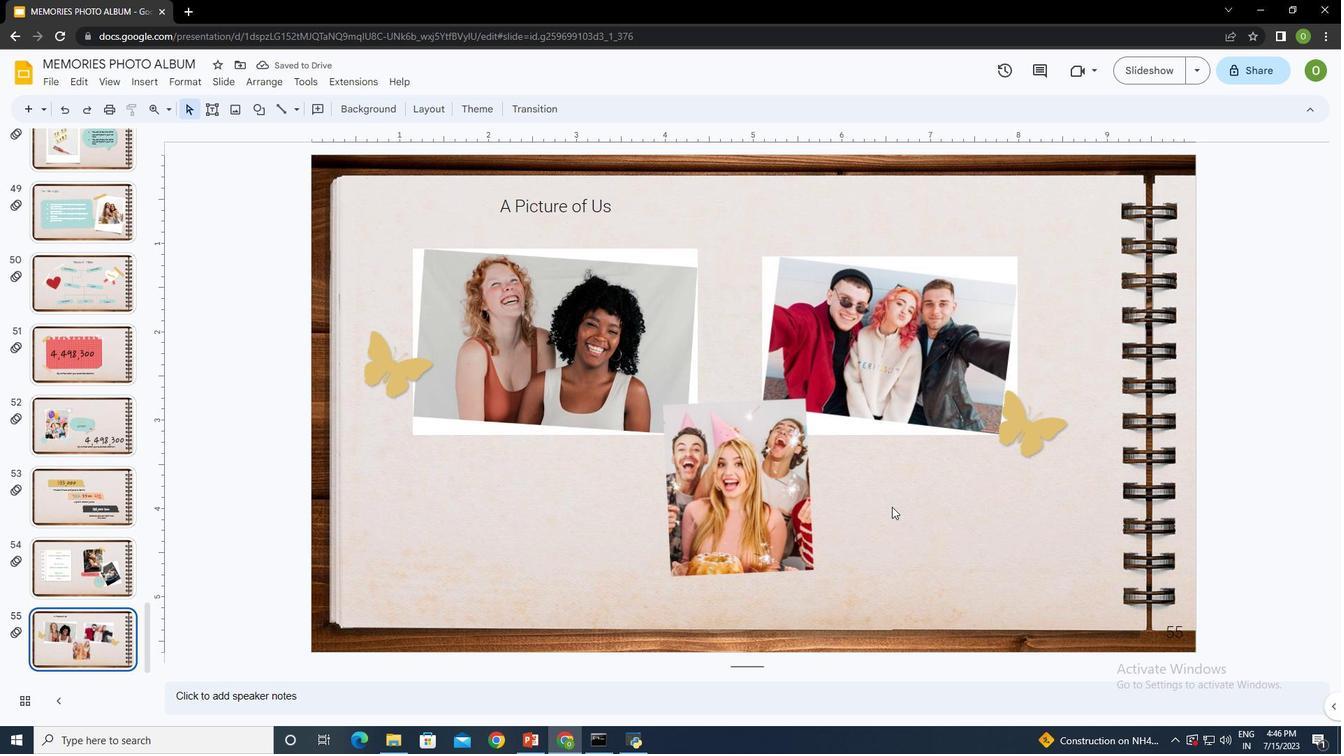 
Action: Mouse pressed right at (892, 507)
Screenshot: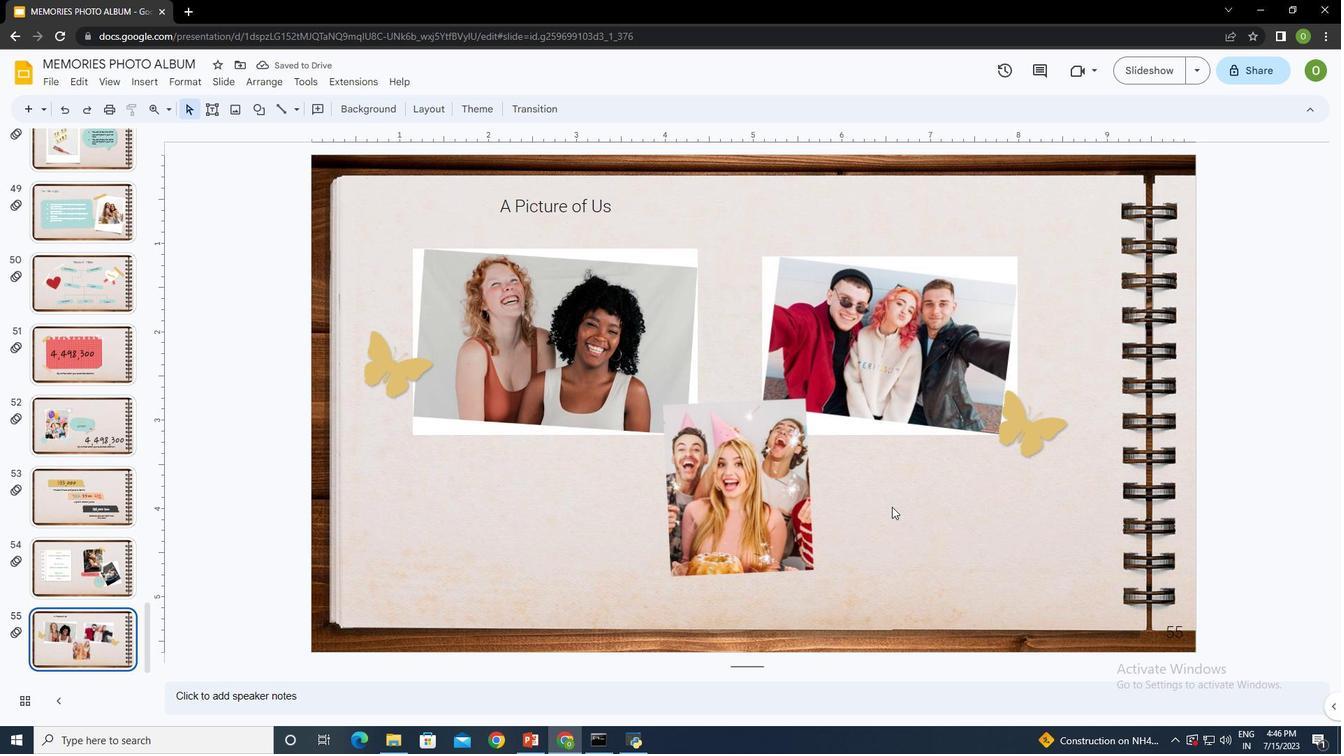 
Action: Mouse moved to (926, 261)
Screenshot: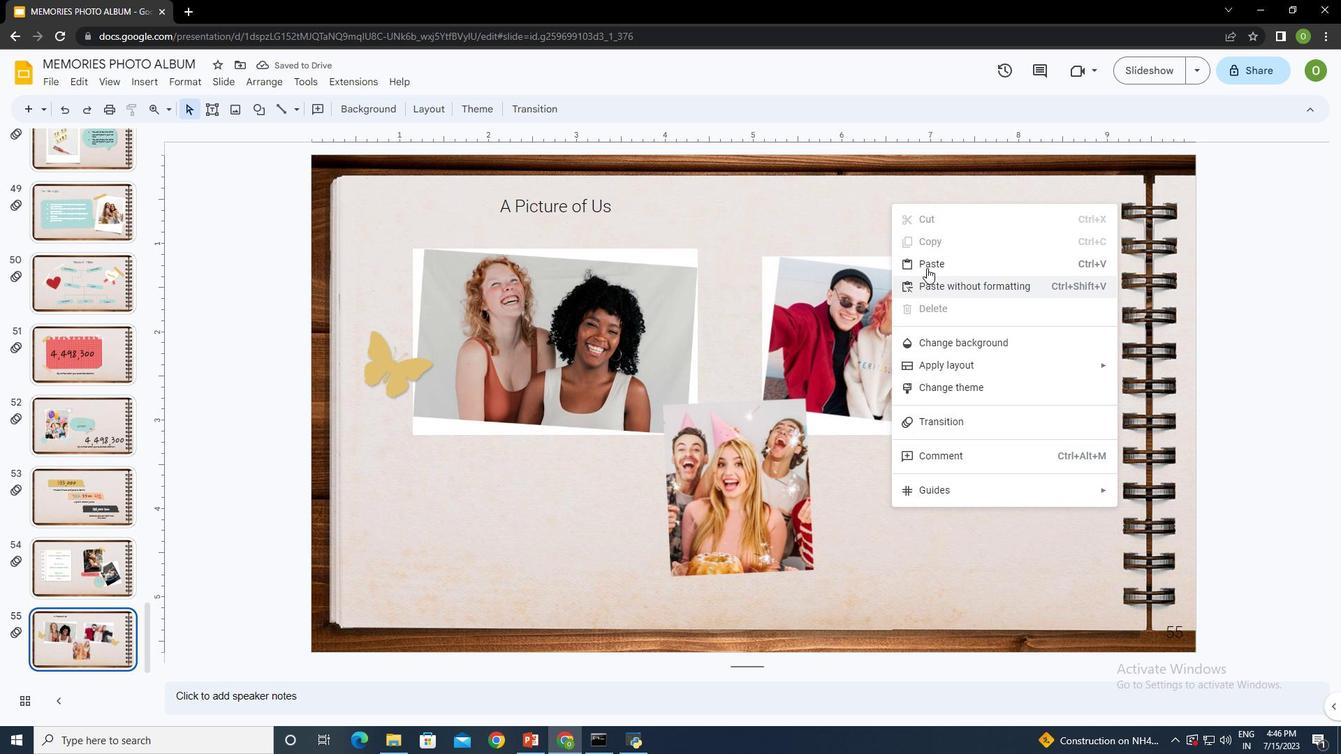 
Action: Mouse pressed left at (926, 261)
Screenshot: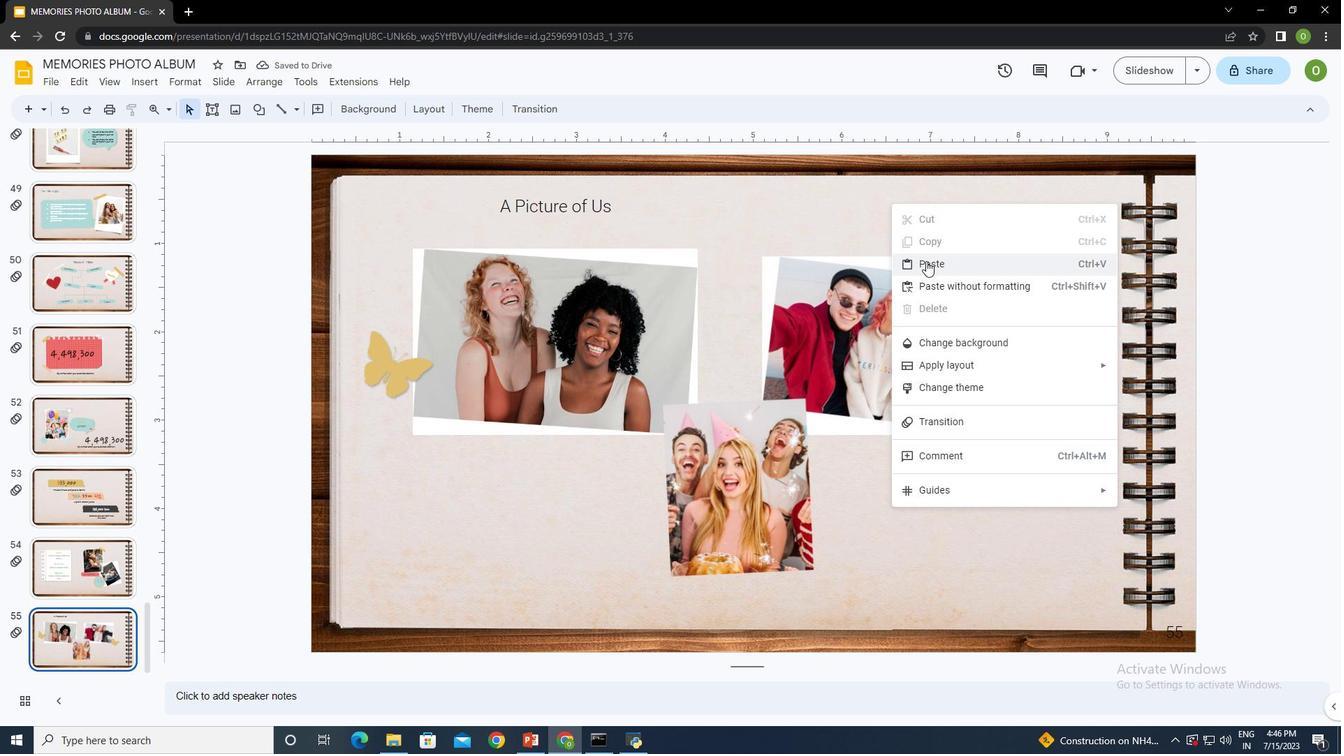 
Action: Mouse moved to (431, 401)
Screenshot: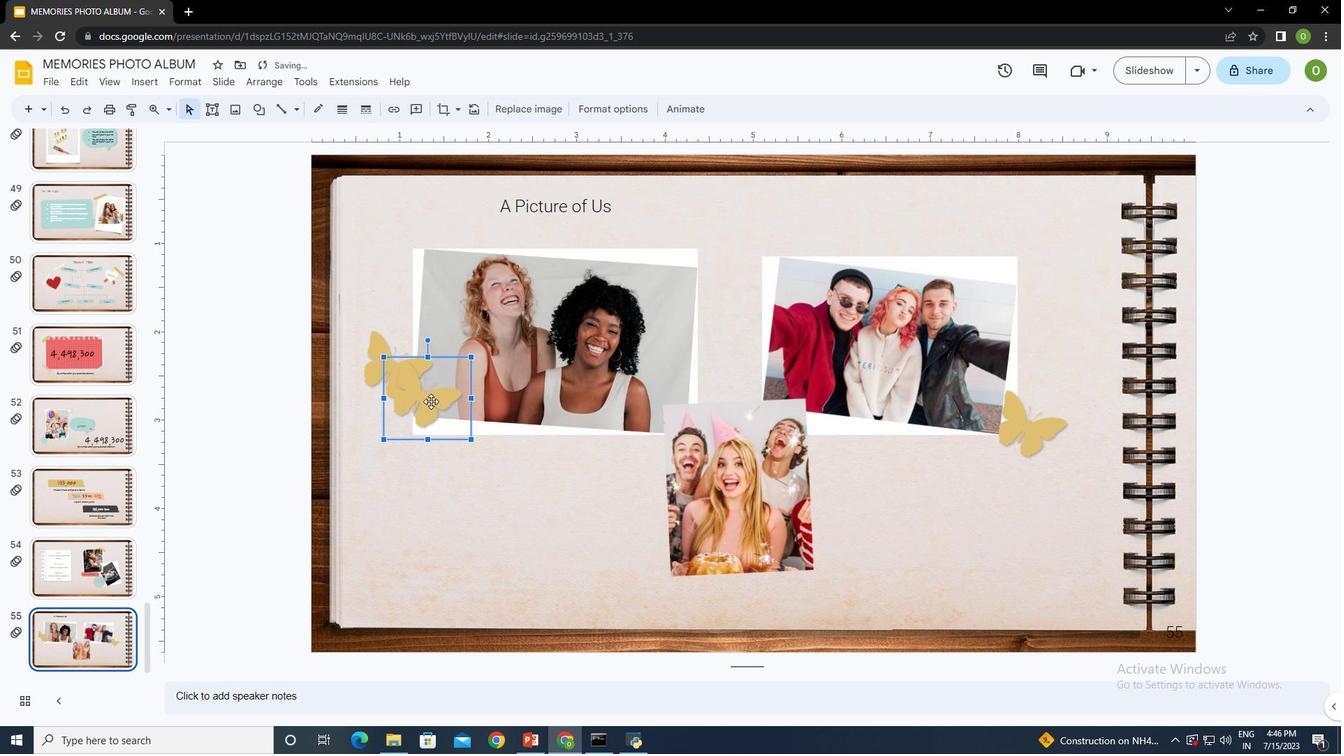
Action: Mouse pressed left at (431, 401)
Screenshot: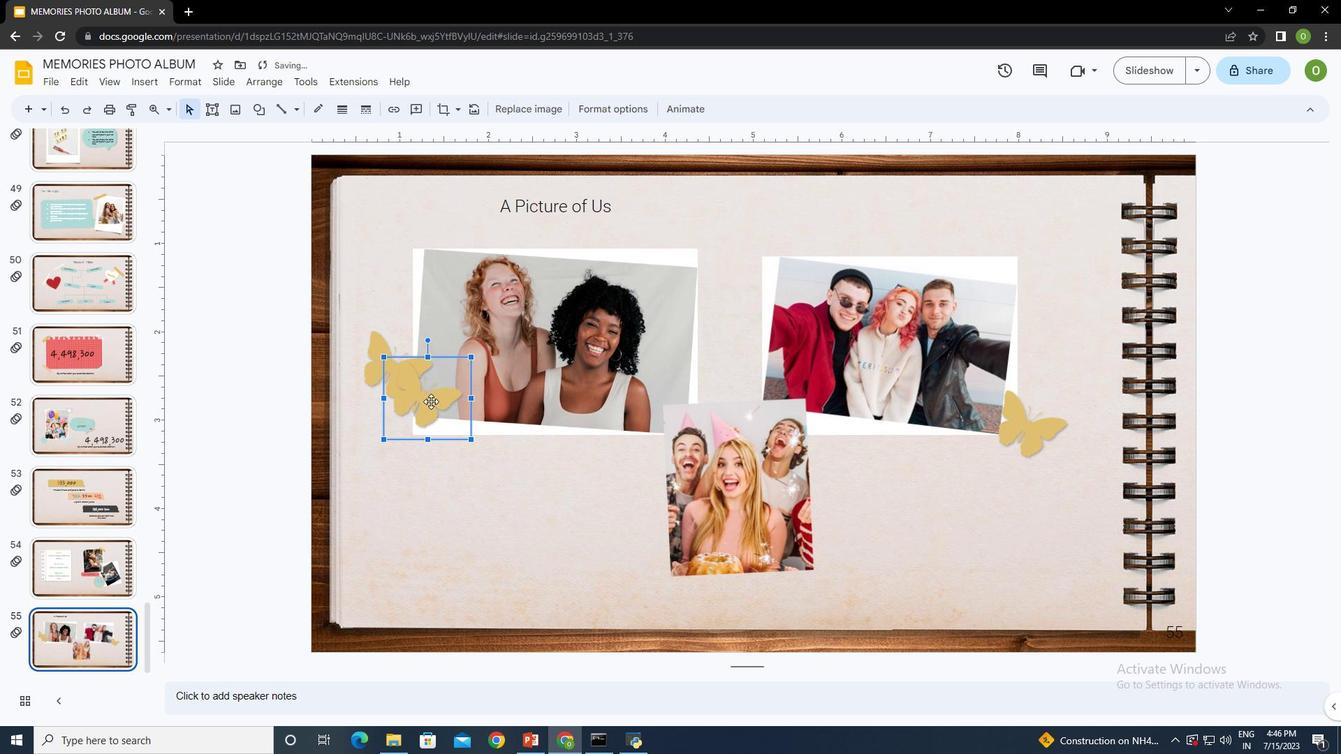 
Action: Mouse moved to (621, 113)
Screenshot: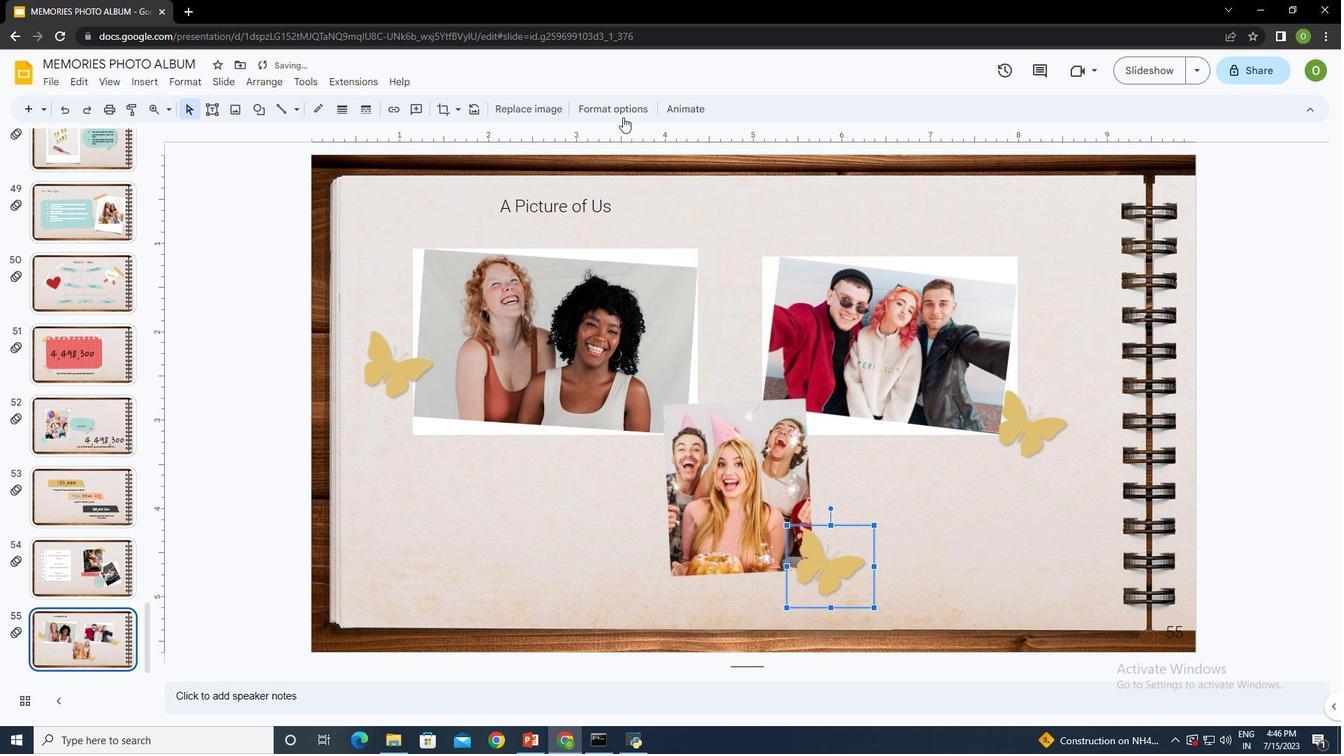 
Action: Mouse pressed left at (621, 113)
Screenshot: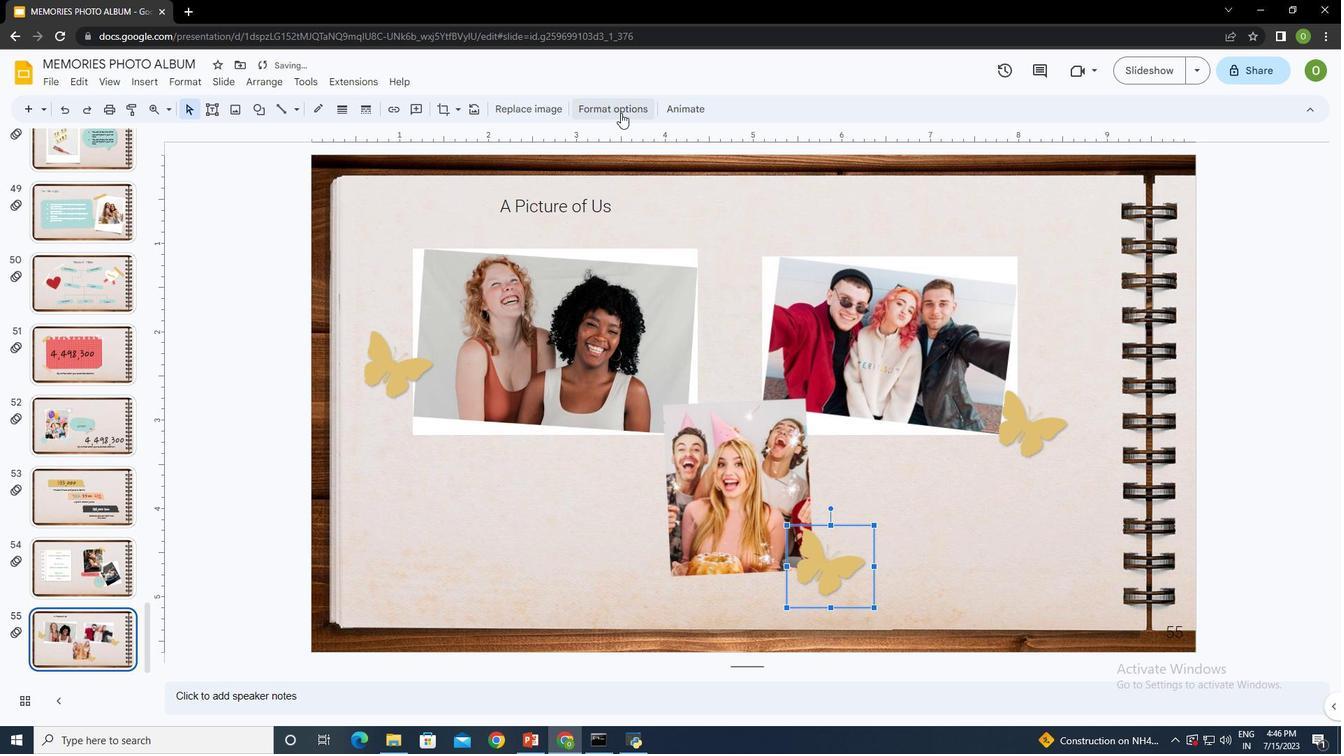 
Action: Mouse moved to (1192, 271)
Screenshot: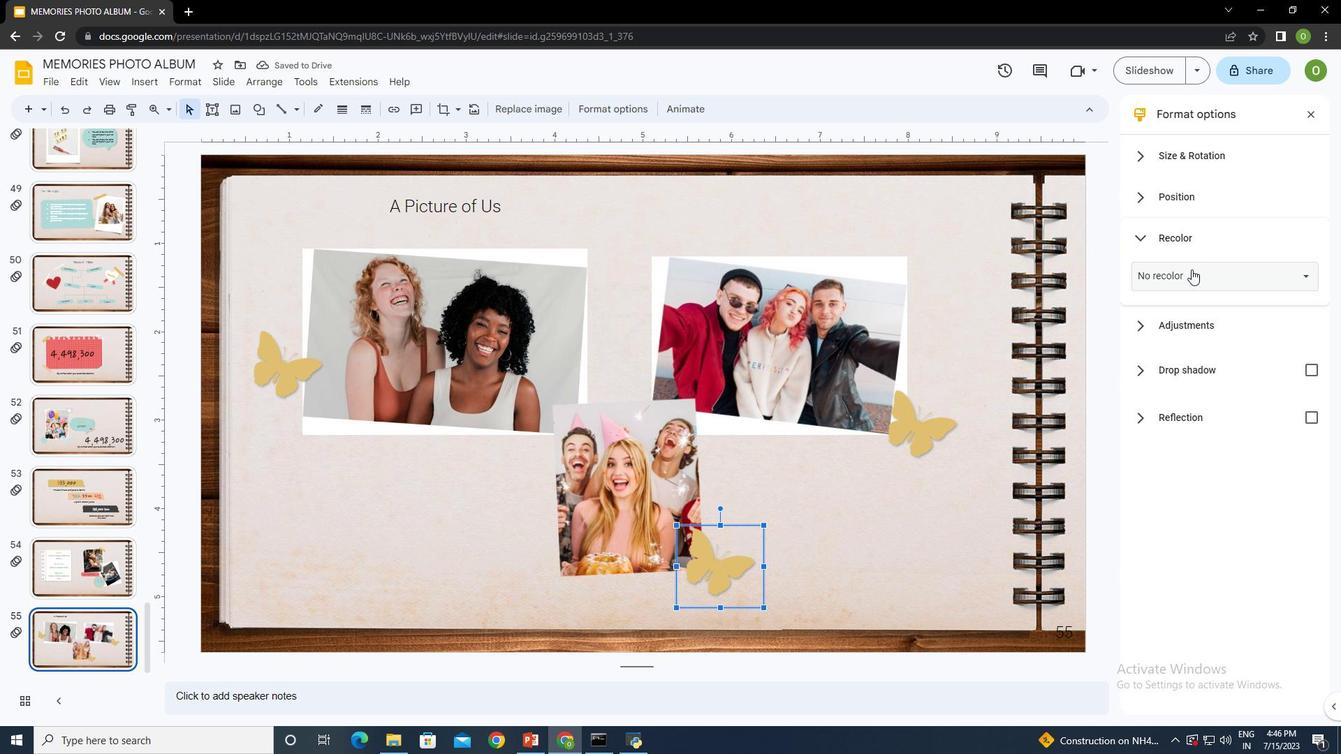 
Action: Mouse pressed left at (1192, 271)
Screenshot: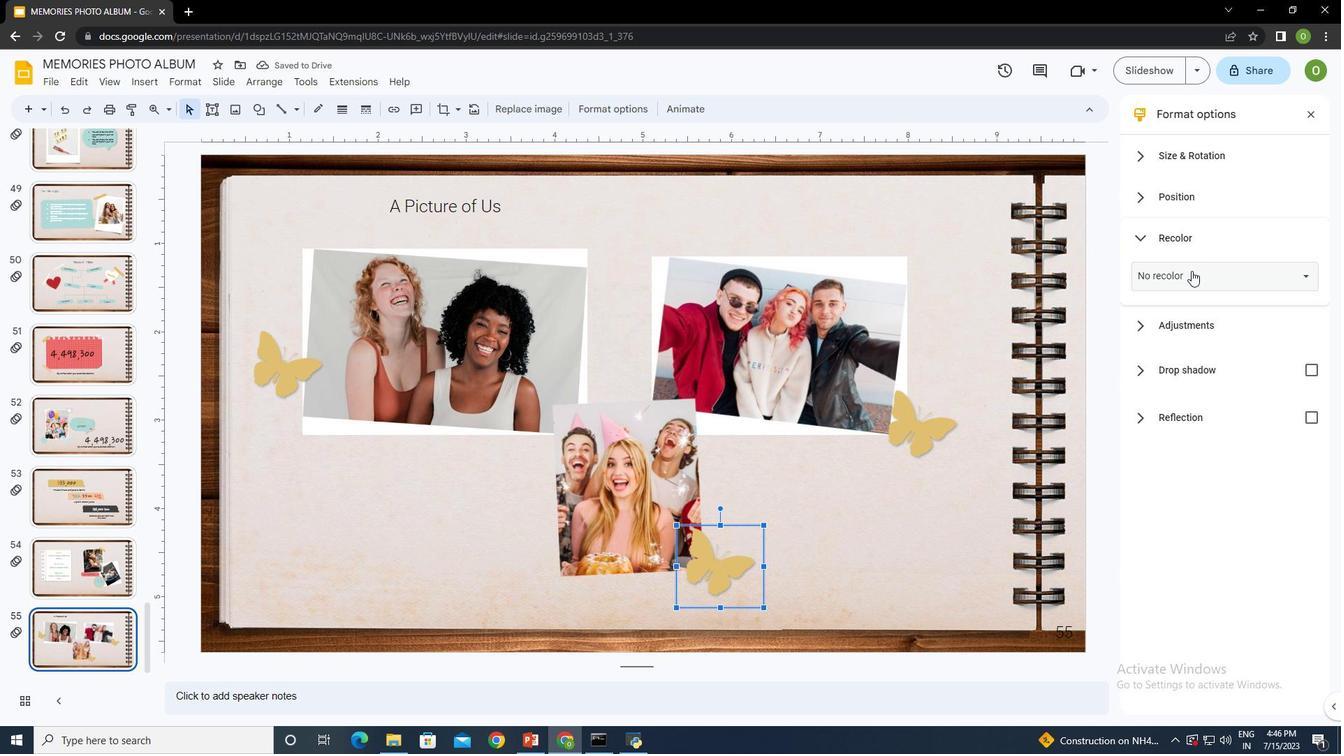 
Action: Mouse moved to (1164, 508)
Screenshot: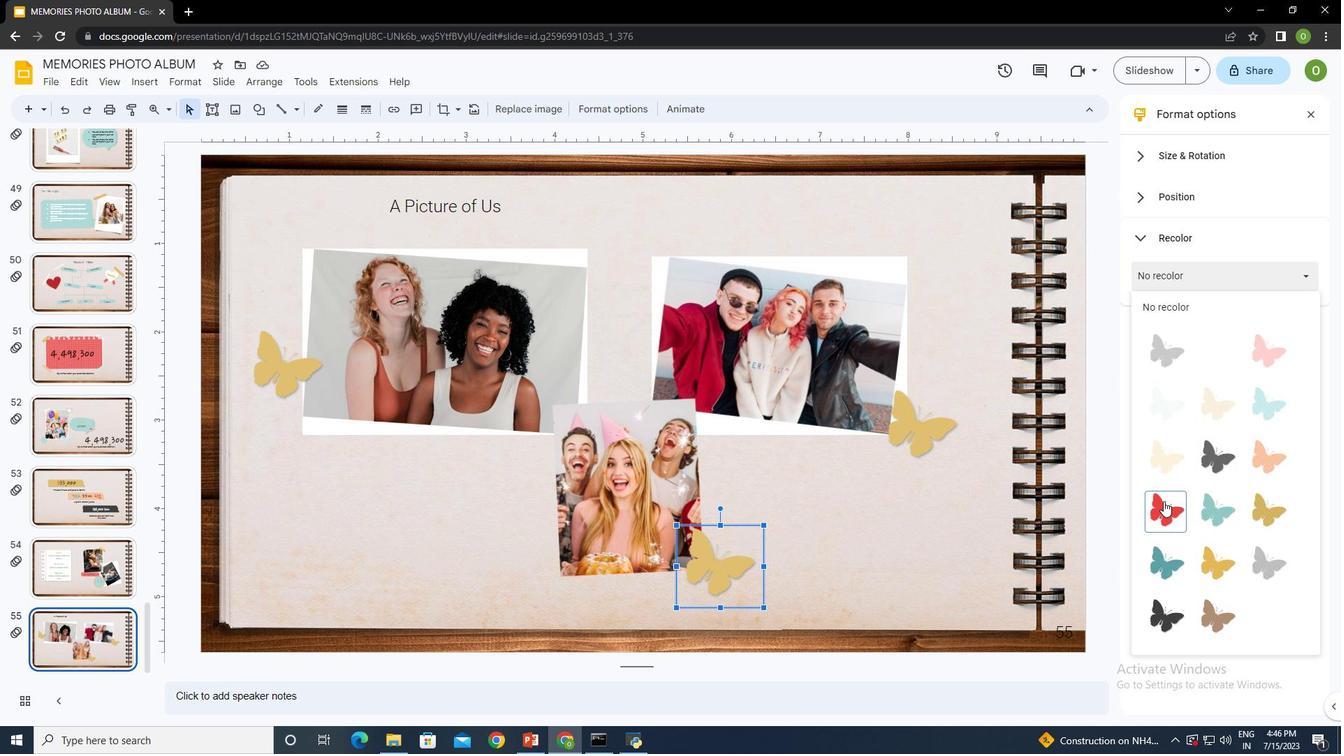 
Action: Mouse pressed left at (1164, 508)
Screenshot: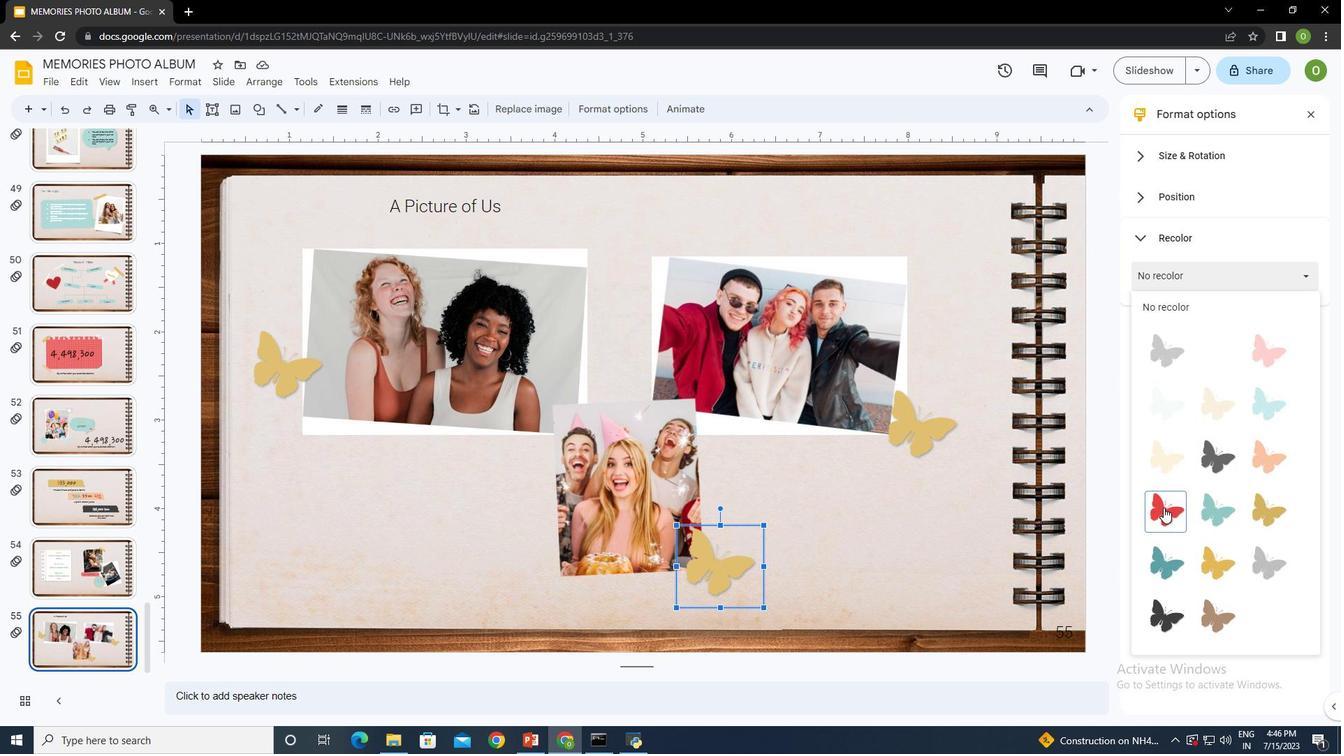 
Action: Mouse moved to (805, 525)
Screenshot: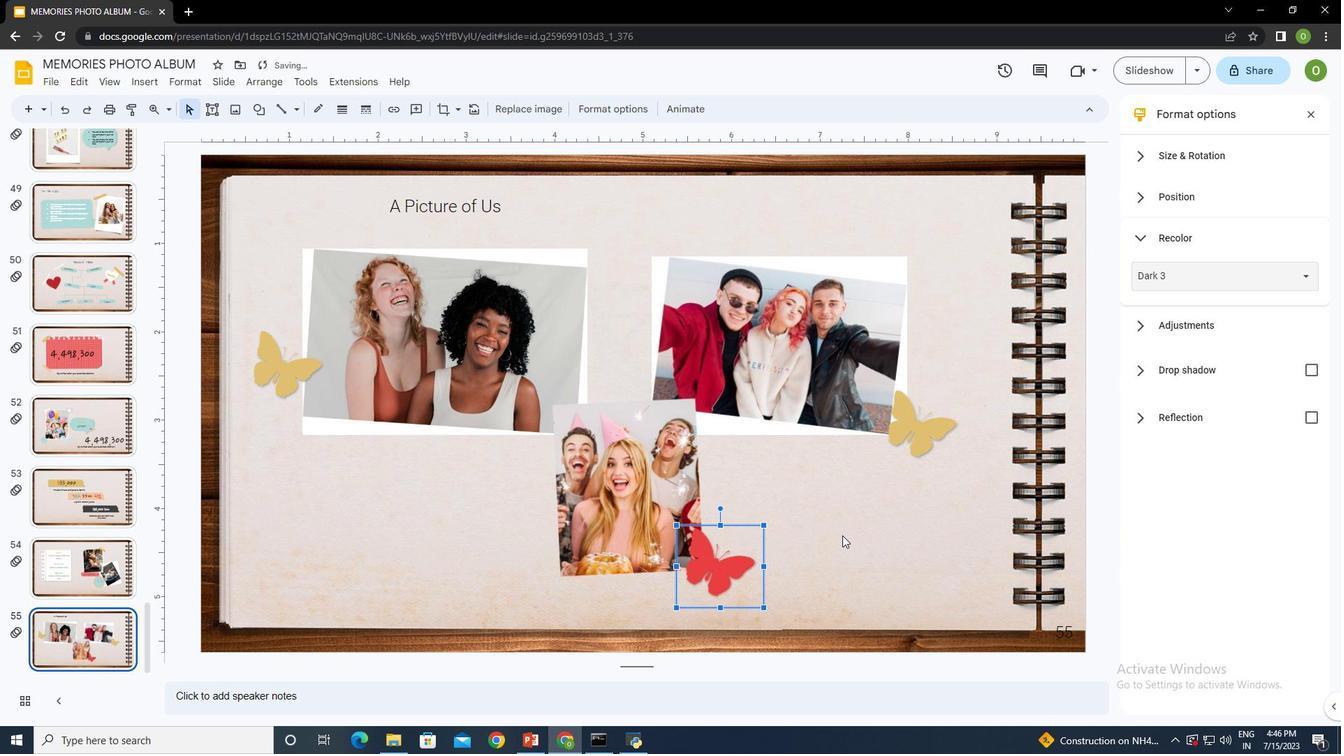 
Action: Mouse pressed left at (805, 525)
Screenshot: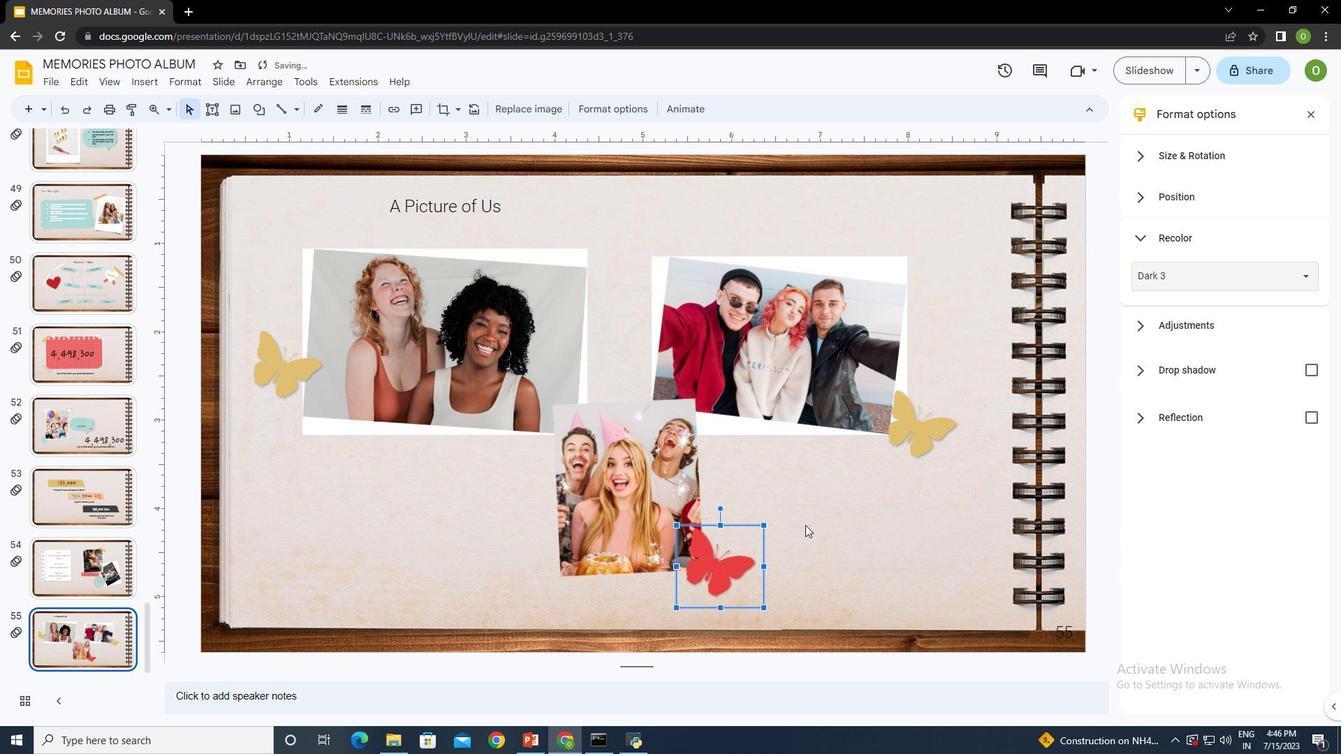 
Action: Mouse moved to (930, 408)
Screenshot: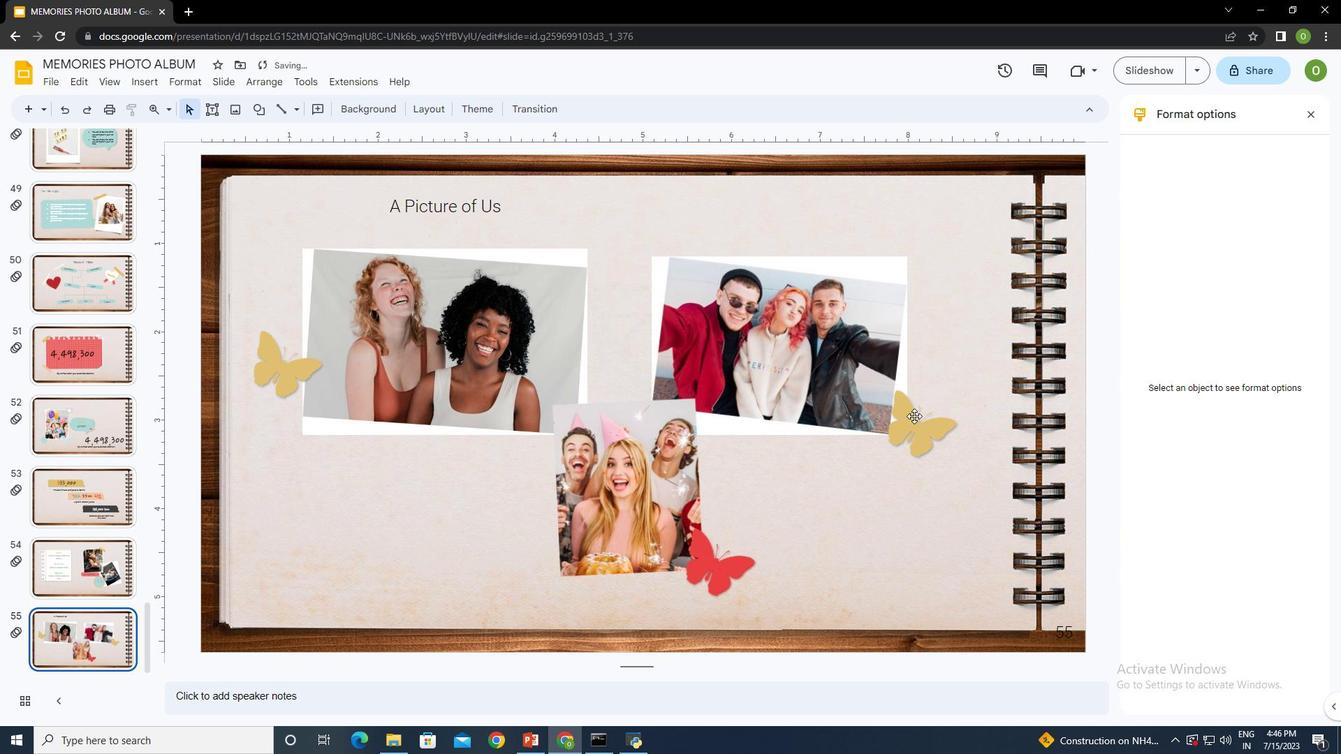 
Action: Mouse pressed left at (930, 408)
Screenshot: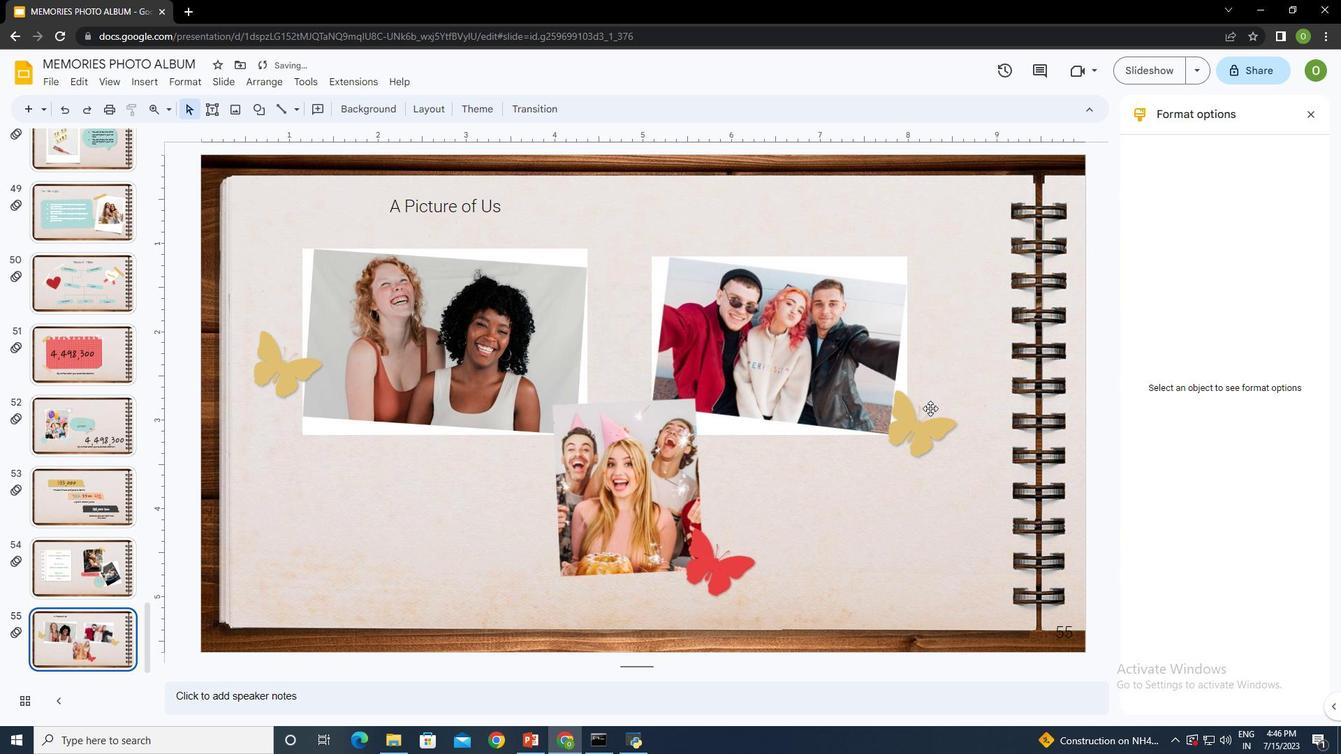 
Action: Mouse moved to (1162, 278)
Screenshot: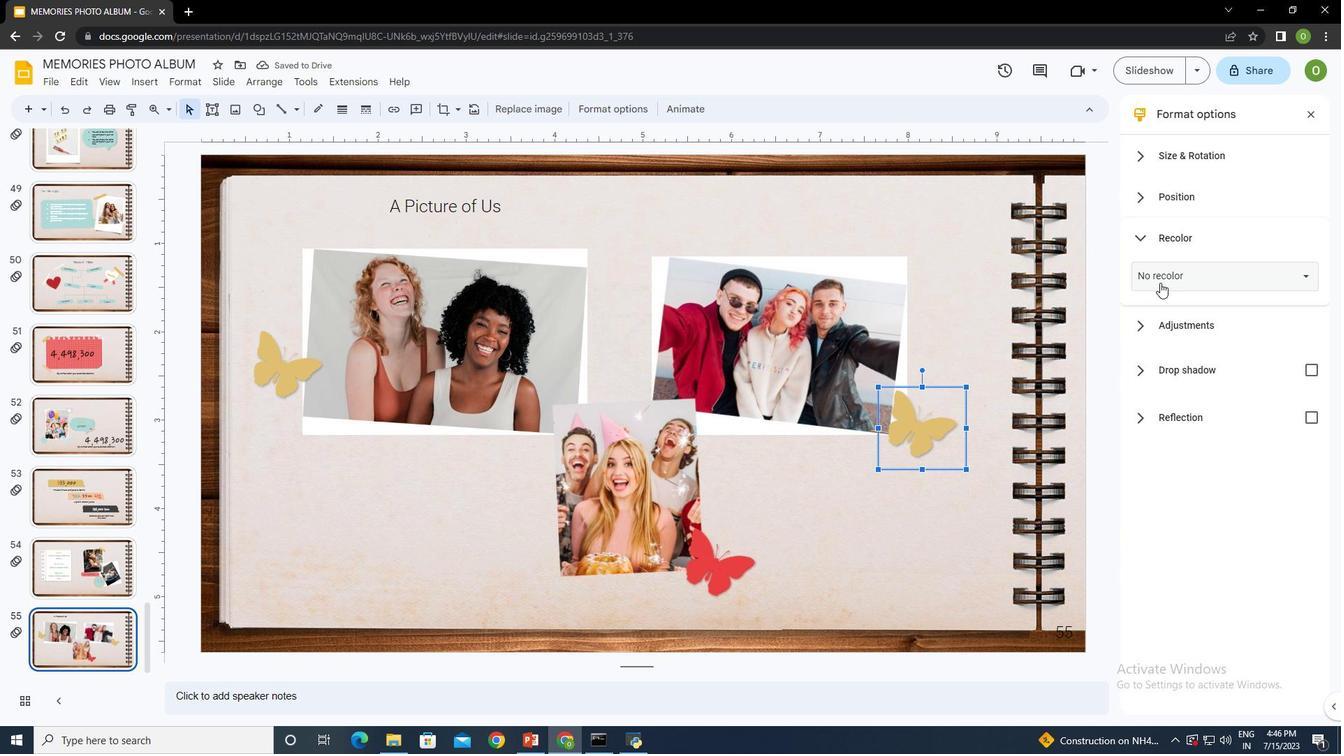
Action: Mouse pressed left at (1162, 278)
Screenshot: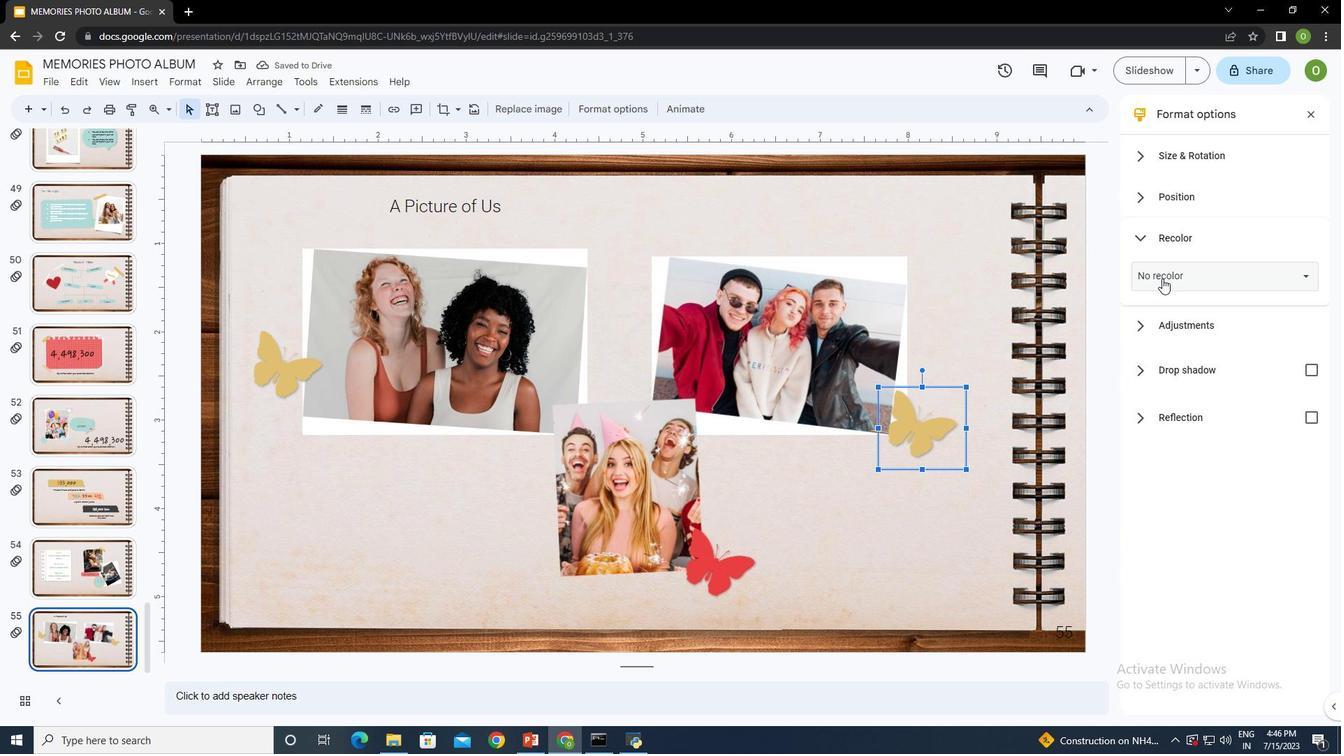 
Action: Mouse moved to (1215, 506)
Screenshot: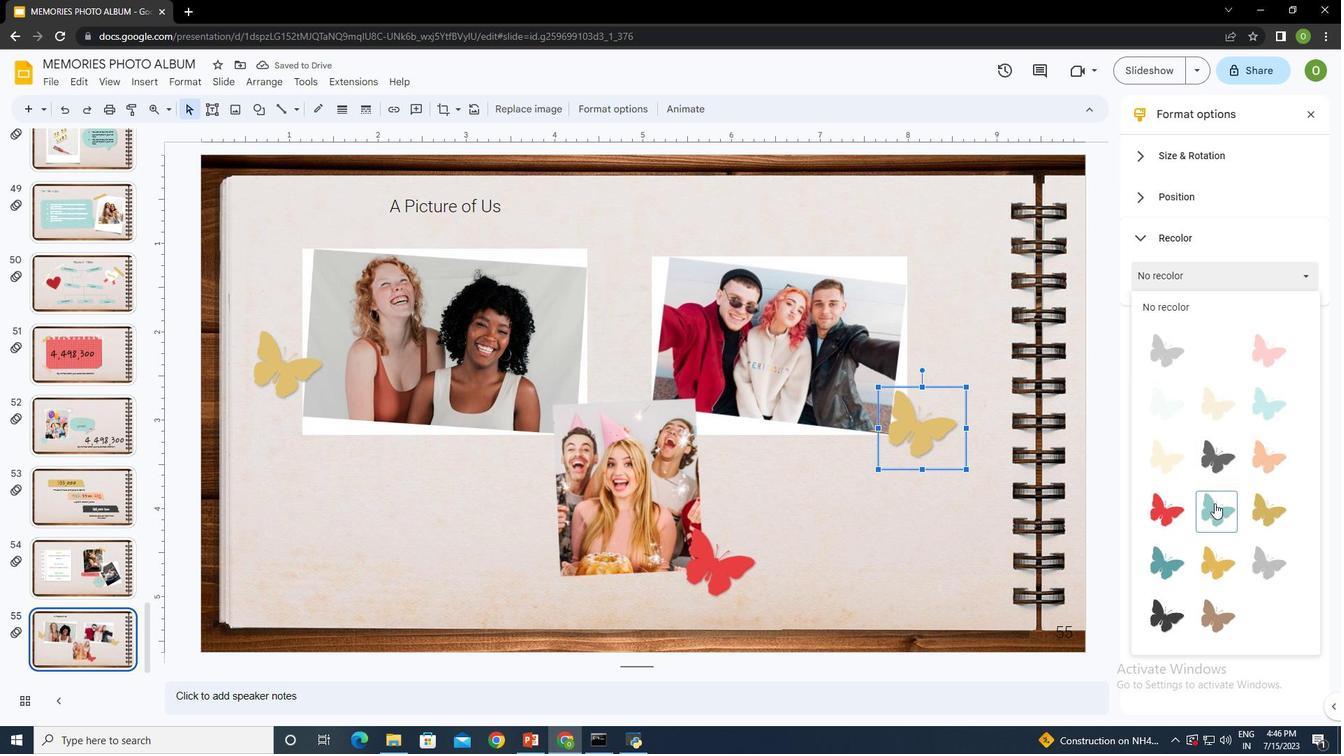 
Action: Mouse pressed left at (1215, 506)
Screenshot: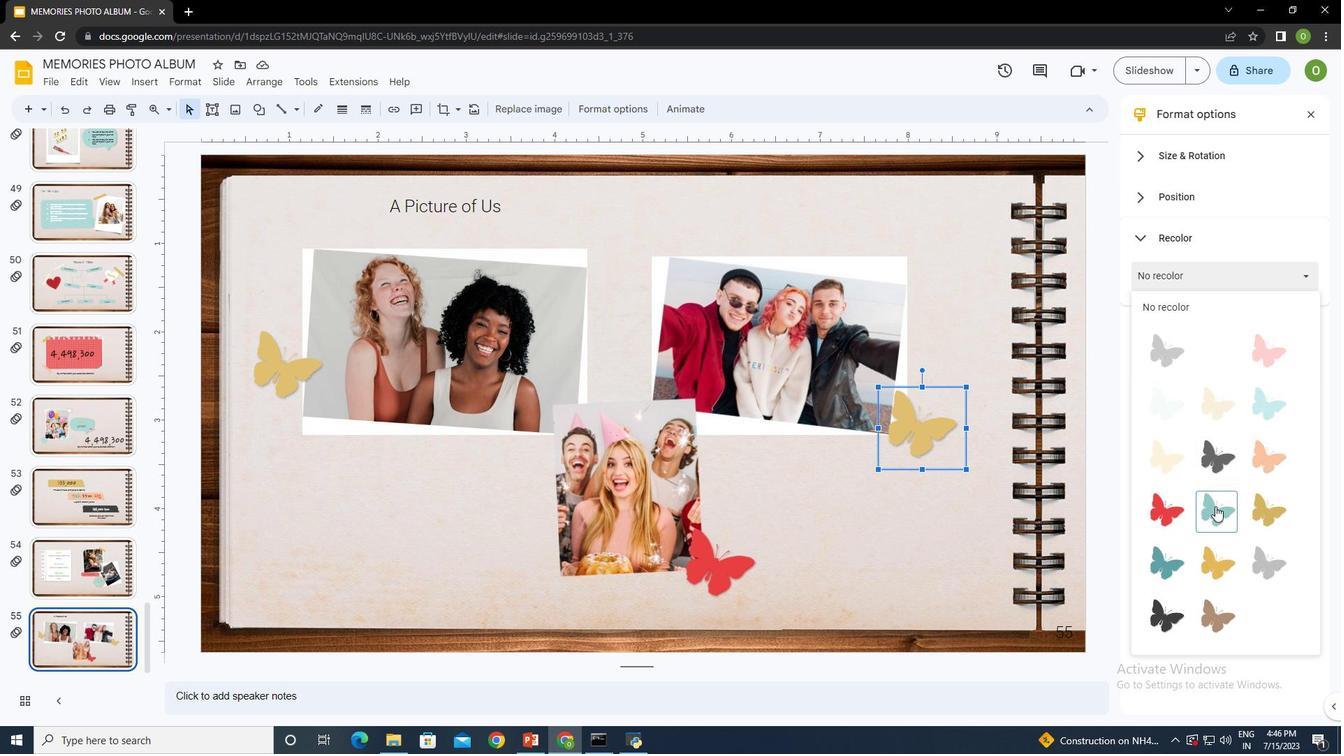 
Action: Mouse moved to (1311, 112)
Screenshot: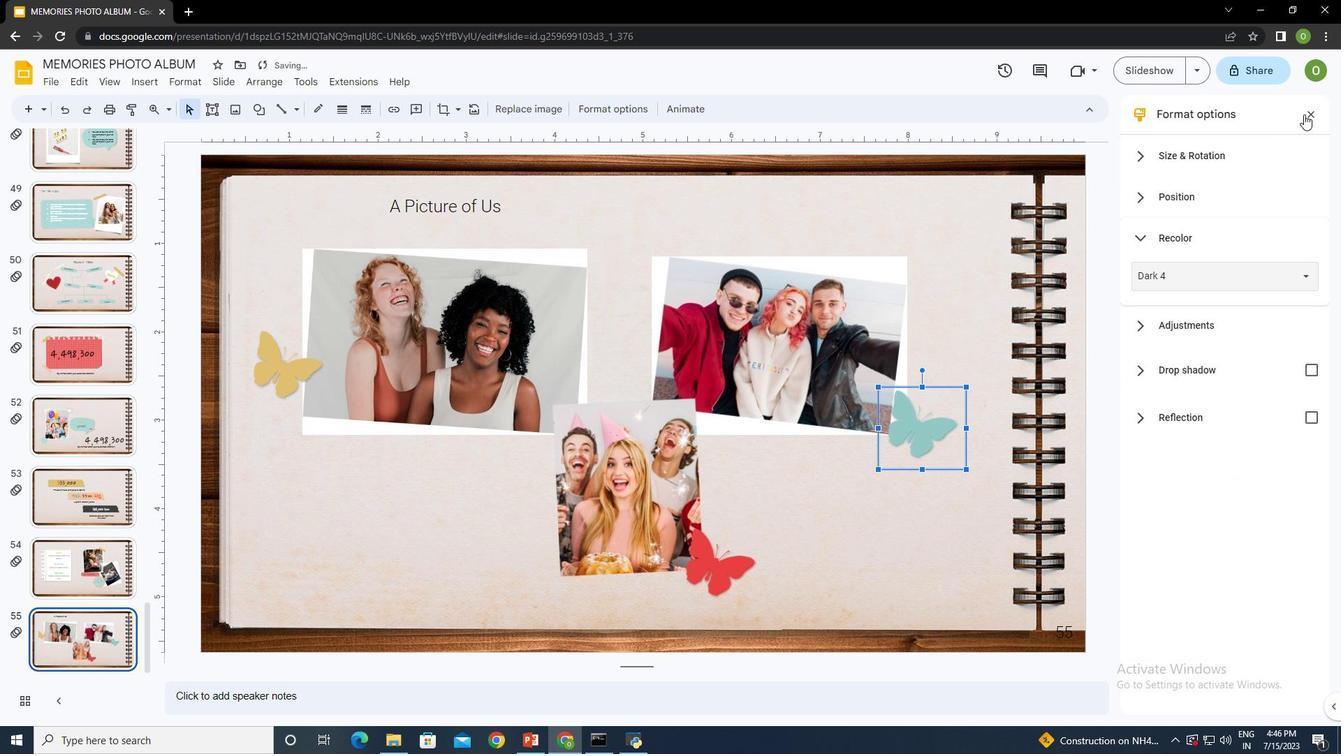 
Action: Mouse pressed left at (1311, 112)
Screenshot: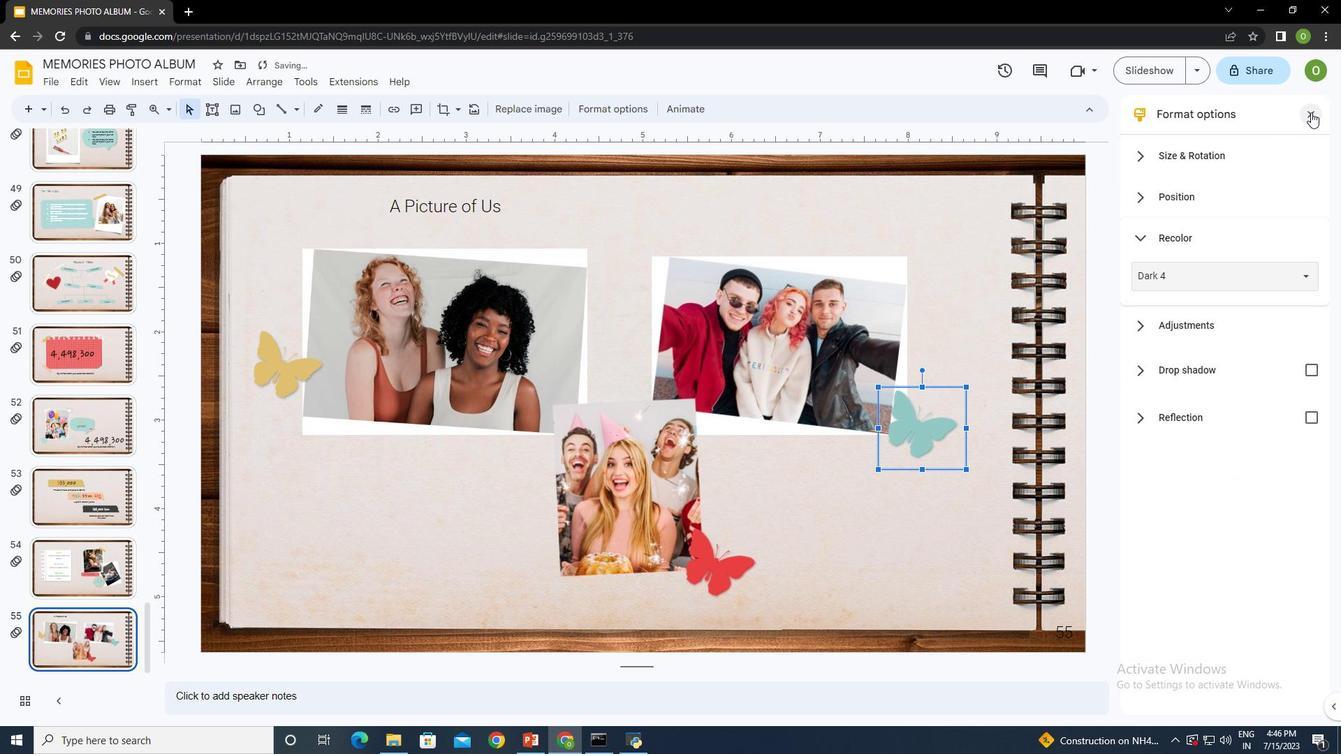 
Action: Mouse moved to (995, 533)
Screenshot: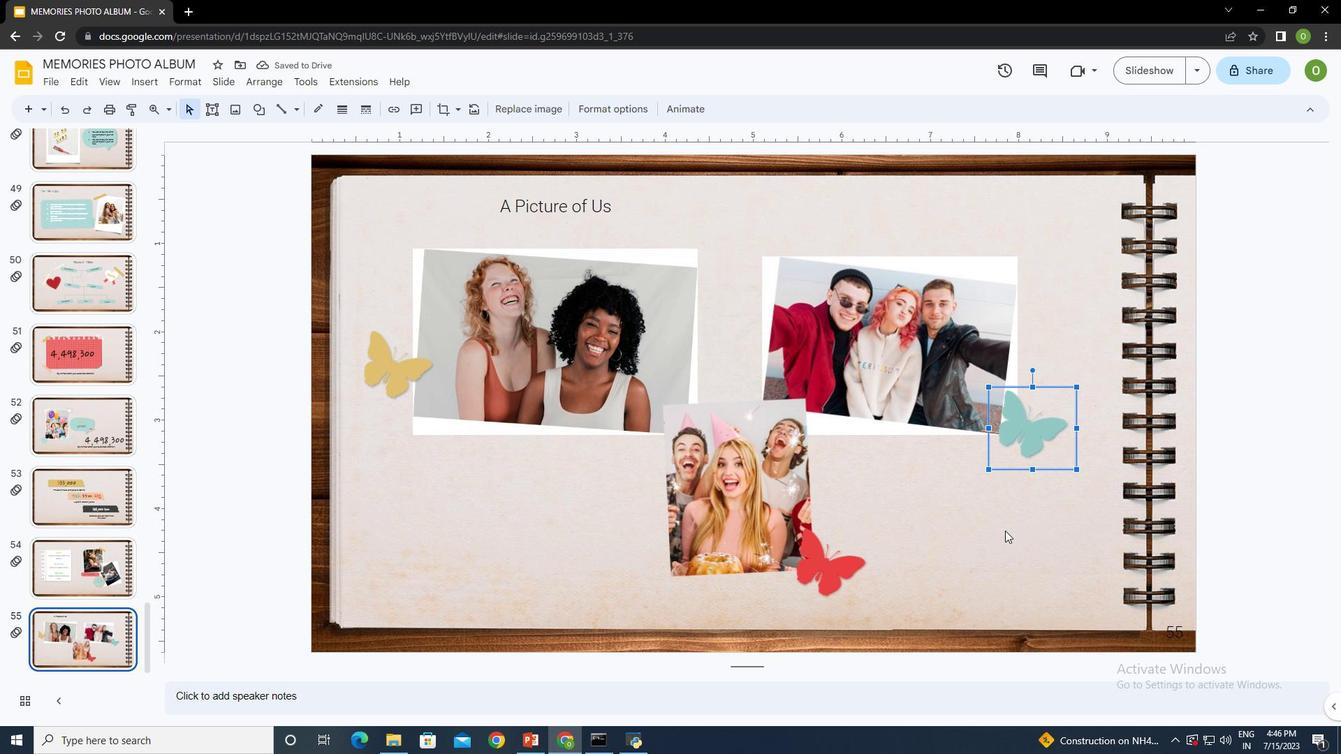 
Action: Mouse pressed left at (995, 533)
Screenshot: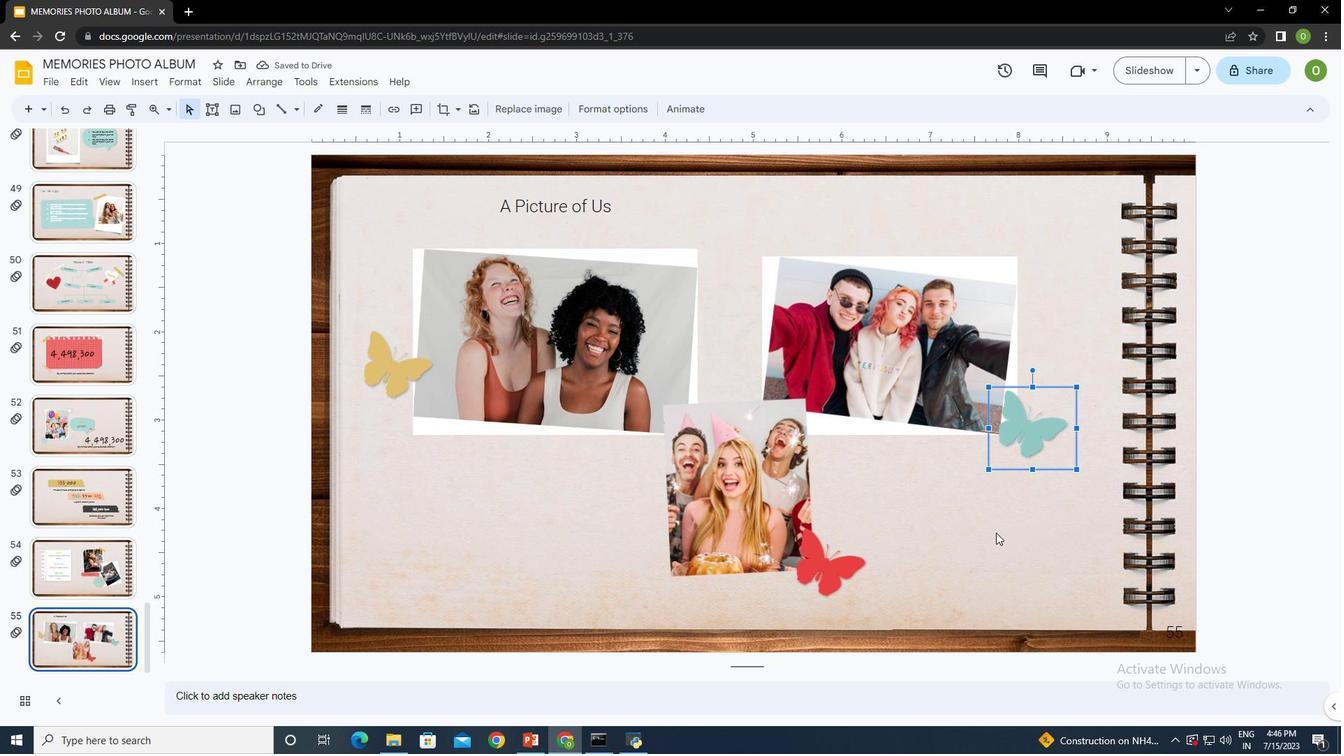 
Action: Mouse moved to (379, 364)
Screenshot: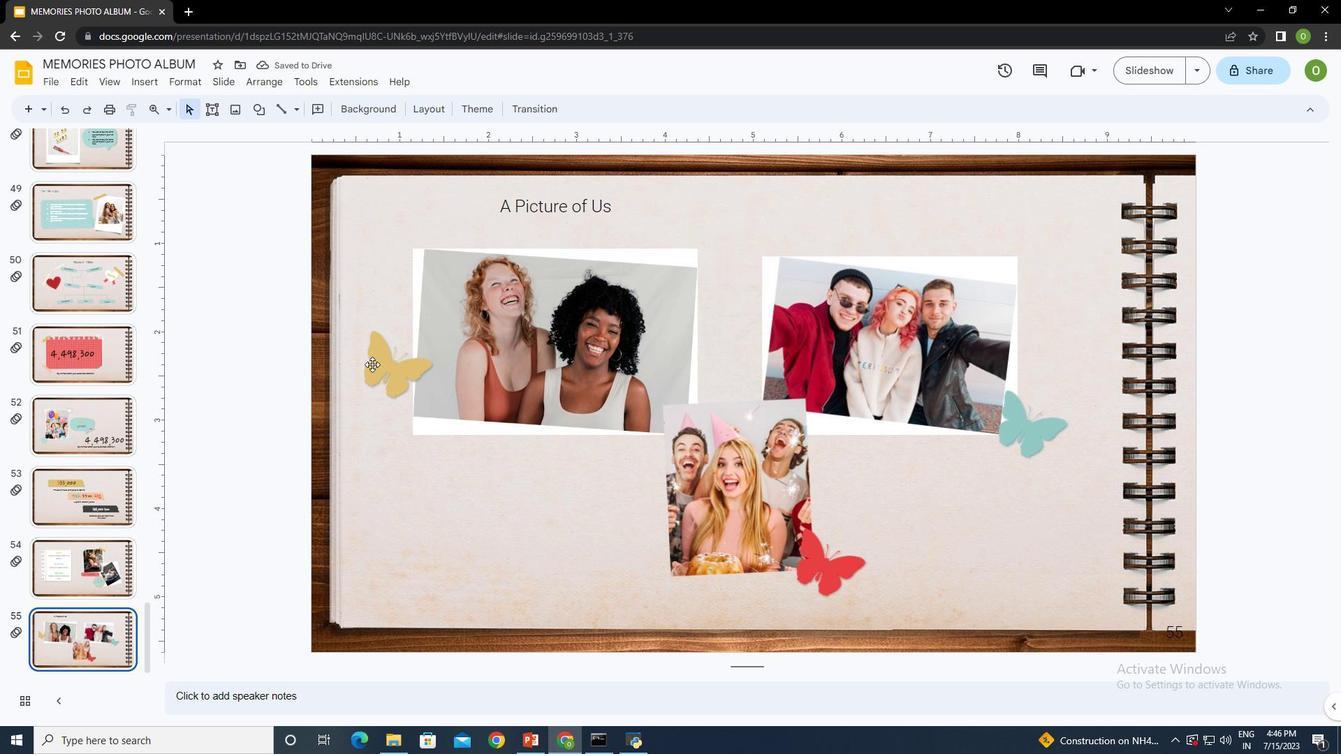
Action: Mouse pressed left at (379, 364)
Screenshot: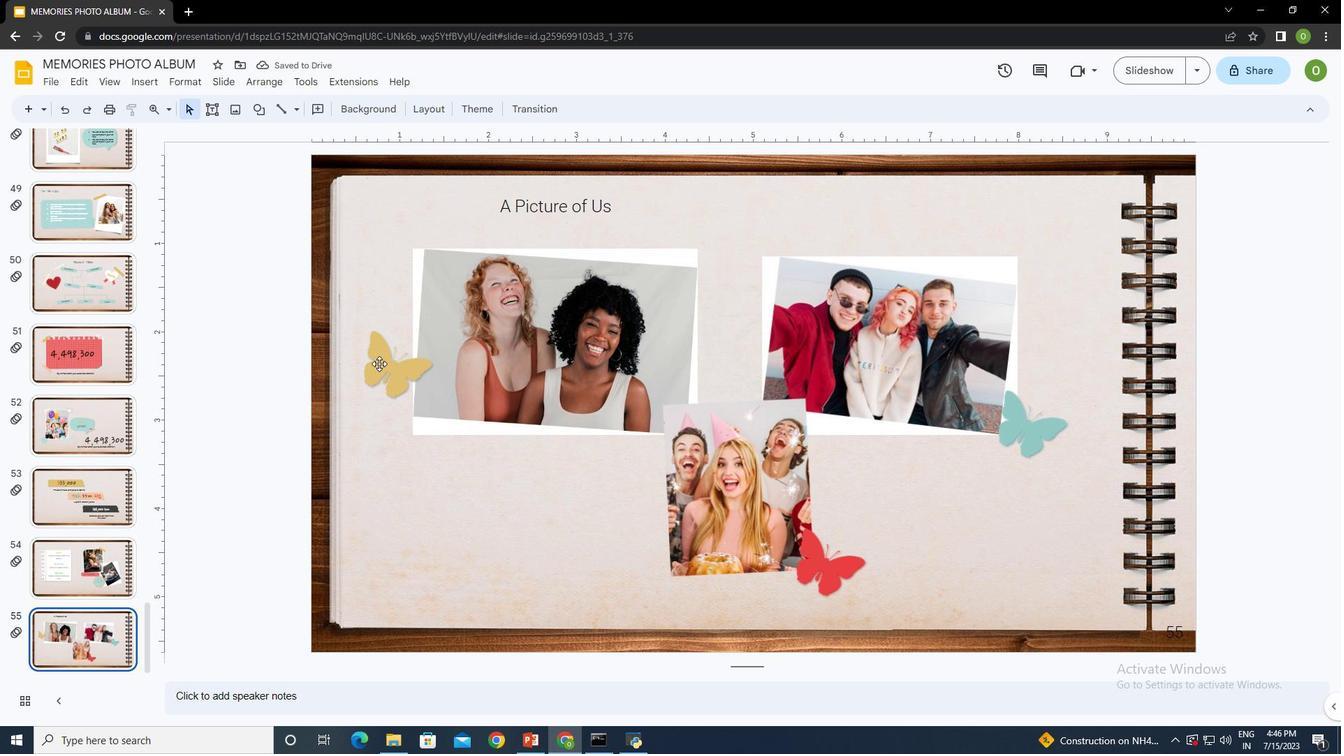 
Action: Mouse moved to (844, 566)
Screenshot: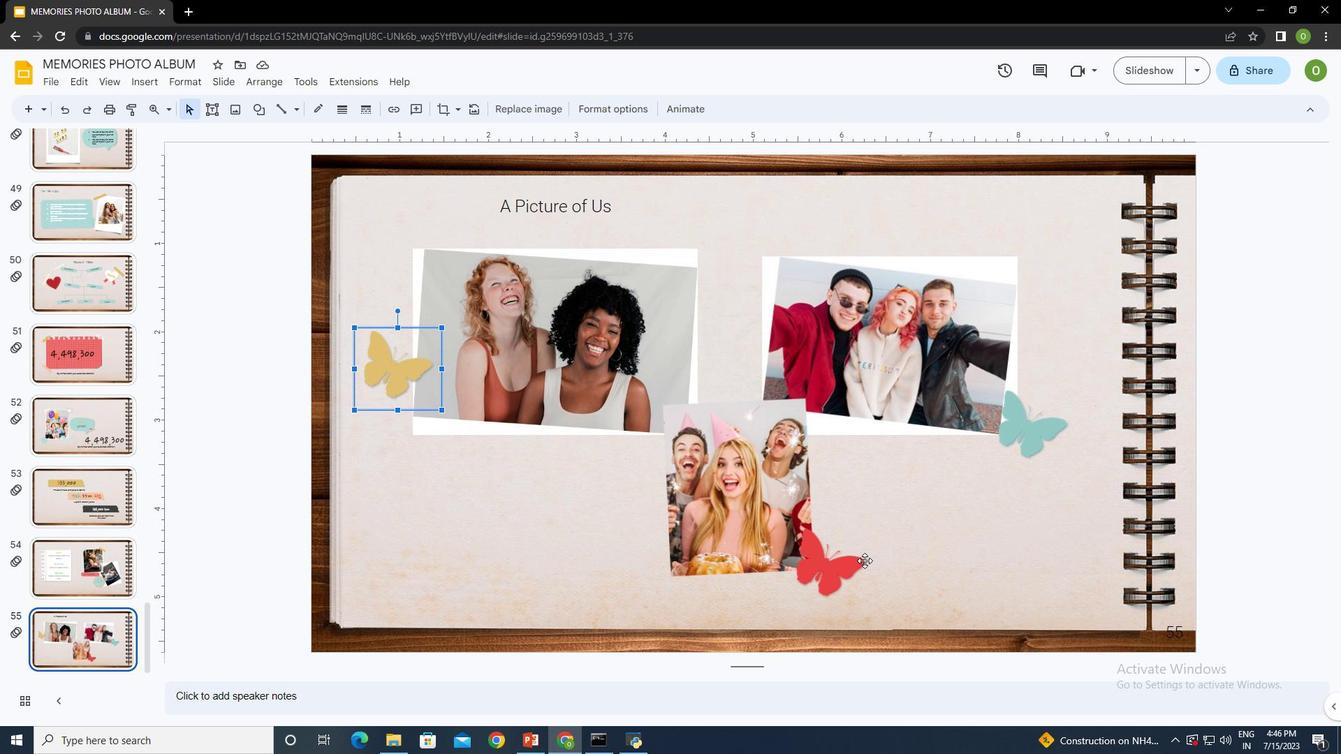 
Action: Mouse pressed left at (844, 566)
Screenshot: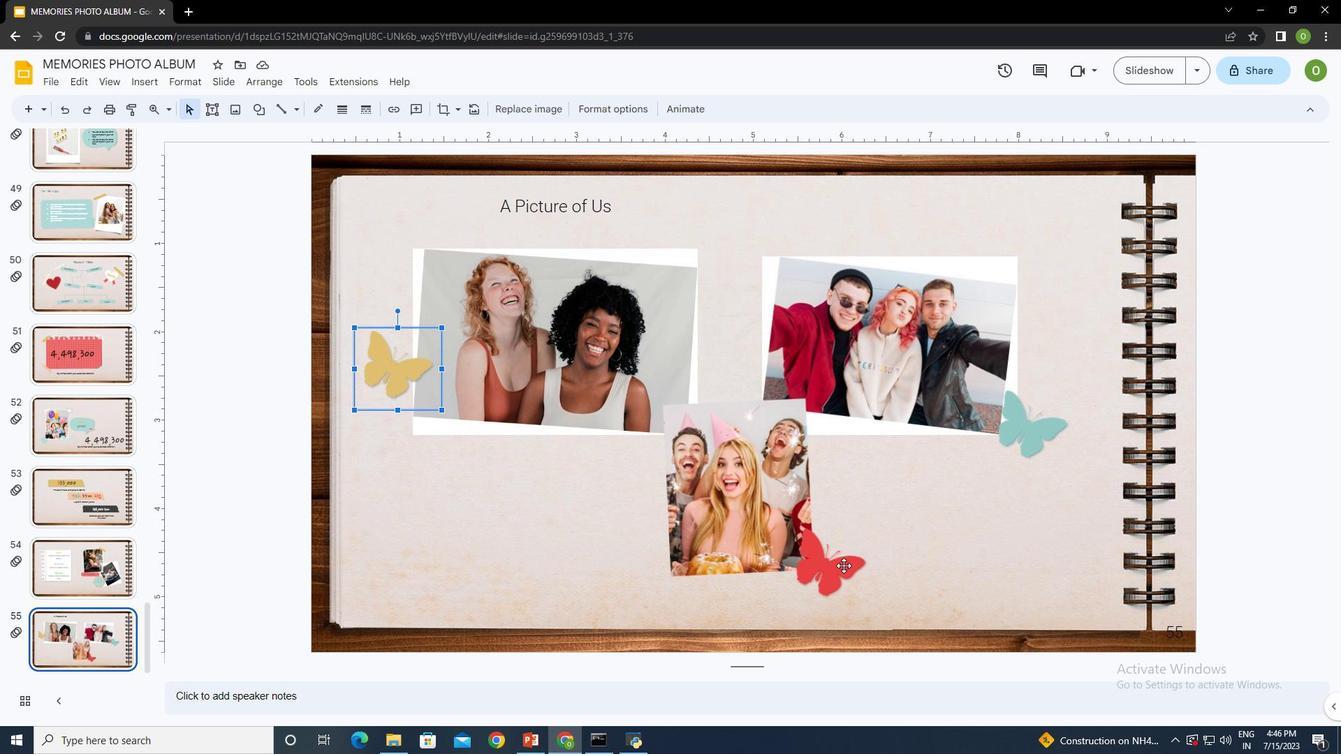 
Action: Mouse moved to (1042, 429)
Screenshot: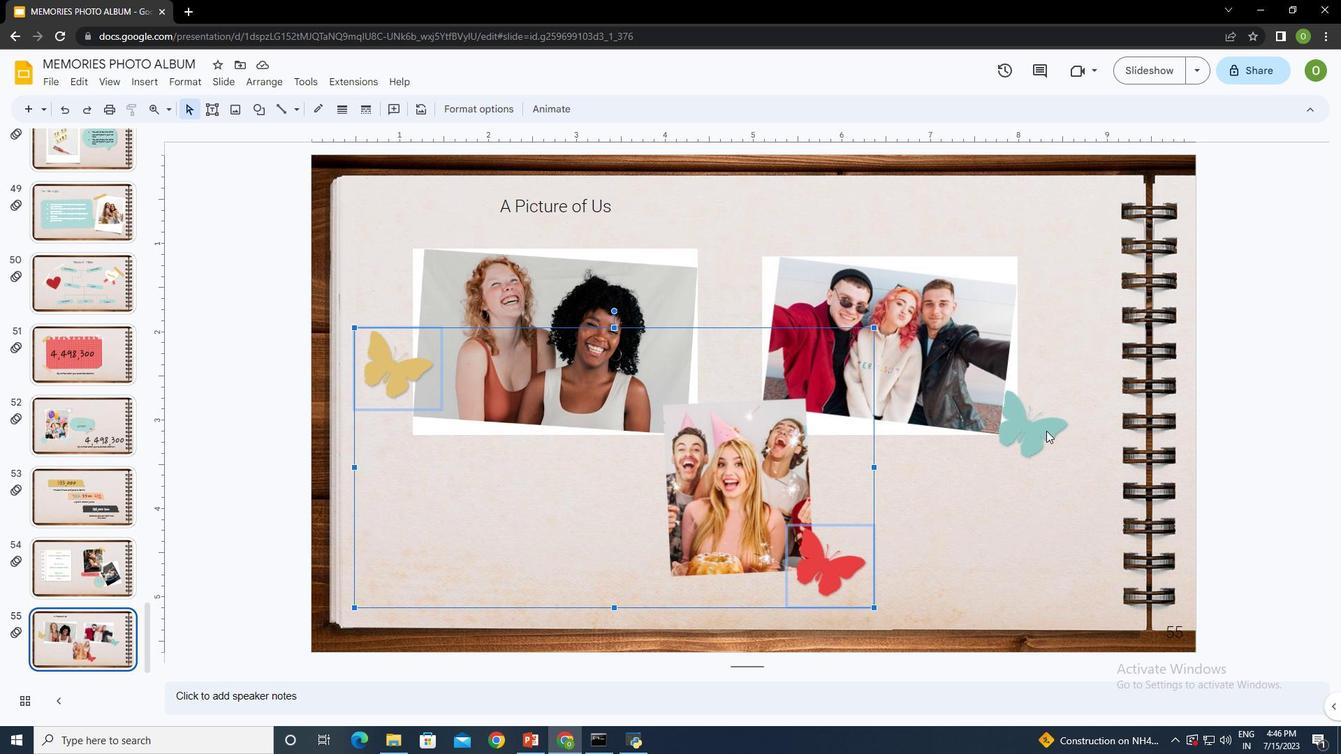 
Action: Mouse pressed left at (1042, 429)
Screenshot: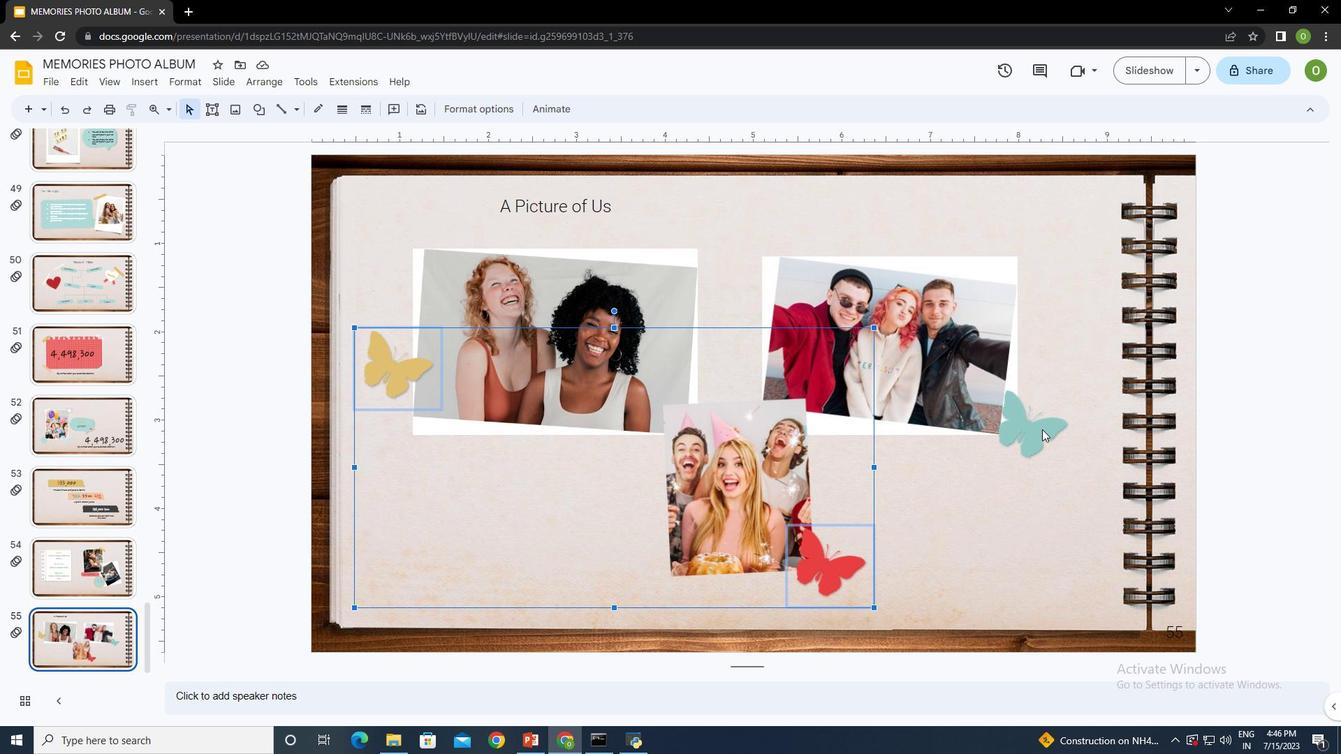 
Action: Mouse moved to (561, 112)
Screenshot: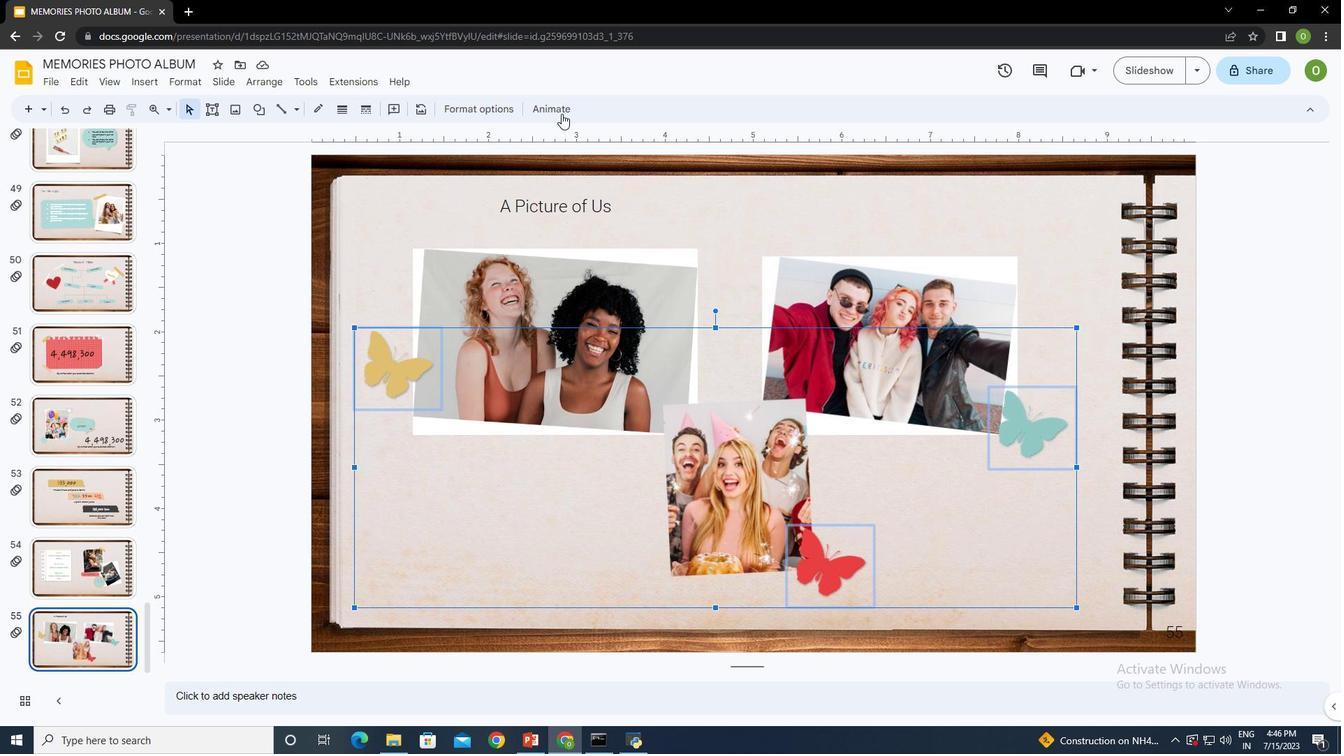 
Action: Mouse pressed left at (561, 112)
Screenshot: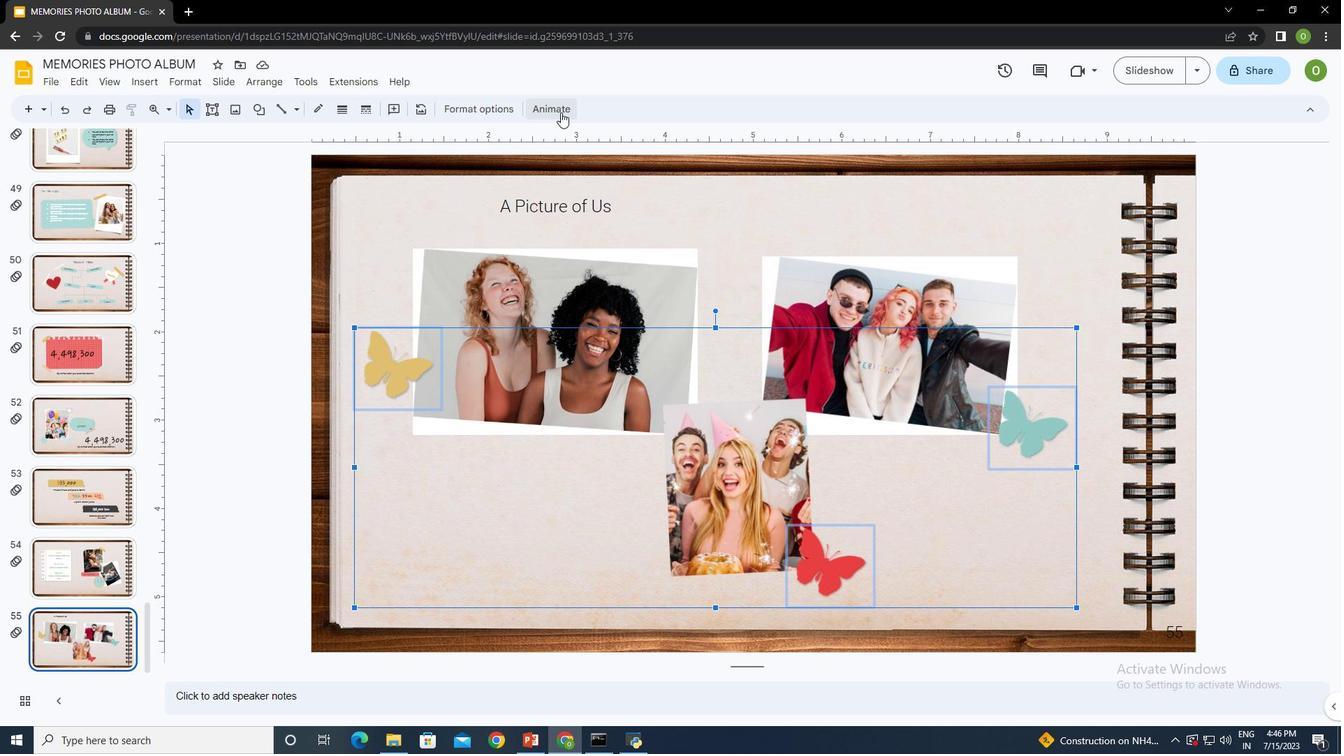 
Action: Mouse moved to (1178, 274)
Screenshot: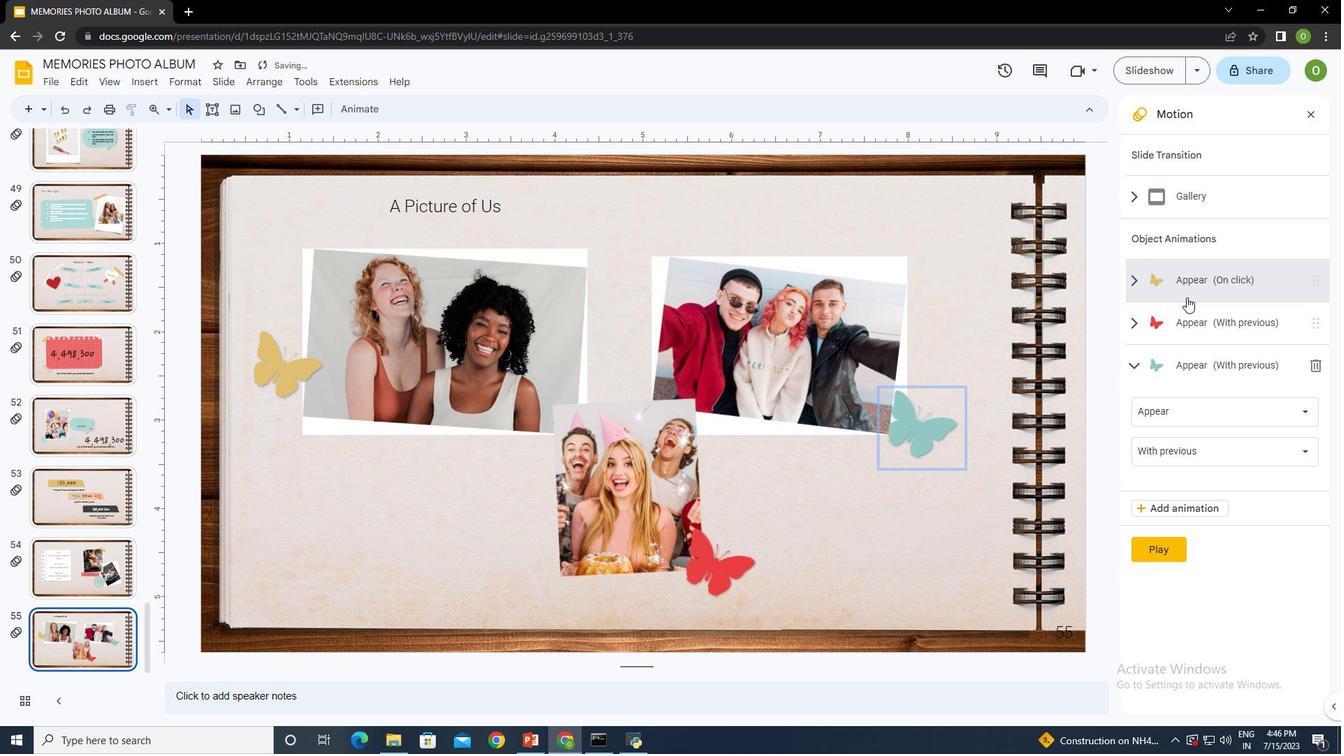 
Action: Mouse pressed left at (1178, 274)
Screenshot: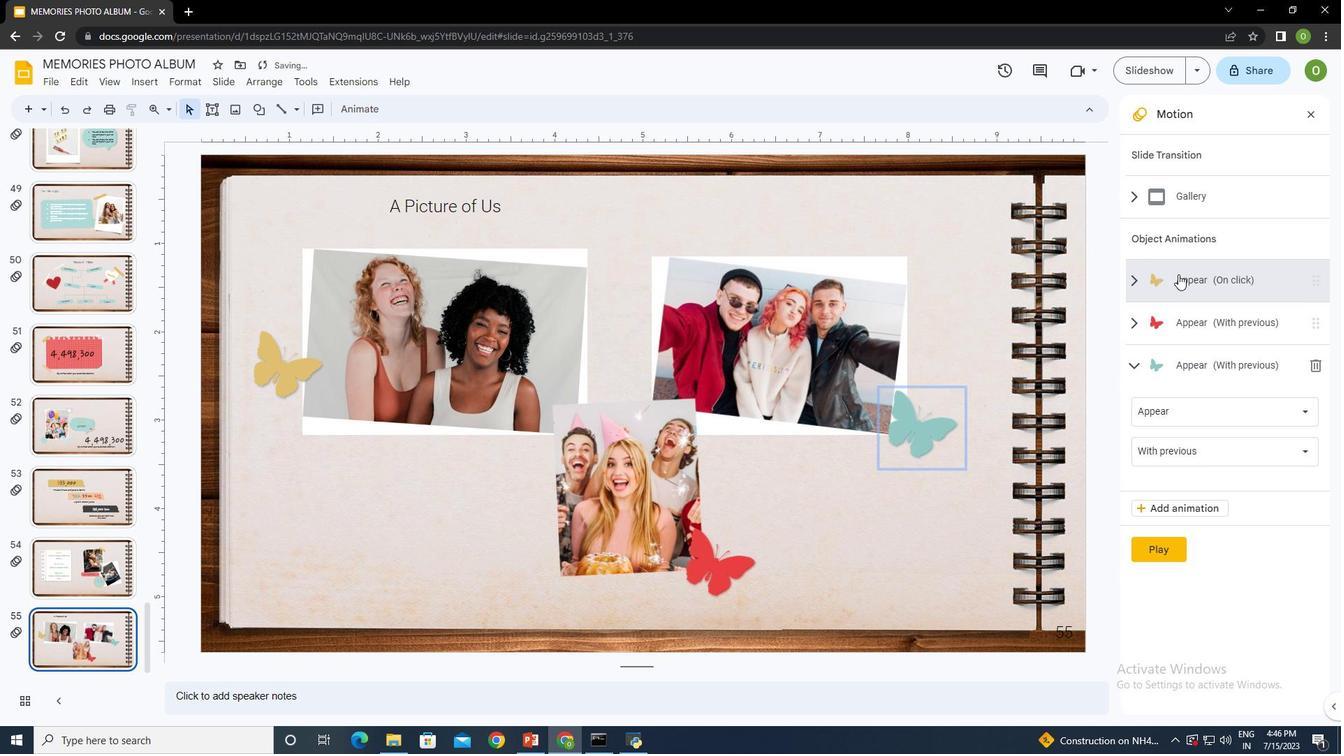 
Action: Mouse moved to (1171, 322)
Screenshot: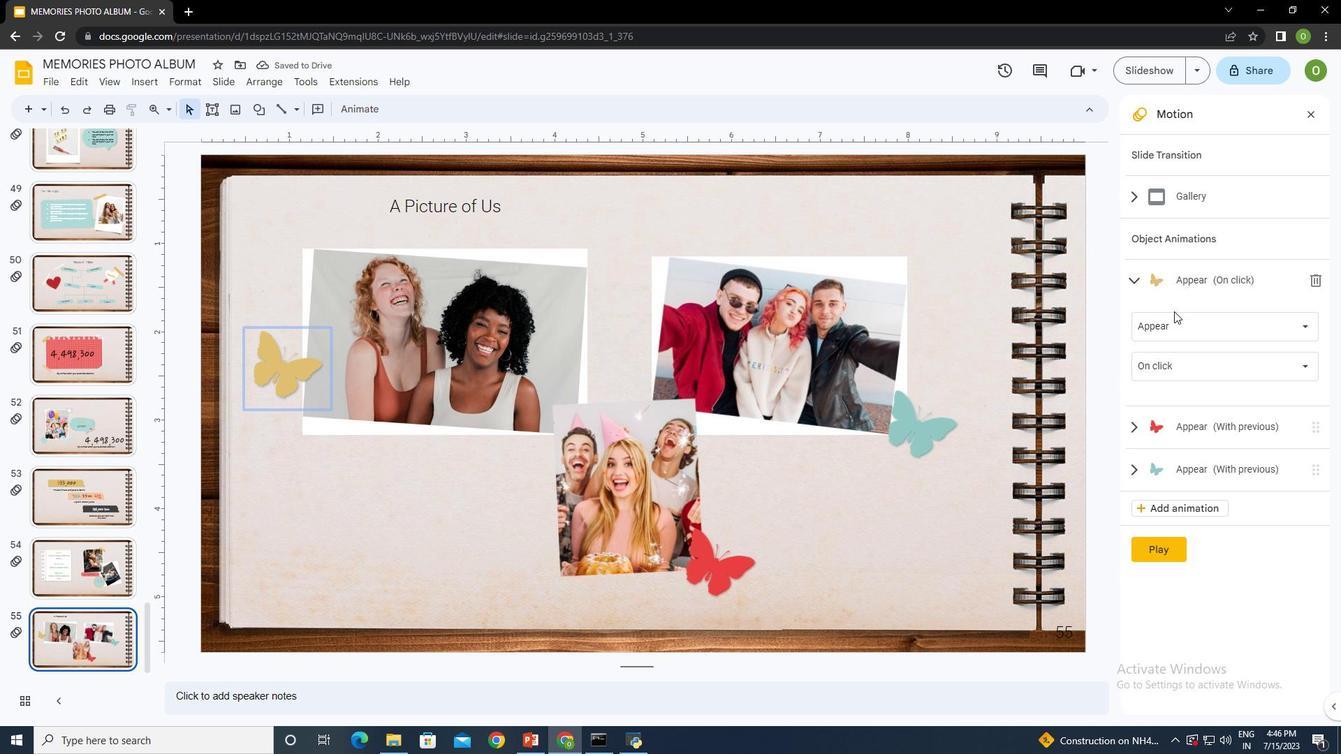 
Action: Mouse pressed left at (1171, 322)
Screenshot: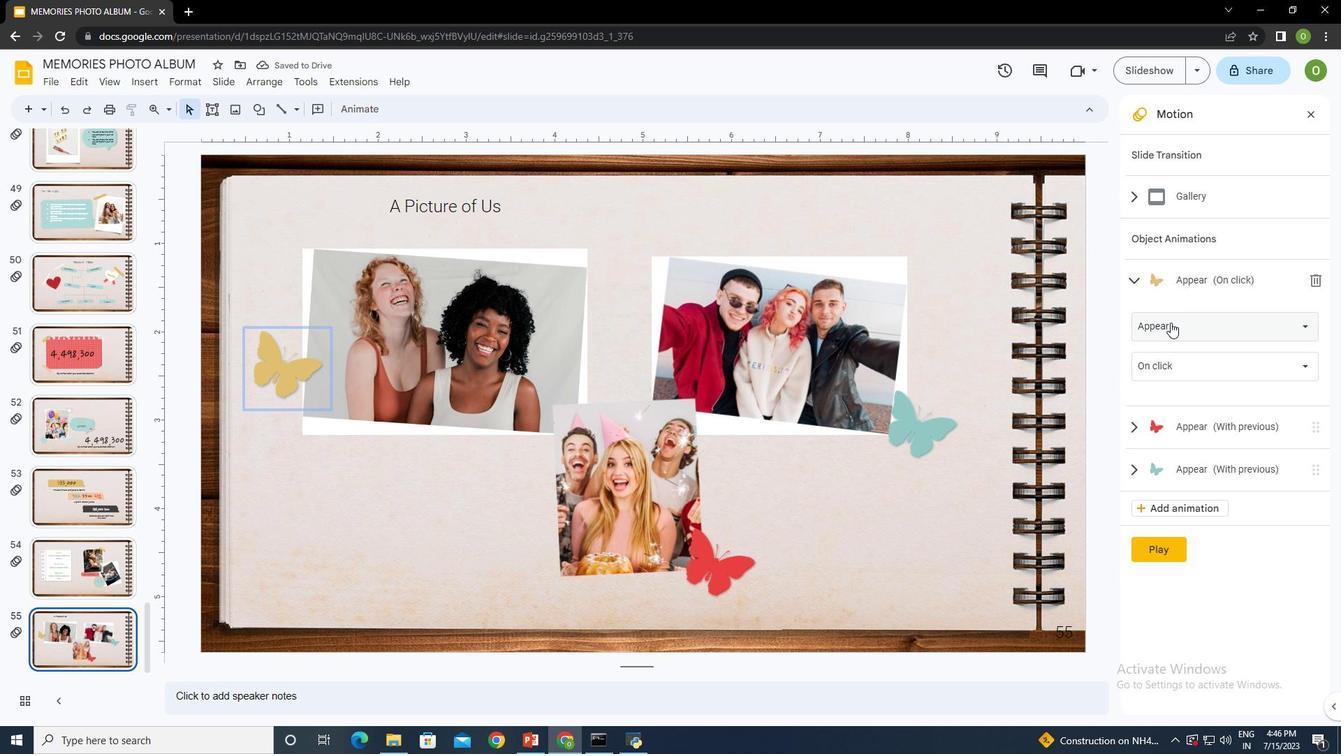 
Action: Mouse moved to (1206, 445)
Screenshot: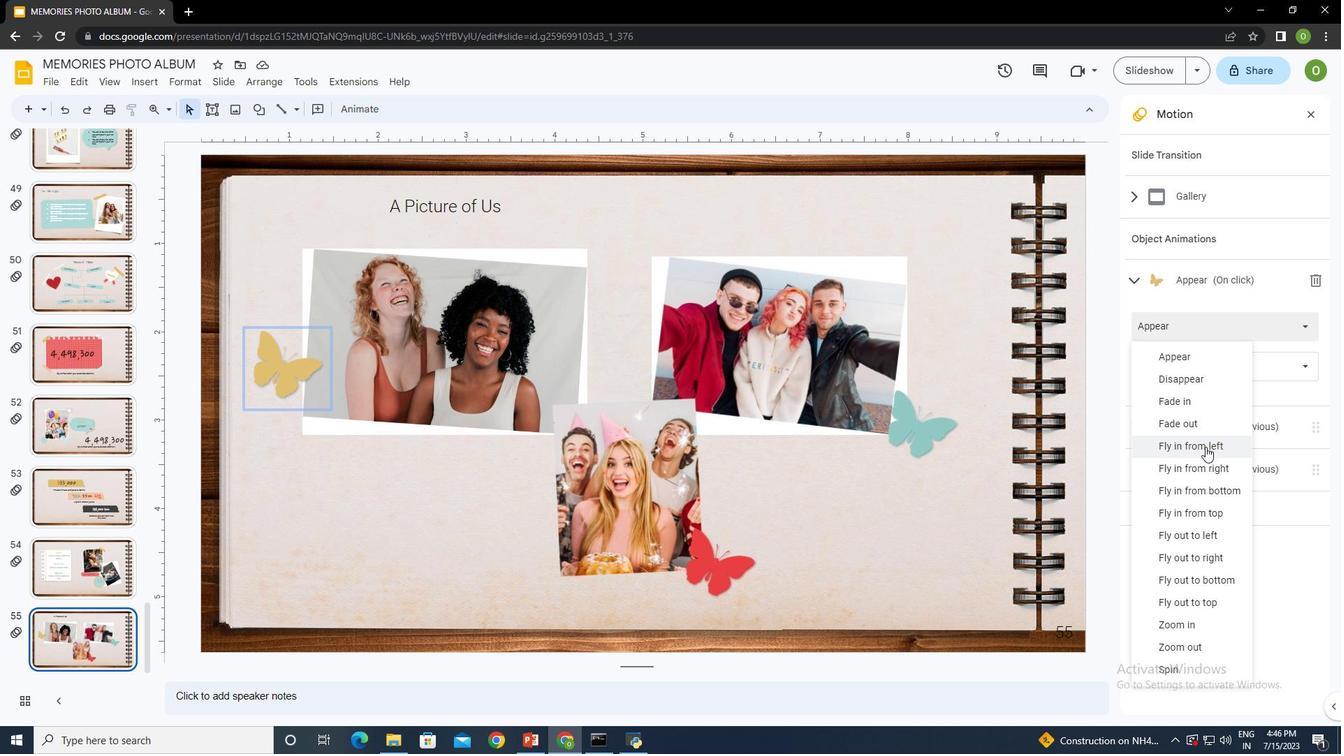 
Action: Mouse pressed left at (1206, 445)
Screenshot: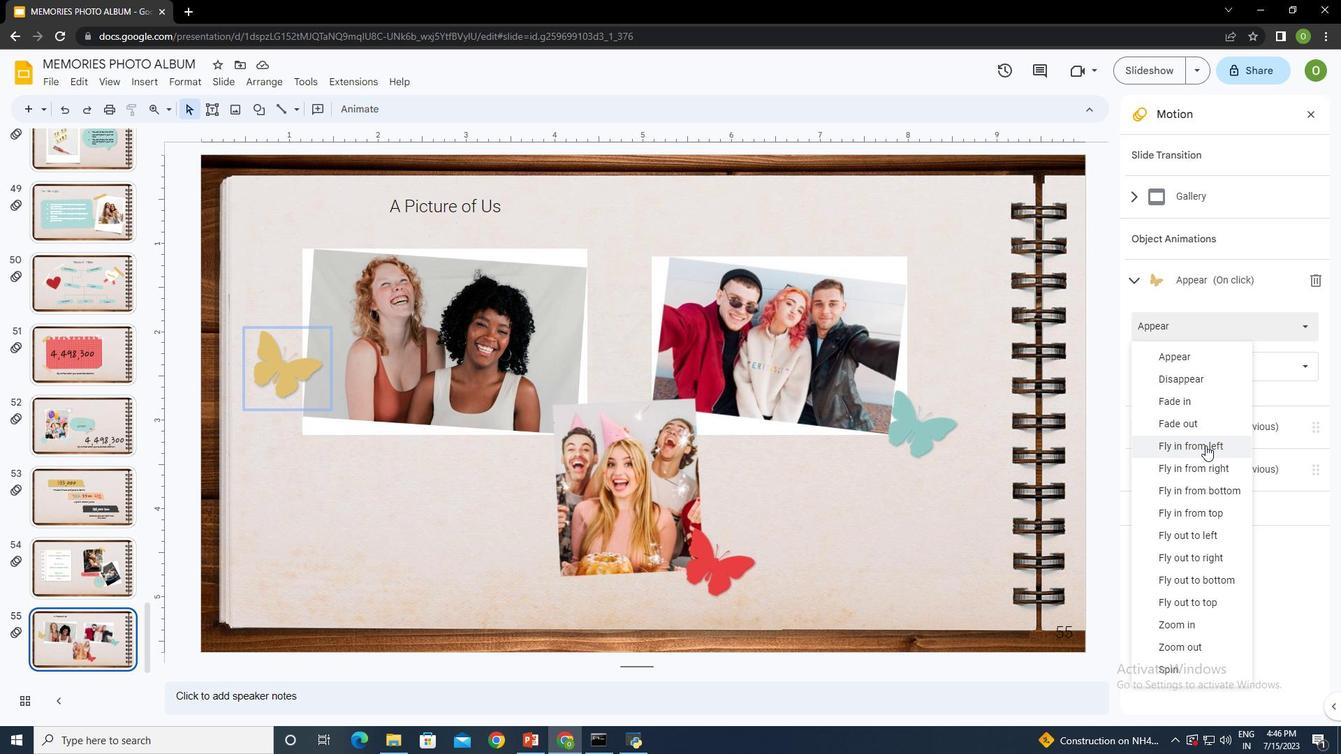 
Action: Mouse moved to (1193, 360)
Screenshot: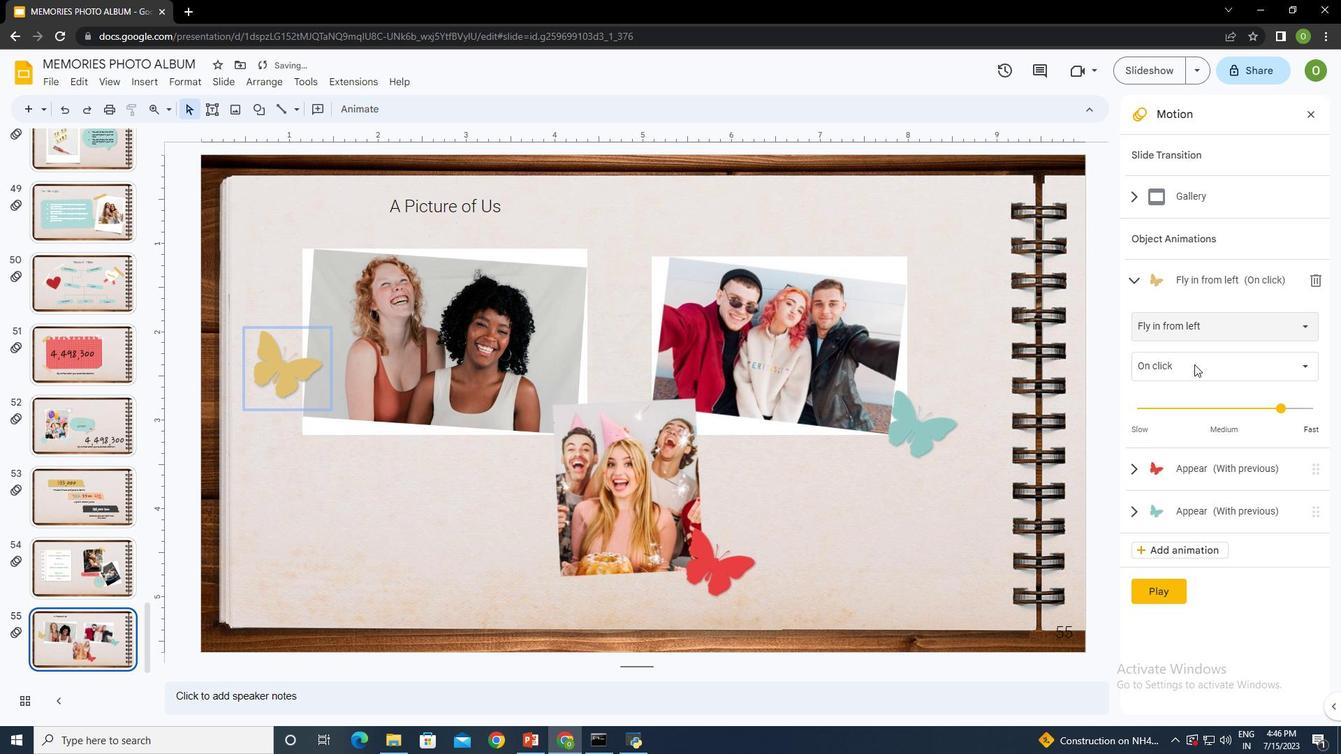 
Action: Mouse pressed left at (1193, 360)
Screenshot: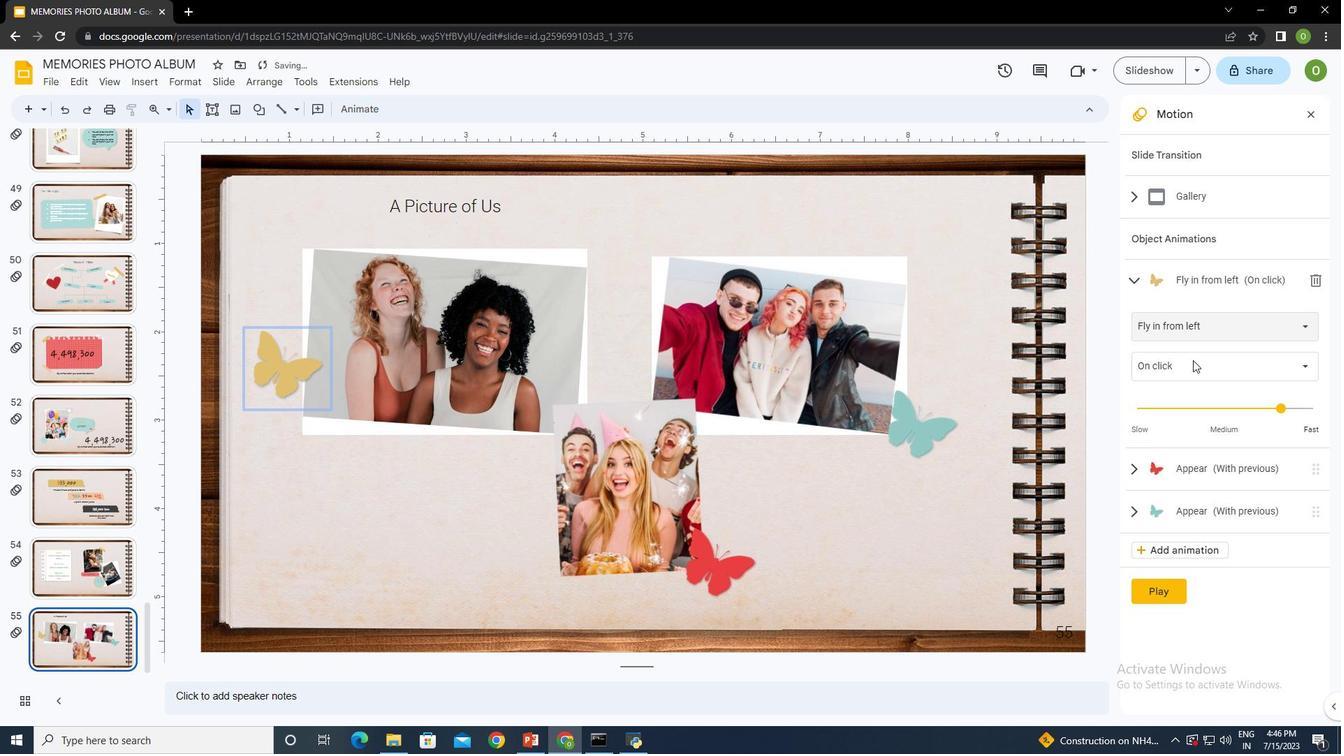 
Action: Mouse moved to (1191, 361)
Screenshot: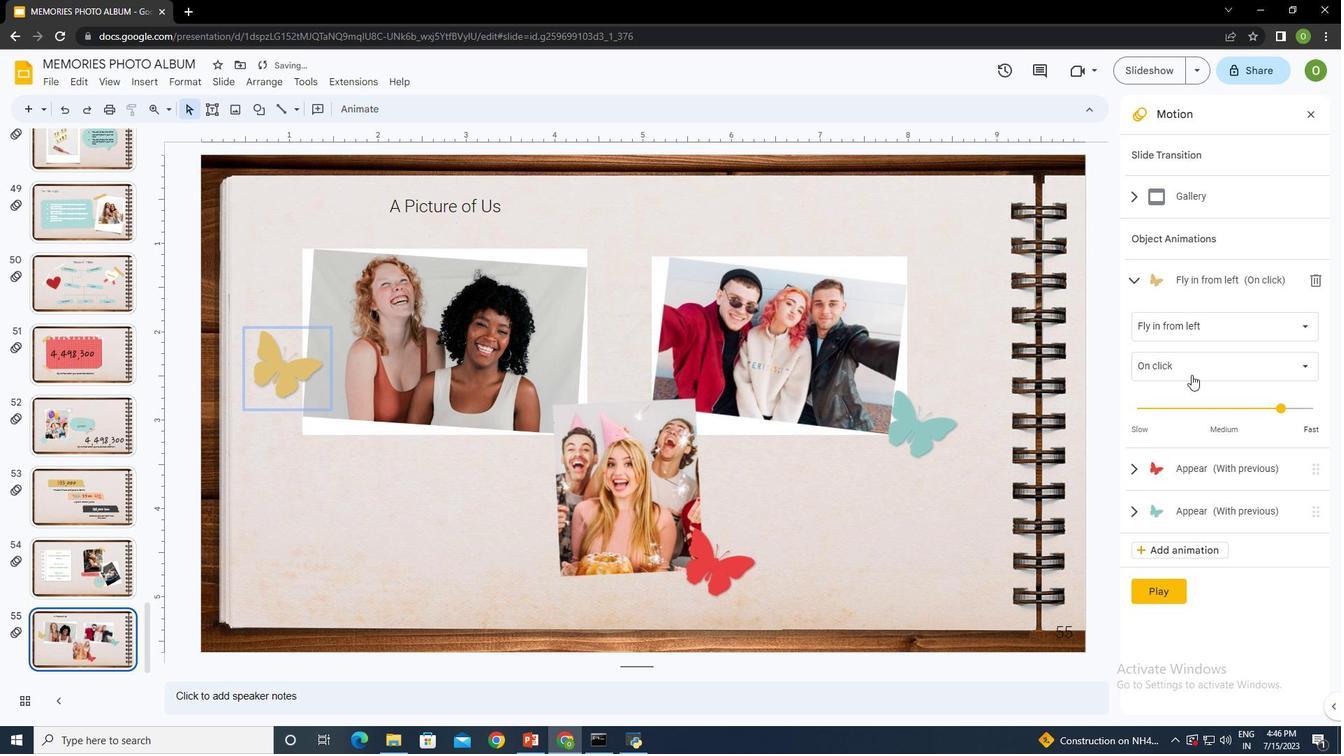 
Action: Mouse pressed left at (1191, 361)
Screenshot: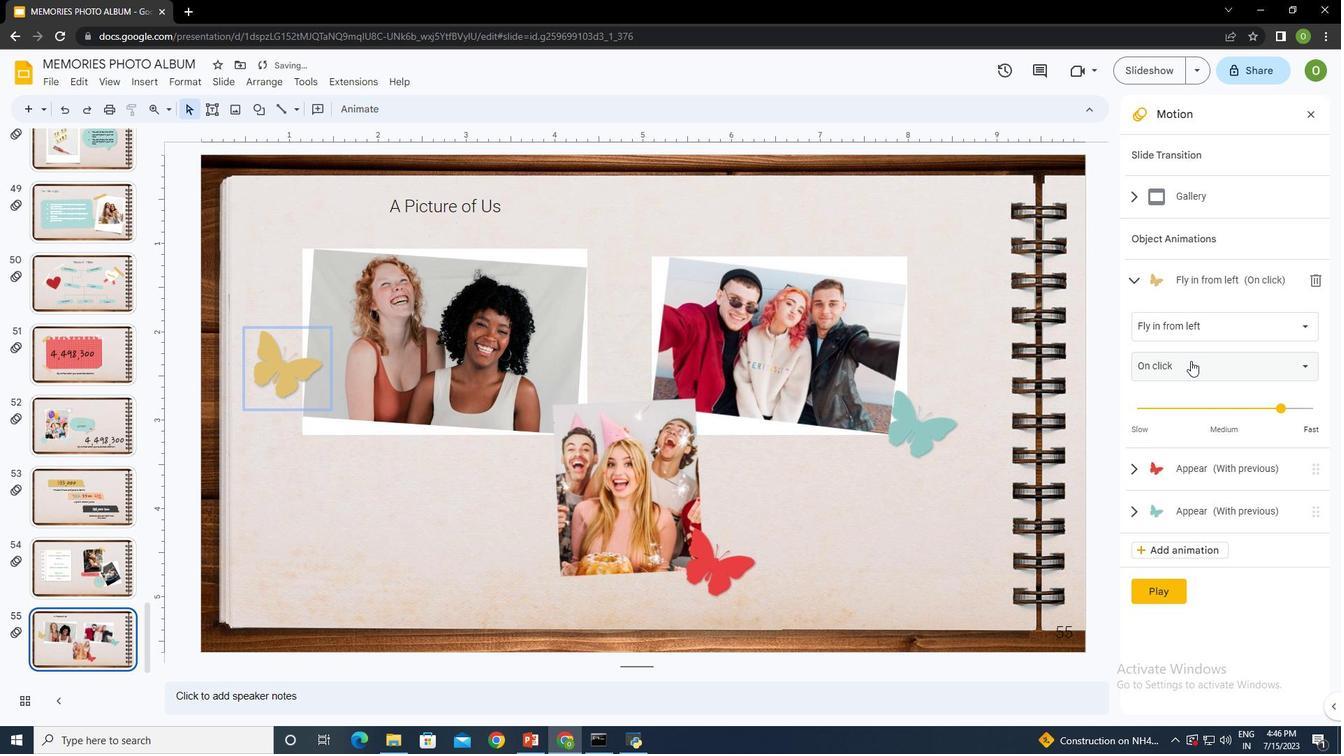 
Action: Mouse moved to (1191, 419)
Screenshot: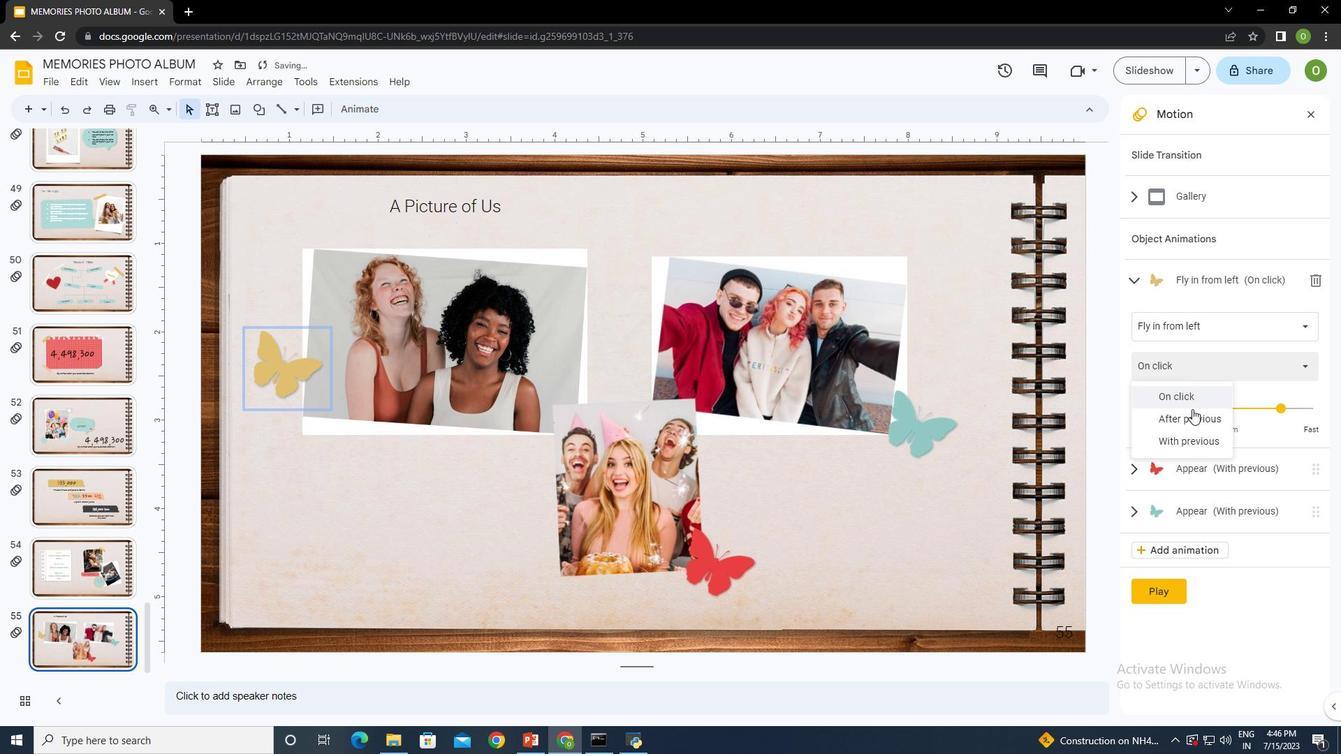
Action: Mouse pressed left at (1191, 419)
Screenshot: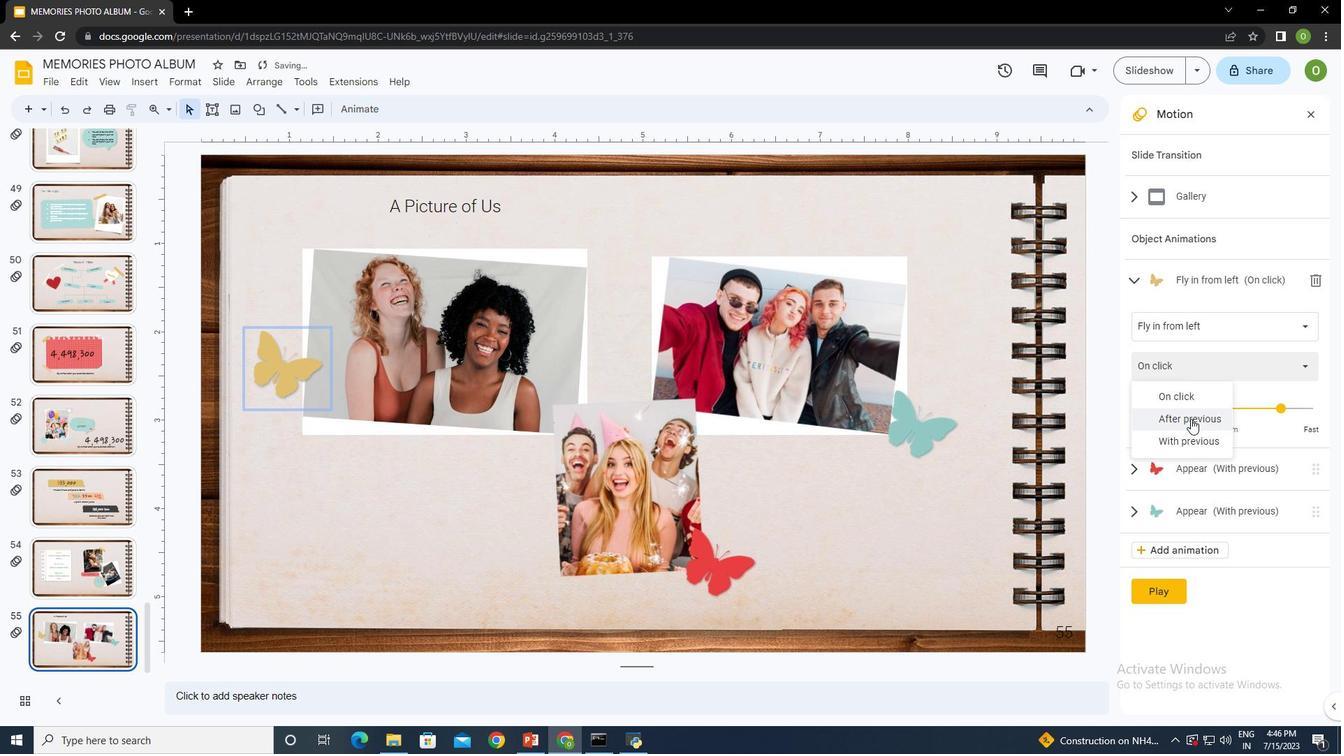 
Action: Mouse moved to (1135, 471)
Screenshot: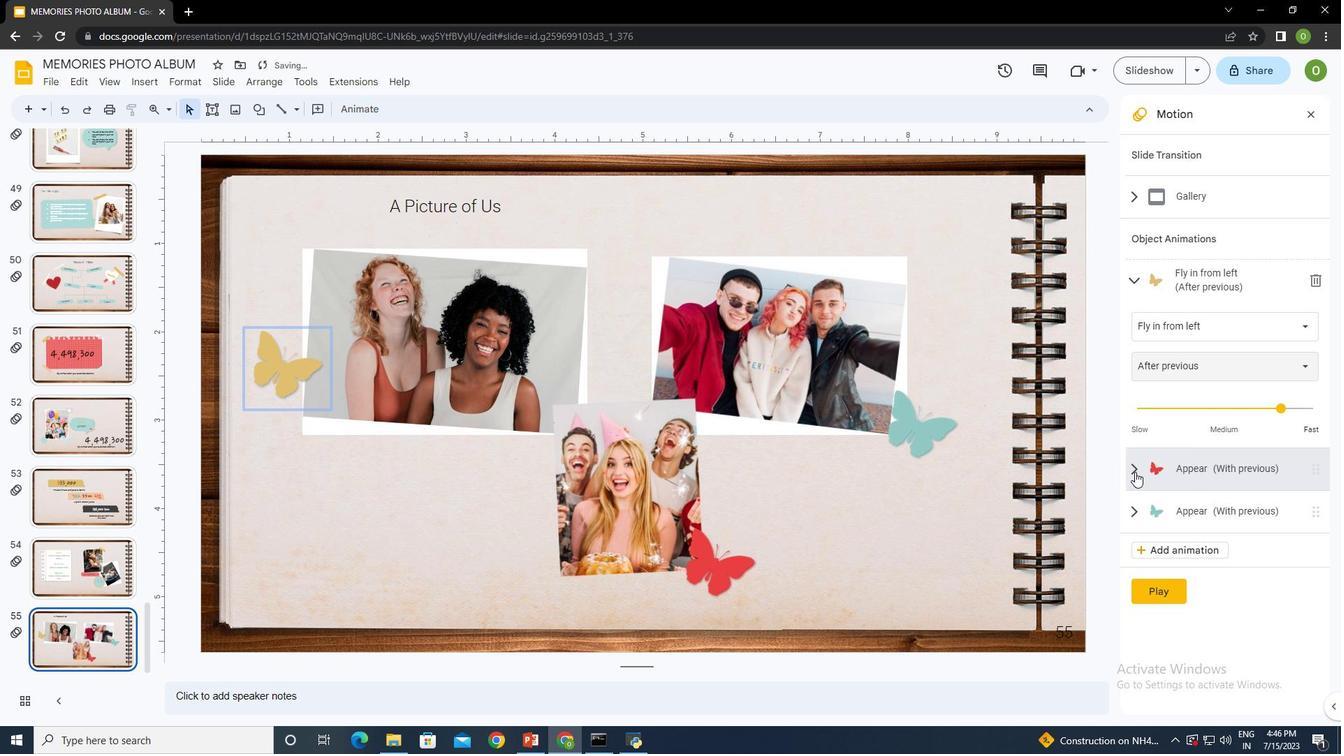 
Action: Mouse pressed left at (1135, 471)
Screenshot: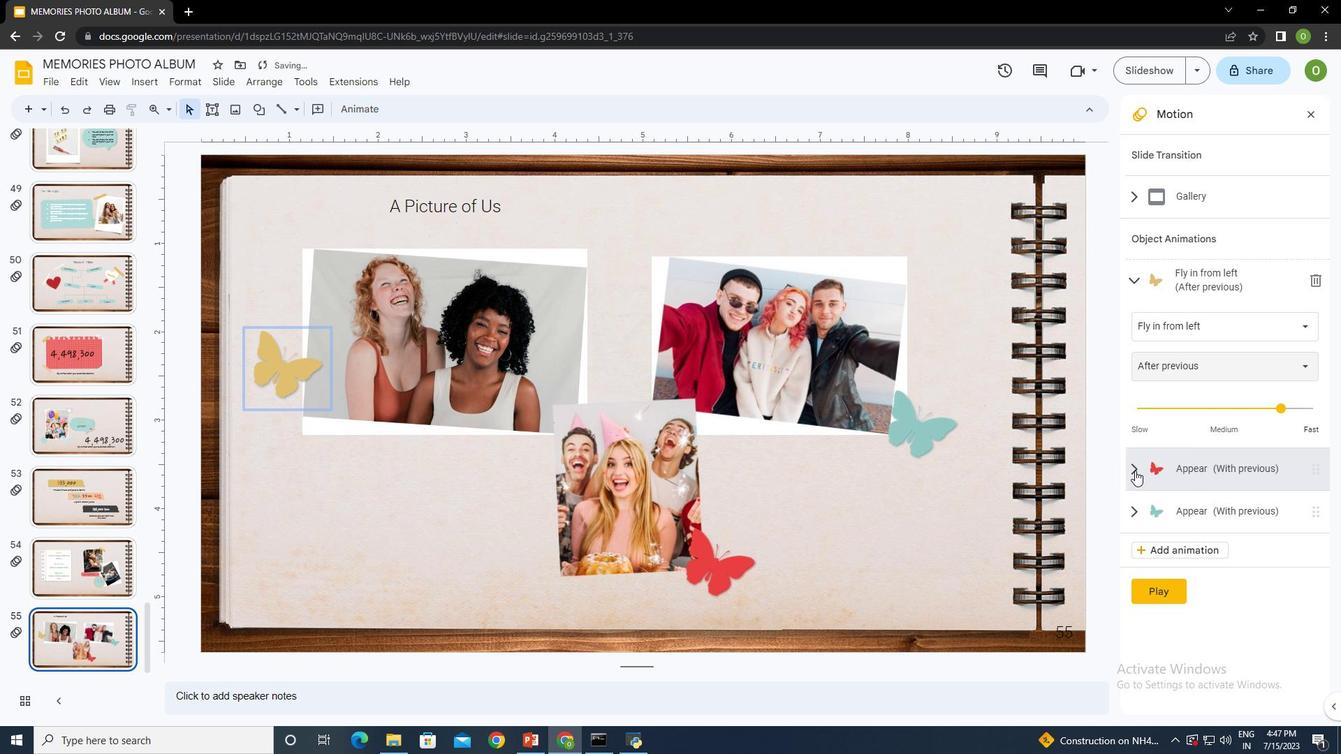 
Action: Mouse moved to (1184, 371)
Screenshot: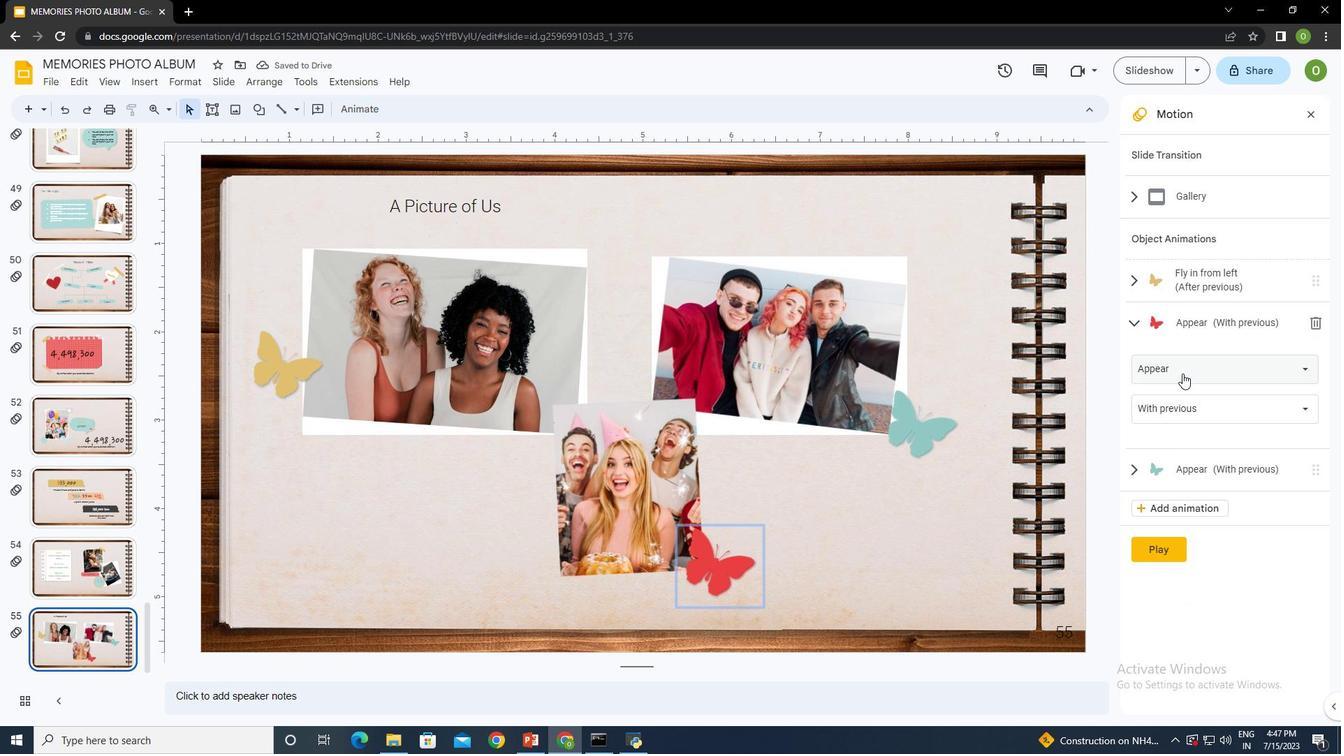 
Action: Mouse pressed left at (1184, 371)
Screenshot: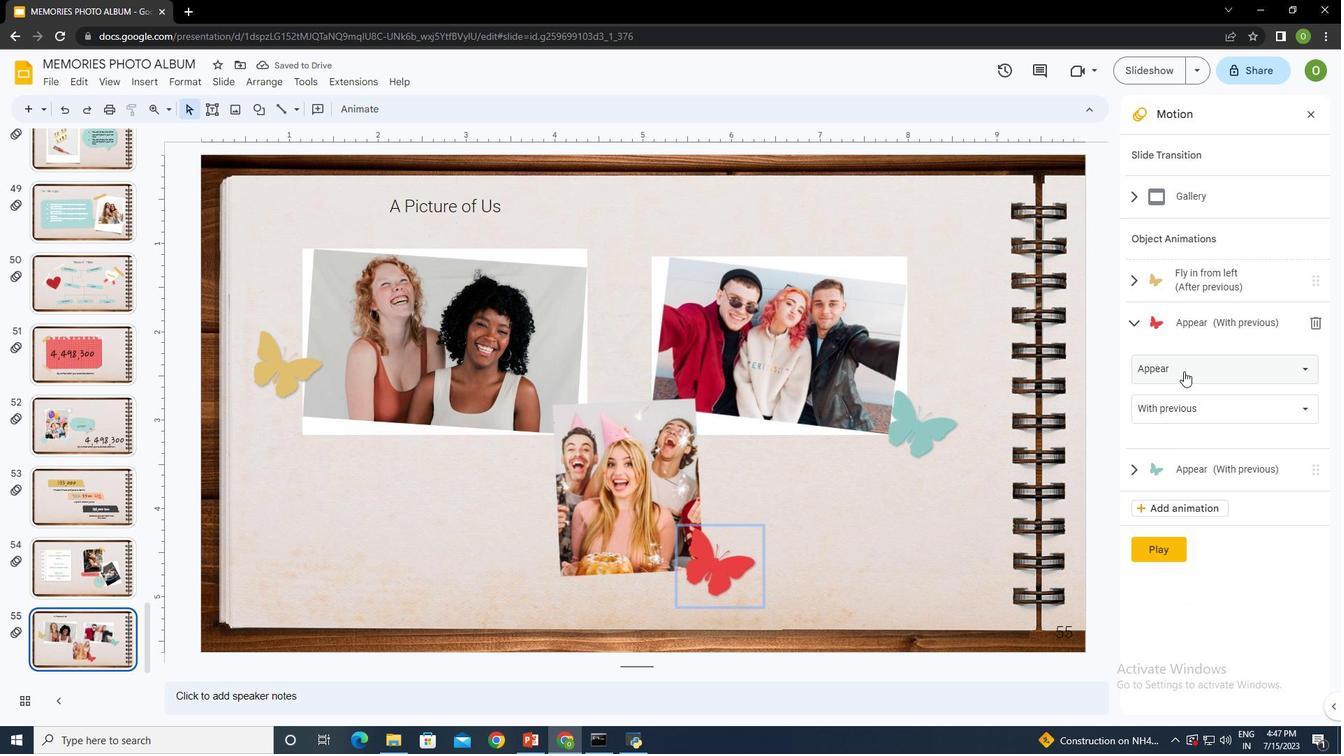 
Action: Mouse moved to (1197, 508)
Screenshot: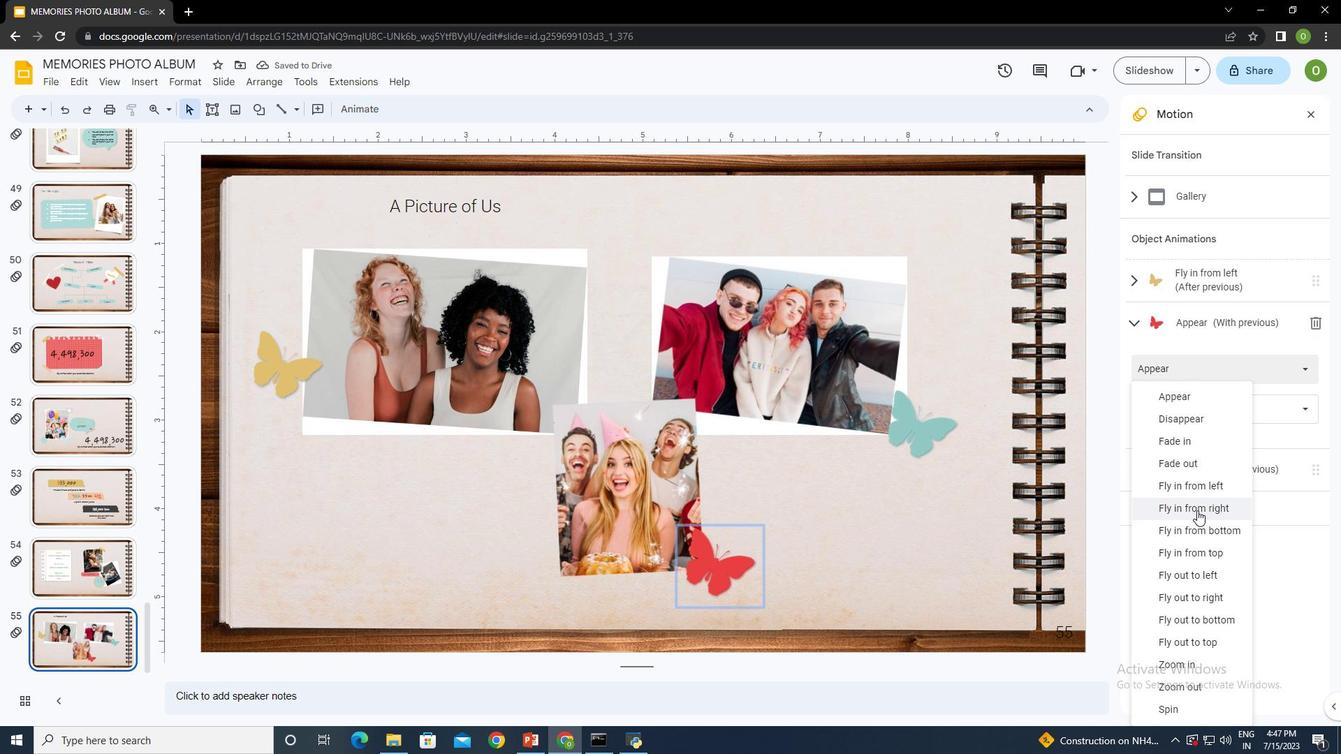 
Action: Mouse pressed left at (1197, 508)
Screenshot: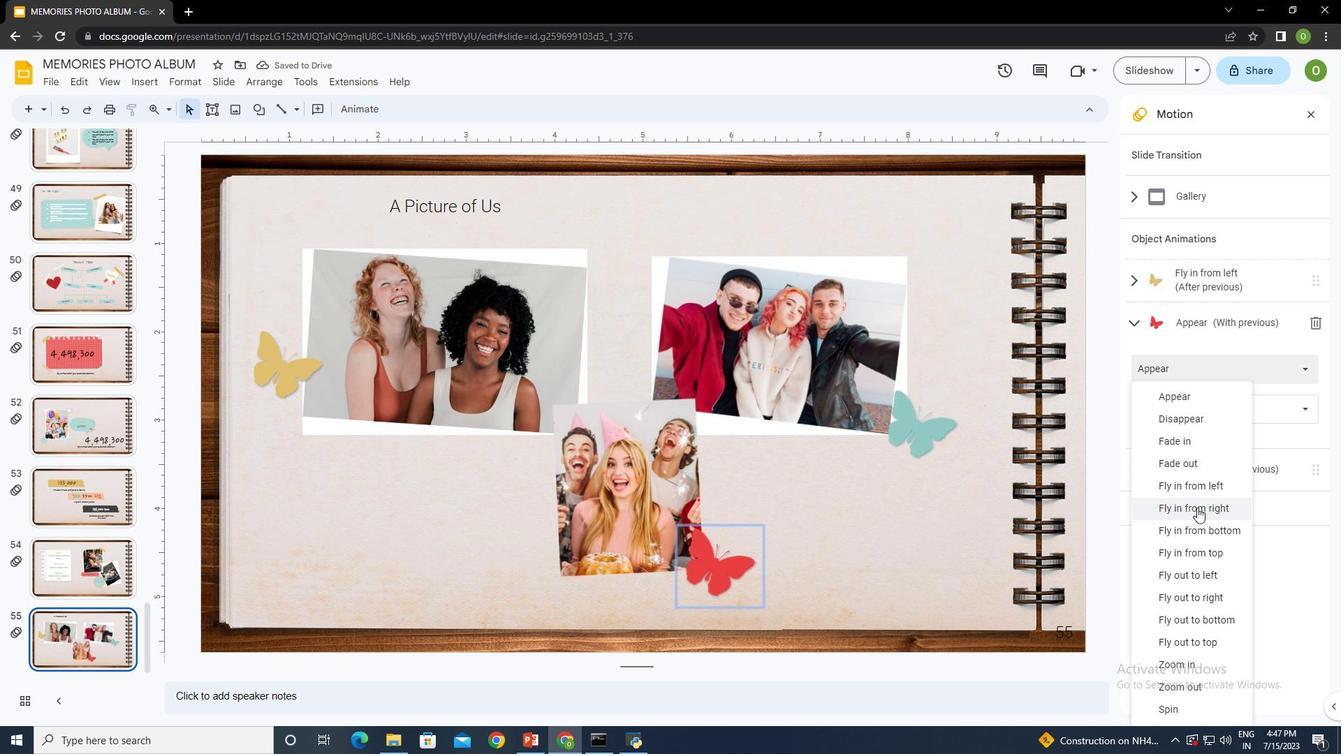 
Action: Mouse moved to (1178, 515)
Screenshot: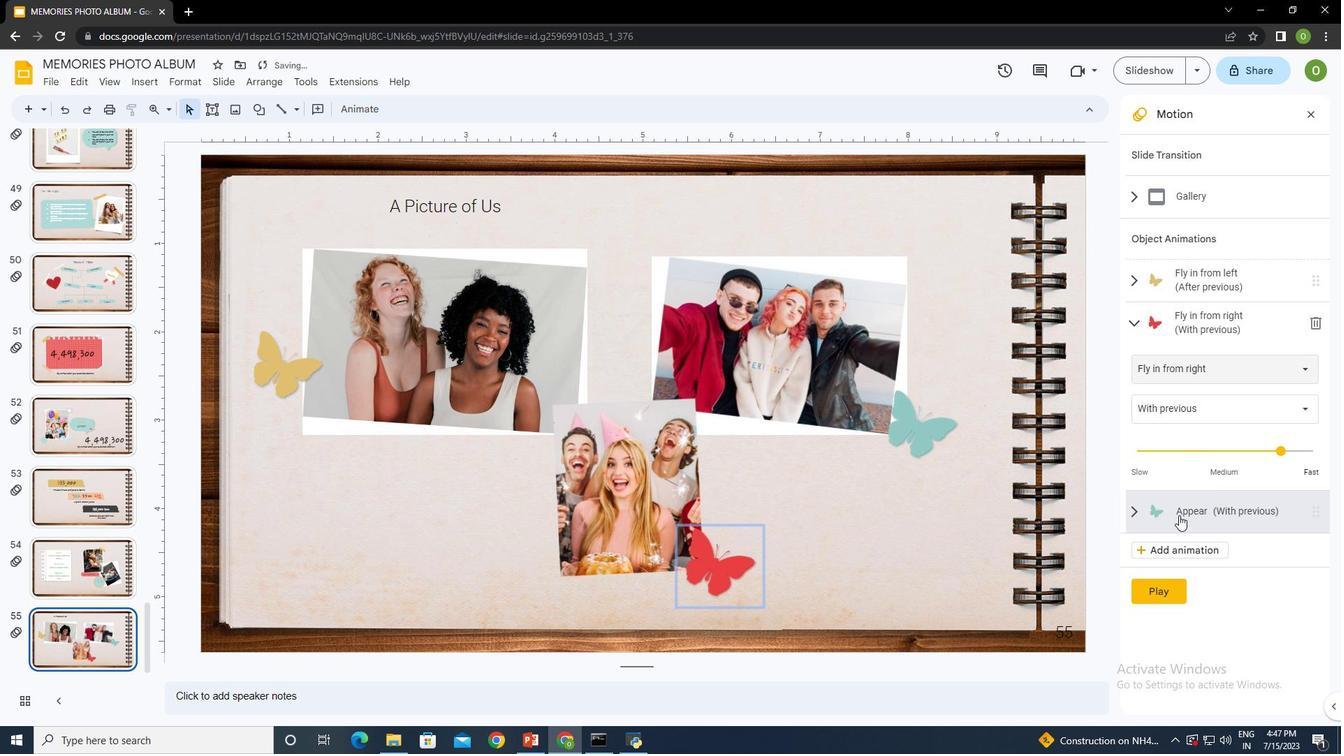 
Action: Mouse pressed left at (1178, 515)
Screenshot: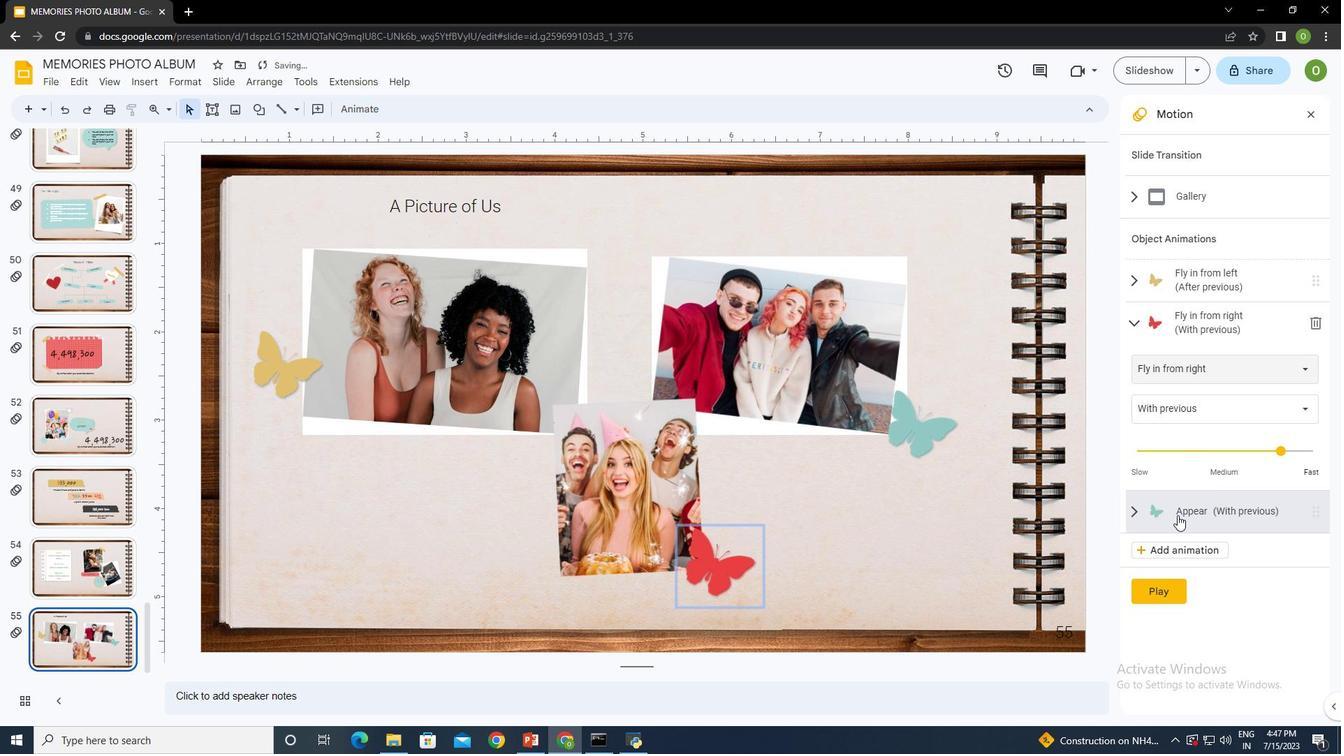 
Action: Mouse moved to (1178, 413)
Screenshot: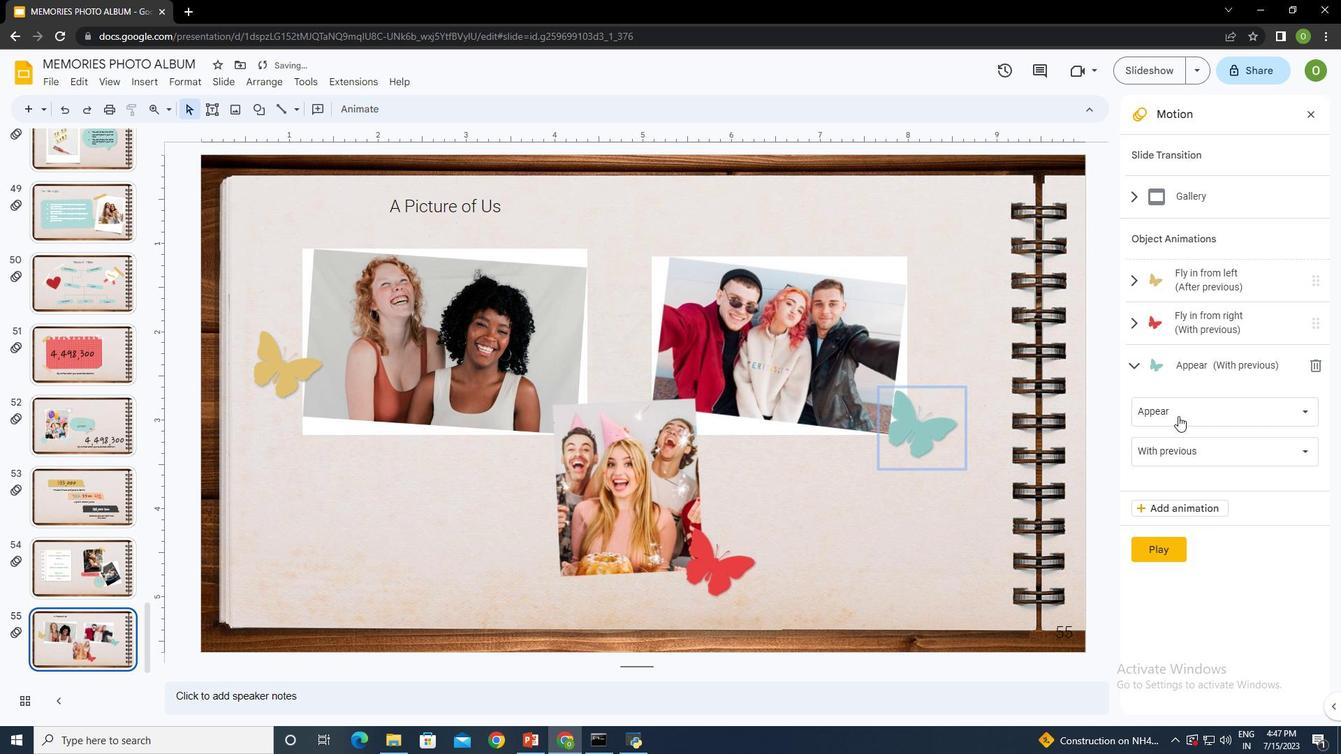 
Action: Mouse pressed left at (1178, 413)
Screenshot: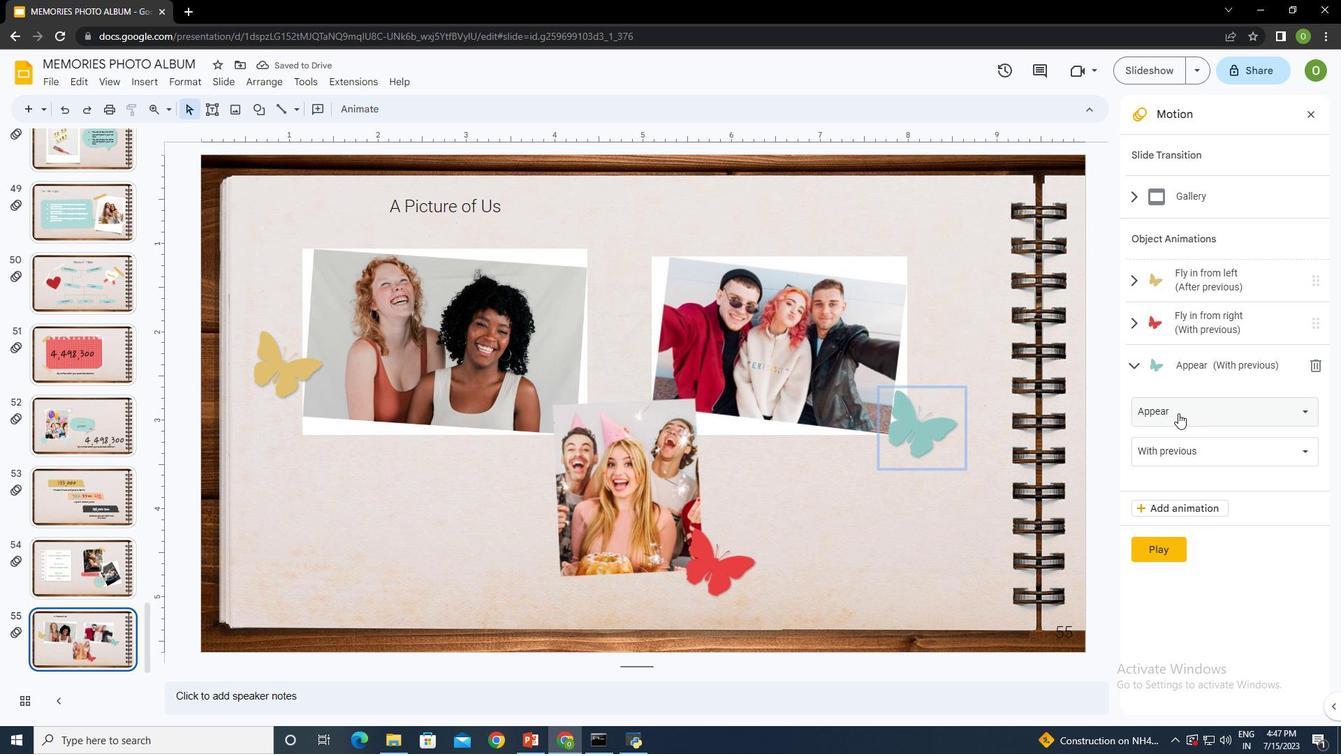 
Action: Mouse moved to (1208, 199)
Screenshot: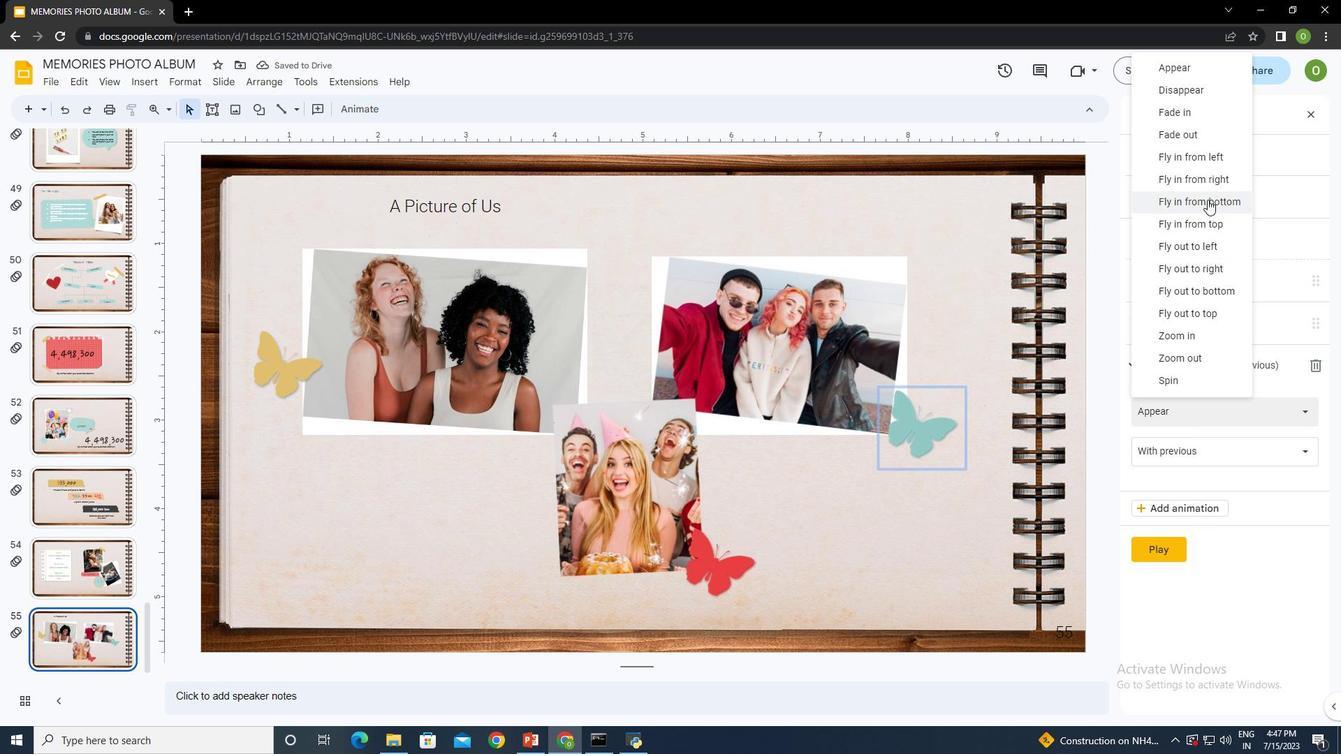 
Action: Mouse pressed left at (1208, 199)
Screenshot: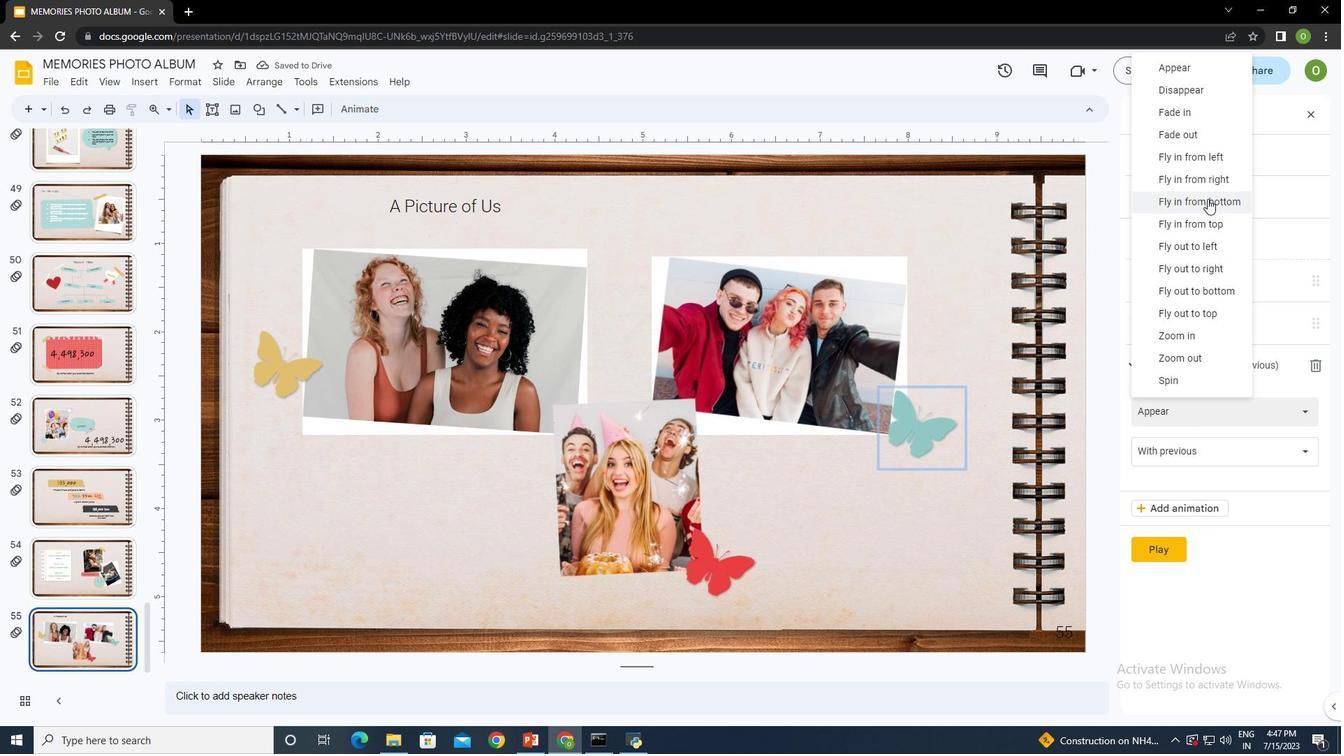 
Action: Mouse moved to (1164, 589)
Screenshot: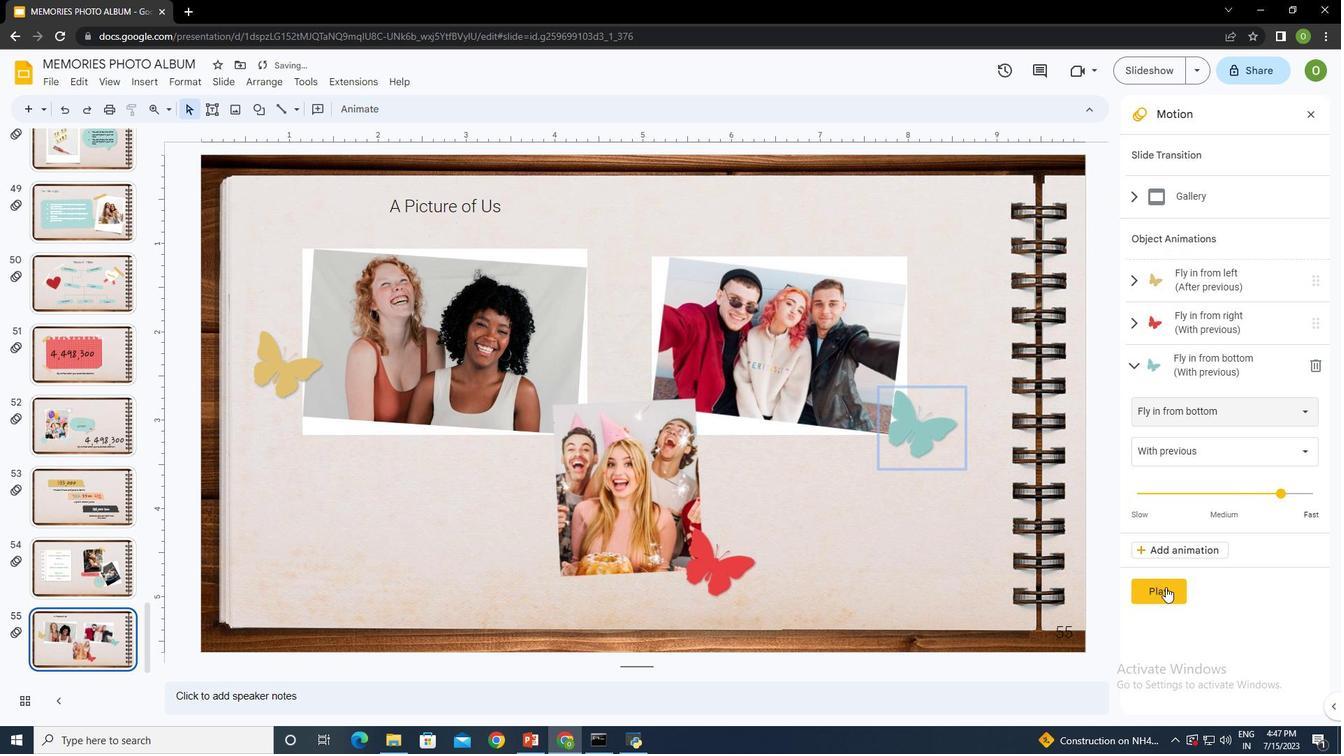 
Action: Mouse pressed left at (1164, 589)
Screenshot: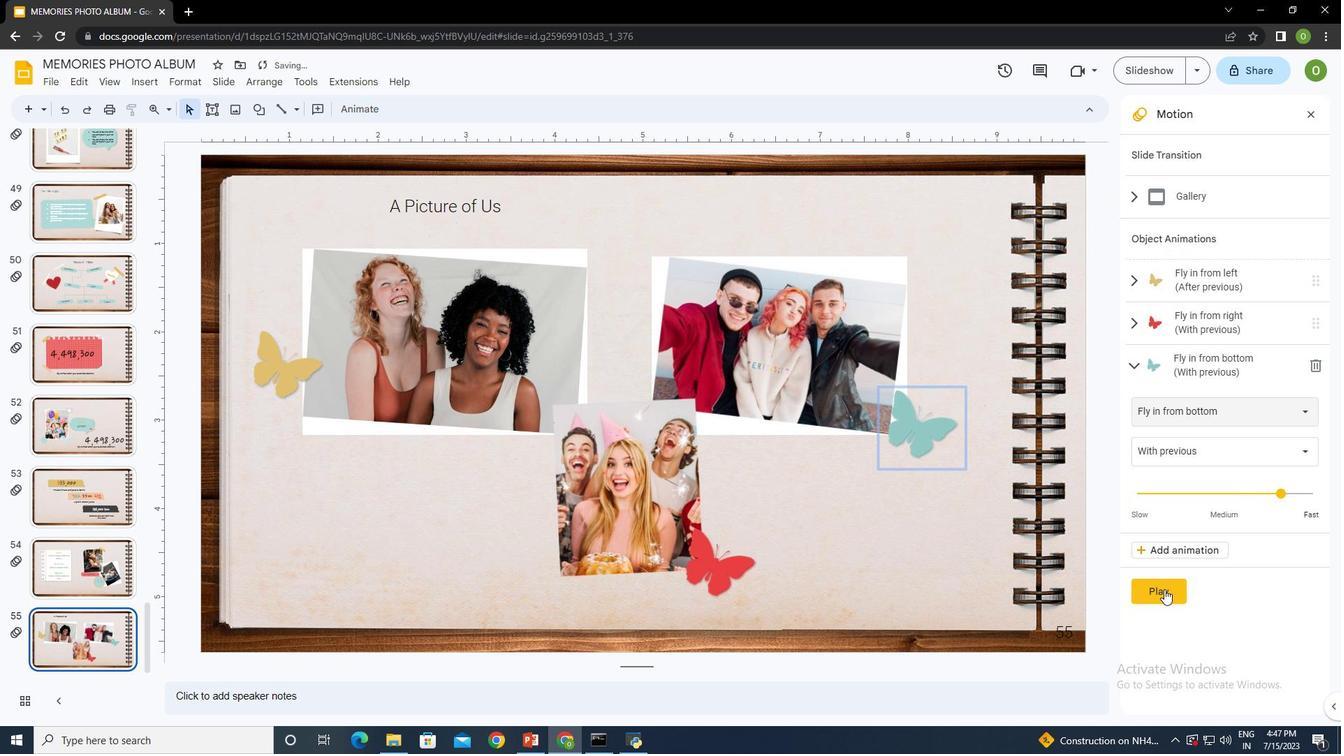 
Action: Mouse moved to (1169, 597)
Screenshot: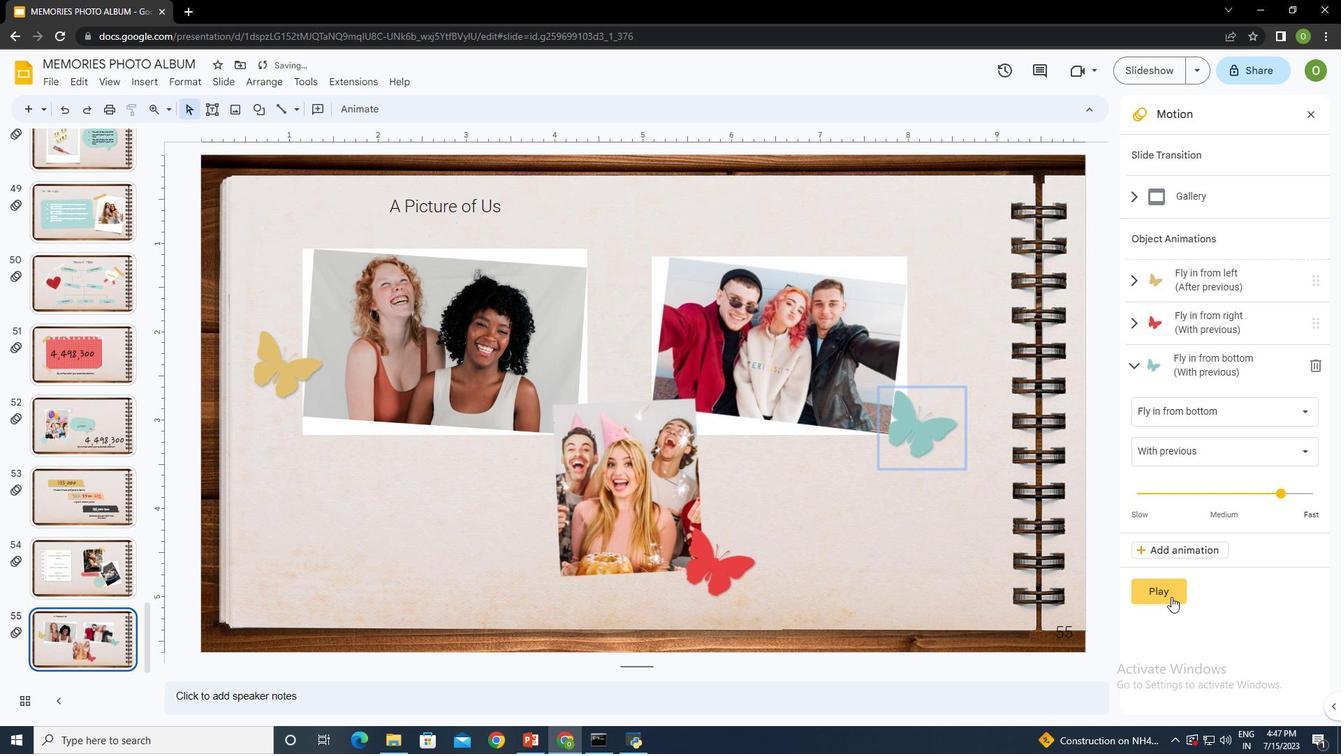 
